 Task: Buy 5 Baths from Oral Care section under best seller category for shipping address: Karla Gonzalez, 1478 Vineyard Drive, Independence, Ohio 44131, Cell Number 4403901431. Pay from credit card ending with 7965, CVV 549
Action: Mouse moved to (248, 54)
Screenshot: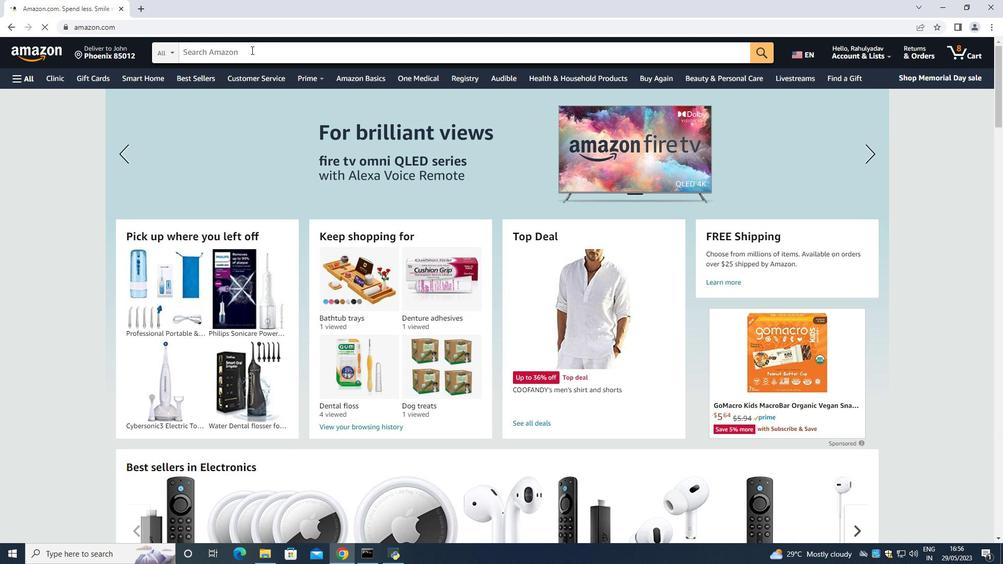 
Action: Mouse pressed left at (248, 54)
Screenshot: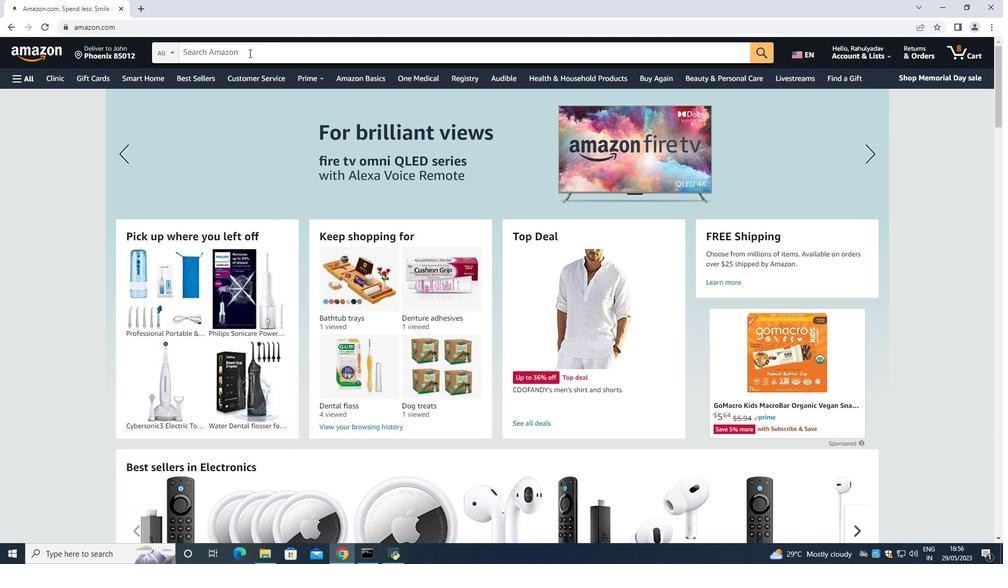 
Action: Mouse moved to (242, 52)
Screenshot: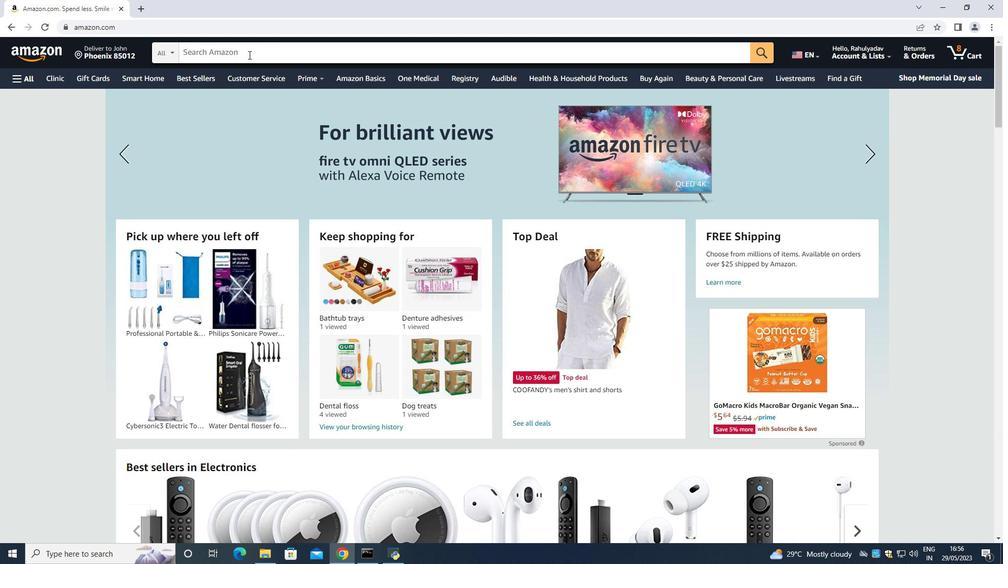 
Action: Key pressed <Key.shift><Key.shift><Key.shift><Key.shift>Baths<Key.space><Key.shift>Fro<Key.backspace><Key.backspace><Key.backspace><Key.backspace><Key.backspace><Key.backspace><Key.backspace><Key.backspace><Key.backspace><Key.backspace><Key.backspace><Key.backspace><Key.backspace>
Screenshot: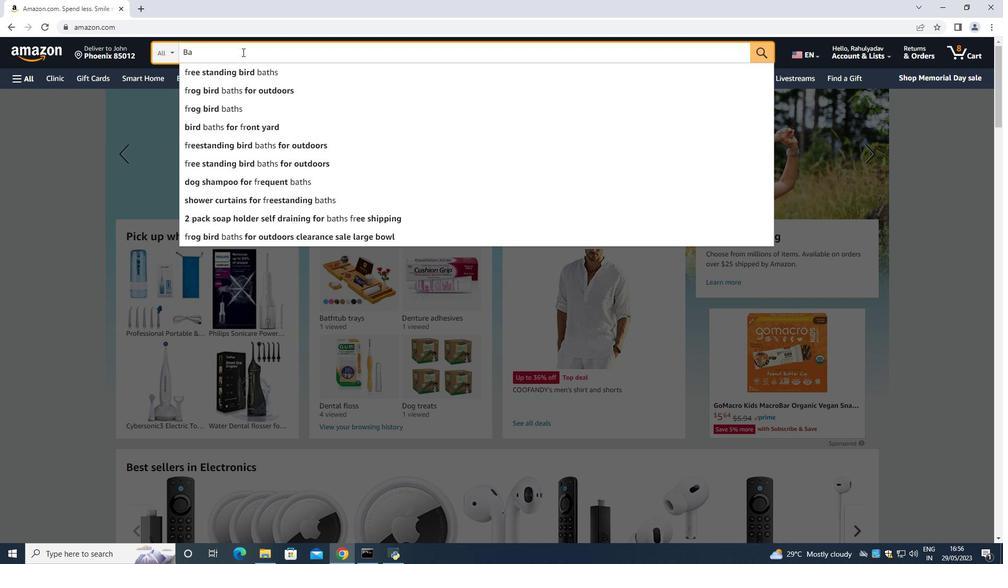 
Action: Mouse moved to (319, 89)
Screenshot: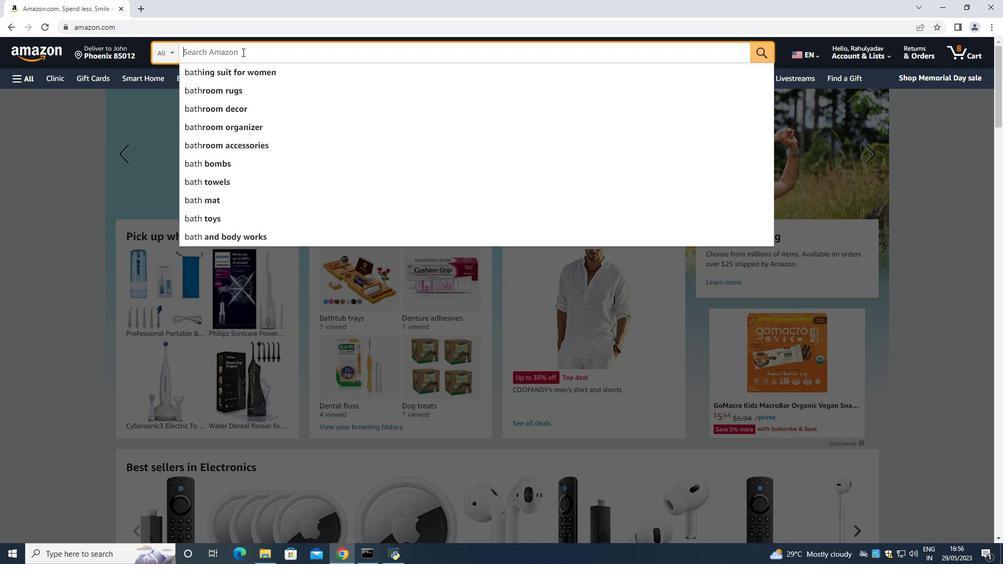 
Action: Mouse scrolled (285, 75) with delta (0, 0)
Screenshot: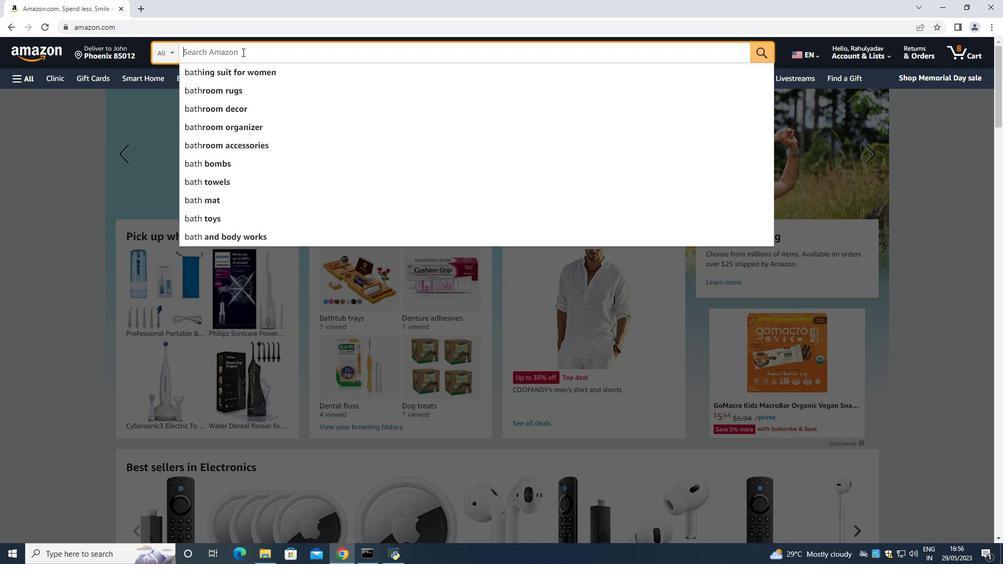 
Action: Mouse moved to (15, 175)
Screenshot: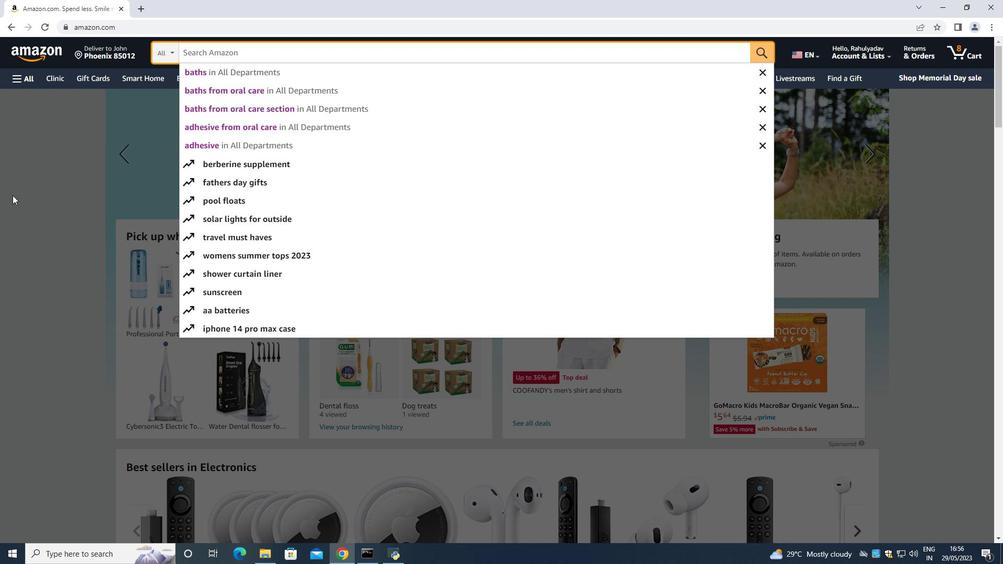 
Action: Mouse pressed left at (15, 175)
Screenshot: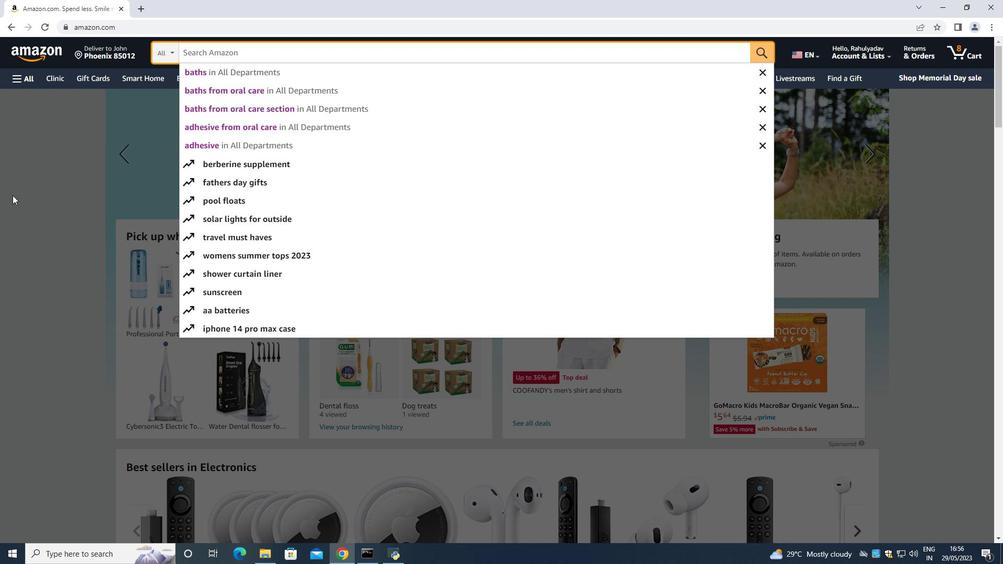
Action: Mouse moved to (28, 73)
Screenshot: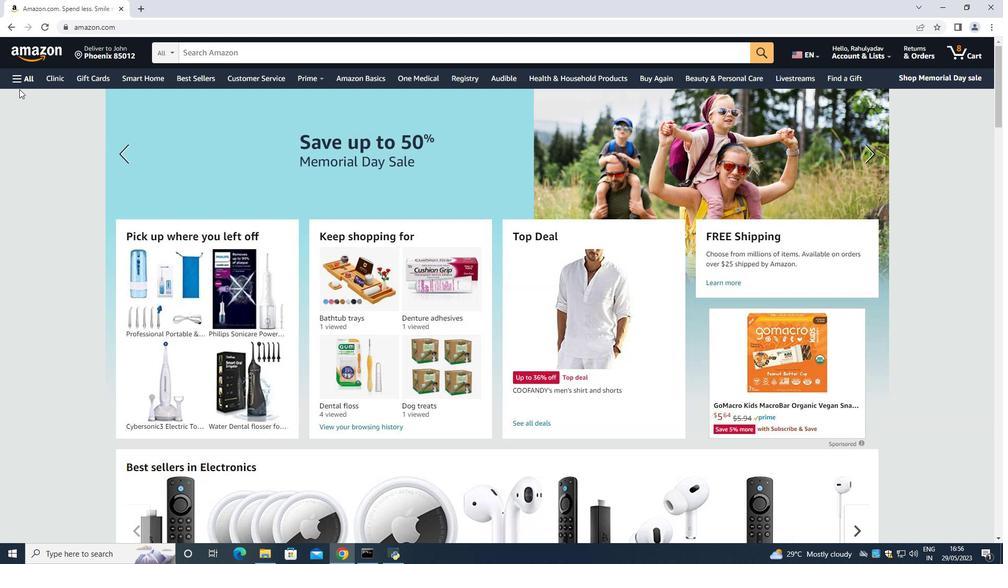 
Action: Mouse pressed left at (28, 73)
Screenshot: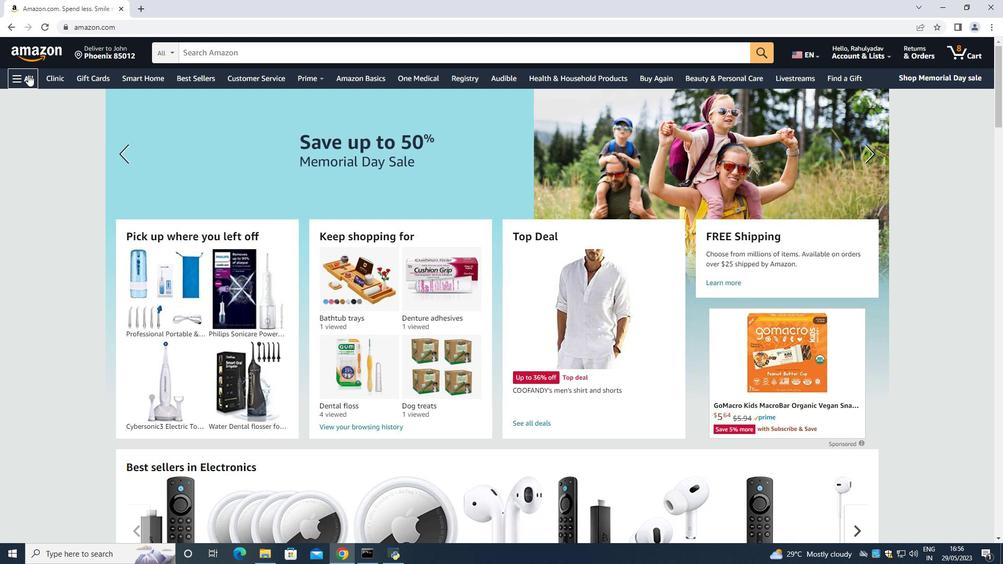 
Action: Mouse moved to (29, 94)
Screenshot: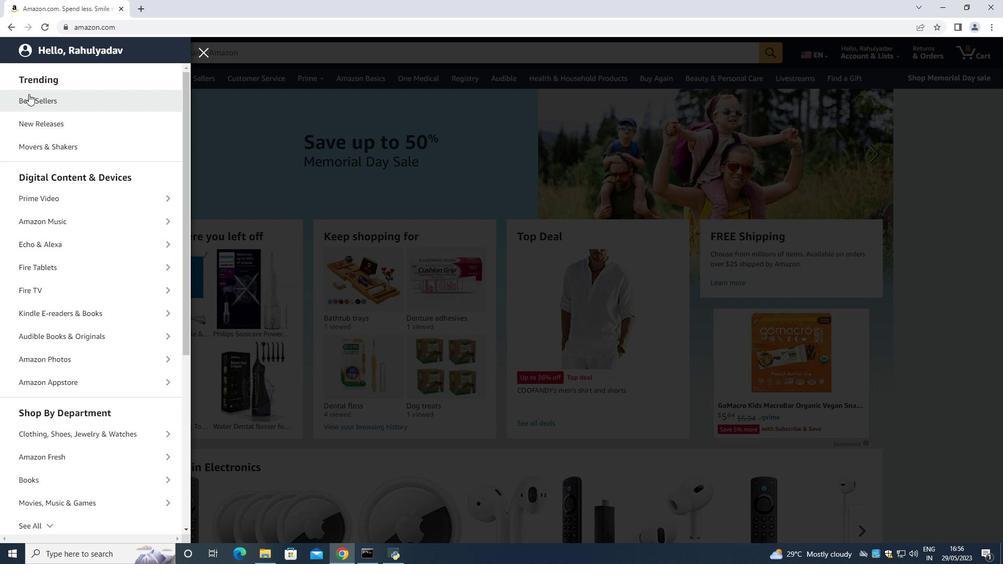 
Action: Mouse pressed left at (29, 94)
Screenshot: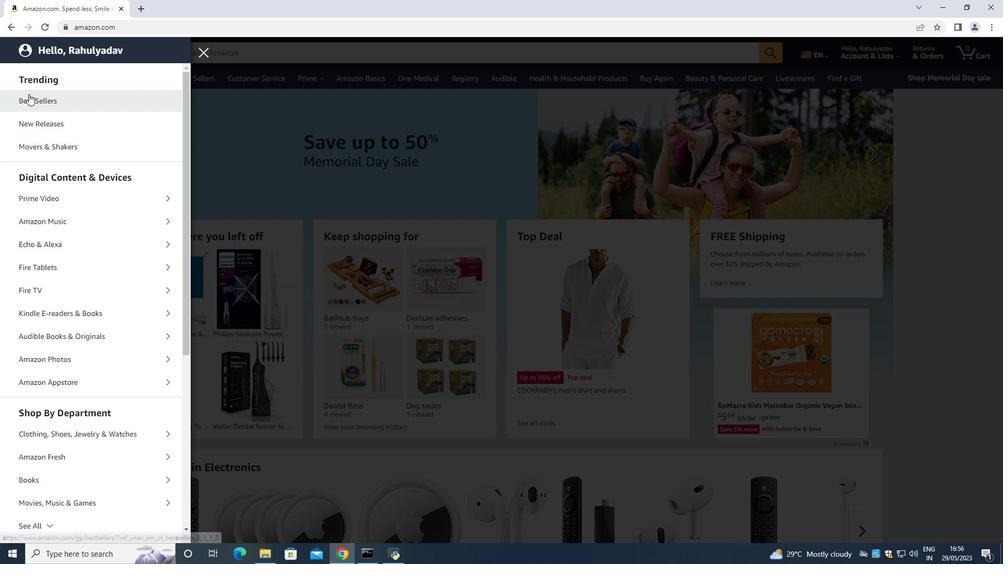 
Action: Mouse moved to (203, 53)
Screenshot: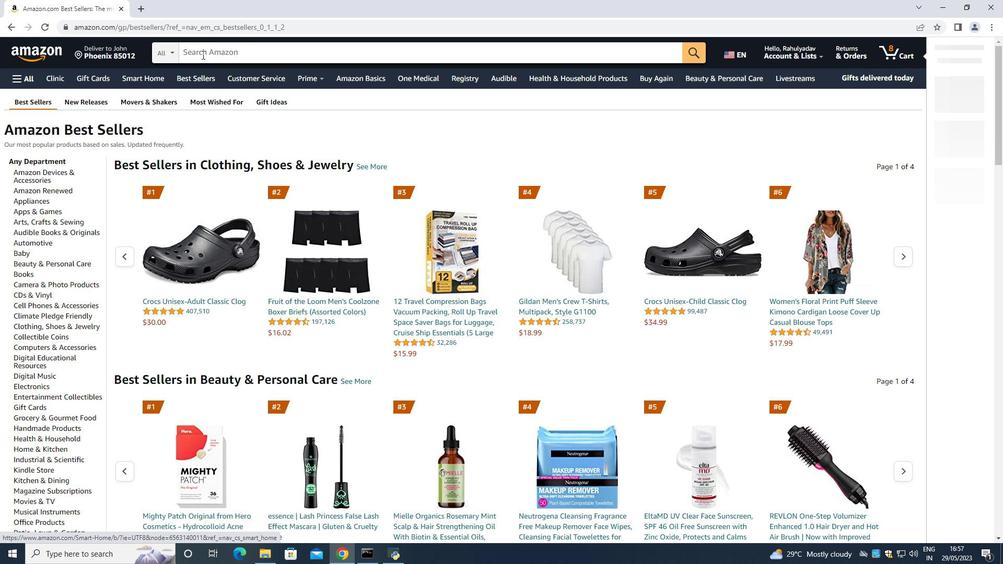 
Action: Mouse pressed left at (203, 53)
Screenshot: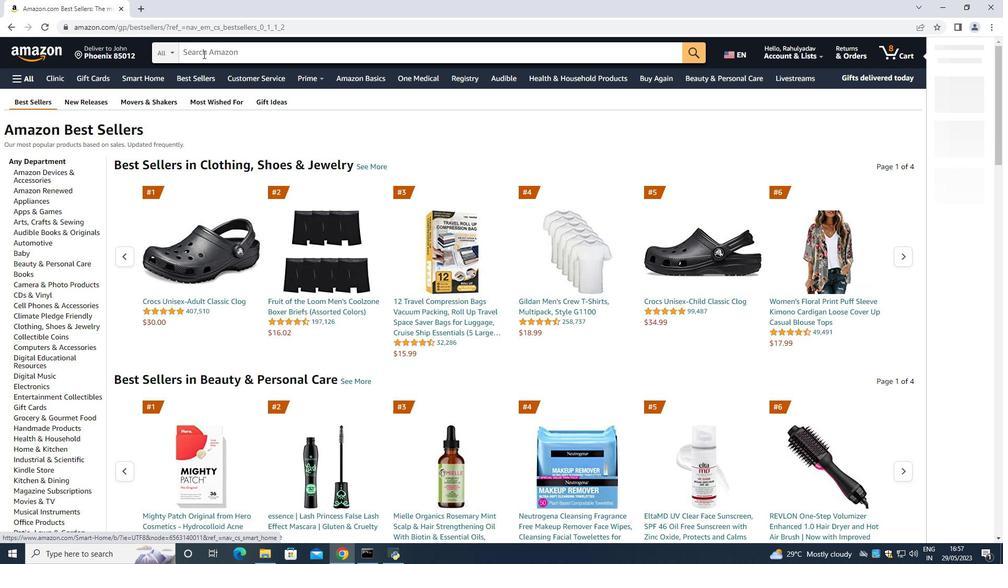 
Action: Mouse moved to (185, 55)
Screenshot: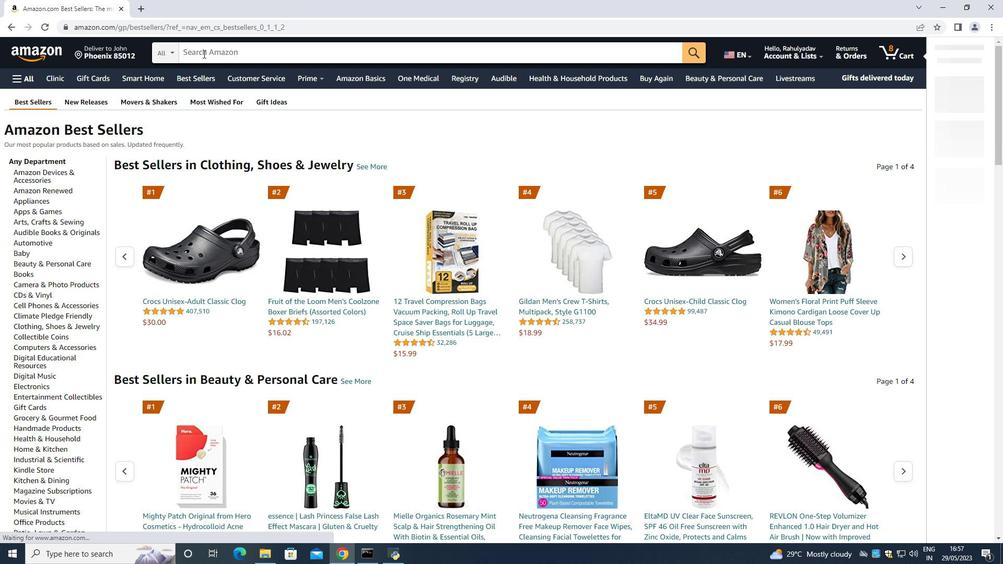 
Action: Key pressed <Key.shift>Baths<Key.space><Key.shift><Key.shift><Key.shift><Key.shift><Key.shift><Key.shift>From<Key.space><Key.backspace><Key.backspace><Key.backspace><Key.backspace><Key.backspace>
Screenshot: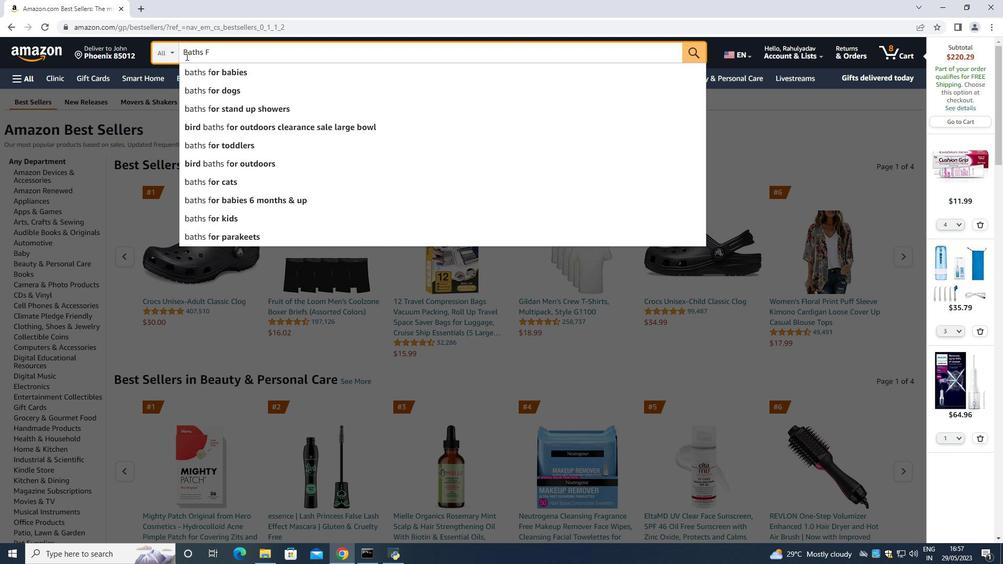 
Action: Mouse scrolled (185, 56) with delta (0, 0)
Screenshot: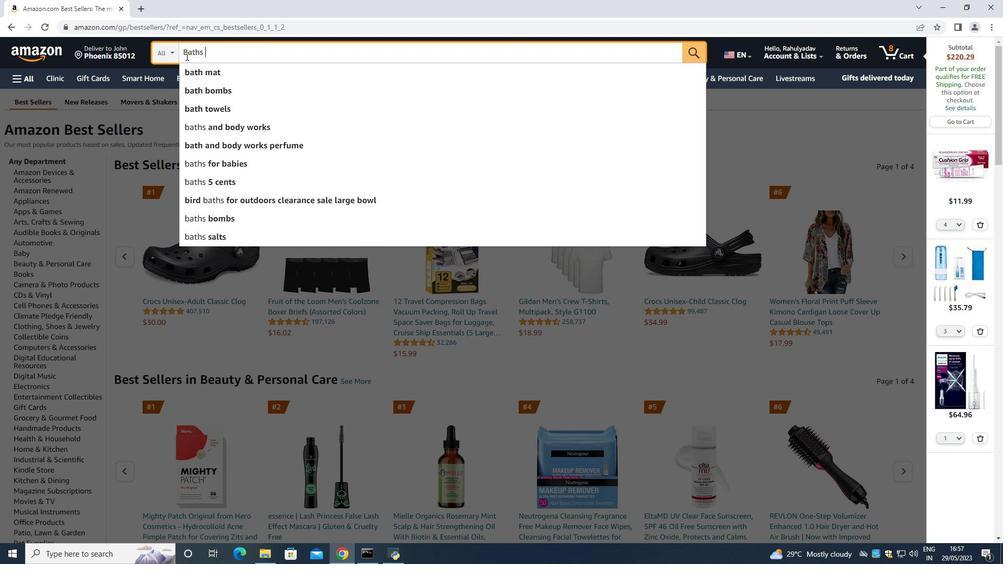 
Action: Mouse moved to (694, 56)
Screenshot: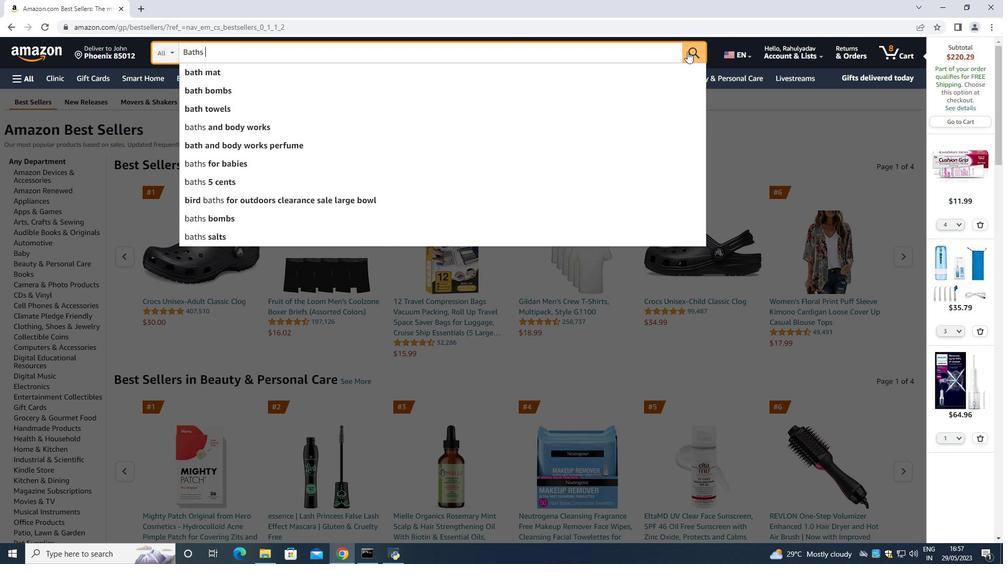
Action: Mouse pressed left at (694, 56)
Screenshot: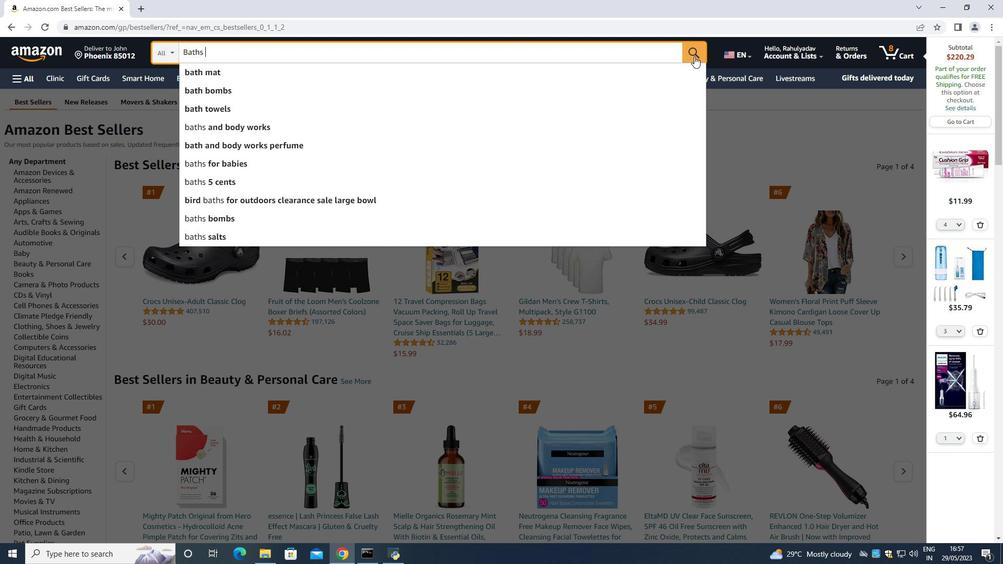 
Action: Mouse moved to (87, 364)
Screenshot: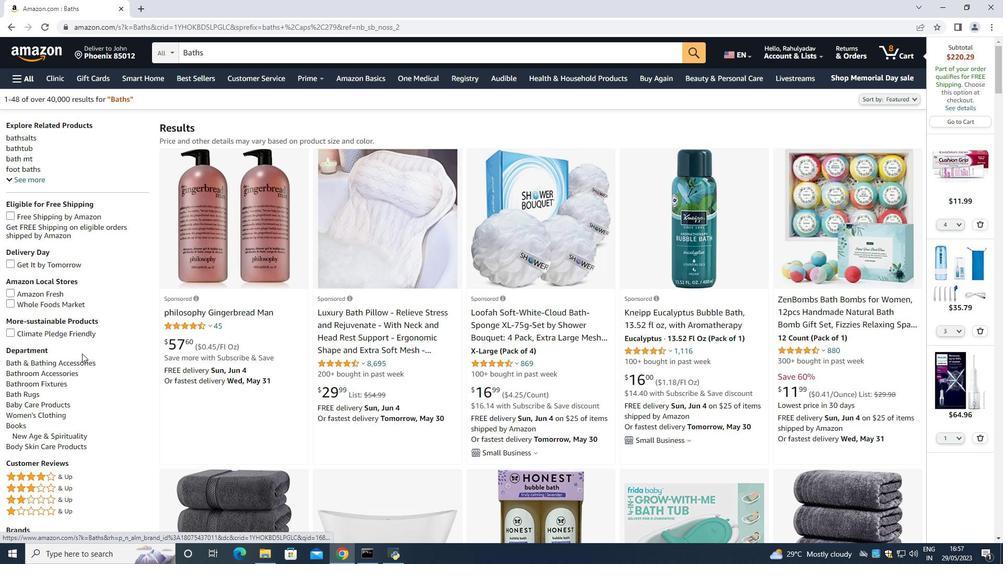 
Action: Mouse pressed left at (87, 364)
Screenshot: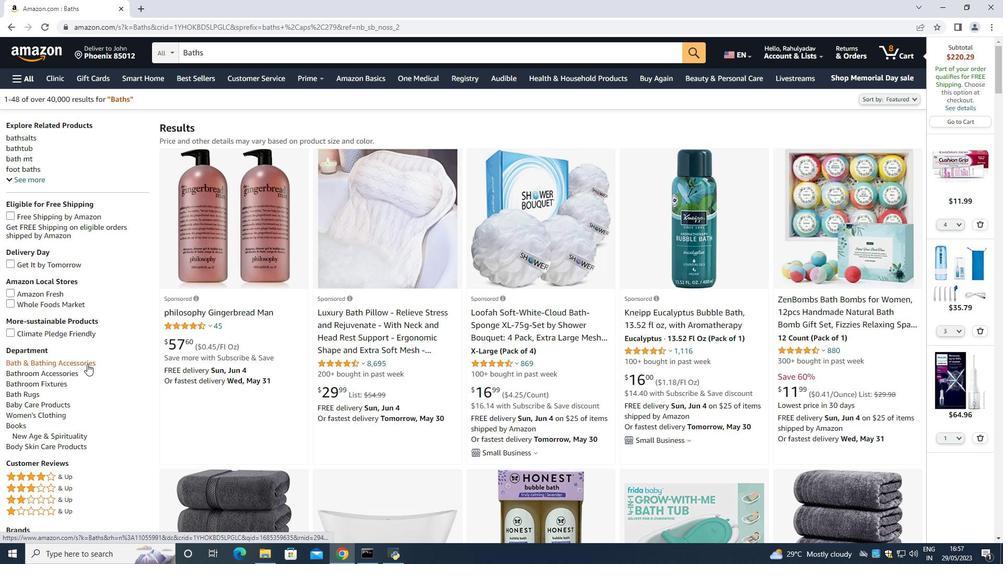 
Action: Mouse moved to (4, 27)
Screenshot: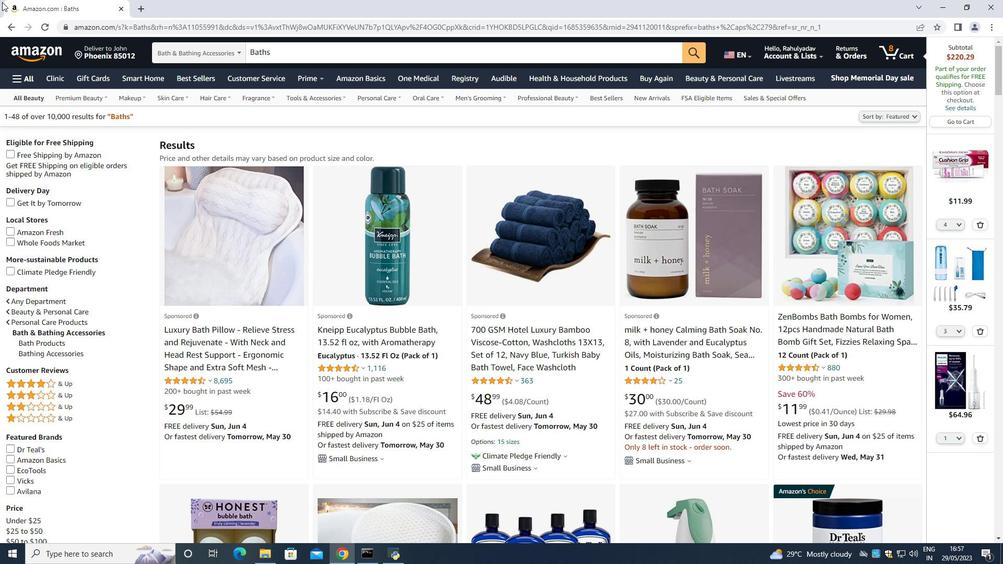 
Action: Mouse pressed left at (4, 27)
Screenshot: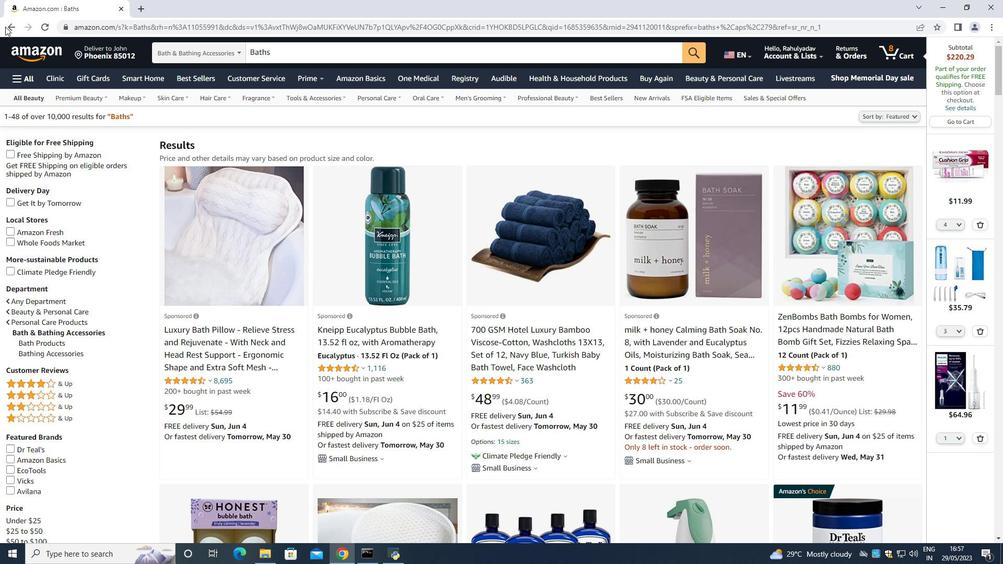 
Action: Mouse moved to (391, 224)
Screenshot: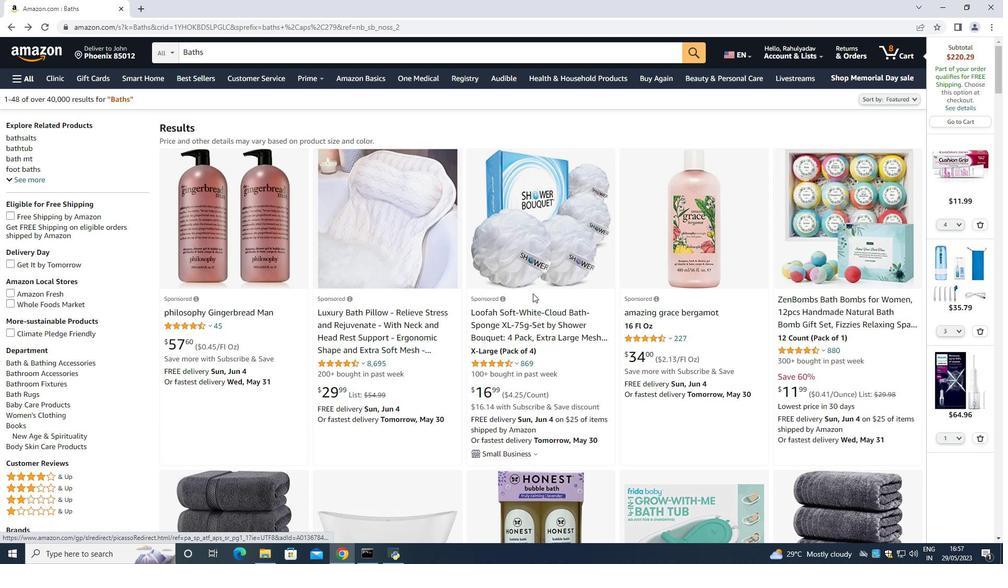 
Action: Mouse scrolled (391, 223) with delta (0, 0)
Screenshot: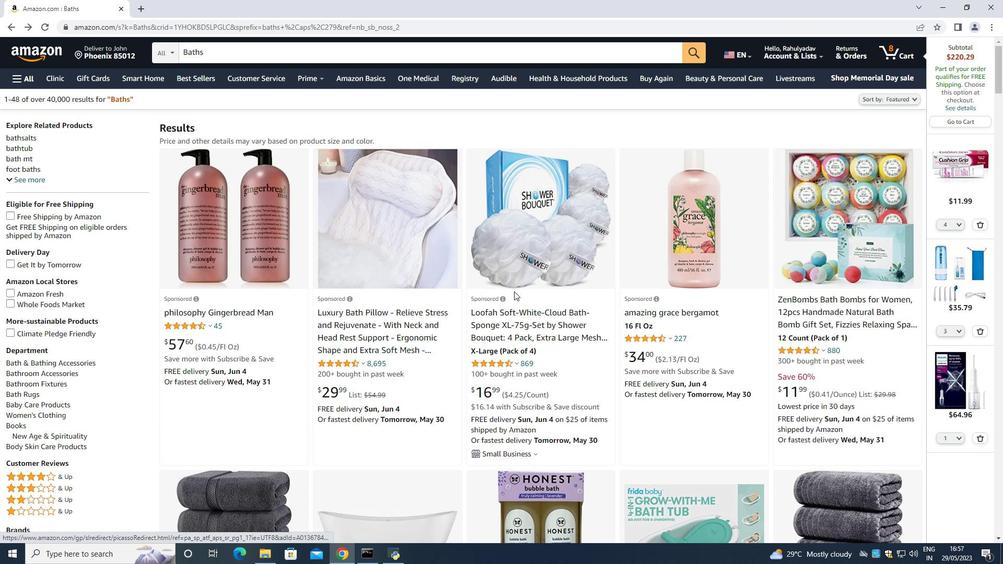 
Action: Mouse moved to (385, 217)
Screenshot: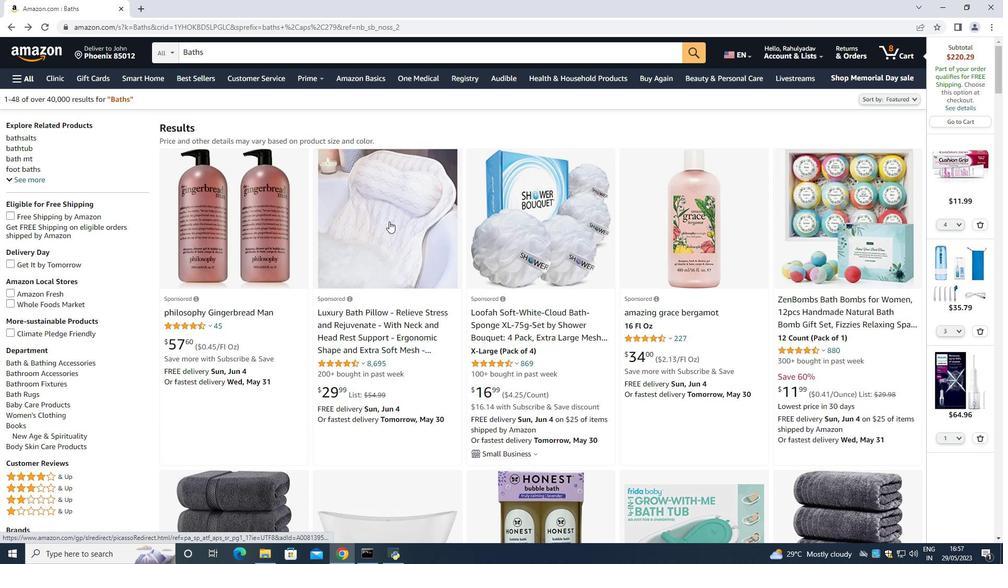 
Action: Mouse scrolled (385, 216) with delta (0, 0)
Screenshot: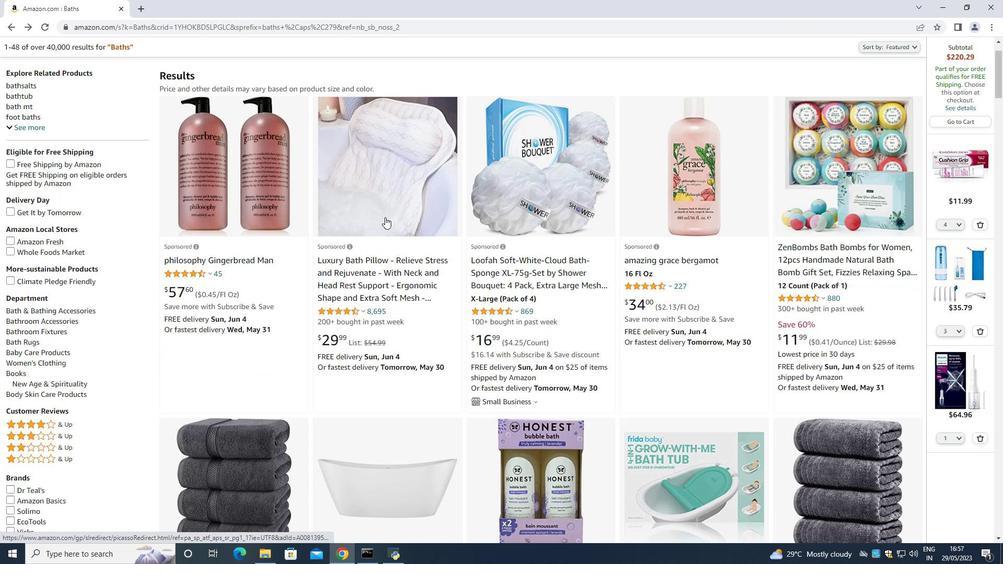 
Action: Mouse scrolled (385, 216) with delta (0, 0)
Screenshot: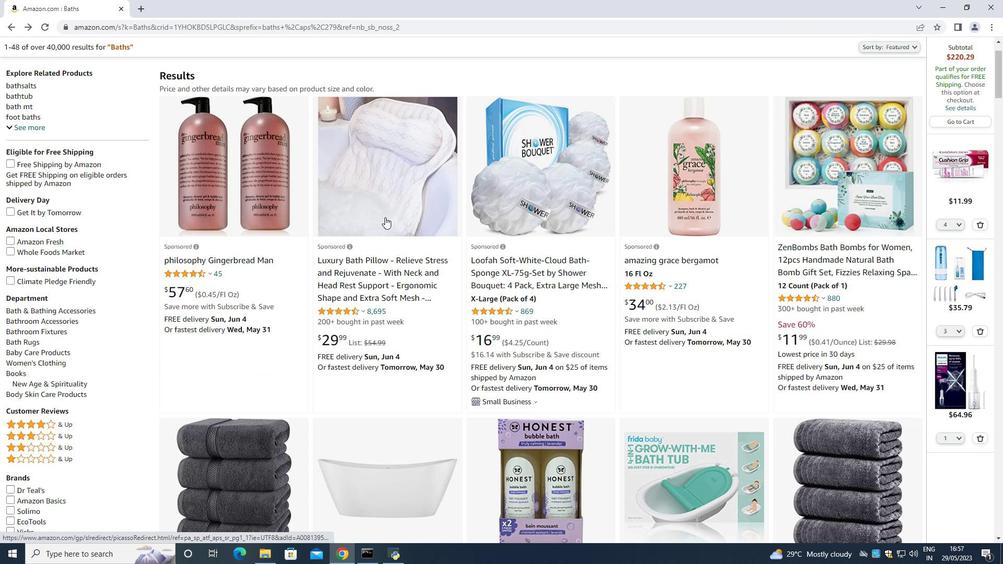 
Action: Mouse moved to (284, 23)
Screenshot: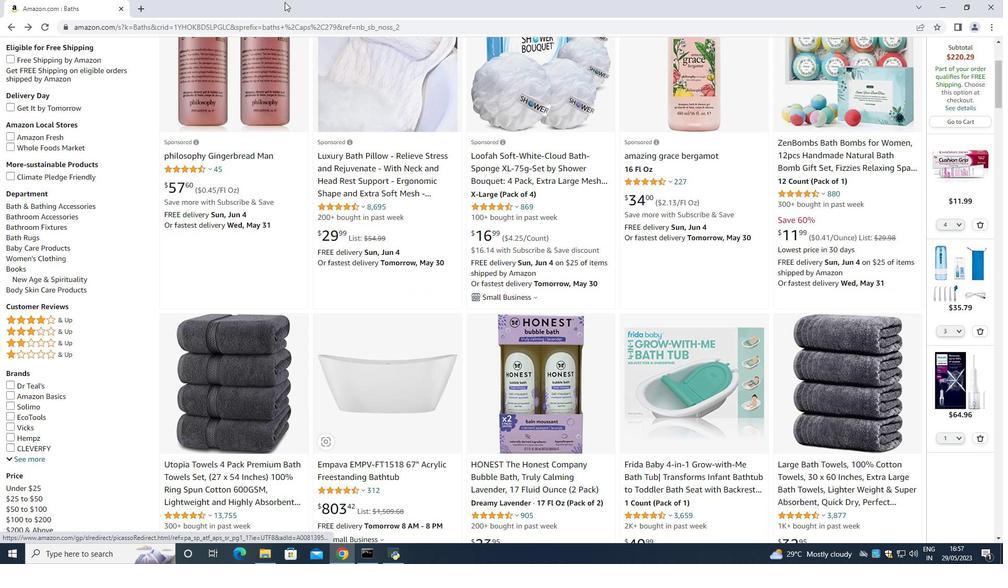 
Action: Mouse scrolled (284, 20) with delta (0, 0)
Screenshot: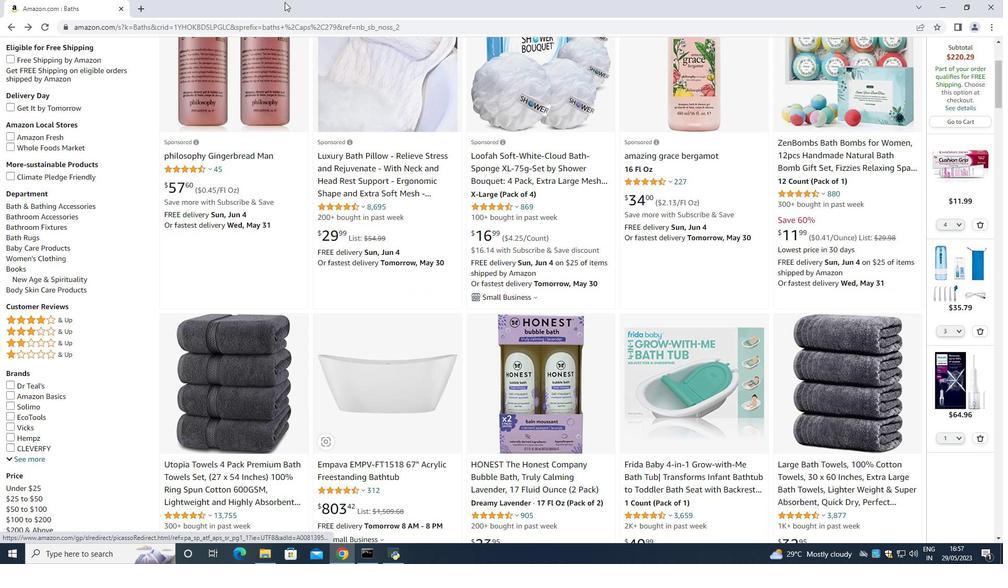 
Action: Mouse moved to (282, 56)
Screenshot: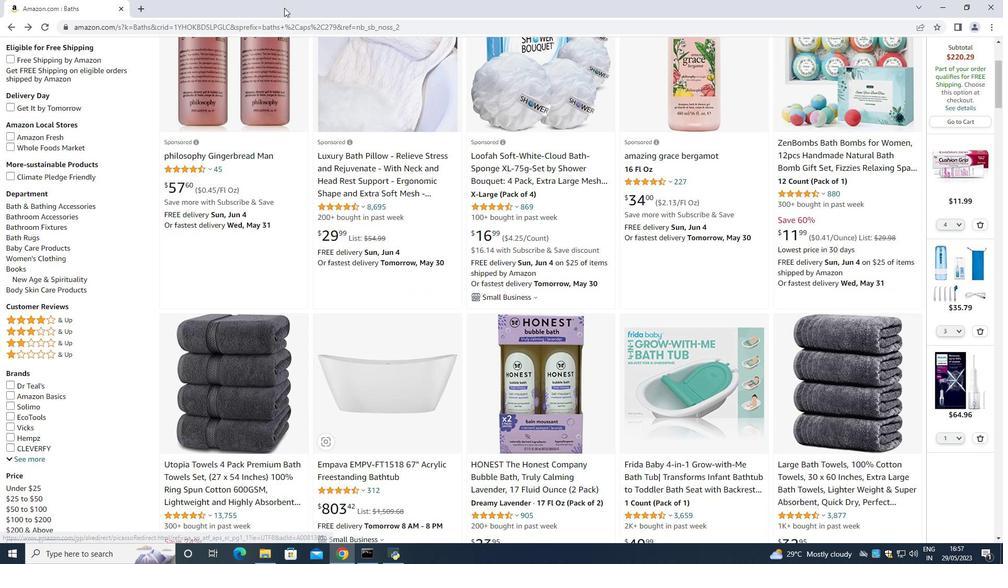 
Action: Mouse scrolled (282, 57) with delta (0, 0)
Screenshot: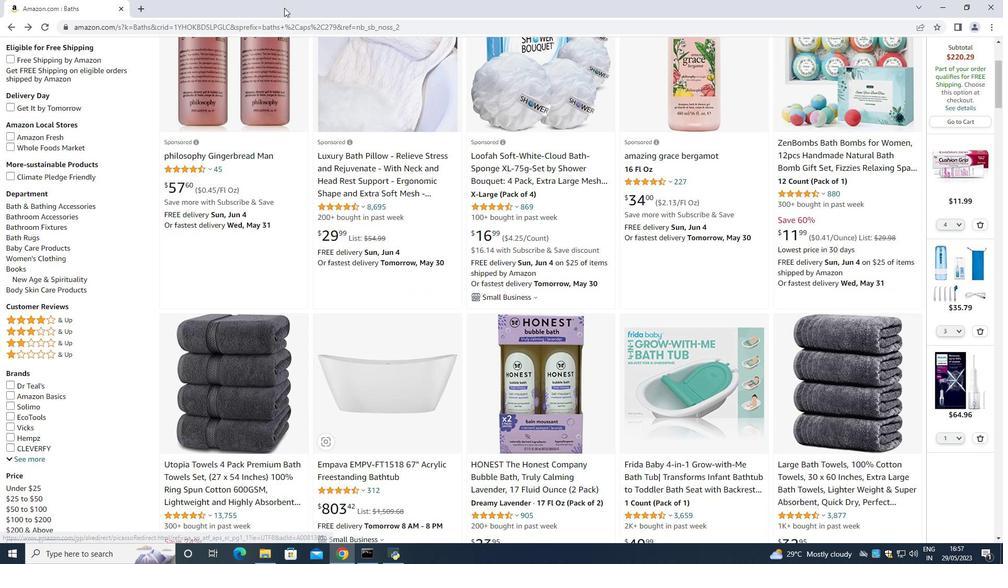 
Action: Mouse moved to (282, 70)
Screenshot: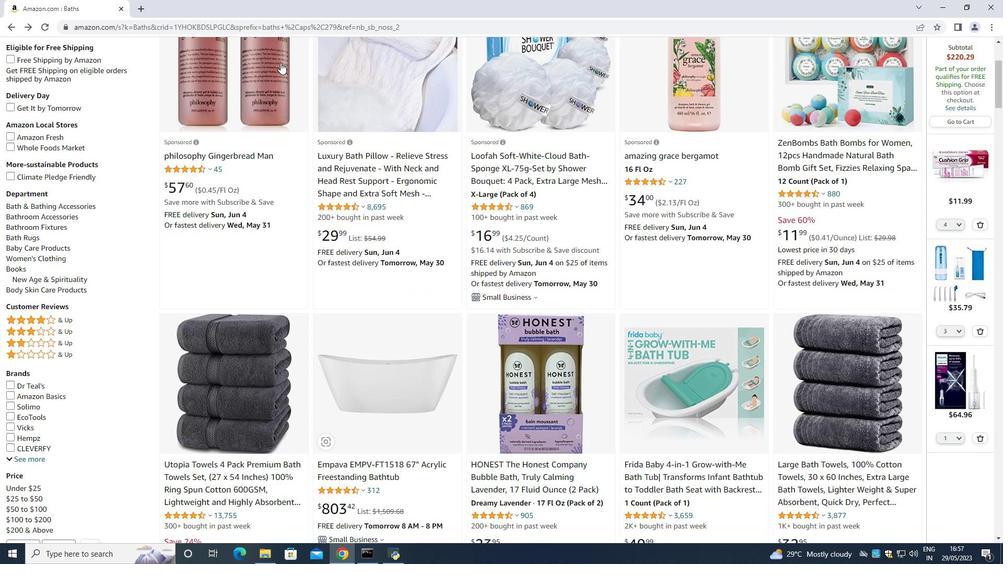 
Action: Mouse scrolled (280, 69) with delta (0, 0)
Screenshot: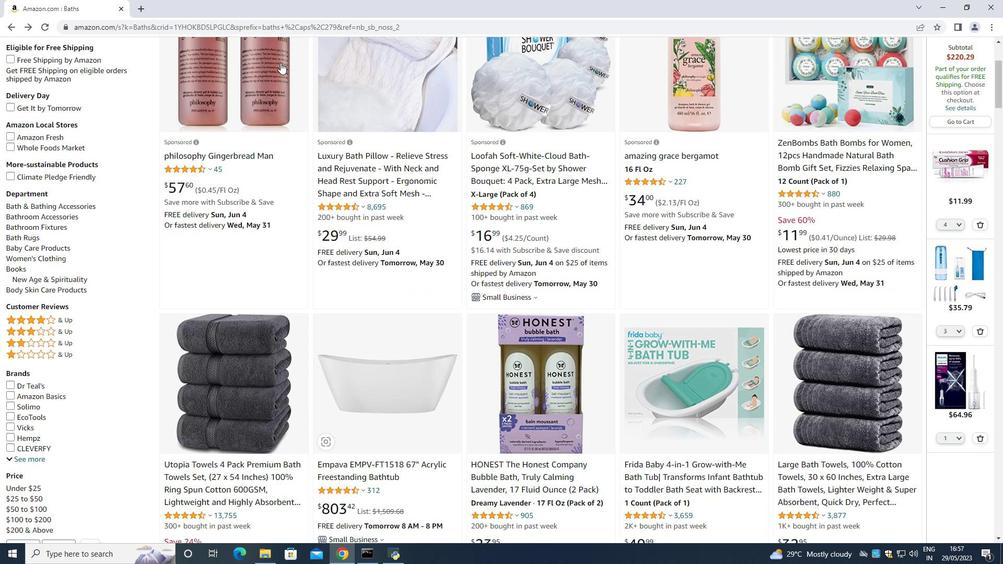 
Action: Mouse moved to (284, 71)
Screenshot: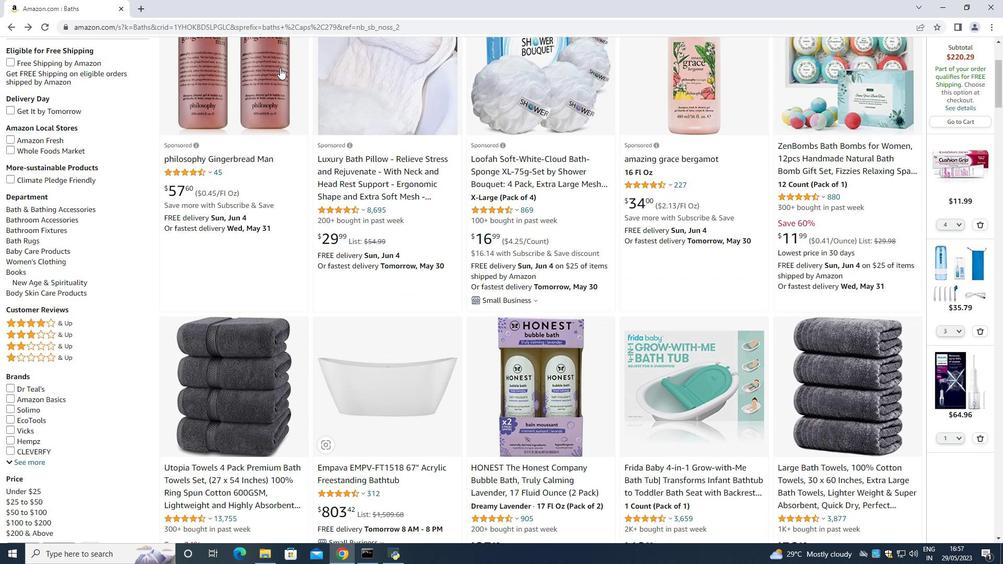 
Action: Mouse scrolled (283, 71) with delta (0, 0)
Screenshot: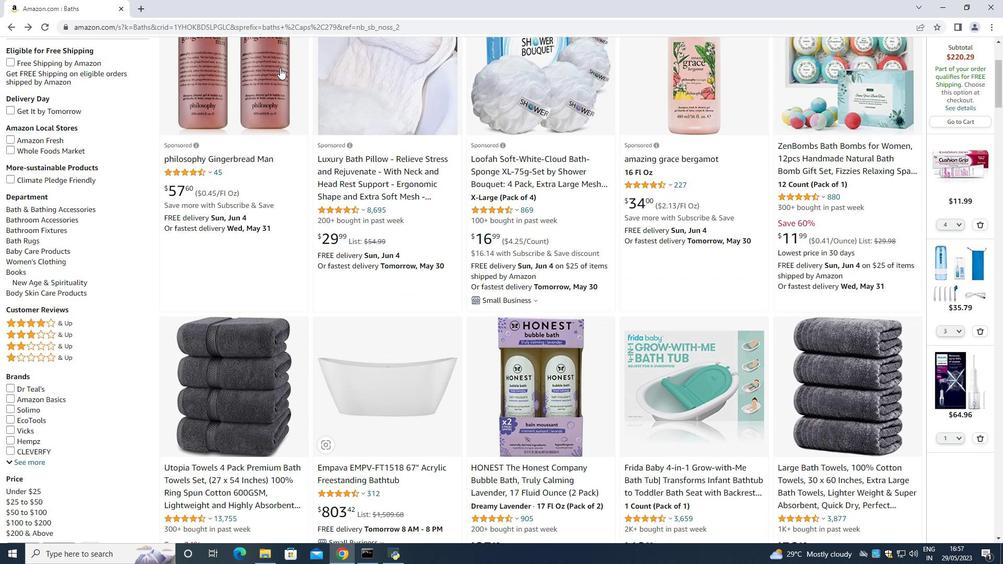 
Action: Mouse moved to (284, 71)
Screenshot: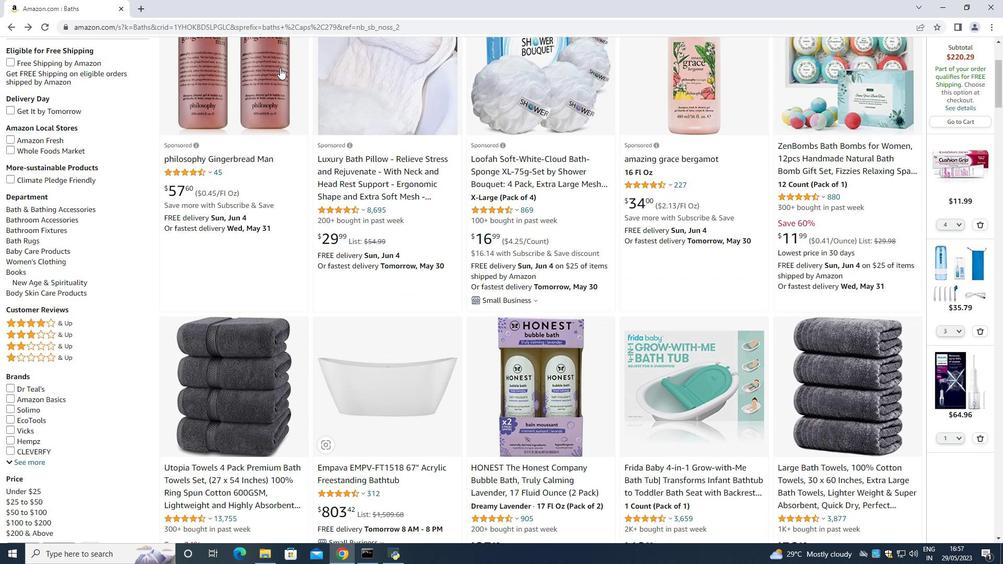 
Action: Mouse scrolled (284, 72) with delta (0, 0)
Screenshot: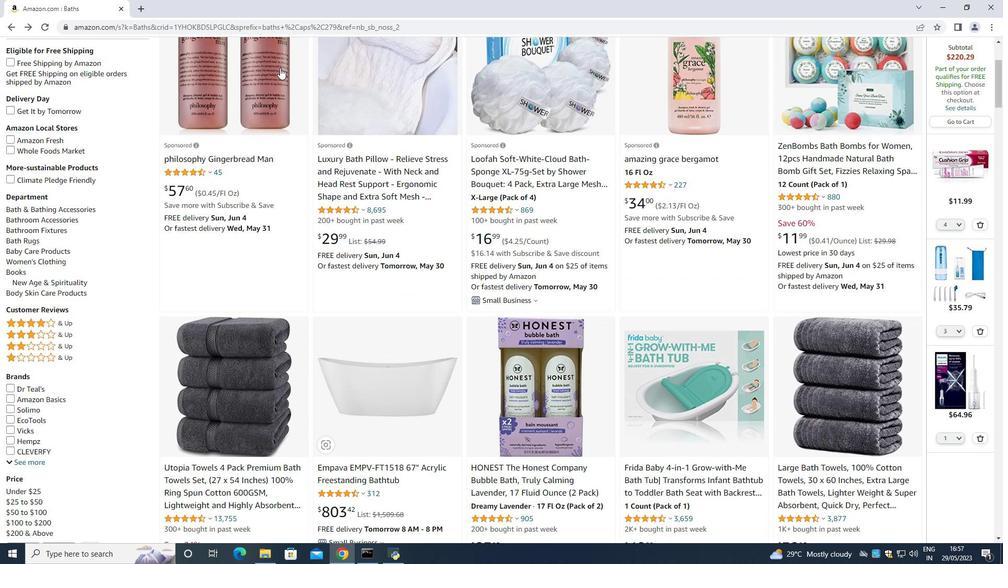 
Action: Mouse moved to (222, 48)
Screenshot: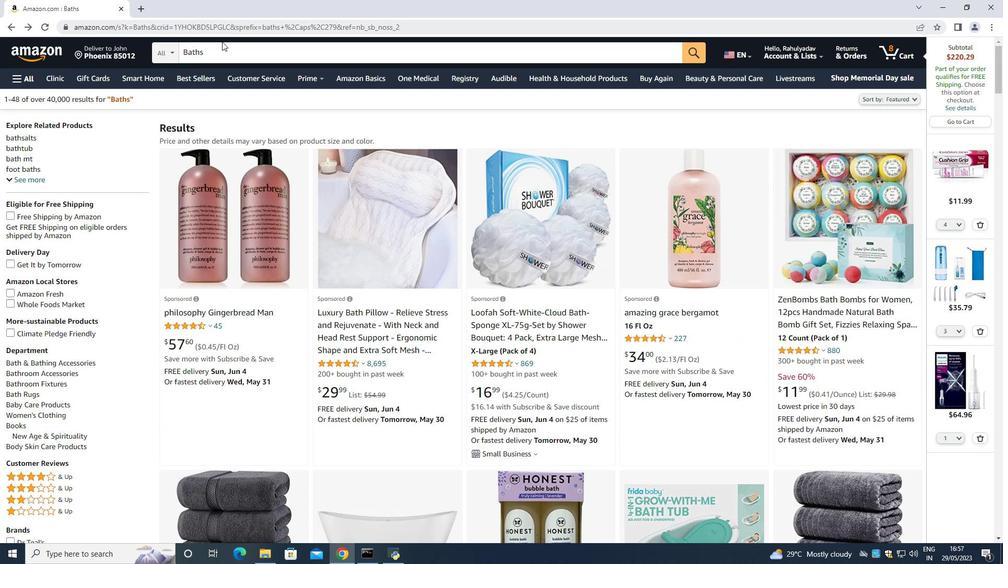 
Action: Mouse pressed left at (222, 48)
Screenshot: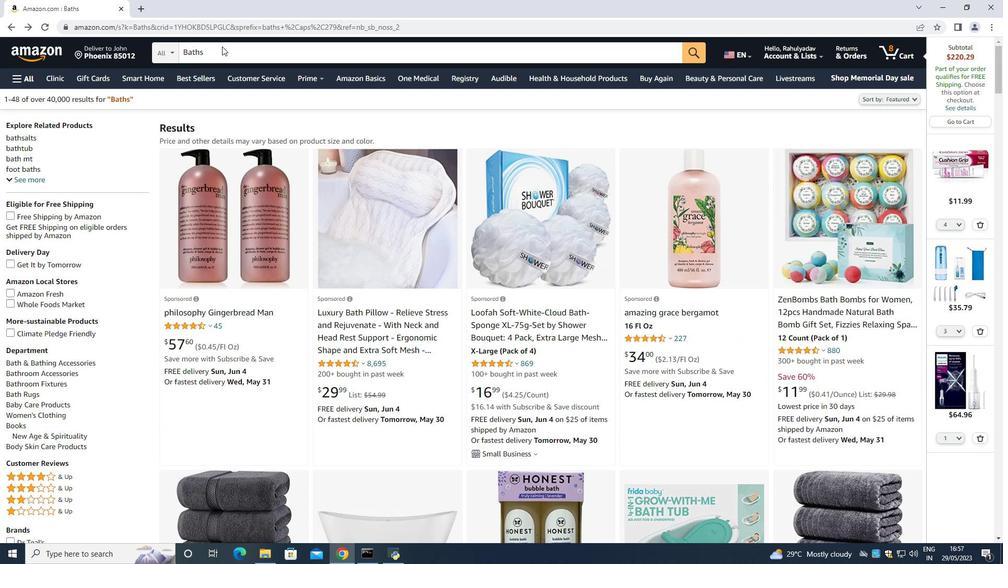 
Action: Mouse moved to (223, 50)
Screenshot: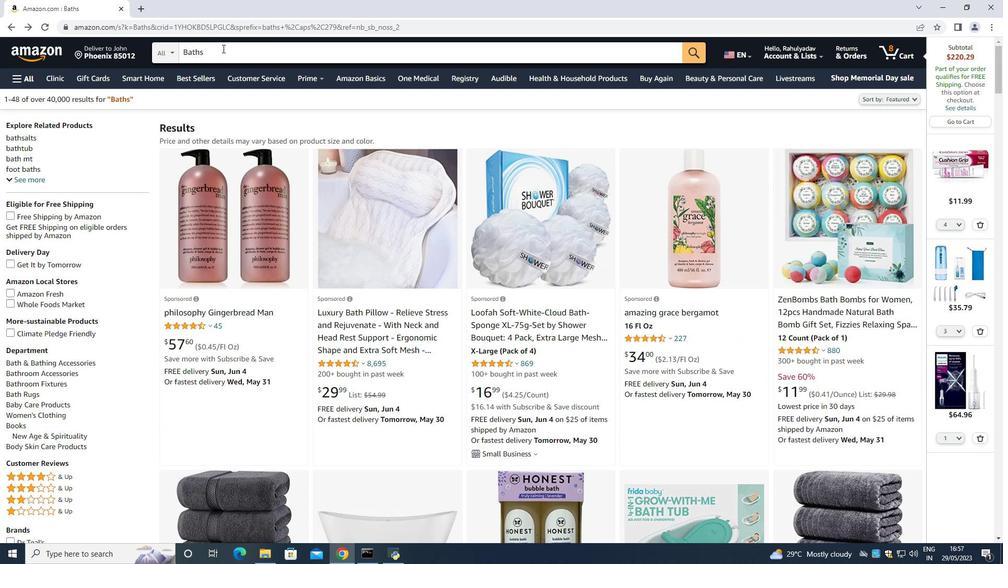 
Action: Key pressed <Key.space><Key.shift><Key.shift><Key.shift><Key.shift><Key.shift><Key.shift><Key.shift><Key.shift><Key.shift><Key.shift><Key.shift><Key.shift><Key.shift><Key.shift><Key.shift><Key.shift><Key.shift><Key.shift>Oral<Key.space><Key.shift>Care<Key.space><Key.enter>
Screenshot: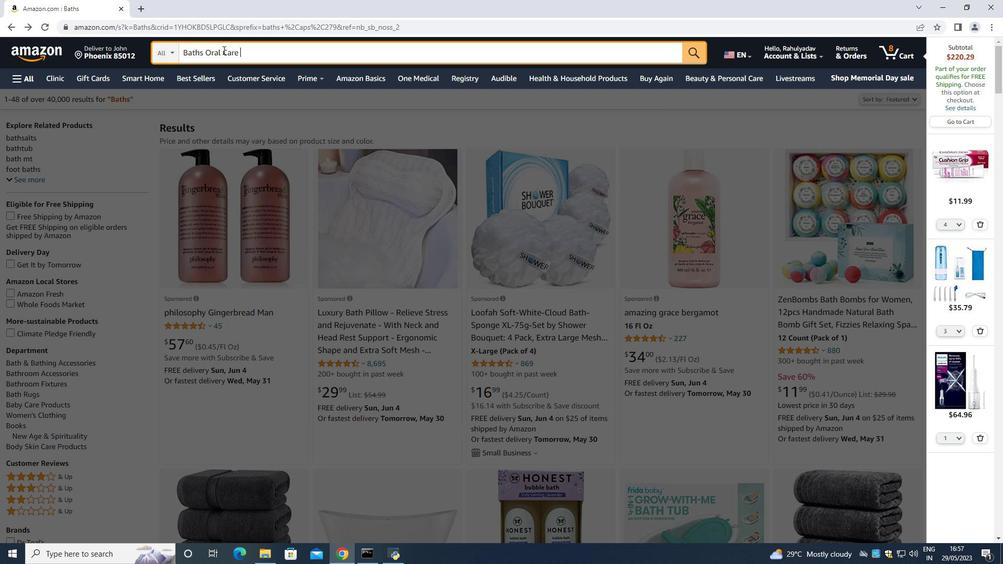 
Action: Mouse moved to (450, 239)
Screenshot: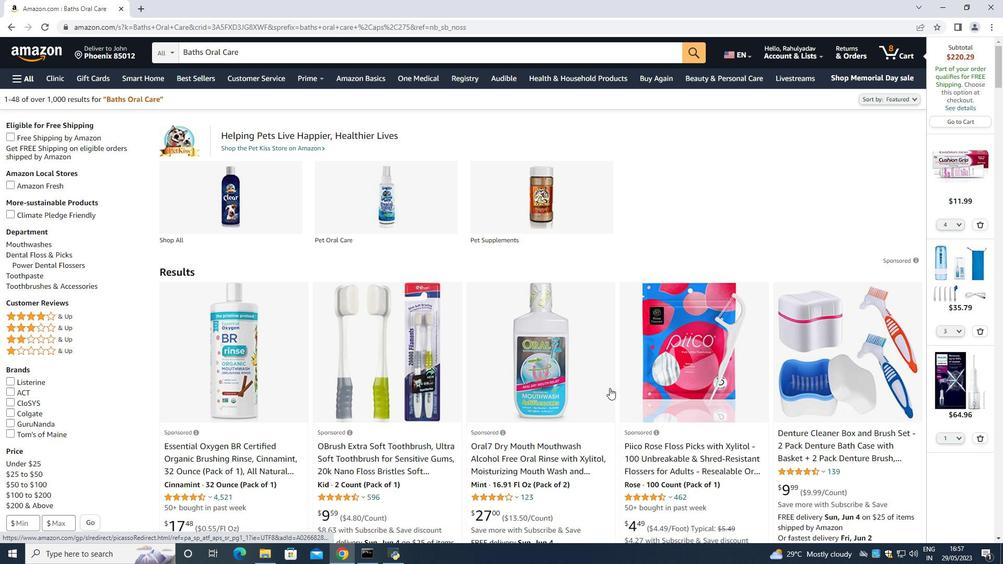 
Action: Mouse scrolled (450, 239) with delta (0, 0)
Screenshot: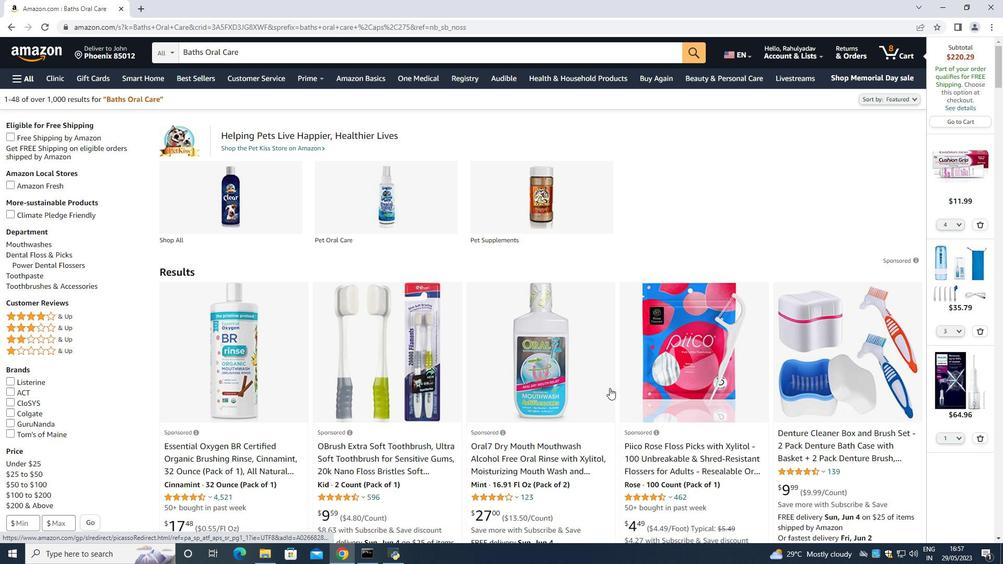 
Action: Mouse moved to (318, 57)
Screenshot: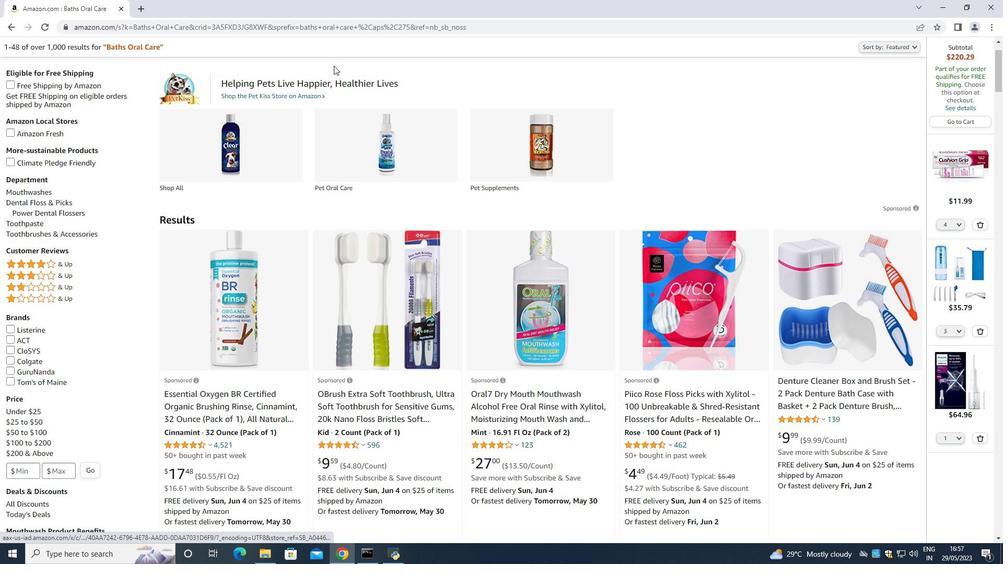 
Action: Mouse scrolled (318, 57) with delta (0, 0)
Screenshot: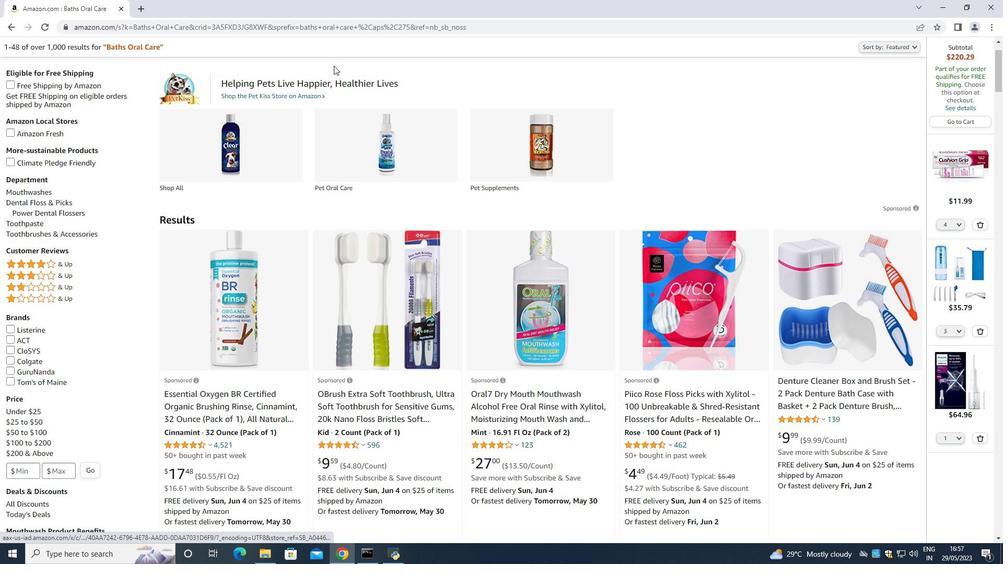 
Action: Mouse moved to (319, 59)
Screenshot: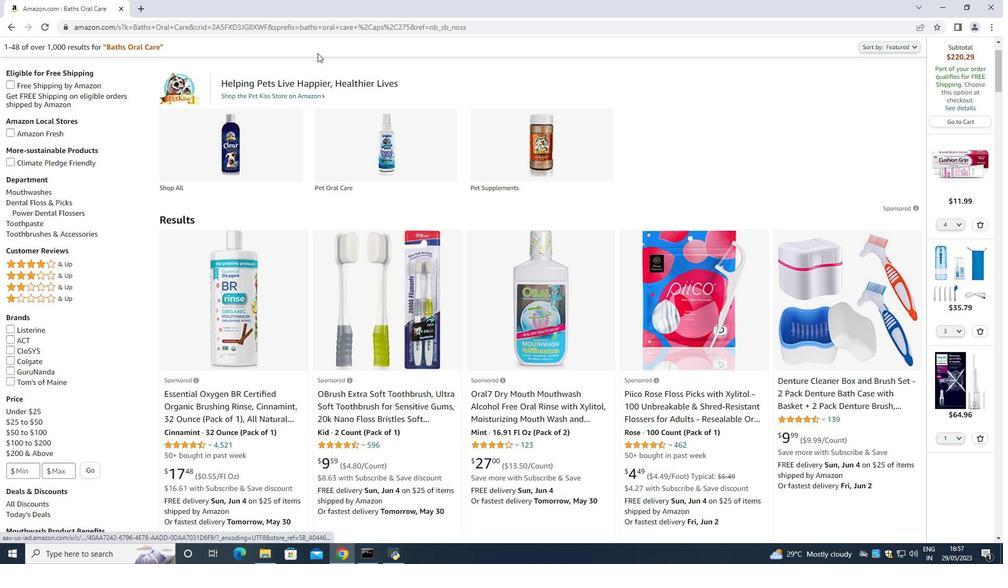 
Action: Mouse scrolled (319, 59) with delta (0, 0)
Screenshot: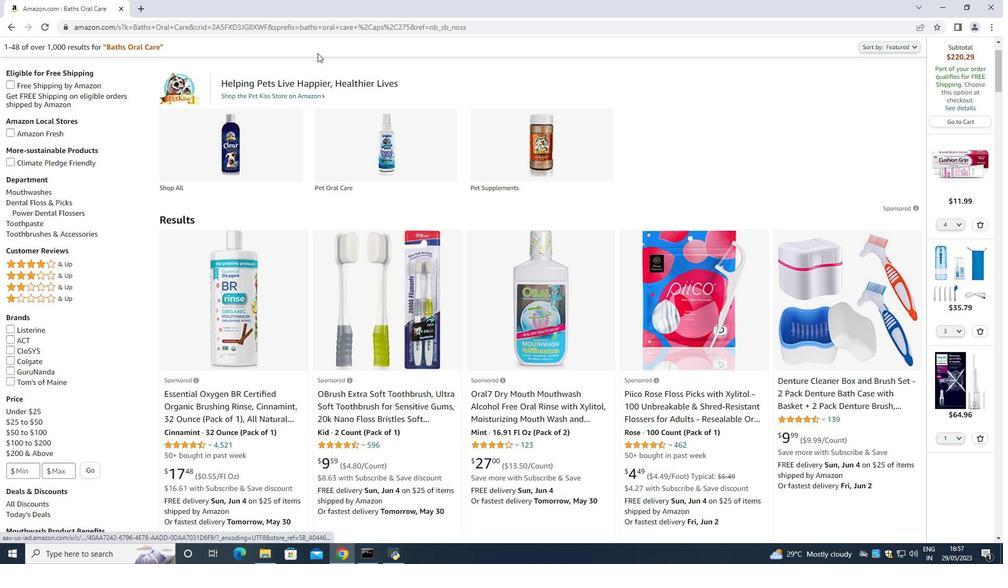 
Action: Mouse moved to (321, 60)
Screenshot: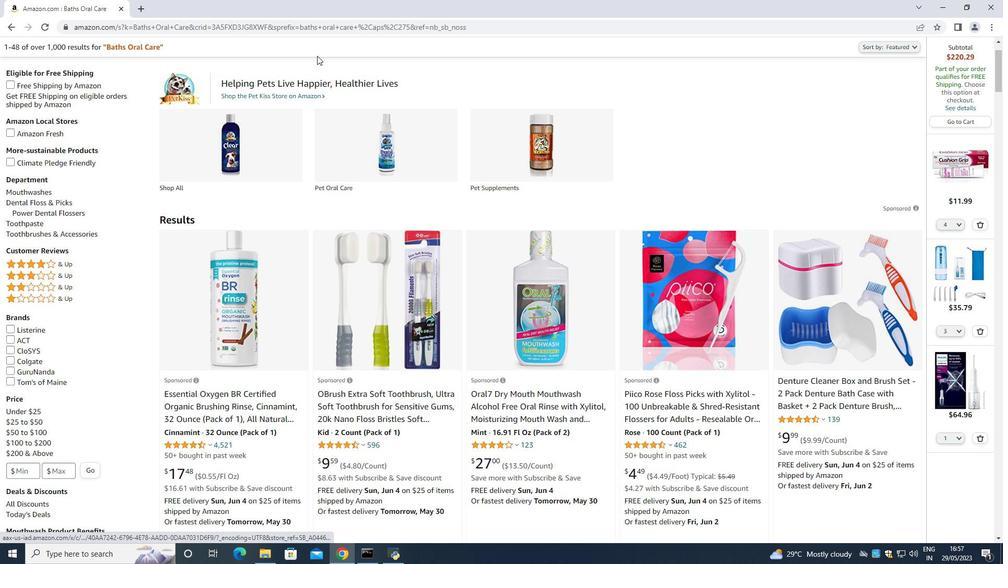 
Action: Mouse scrolled (320, 60) with delta (0, 0)
Screenshot: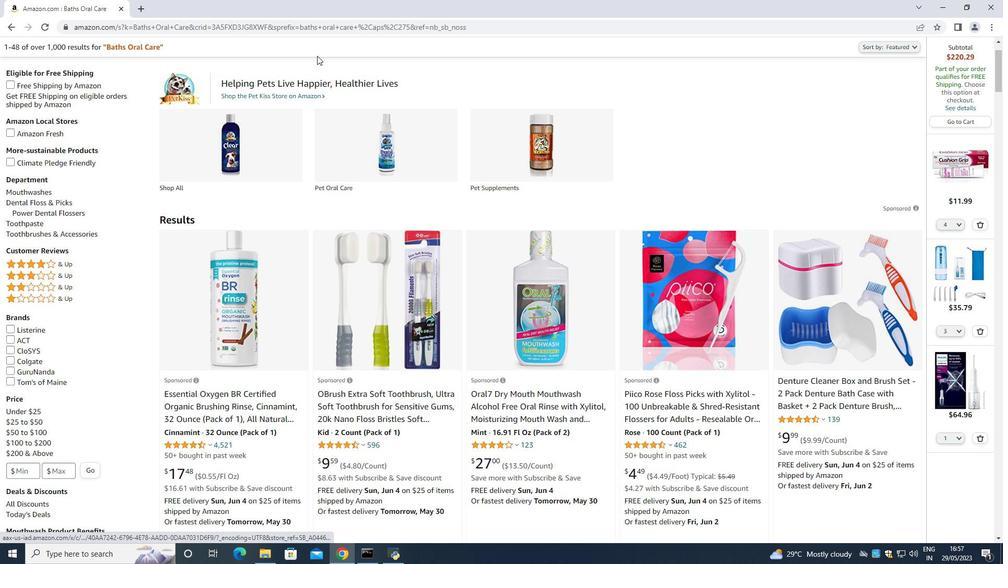 
Action: Mouse moved to (307, 48)
Screenshot: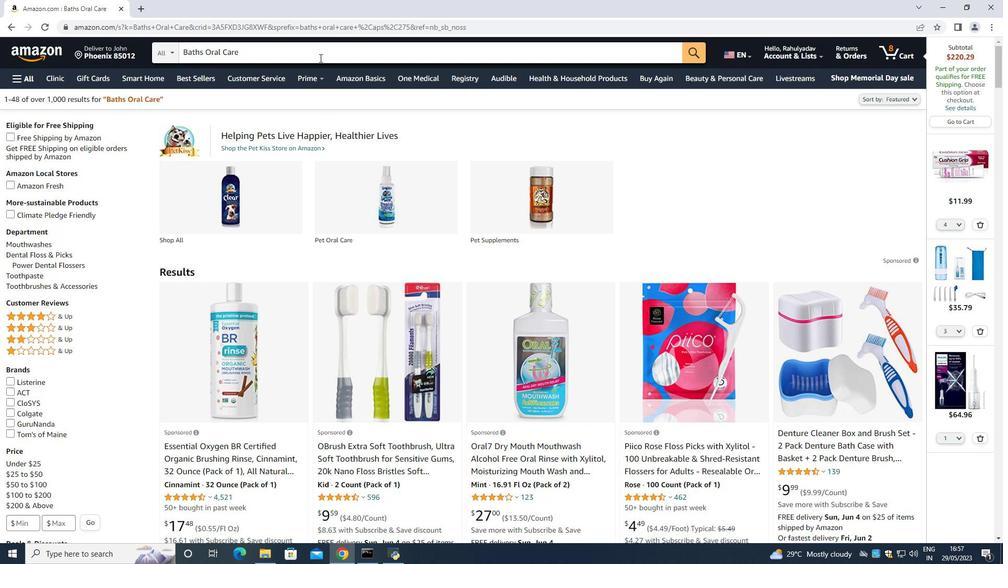 
Action: Mouse pressed left at (307, 48)
Screenshot: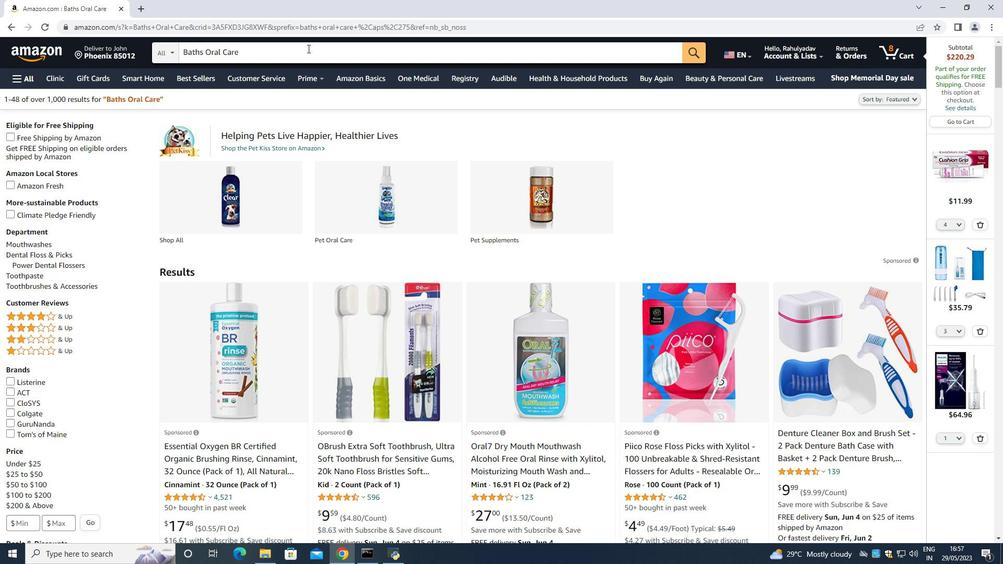 
Action: Key pressed <Key.backspace><Key.backspace><Key.backspace><Key.backspace><Key.backspace><Key.backspace><Key.backspace><Key.backspace><Key.backspace>
Screenshot: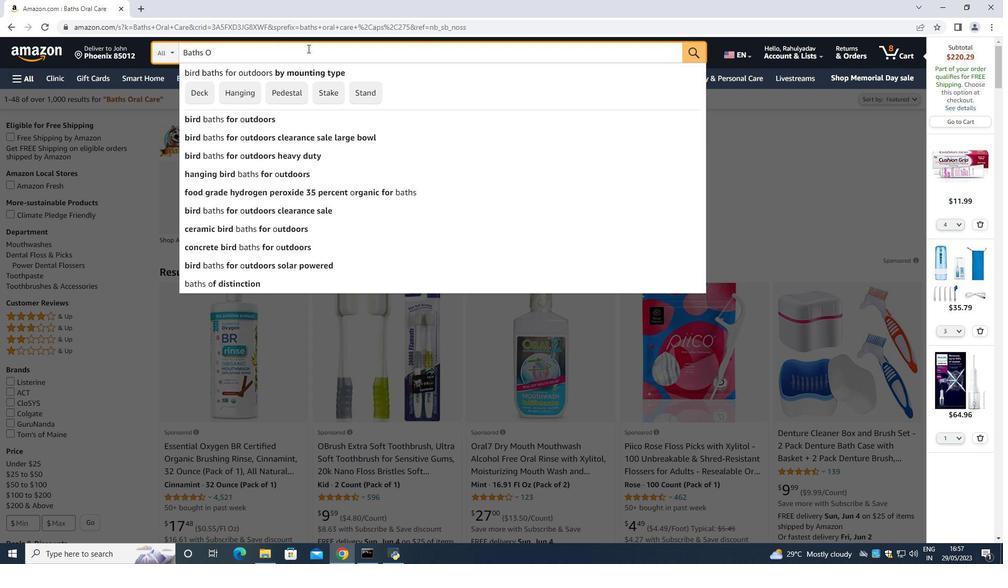 
Action: Mouse moved to (695, 57)
Screenshot: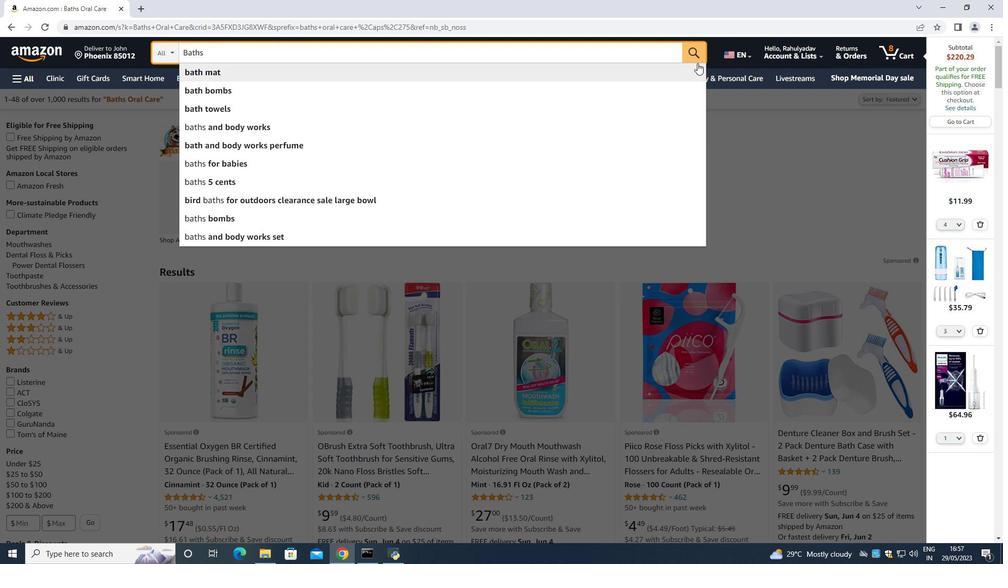 
Action: Mouse pressed left at (695, 57)
Screenshot: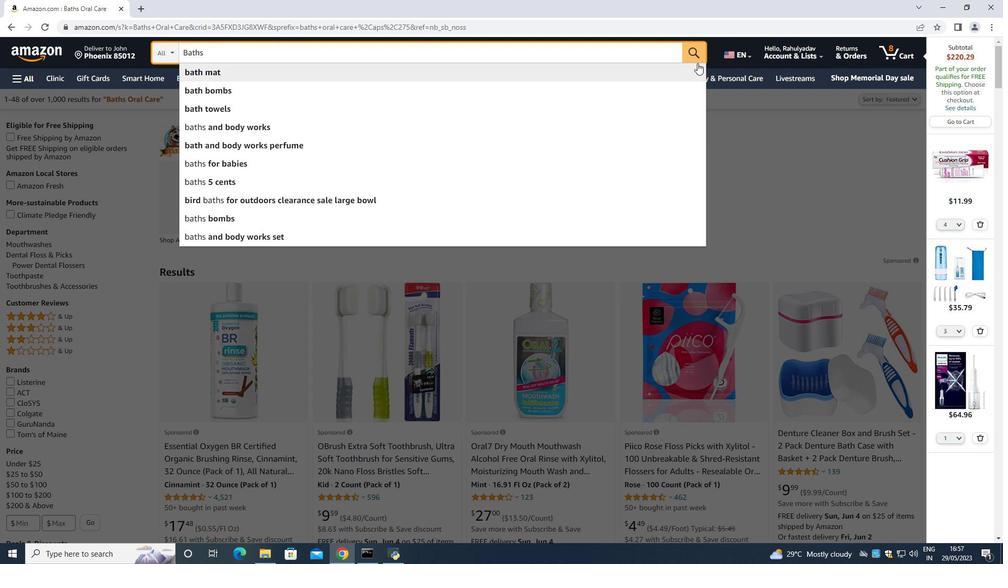 
Action: Mouse moved to (434, 330)
Screenshot: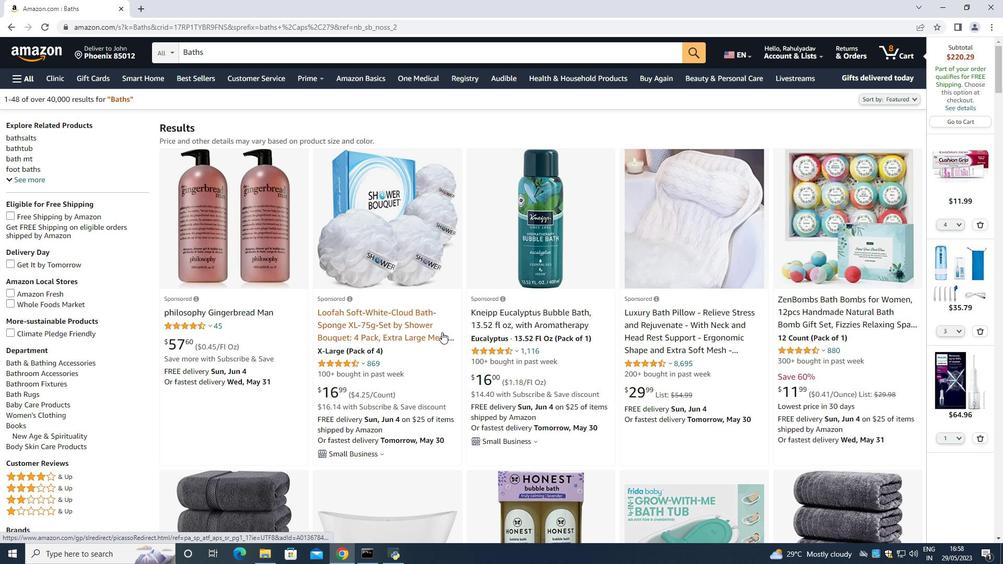 
Action: Mouse scrolled (434, 330) with delta (0, 0)
Screenshot: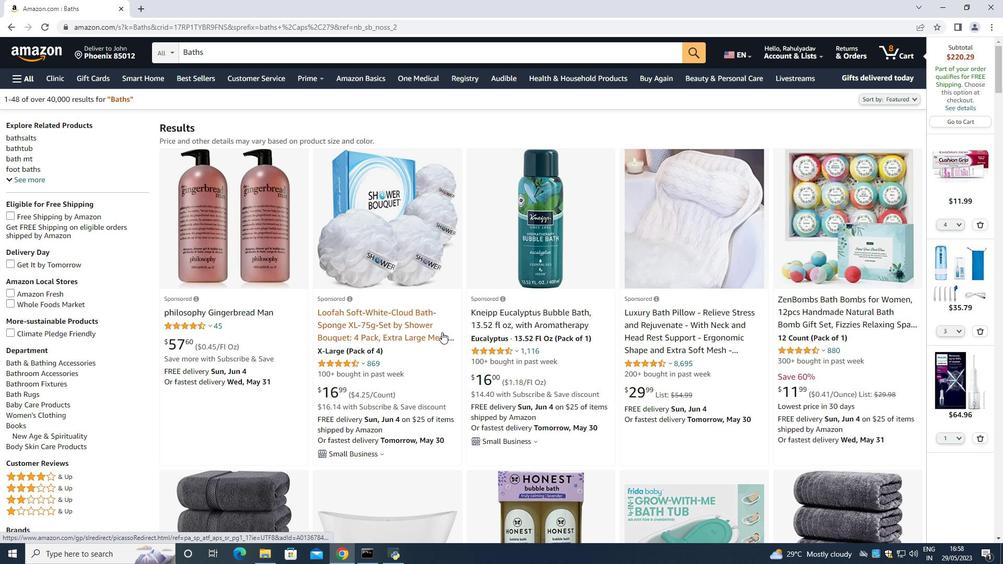 
Action: Mouse moved to (432, 330)
Screenshot: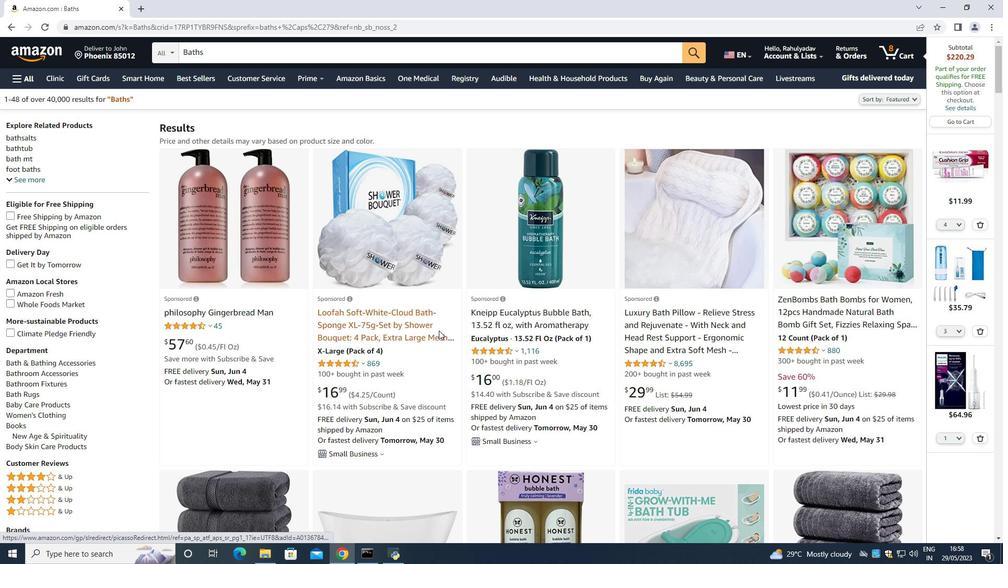 
Action: Mouse scrolled (432, 330) with delta (0, 0)
Screenshot: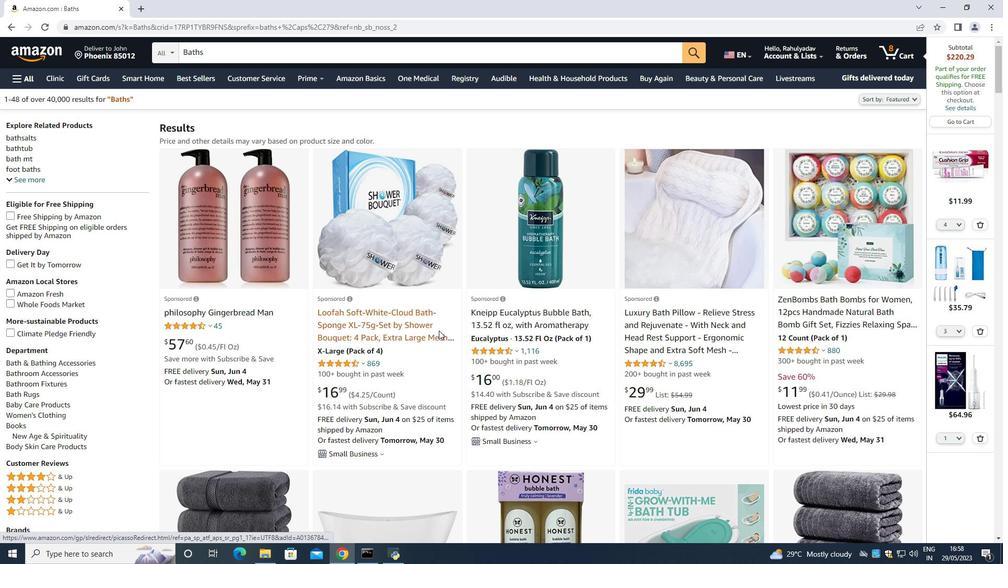 
Action: Mouse moved to (431, 330)
Screenshot: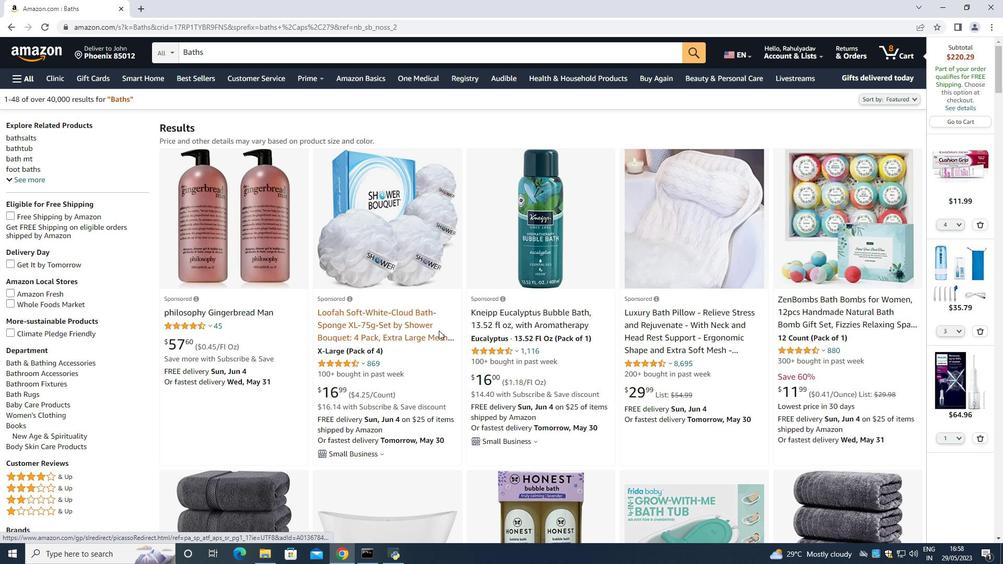 
Action: Mouse scrolled (431, 330) with delta (0, 0)
Screenshot: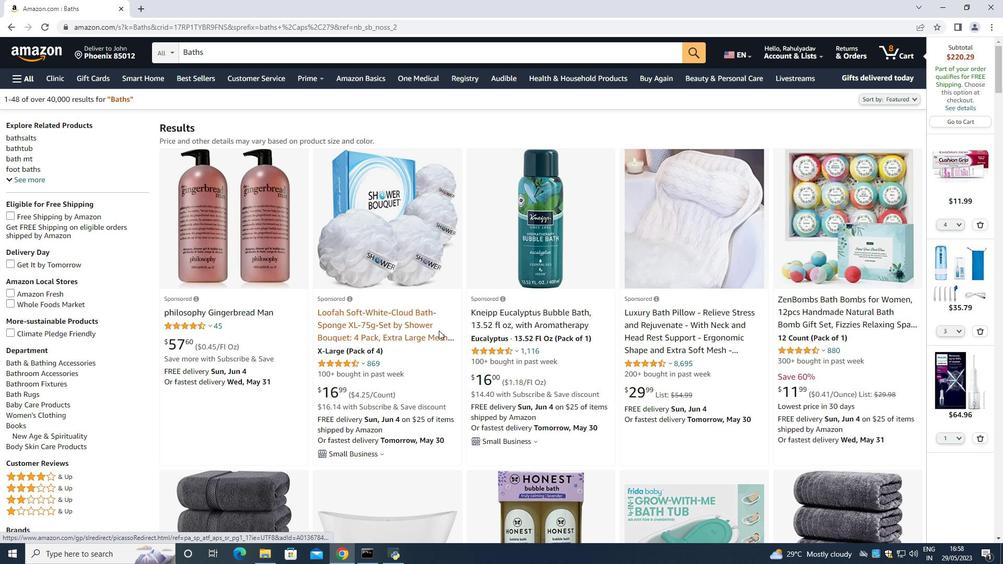
Action: Mouse scrolled (431, 330) with delta (0, 0)
Screenshot: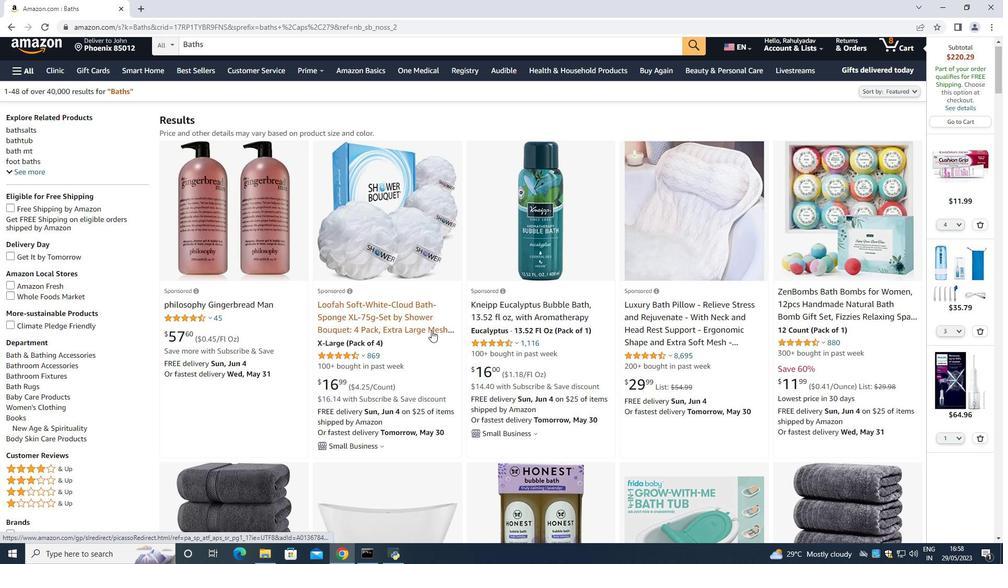 
Action: Mouse moved to (429, 331)
Screenshot: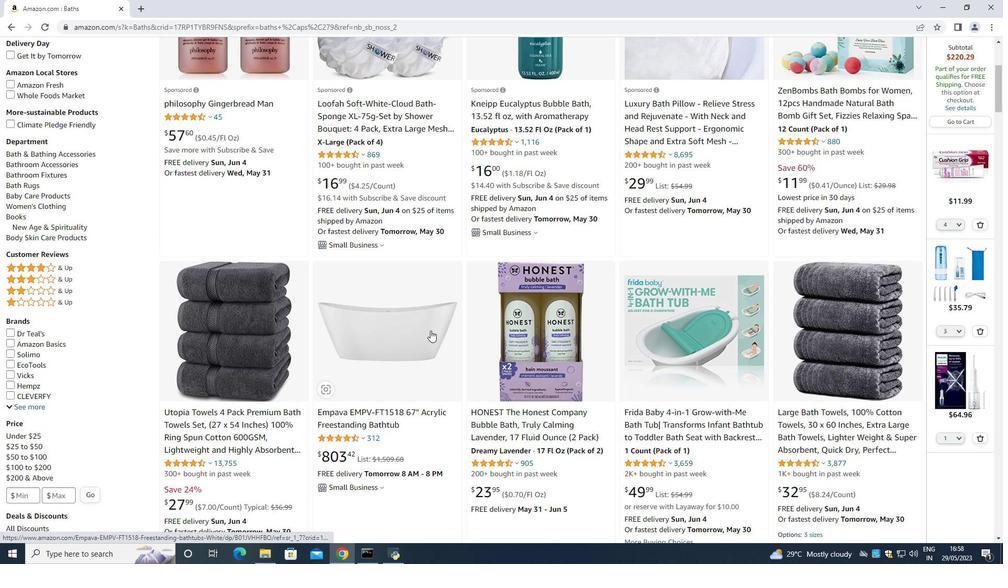 
Action: Mouse scrolled (429, 330) with delta (0, 0)
Screenshot: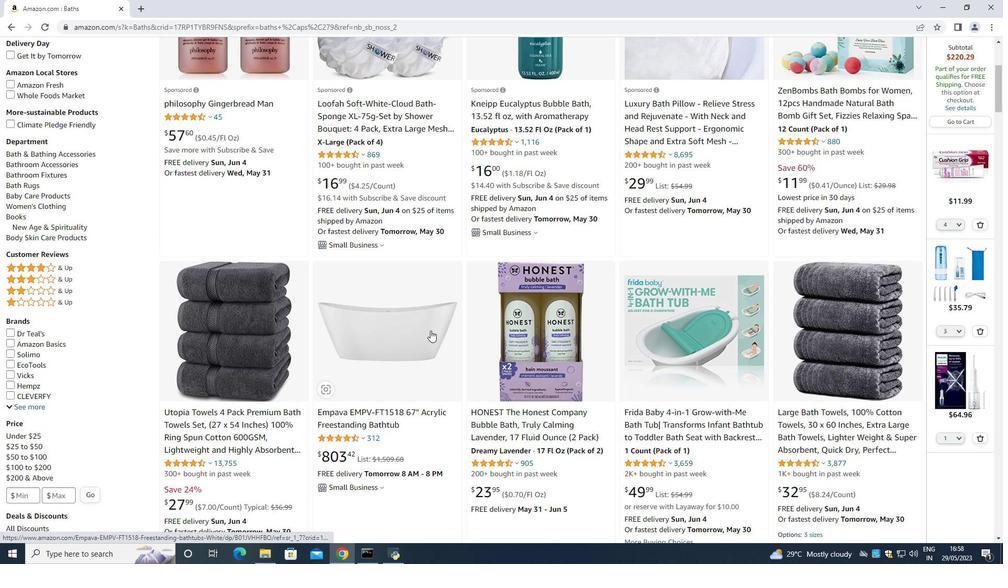 
Action: Mouse moved to (429, 331)
Screenshot: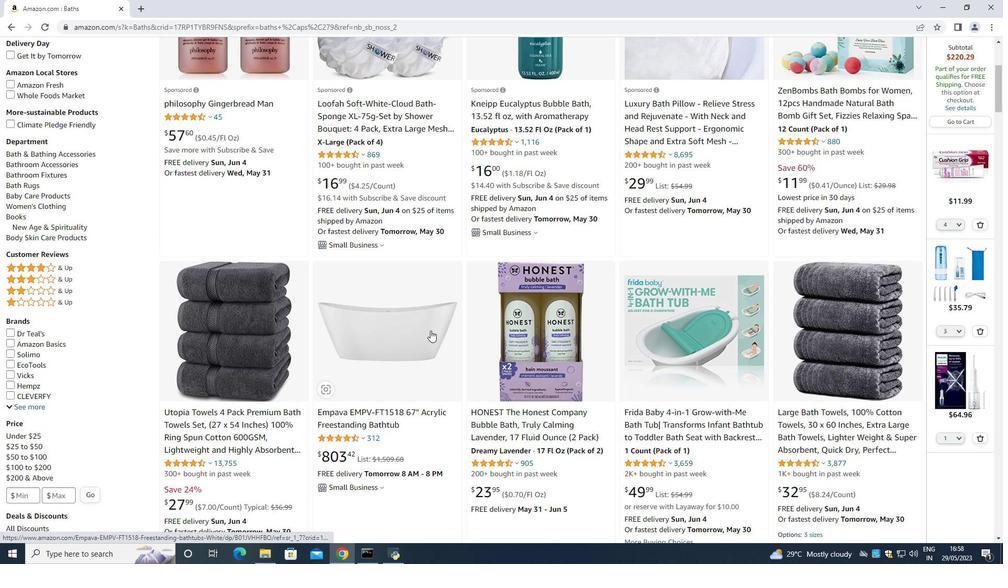 
Action: Mouse scrolled (429, 331) with delta (0, 0)
Screenshot: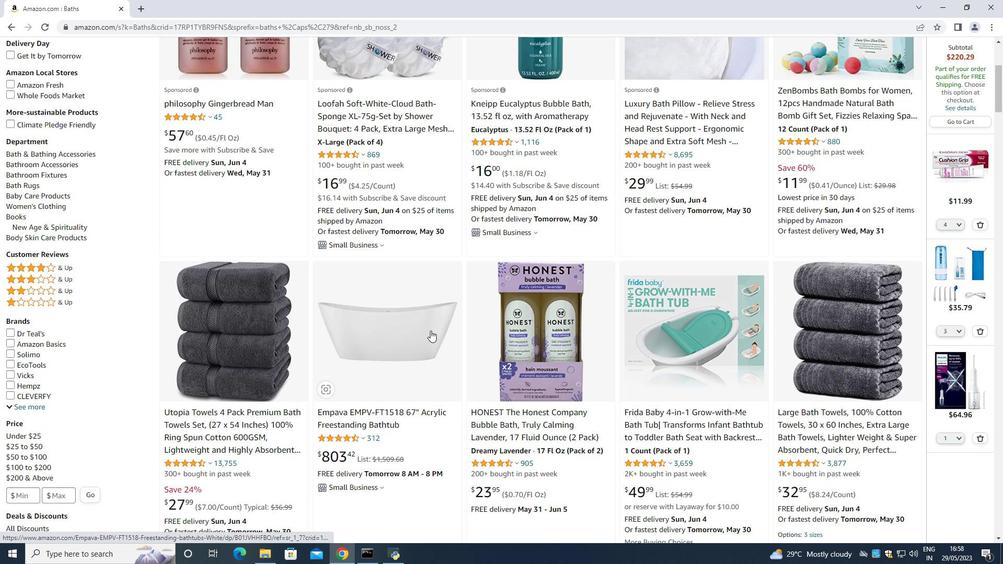 
Action: Mouse scrolled (429, 331) with delta (0, 0)
Screenshot: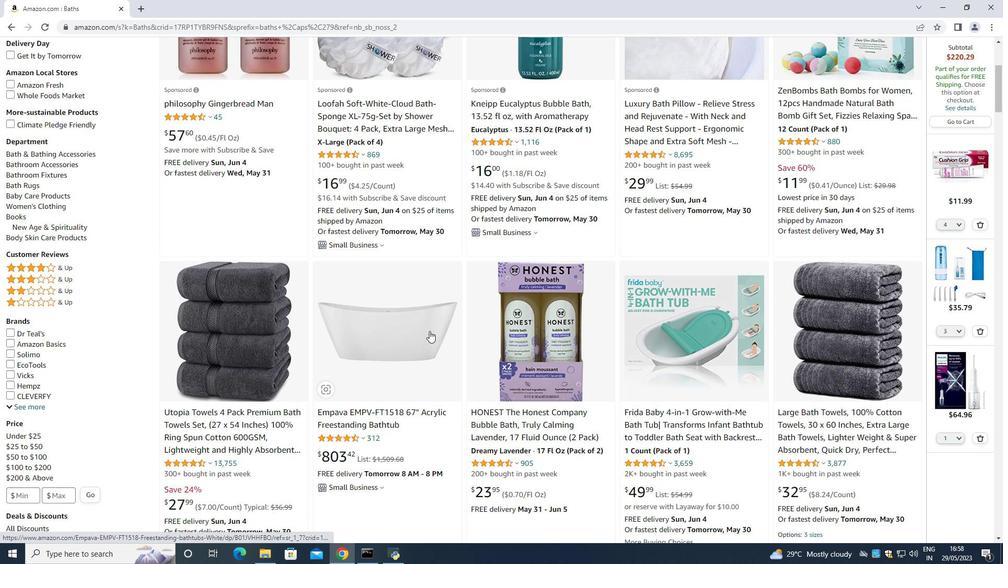 
Action: Mouse moved to (429, 332)
Screenshot: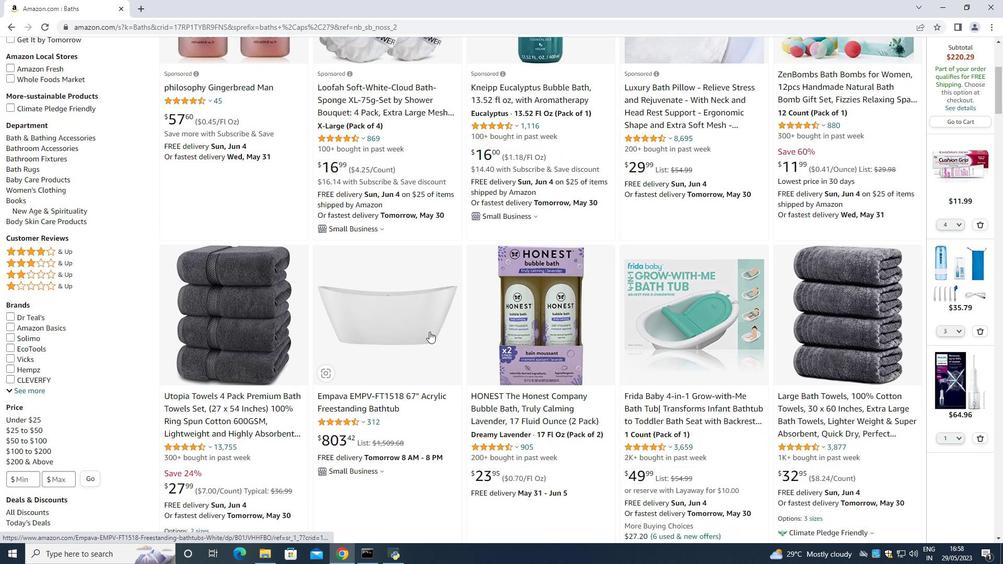 
Action: Mouse scrolled (429, 331) with delta (0, 0)
Screenshot: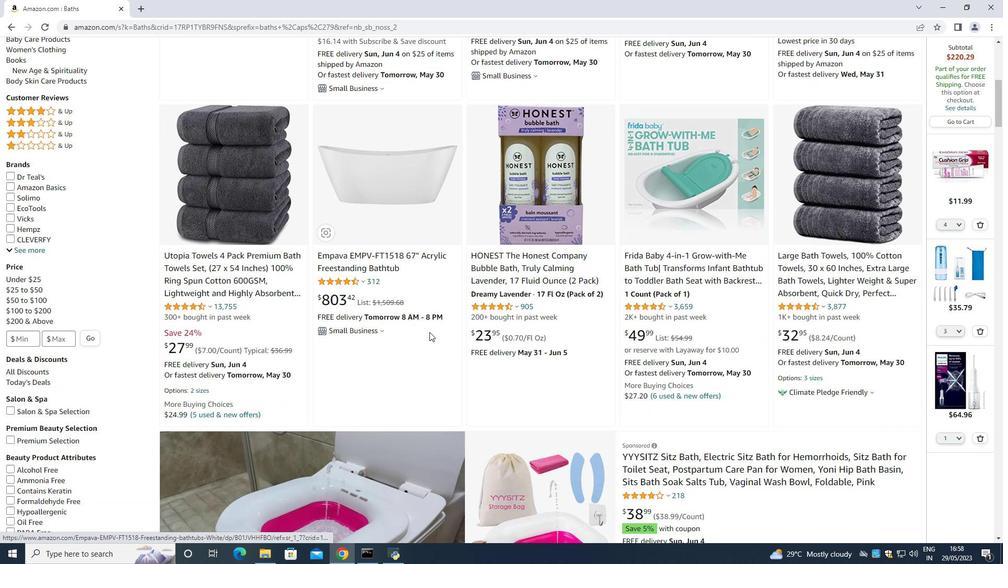 
Action: Mouse scrolled (429, 331) with delta (0, 0)
Screenshot: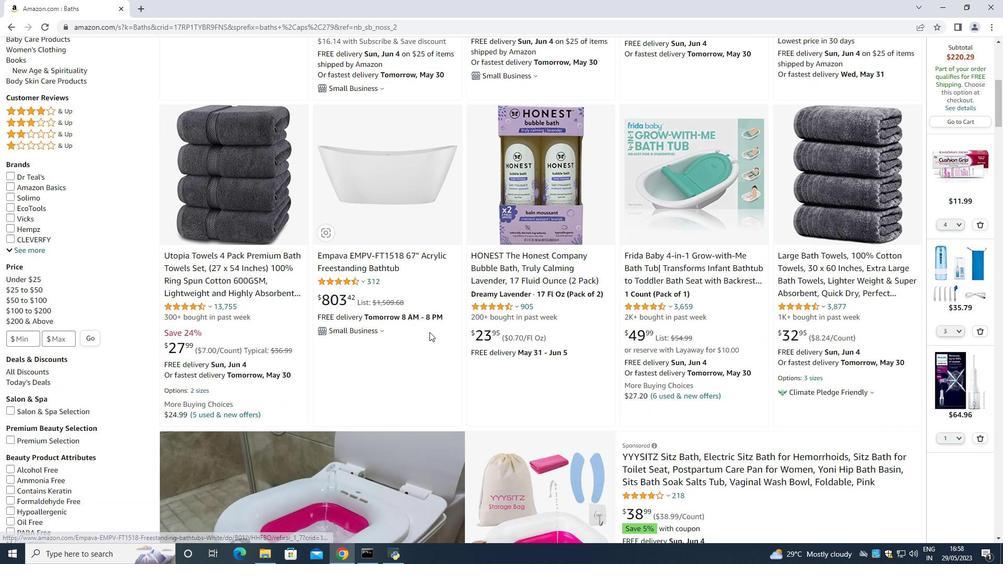 
Action: Mouse scrolled (429, 331) with delta (0, 0)
Screenshot: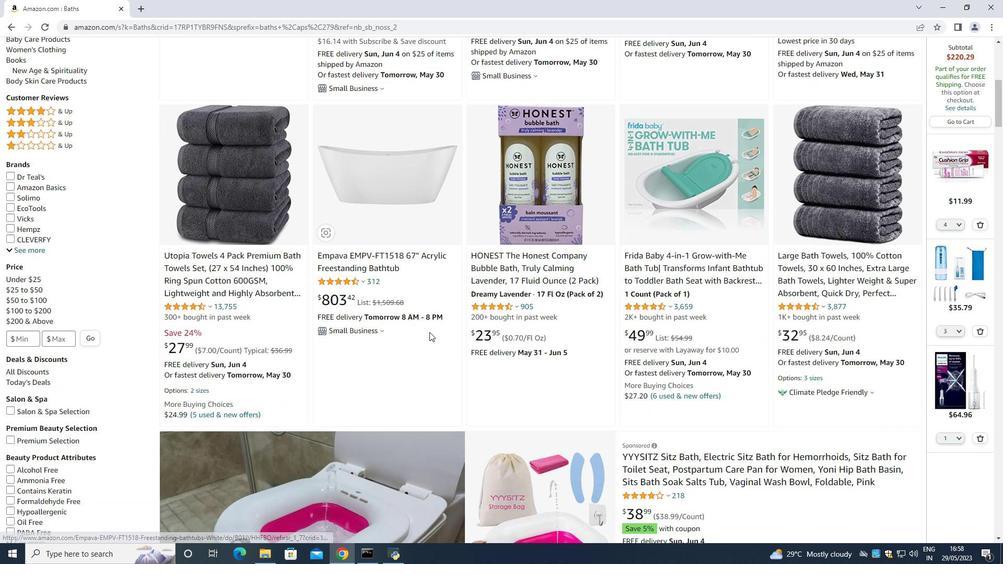 
Action: Mouse scrolled (429, 331) with delta (0, 0)
Screenshot: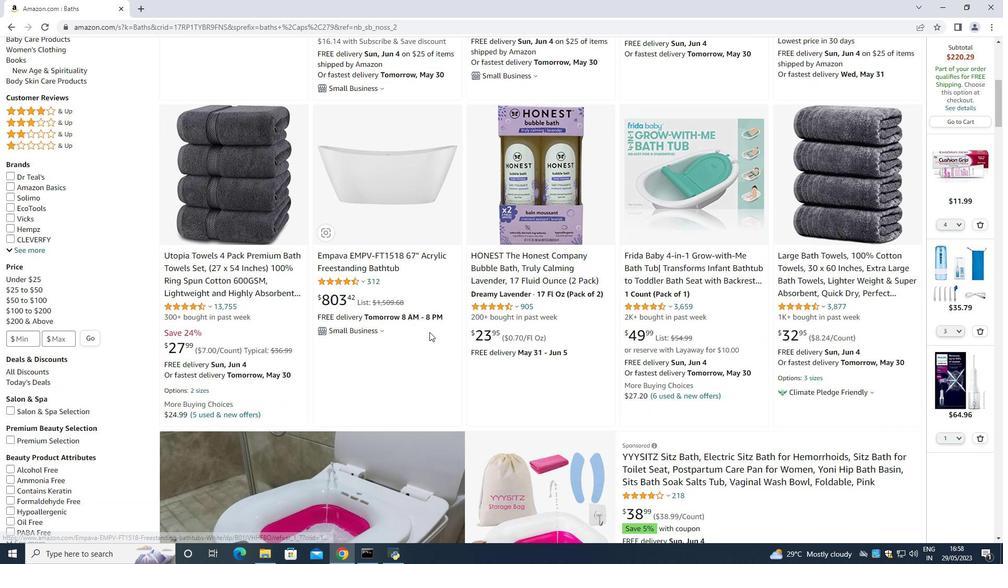 
Action: Mouse moved to (428, 332)
Screenshot: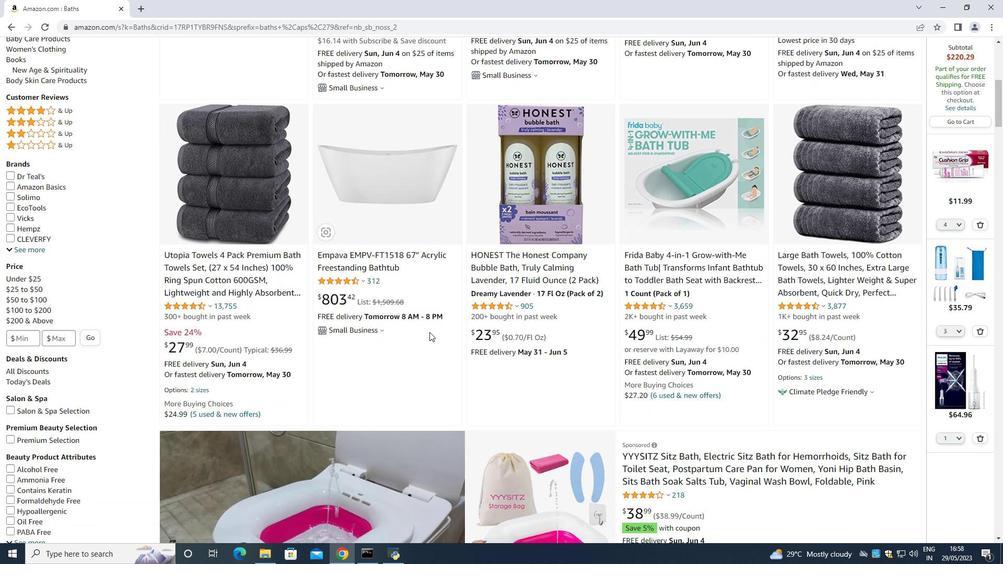 
Action: Mouse scrolled (428, 331) with delta (0, 0)
Screenshot: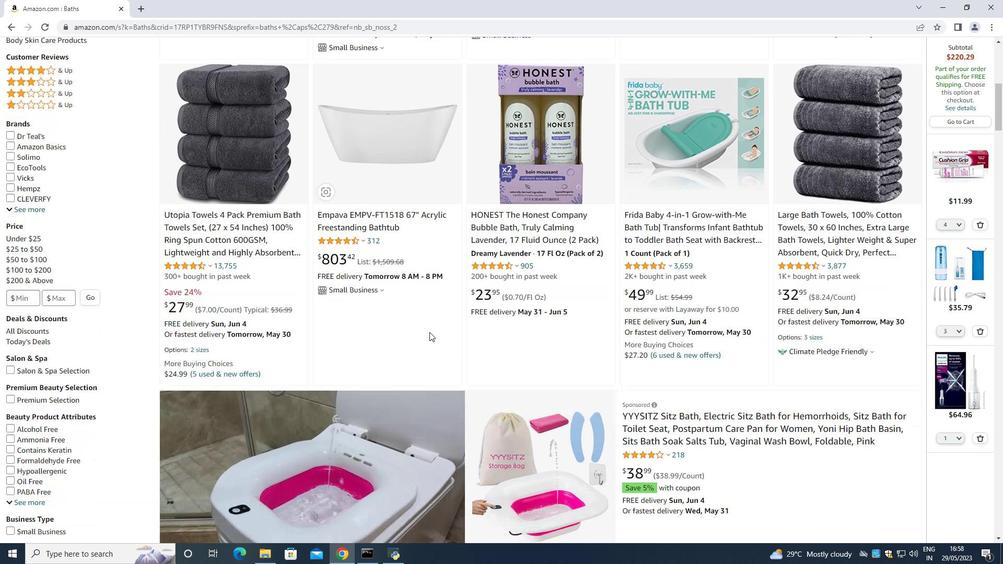 
Action: Mouse scrolled (428, 331) with delta (0, 0)
Screenshot: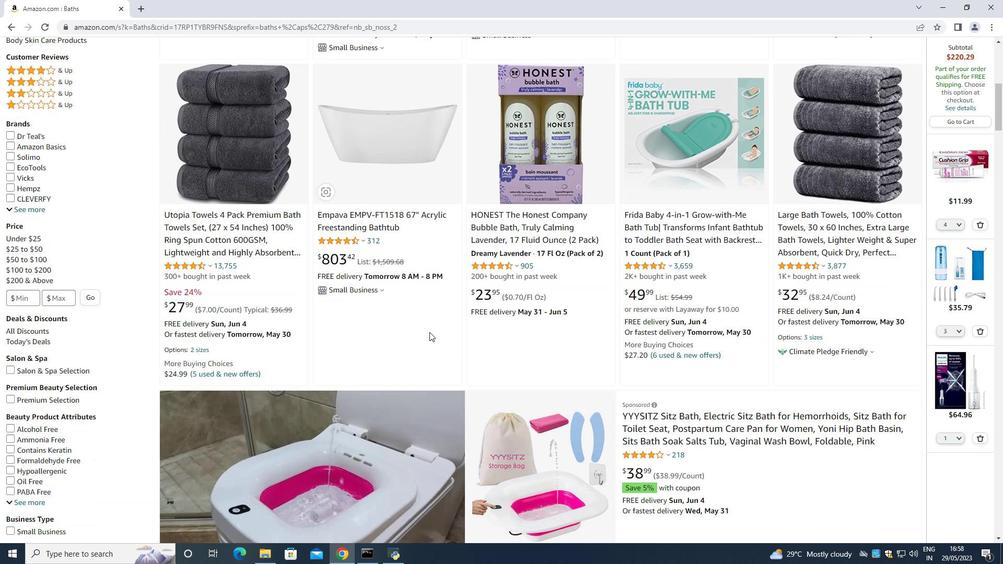 
Action: Mouse moved to (426, 352)
Screenshot: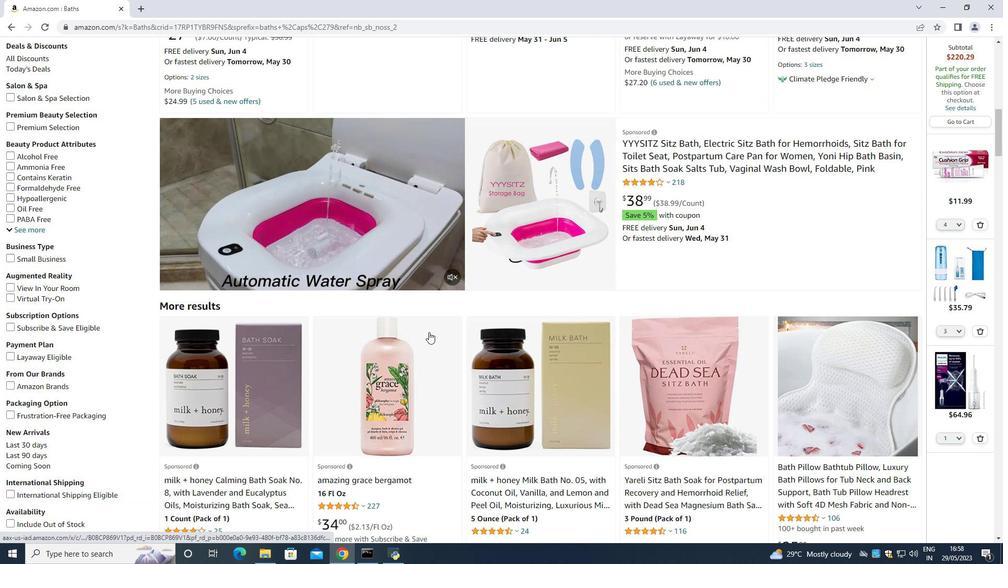 
Action: Mouse scrolled (426, 351) with delta (0, 0)
Screenshot: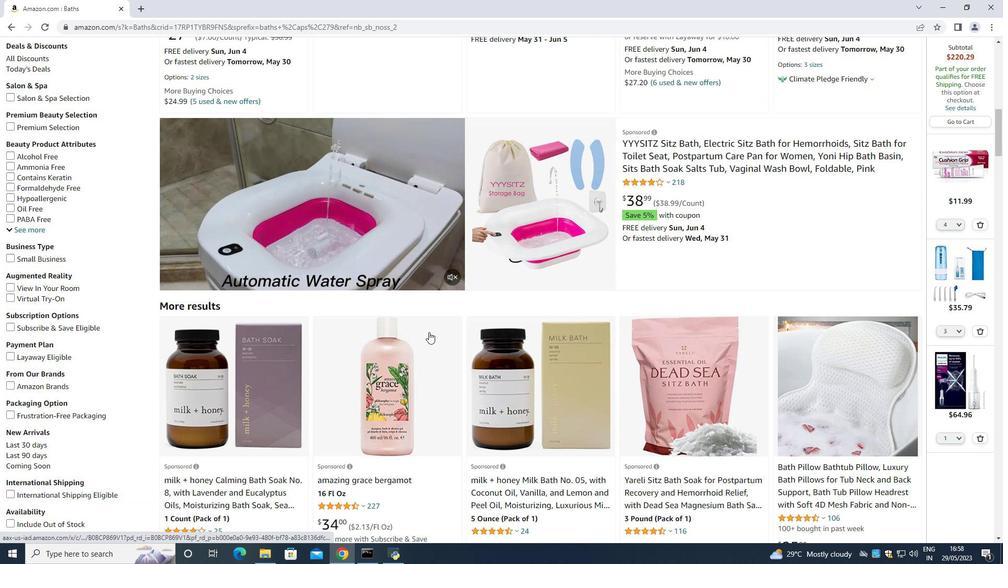 
Action: Mouse moved to (497, 458)
Screenshot: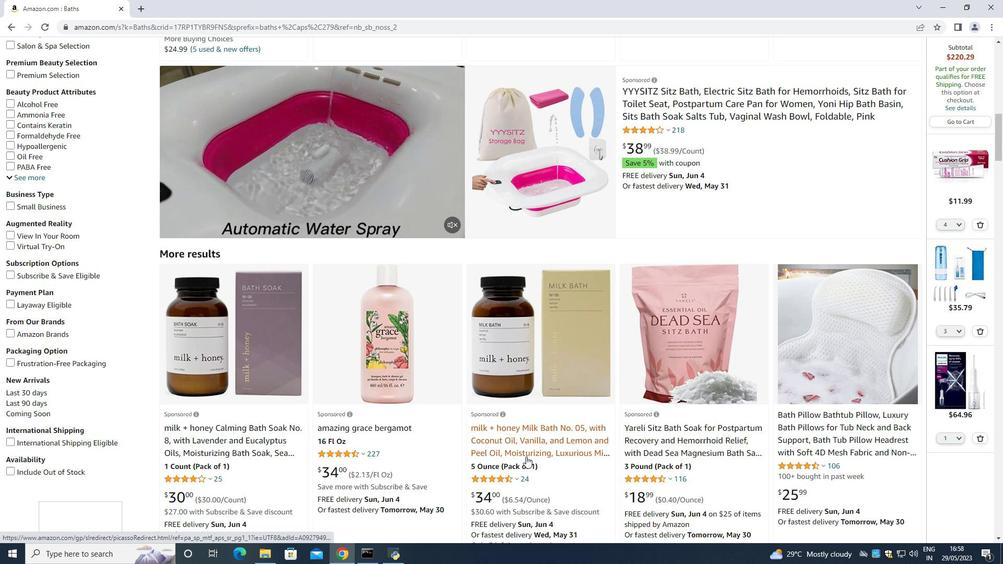 
Action: Mouse scrolled (519, 456) with delta (0, 0)
Screenshot: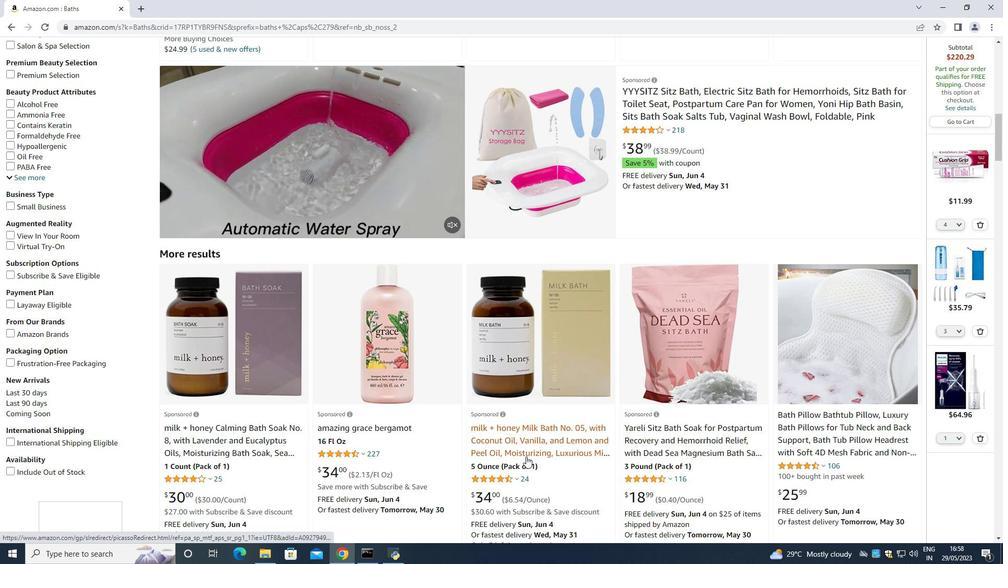 
Action: Mouse moved to (494, 458)
Screenshot: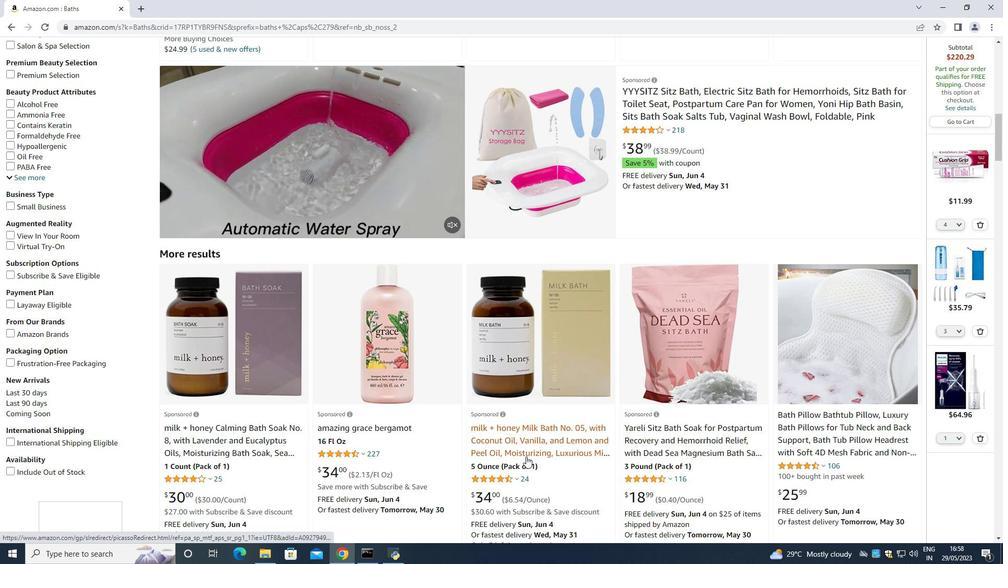 
Action: Mouse scrolled (496, 457) with delta (0, 0)
Screenshot: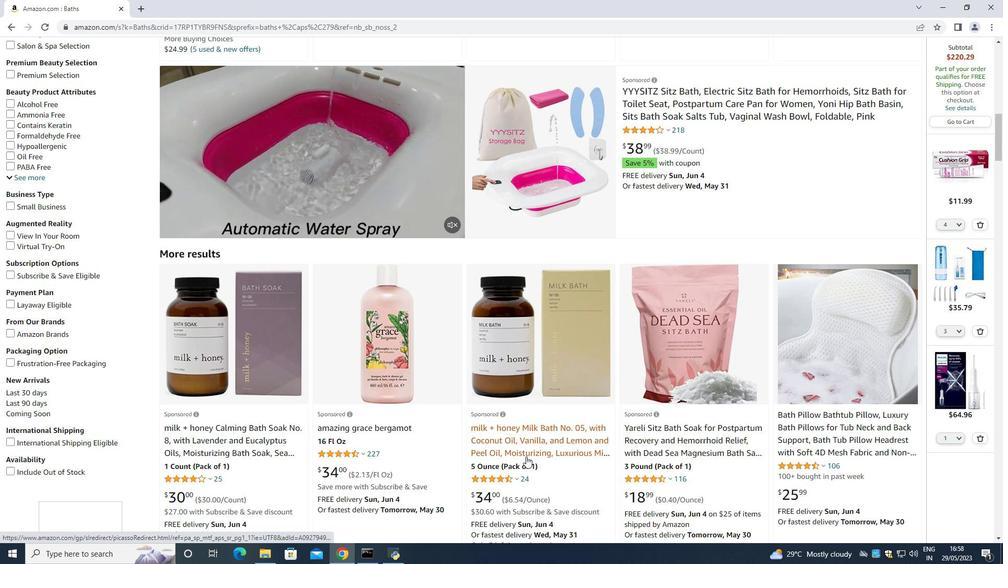 
Action: Mouse moved to (494, 458)
Screenshot: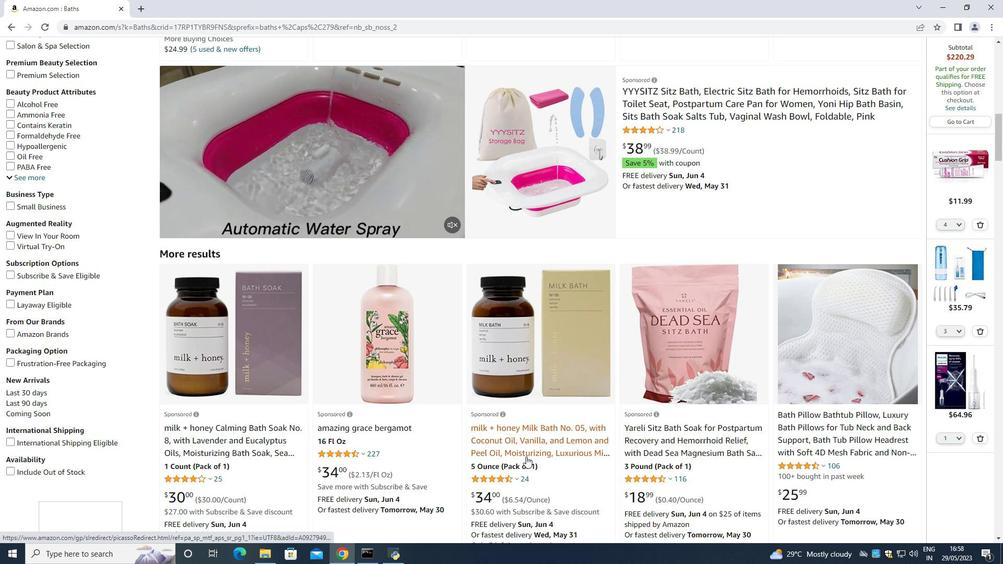 
Action: Mouse scrolled (494, 457) with delta (0, 0)
Screenshot: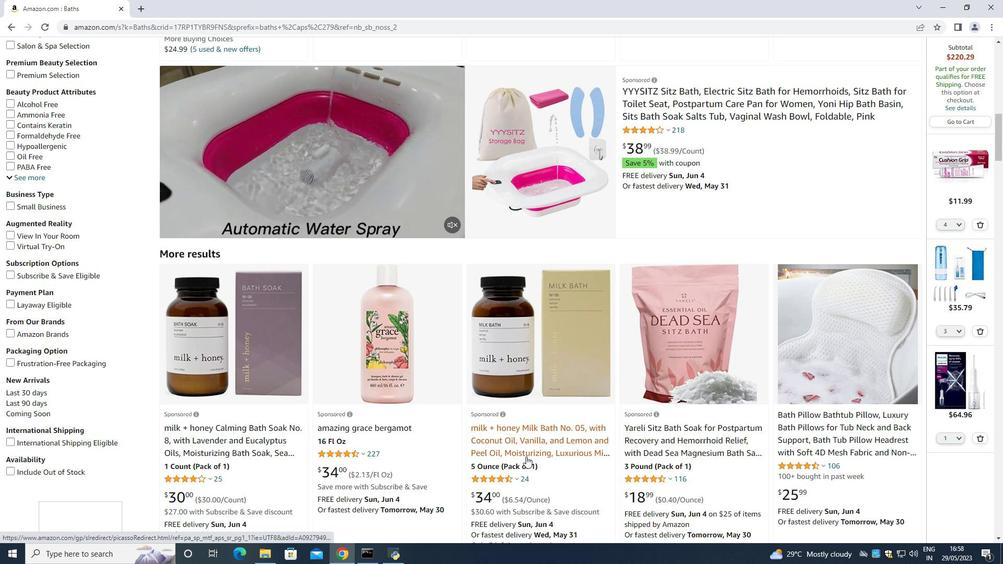 
Action: Mouse moved to (491, 457)
Screenshot: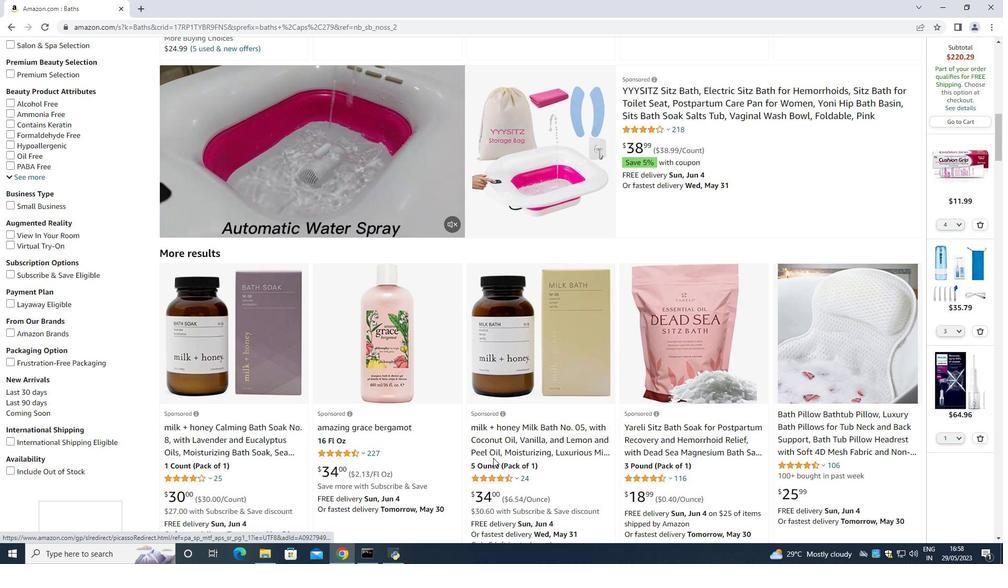 
Action: Mouse scrolled (491, 456) with delta (0, 0)
Screenshot: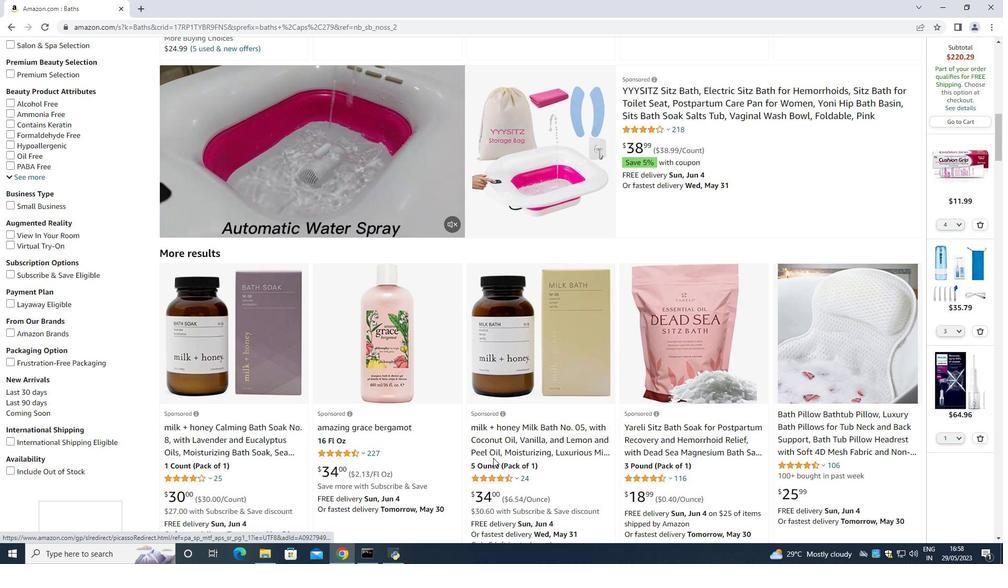 
Action: Mouse moved to (234, 373)
Screenshot: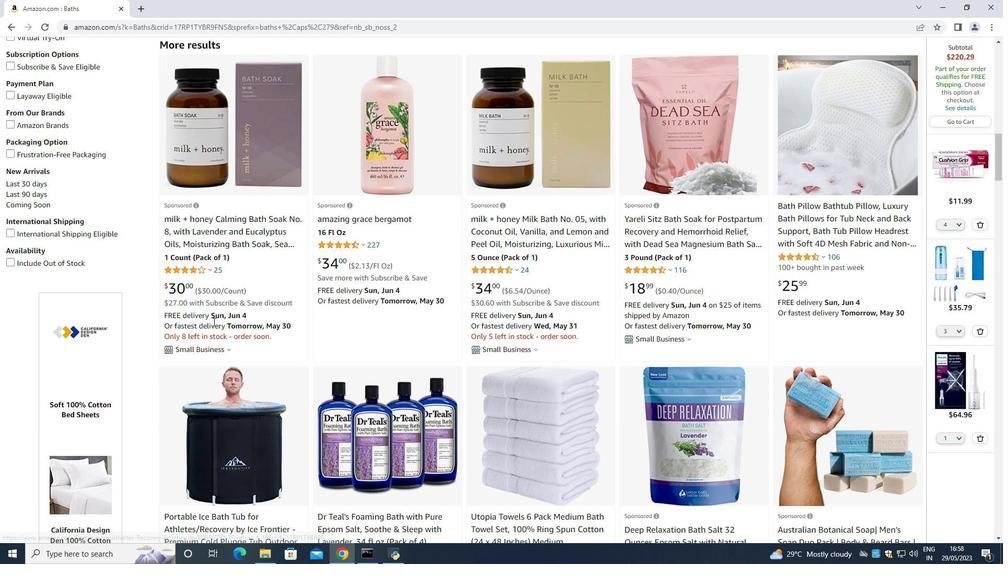 
Action: Mouse scrolled (234, 373) with delta (0, 0)
Screenshot: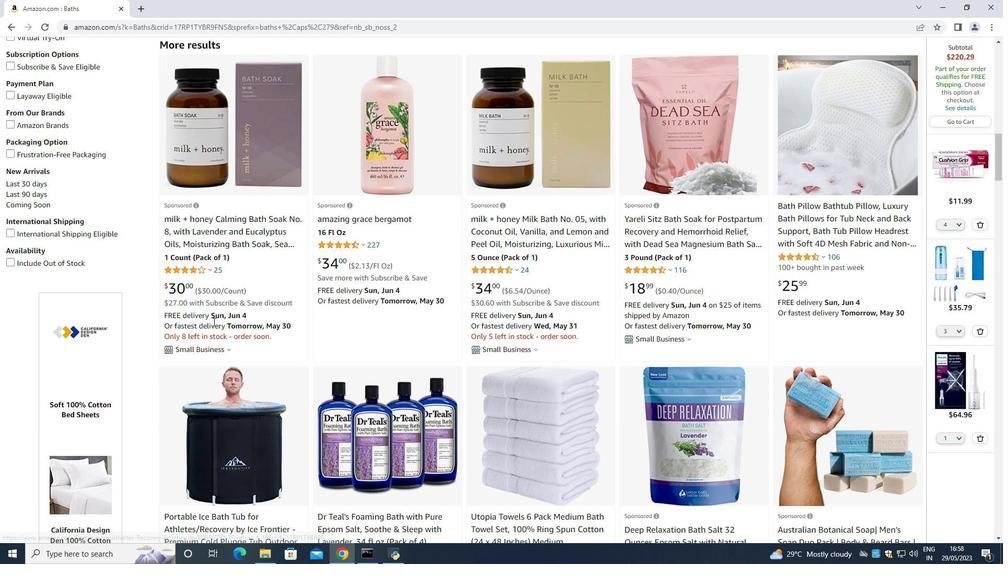 
Action: Mouse moved to (234, 373)
Screenshot: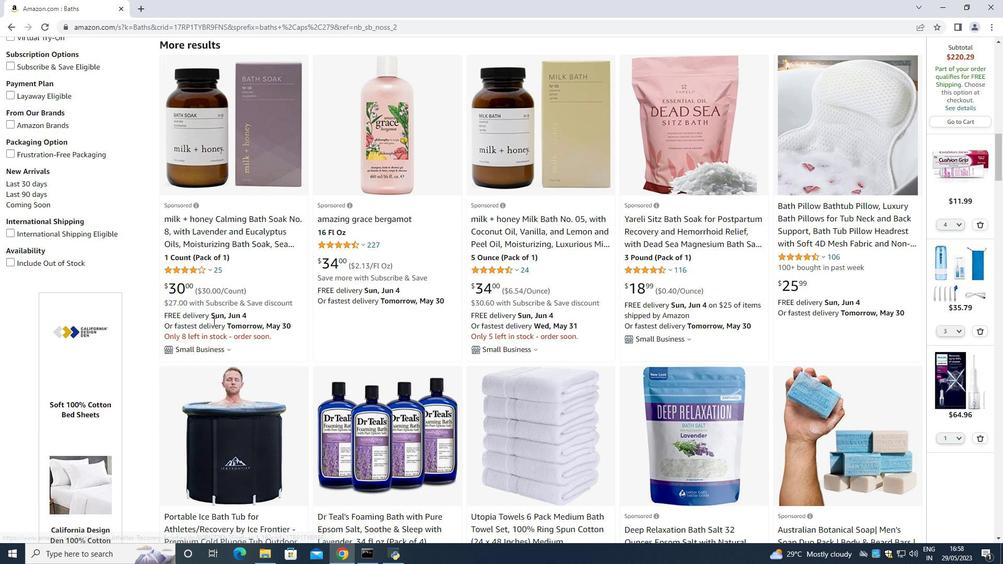 
Action: Mouse scrolled (234, 373) with delta (0, 0)
Screenshot: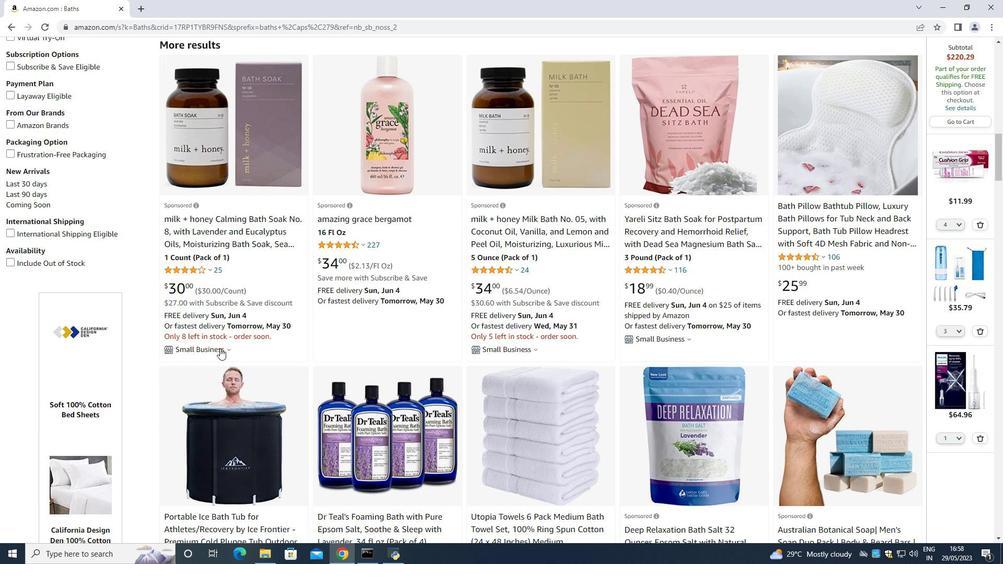 
Action: Mouse scrolled (234, 373) with delta (0, 0)
Screenshot: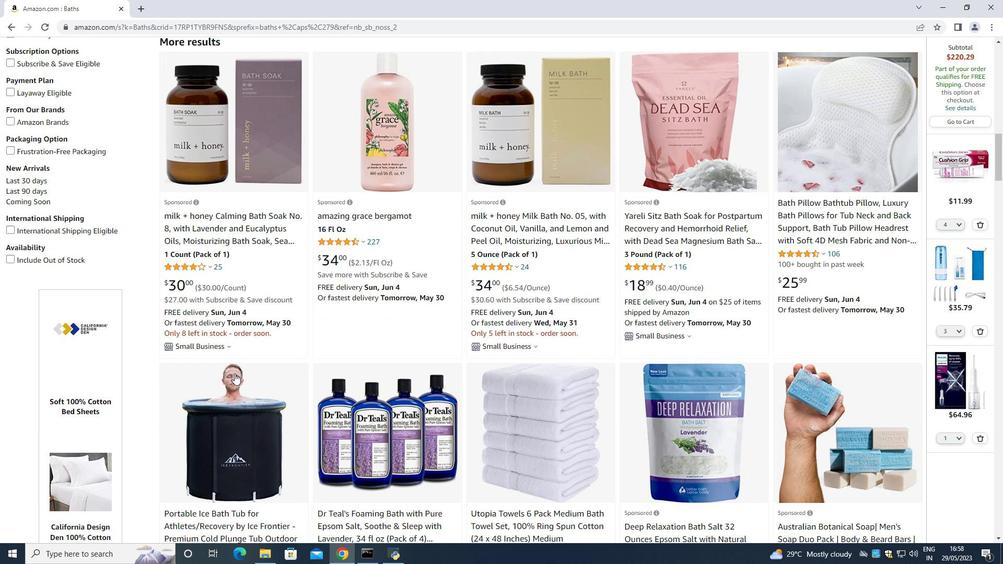 
Action: Mouse moved to (413, 356)
Screenshot: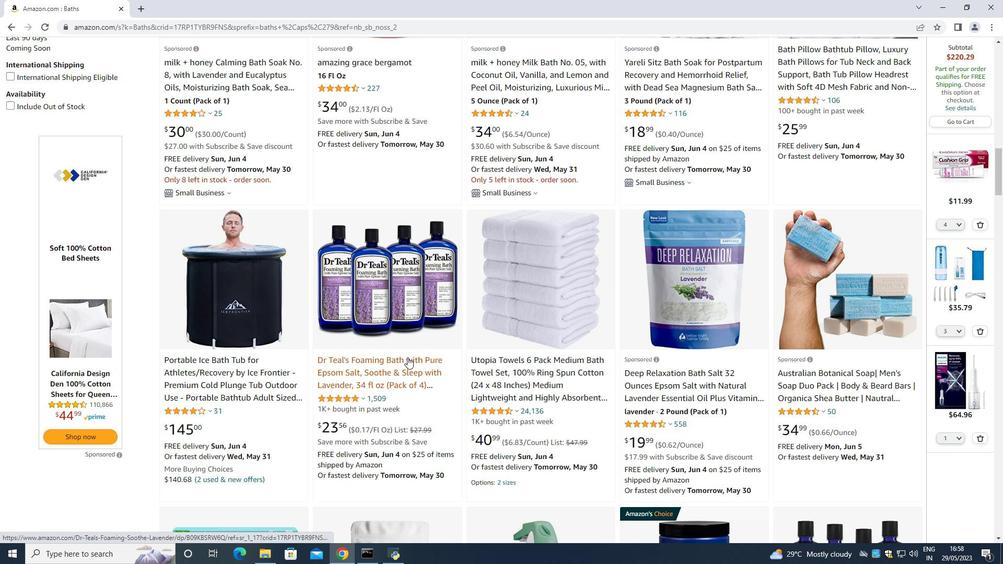
Action: Mouse scrolled (413, 357) with delta (0, 0)
Screenshot: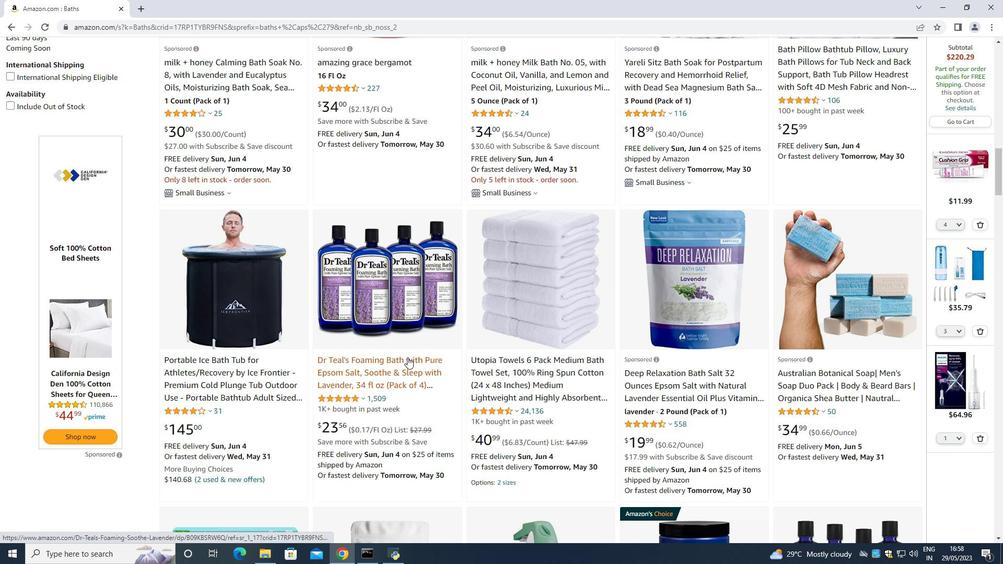 
Action: Mouse scrolled (413, 356) with delta (0, 0)
Screenshot: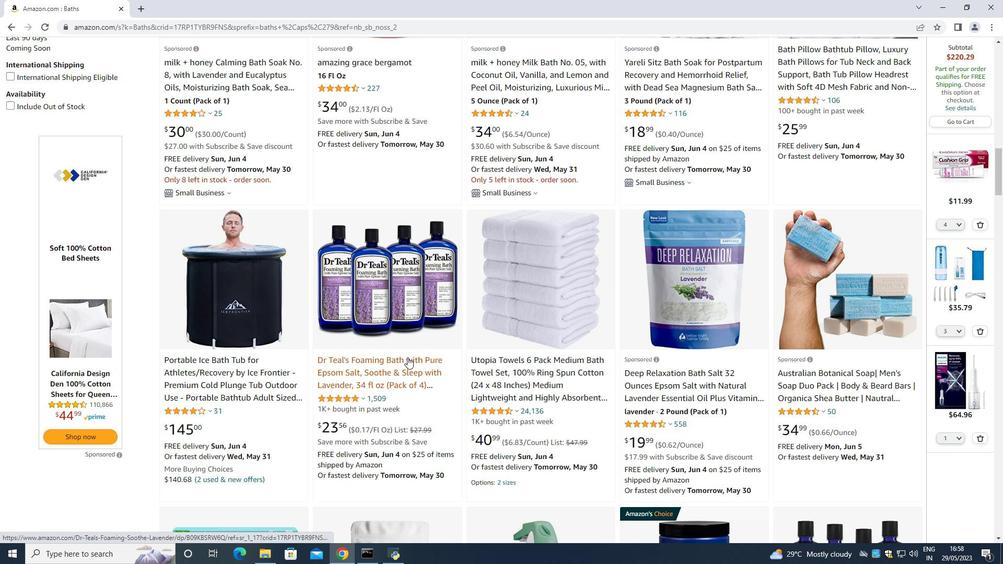 
Action: Mouse scrolled (413, 356) with delta (0, 0)
Screenshot: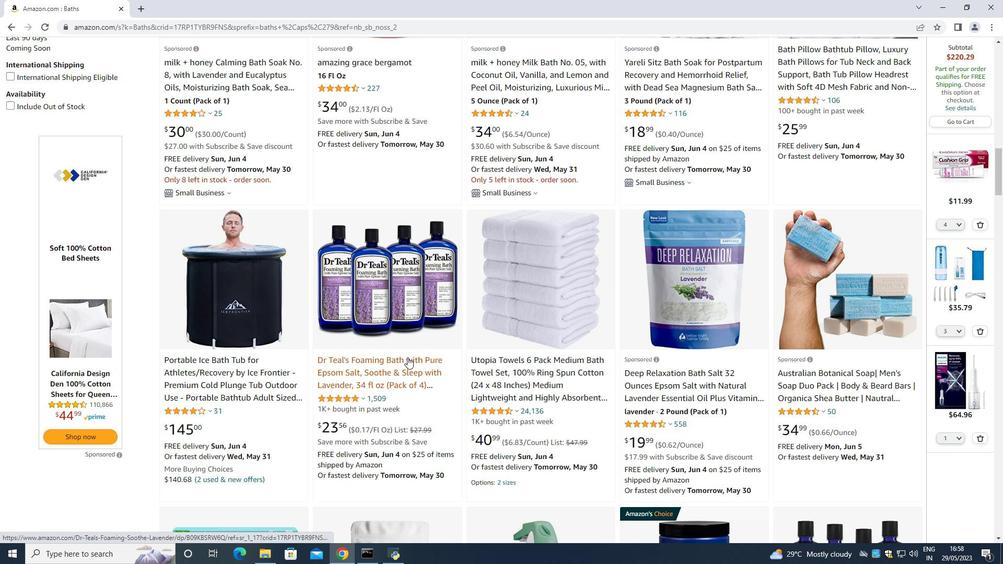 
Action: Mouse scrolled (413, 356) with delta (0, 0)
Screenshot: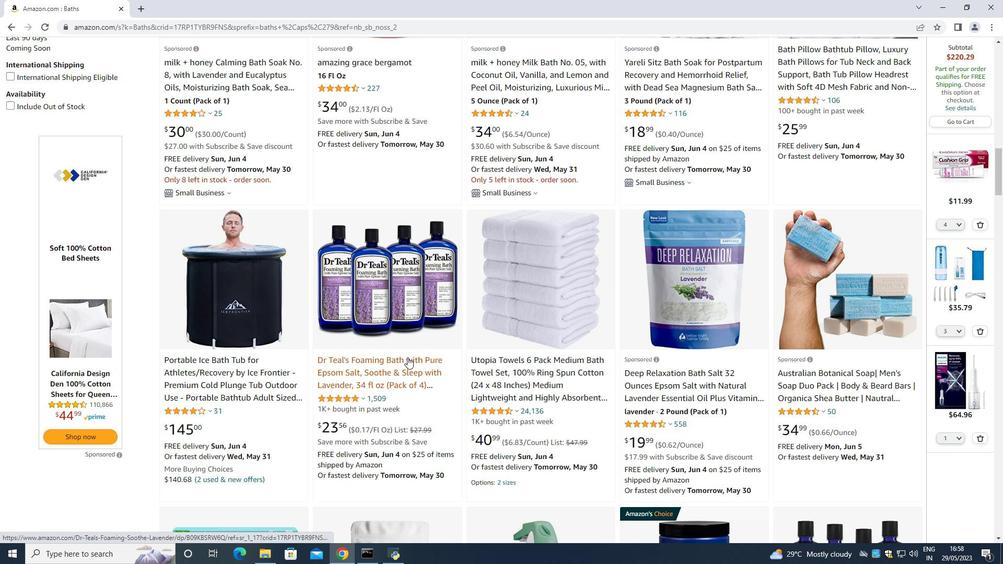 
Action: Mouse scrolled (413, 356) with delta (0, 0)
Screenshot: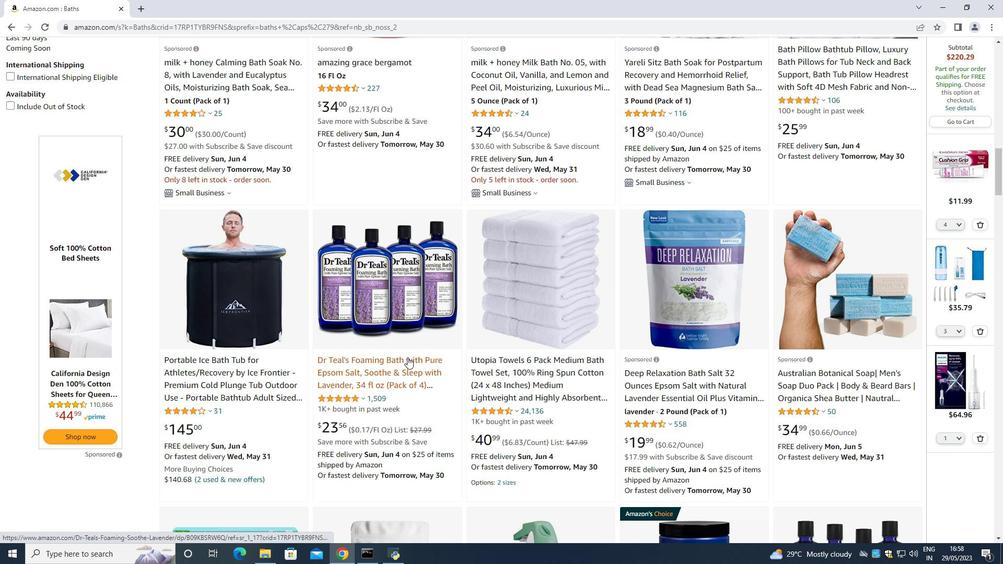 
Action: Mouse scrolled (413, 356) with delta (0, 0)
Screenshot: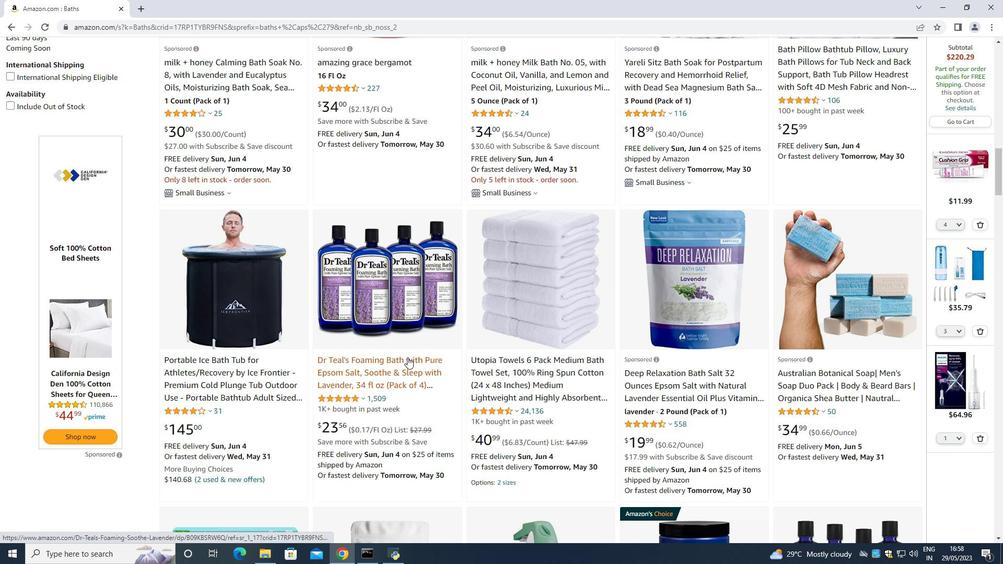 
Action: Mouse scrolled (413, 356) with delta (0, 0)
Screenshot: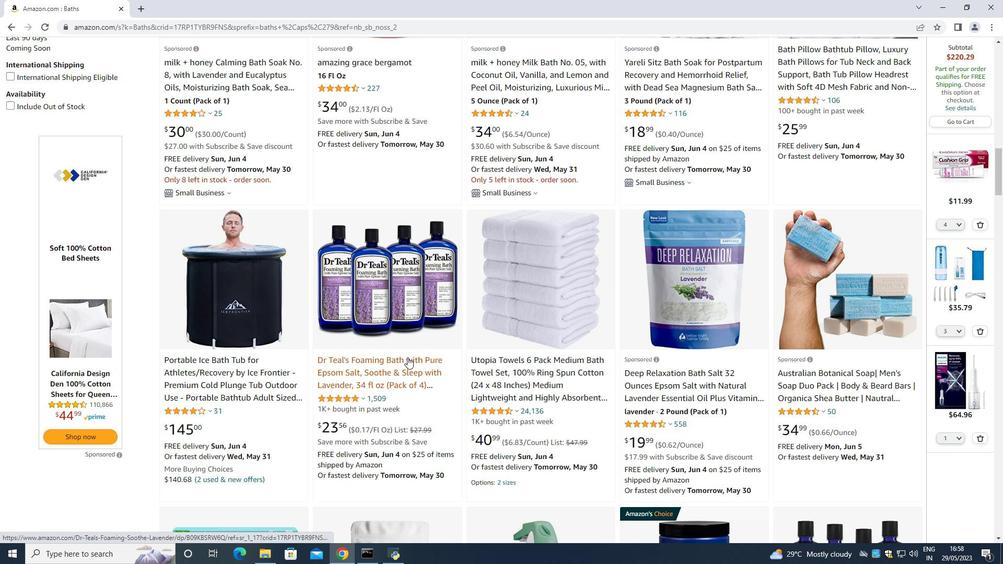 
Action: Mouse scrolled (413, 356) with delta (0, 0)
Screenshot: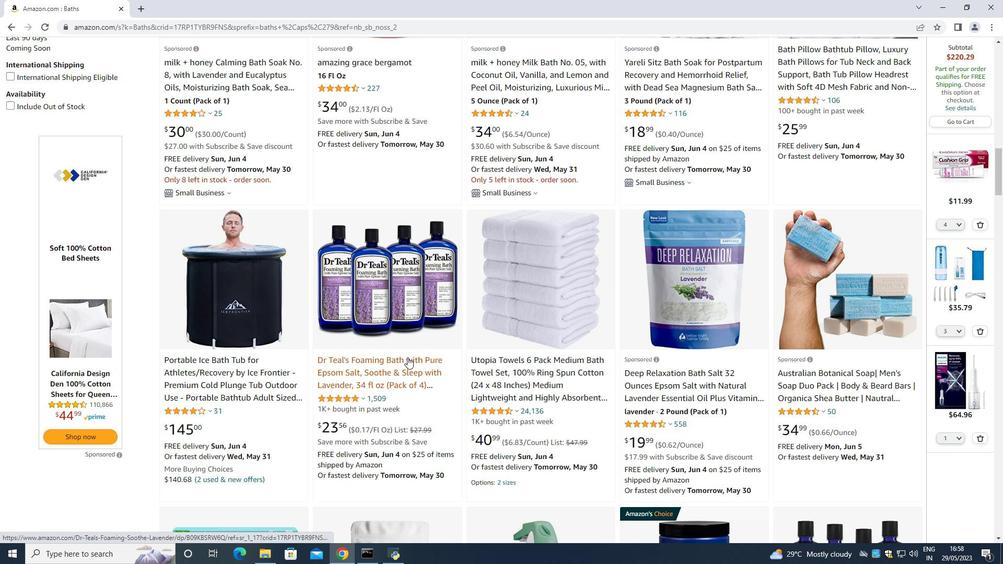 
Action: Mouse scrolled (413, 356) with delta (0, 0)
Screenshot: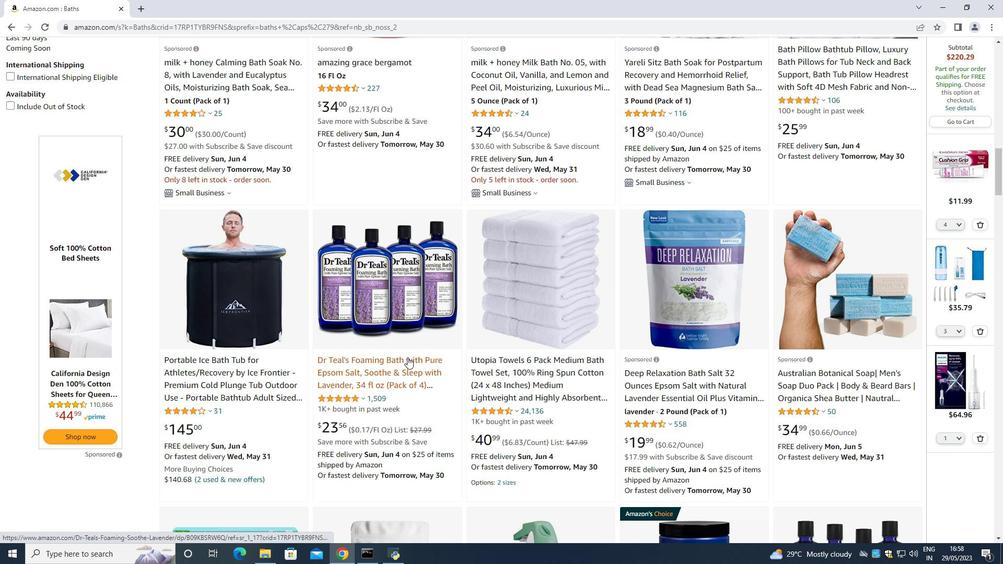 
Action: Mouse scrolled (413, 356) with delta (0, 0)
Screenshot: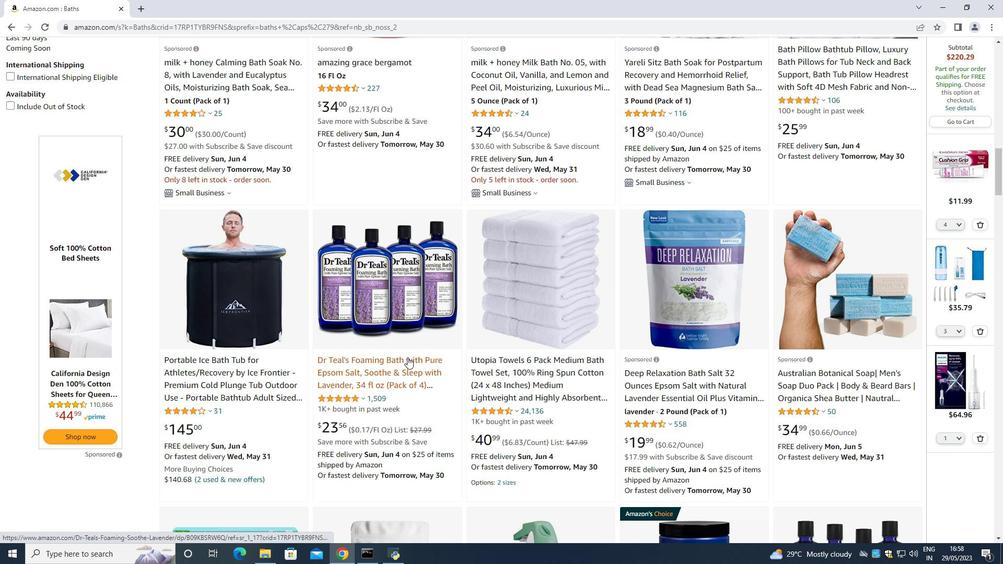 
Action: Mouse scrolled (413, 356) with delta (0, 0)
Screenshot: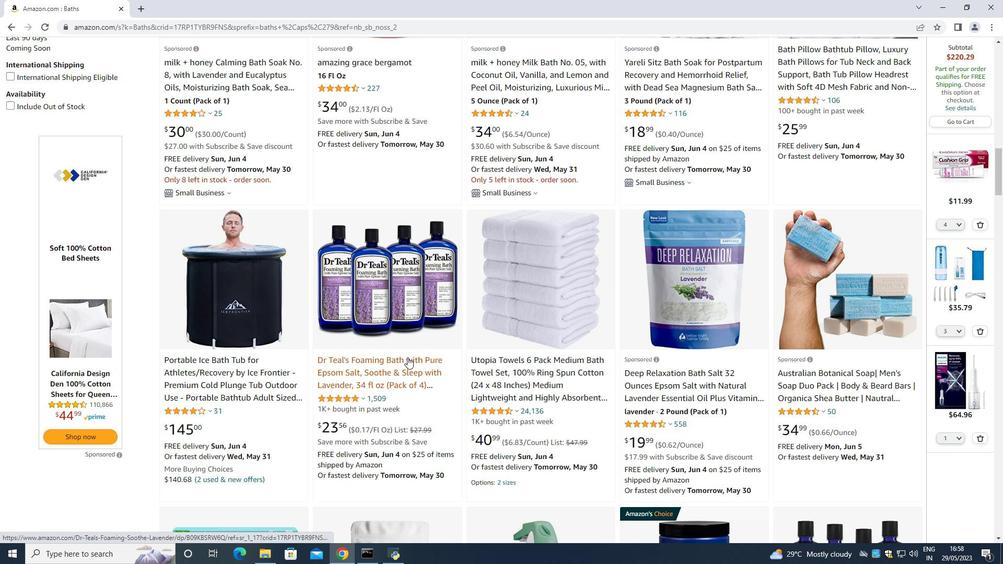 
Action: Mouse scrolled (413, 356) with delta (0, 0)
Screenshot: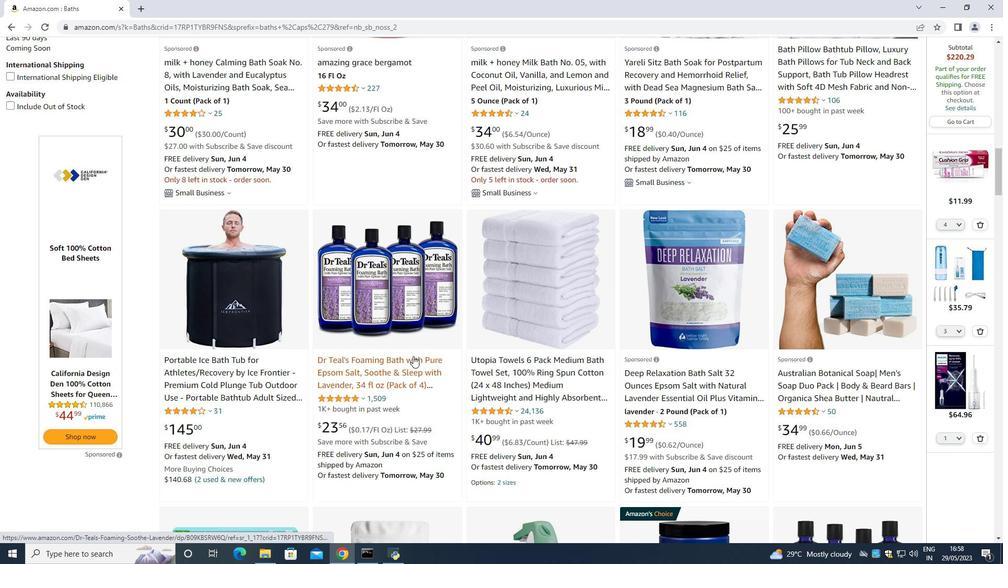 
Action: Mouse moved to (432, 394)
Screenshot: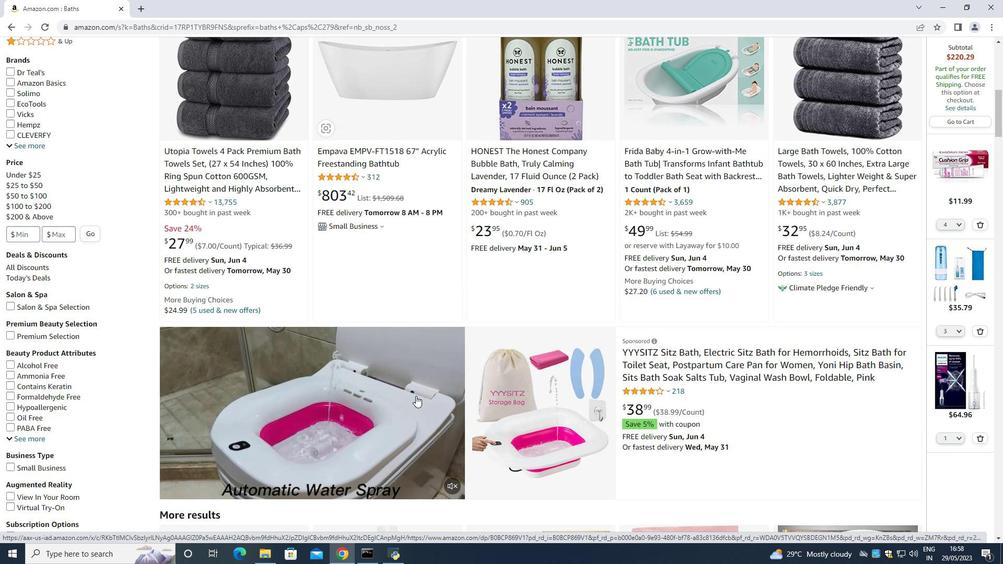 
Action: Mouse scrolled (432, 394) with delta (0, 0)
Screenshot: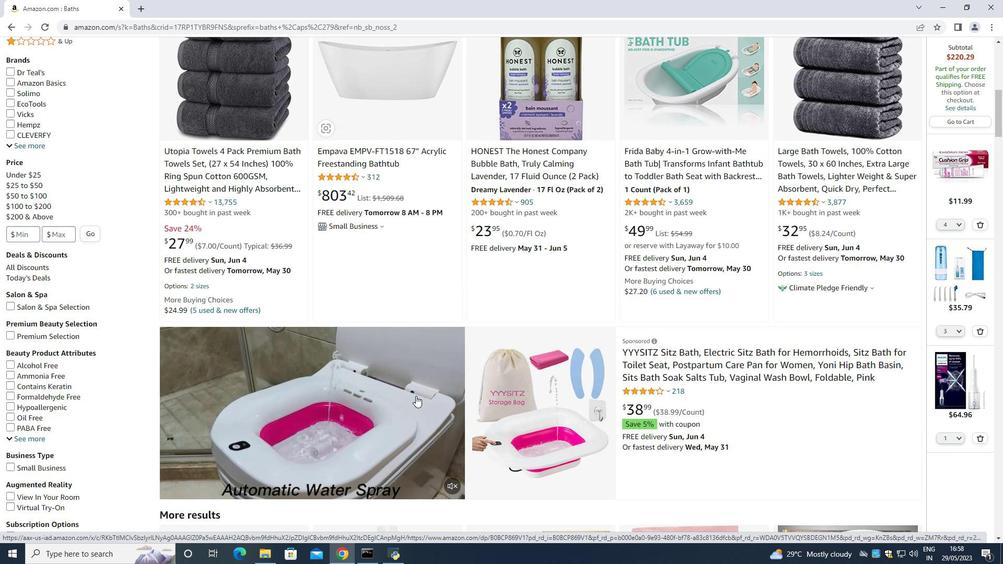 
Action: Mouse moved to (433, 392)
Screenshot: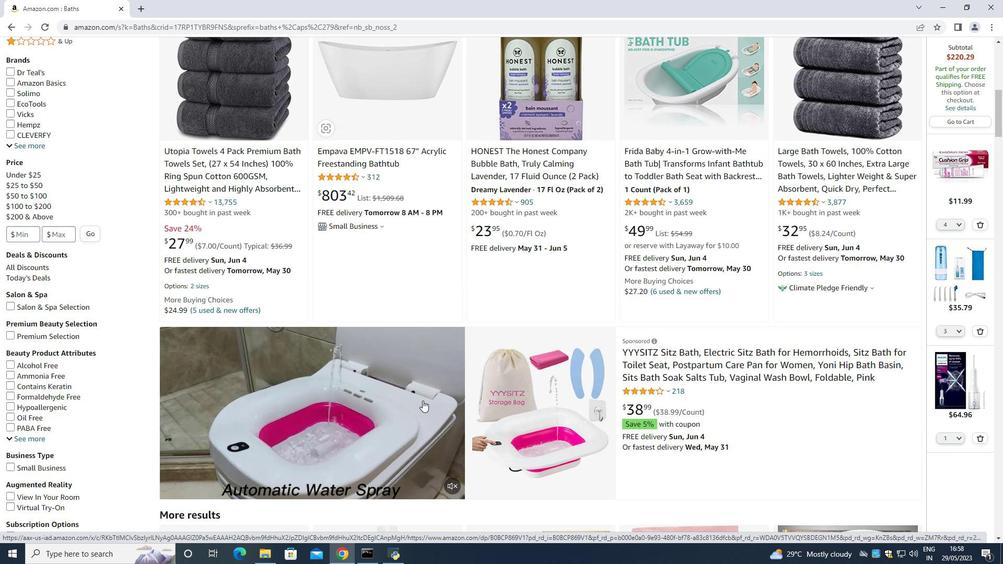 
Action: Mouse scrolled (433, 392) with delta (0, 0)
Screenshot: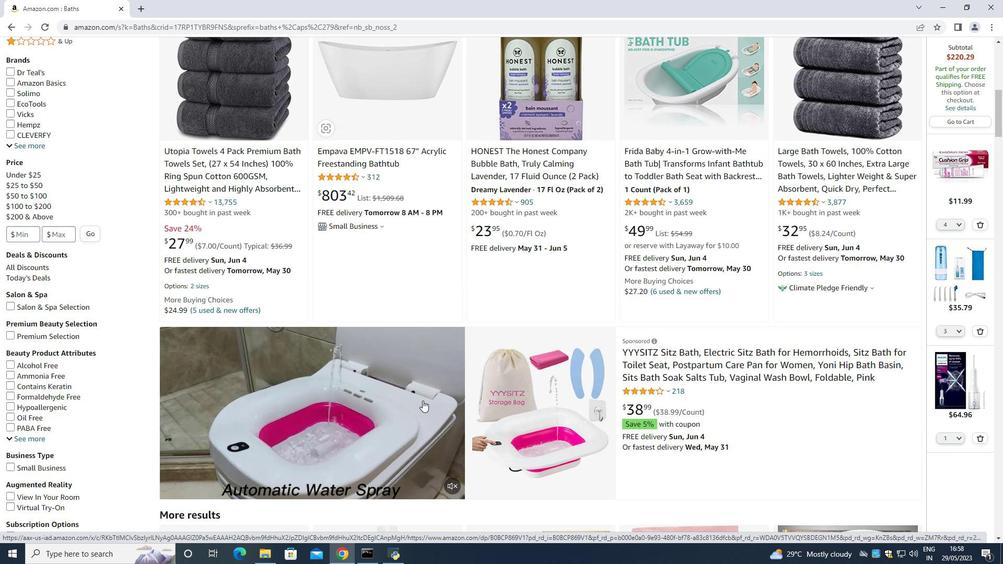 
Action: Mouse moved to (436, 389)
Screenshot: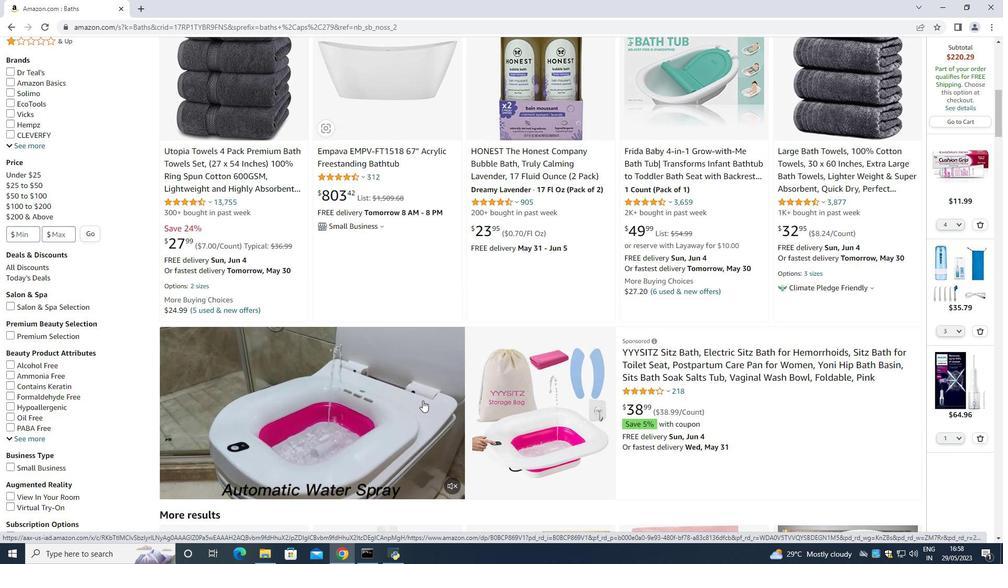 
Action: Mouse scrolled (436, 390) with delta (0, 0)
Screenshot: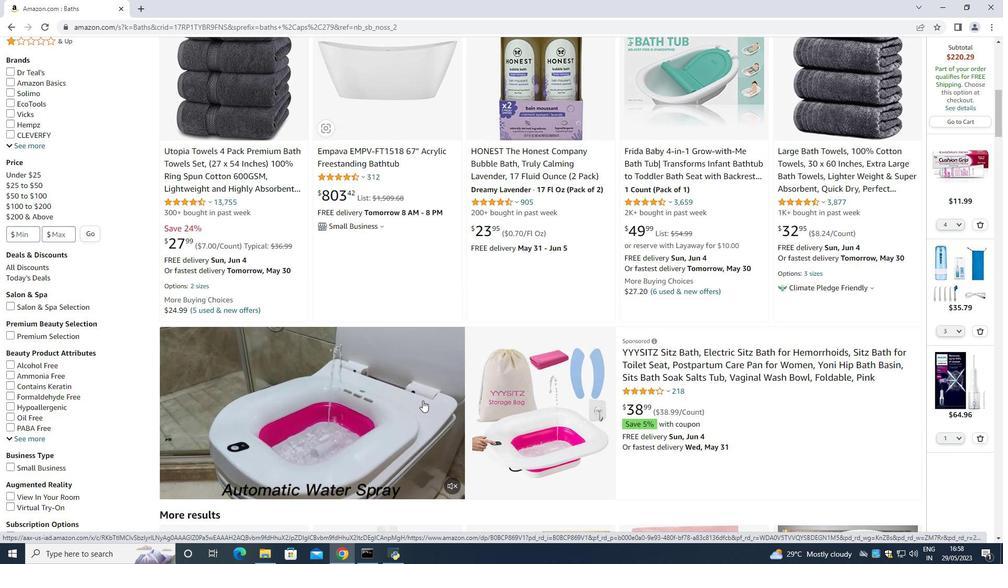 
Action: Mouse moved to (444, 383)
Screenshot: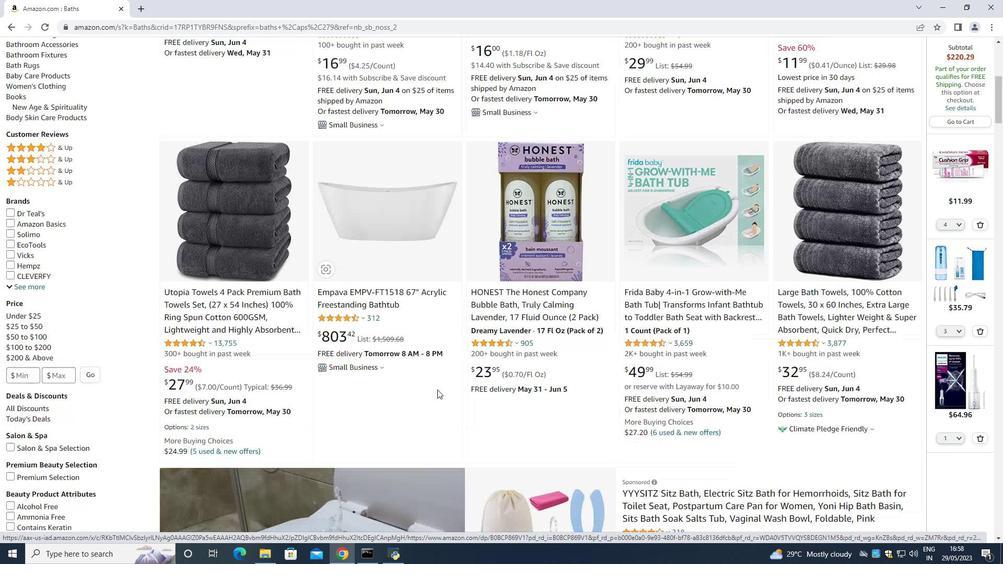 
Action: Mouse scrolled (437, 389) with delta (0, 0)
Screenshot: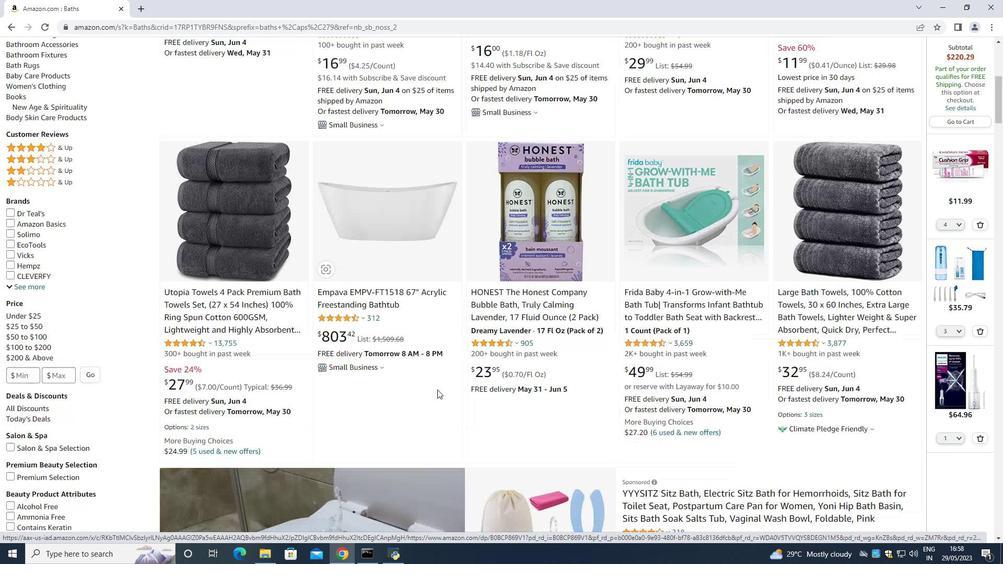 
Action: Mouse scrolled (442, 385) with delta (0, 0)
Screenshot: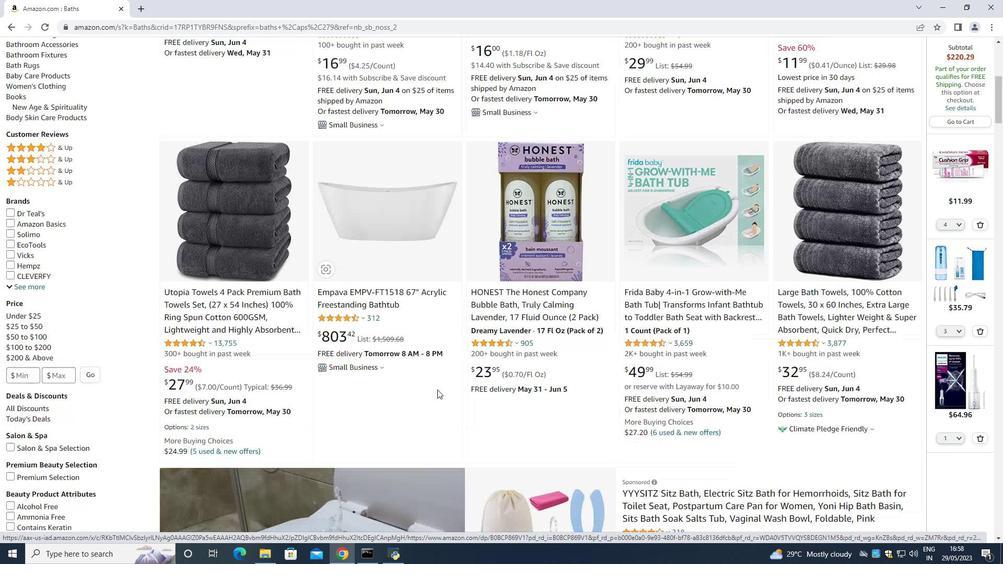 
Action: Mouse moved to (443, 385)
Screenshot: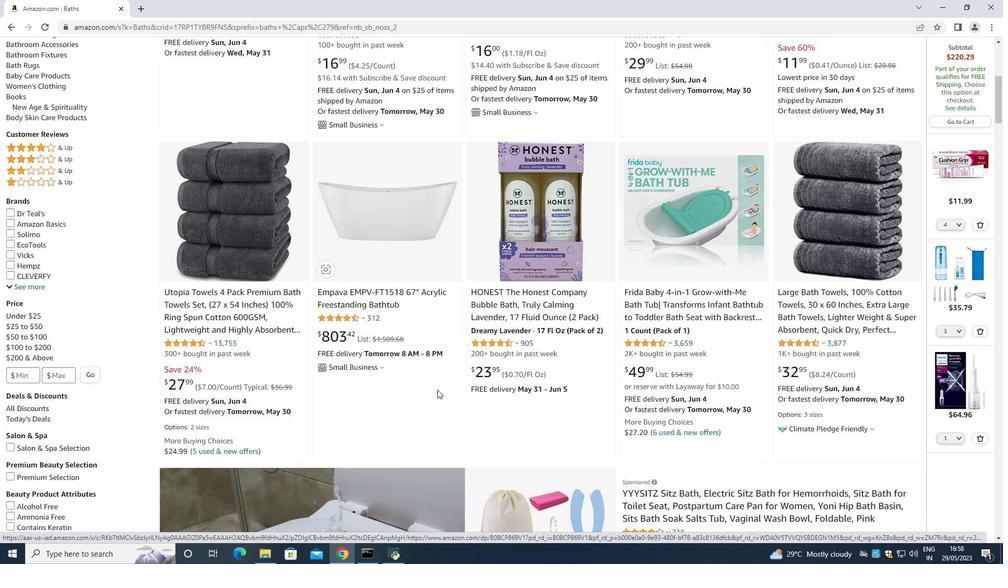 
Action: Mouse scrolled (443, 385) with delta (0, 0)
Screenshot: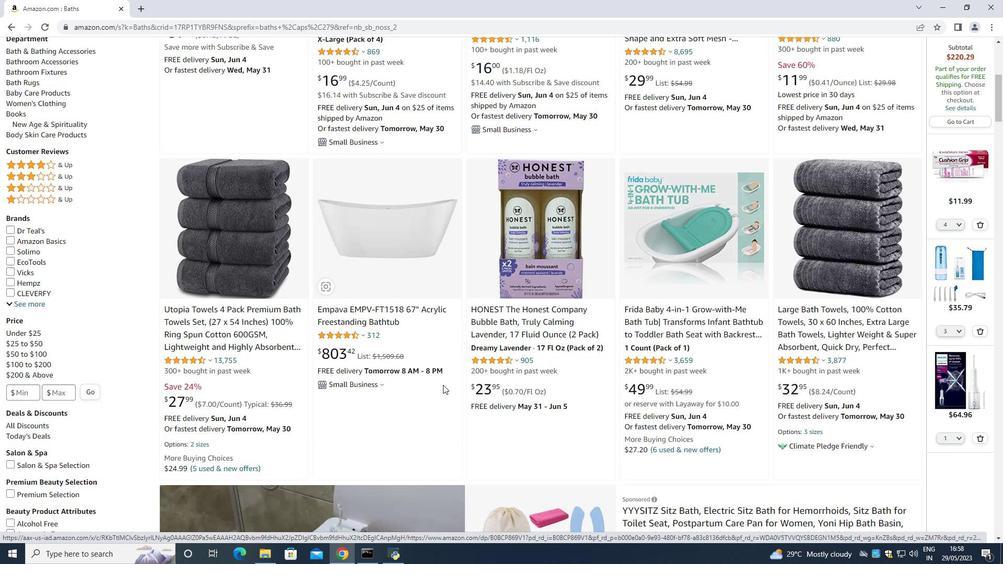 
Action: Mouse scrolled (443, 385) with delta (0, 0)
Screenshot: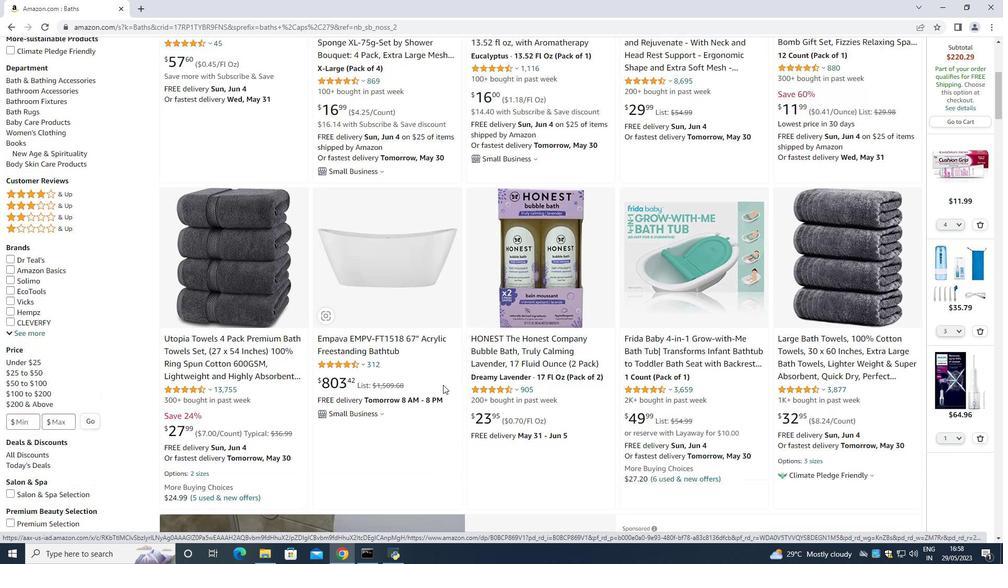 
Action: Mouse scrolled (443, 385) with delta (0, 0)
Screenshot: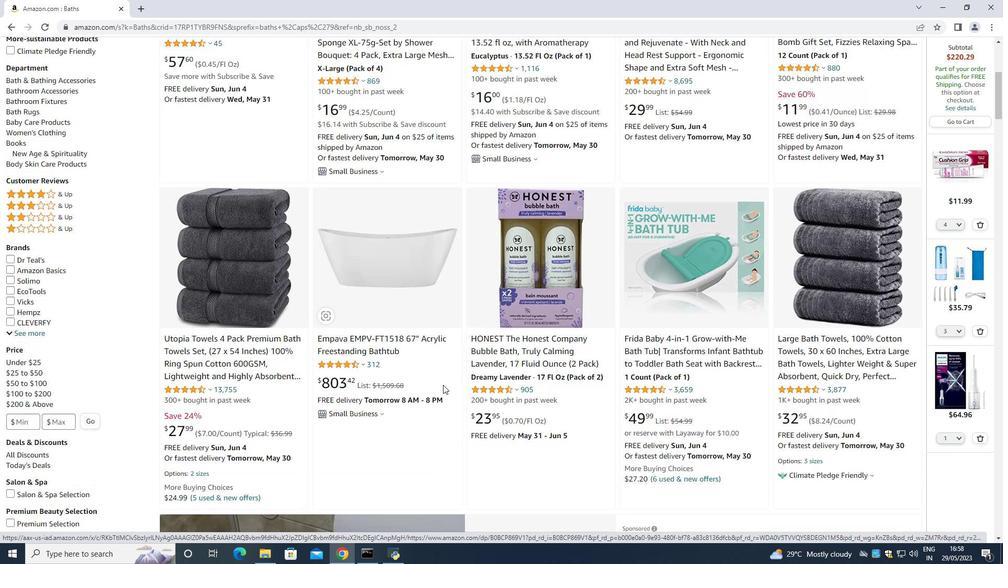 
Action: Mouse scrolled (443, 385) with delta (0, 0)
Screenshot: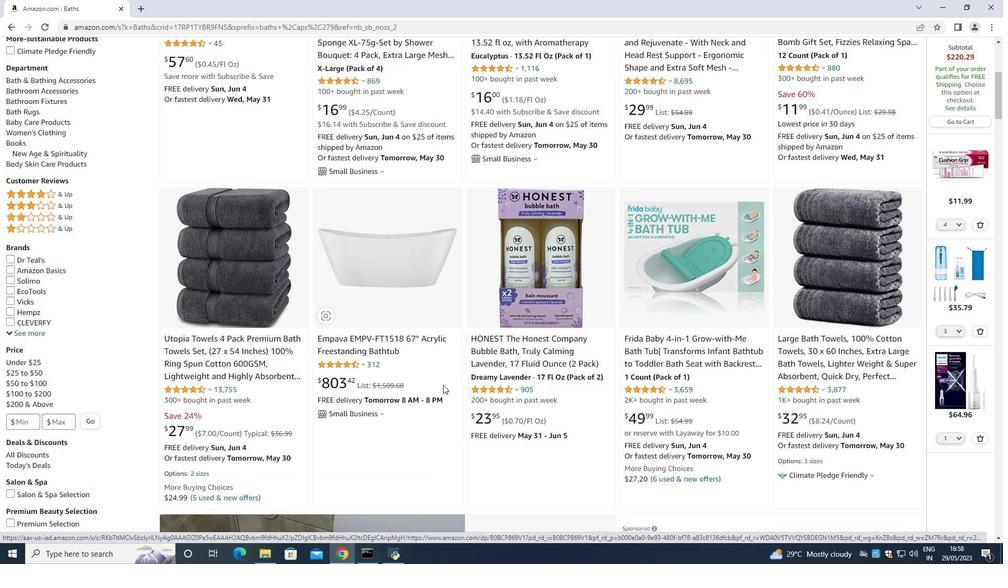 
Action: Mouse scrolled (443, 385) with delta (0, 0)
Screenshot: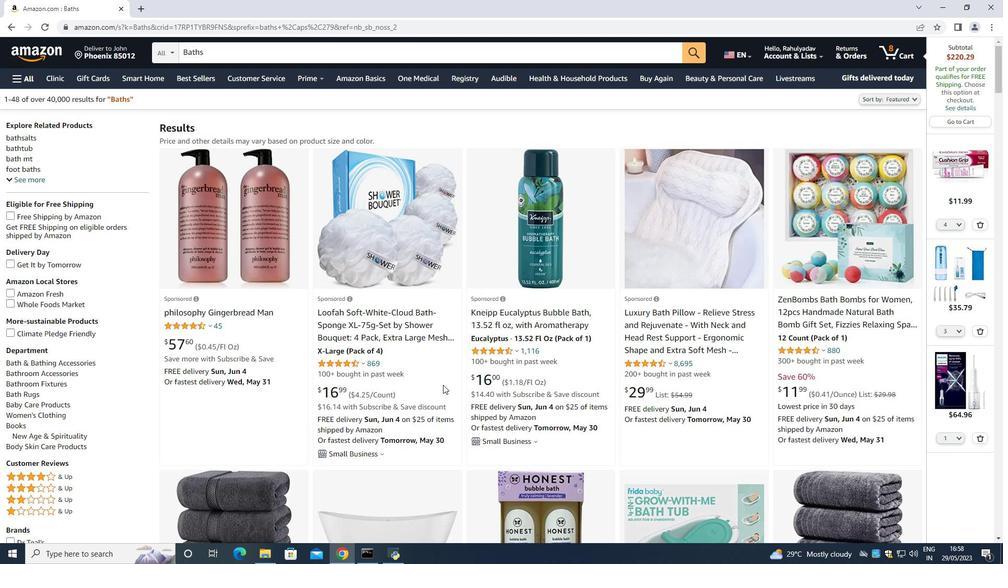 
Action: Mouse scrolled (443, 385) with delta (0, 0)
Screenshot: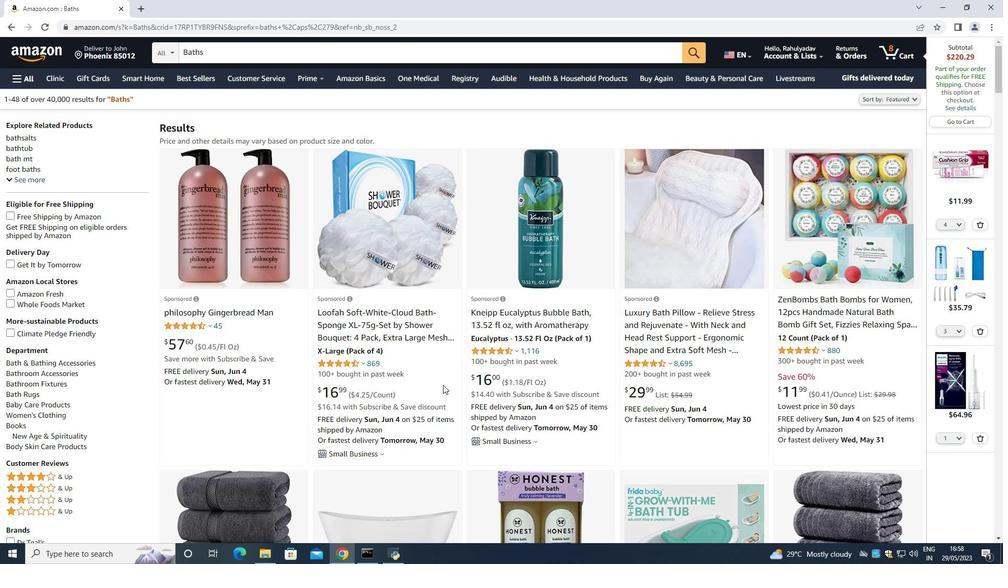 
Action: Mouse scrolled (443, 385) with delta (0, 0)
Screenshot: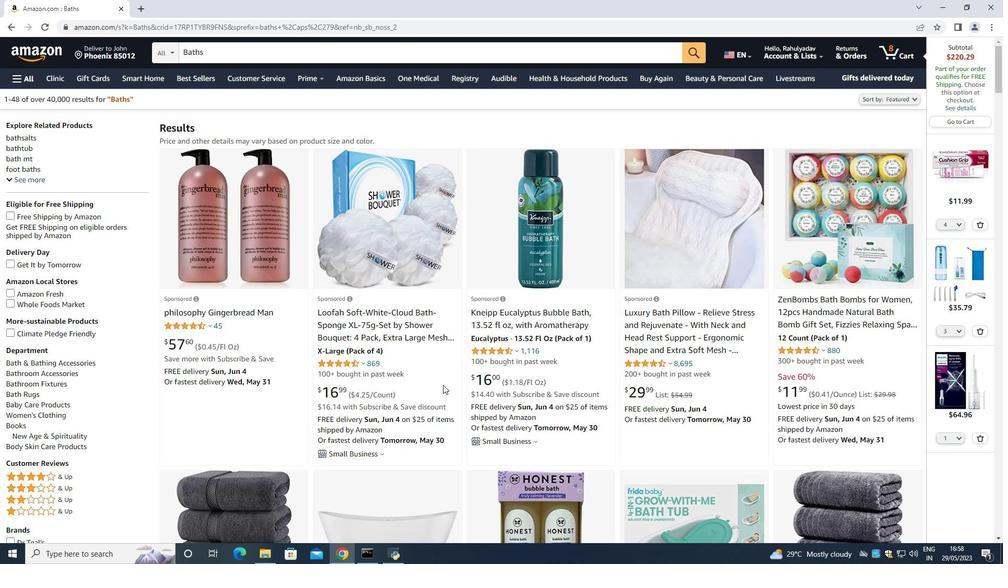 
Action: Mouse scrolled (443, 385) with delta (0, 0)
Screenshot: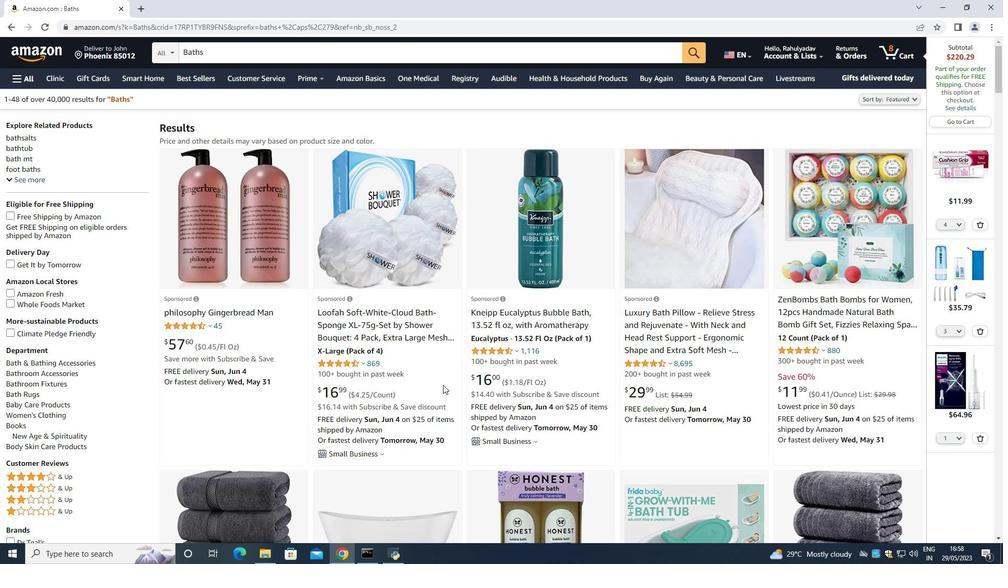 
Action: Mouse moved to (28, 179)
Screenshot: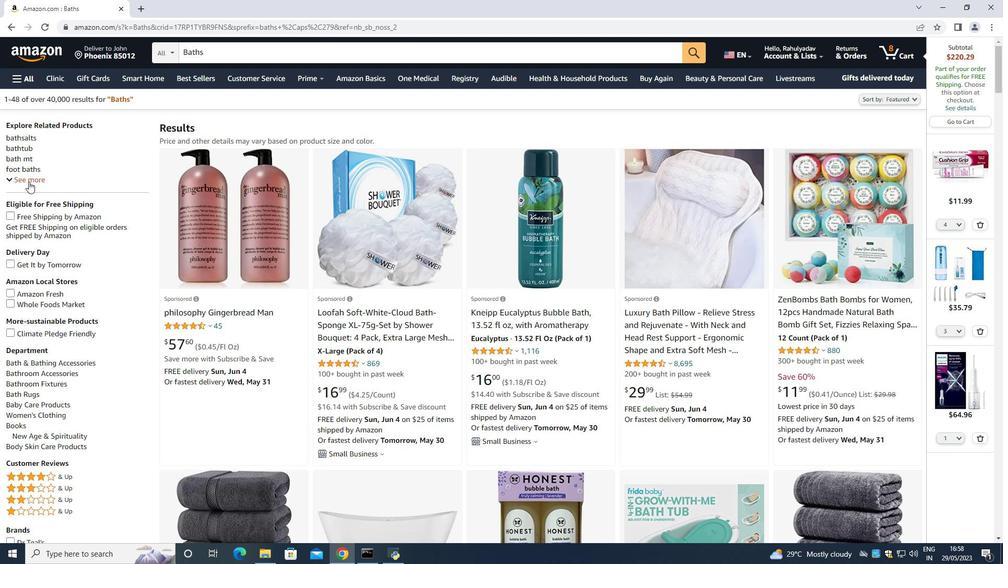 
Action: Mouse pressed left at (28, 179)
Screenshot: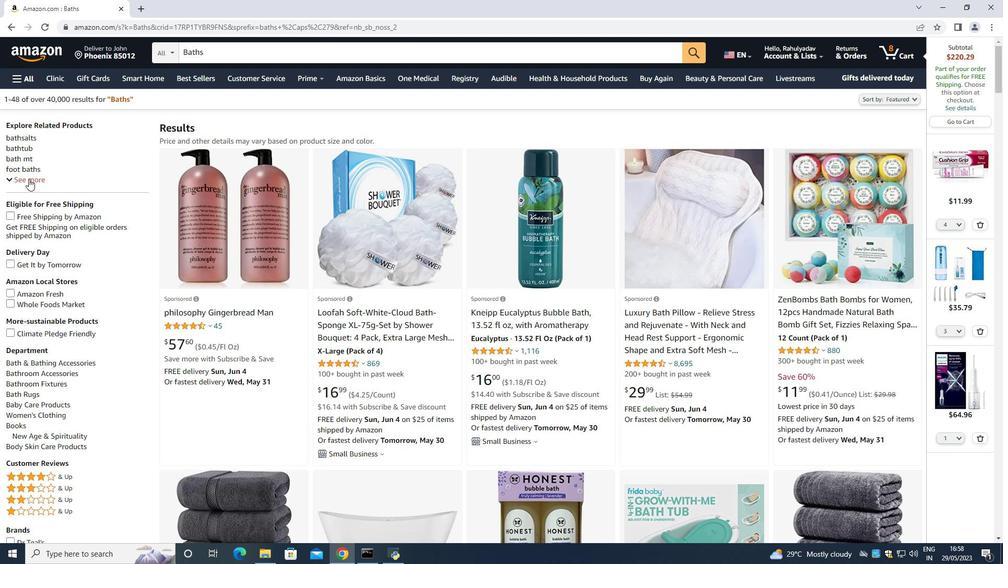 
Action: Mouse moved to (417, 362)
Screenshot: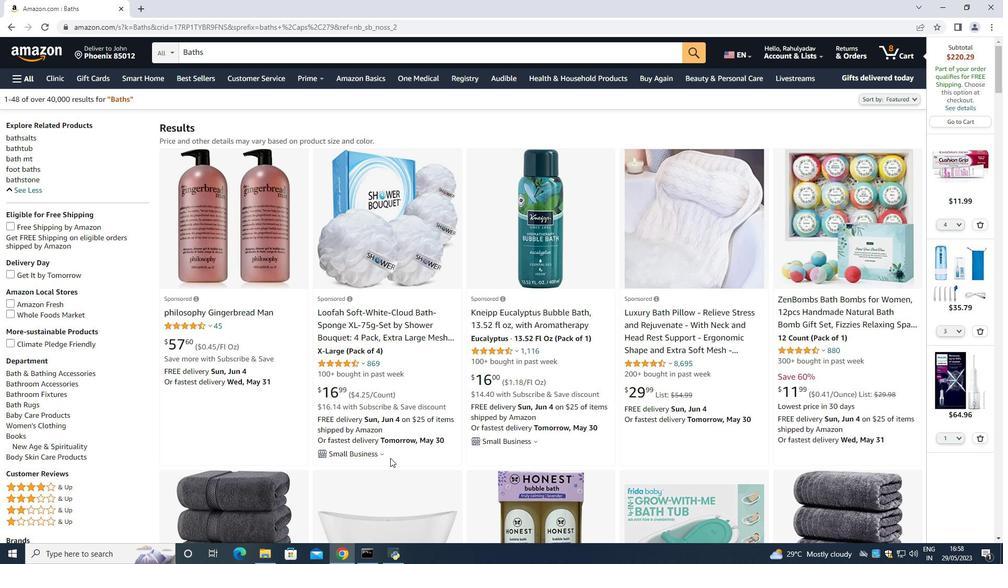 
Action: Mouse scrolled (417, 361) with delta (0, 0)
Screenshot: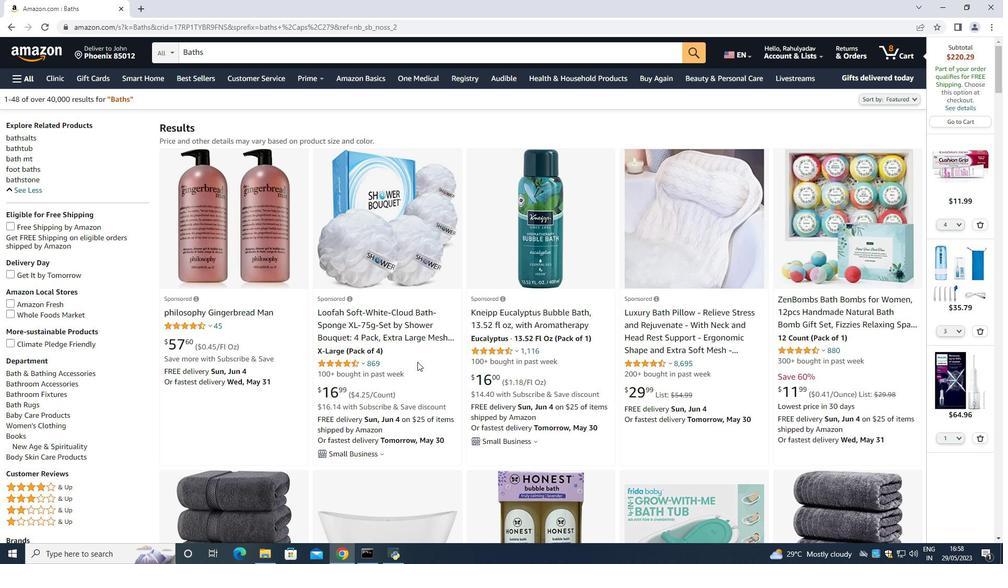 
Action: Mouse moved to (417, 362)
Screenshot: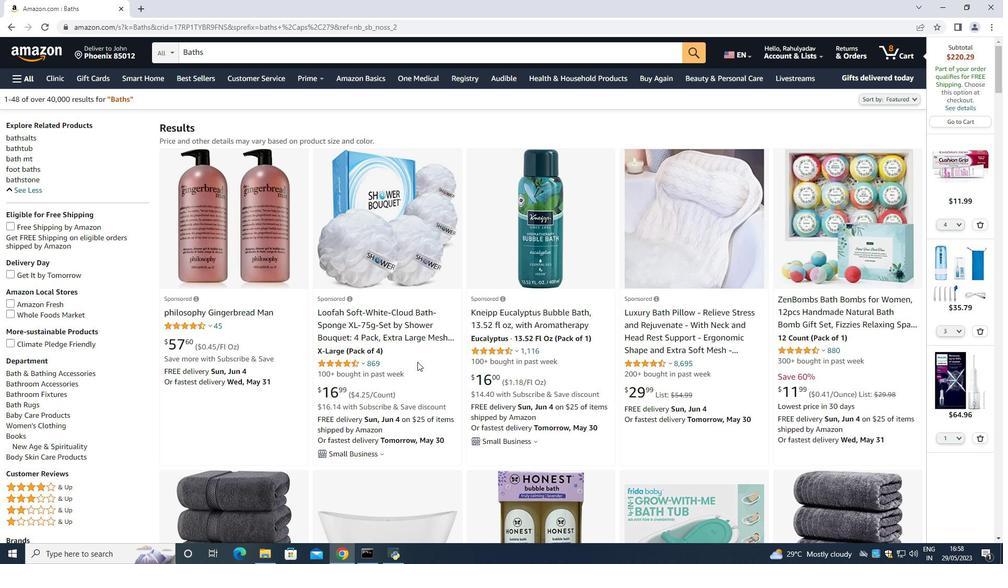 
Action: Mouse scrolled (417, 361) with delta (0, 0)
Screenshot: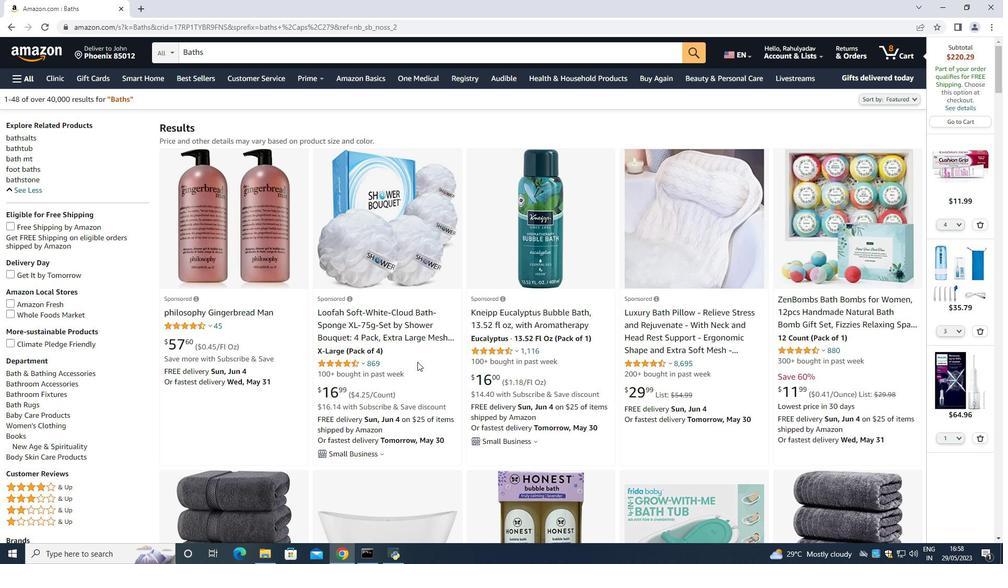 
Action: Mouse scrolled (417, 361) with delta (0, 0)
Screenshot: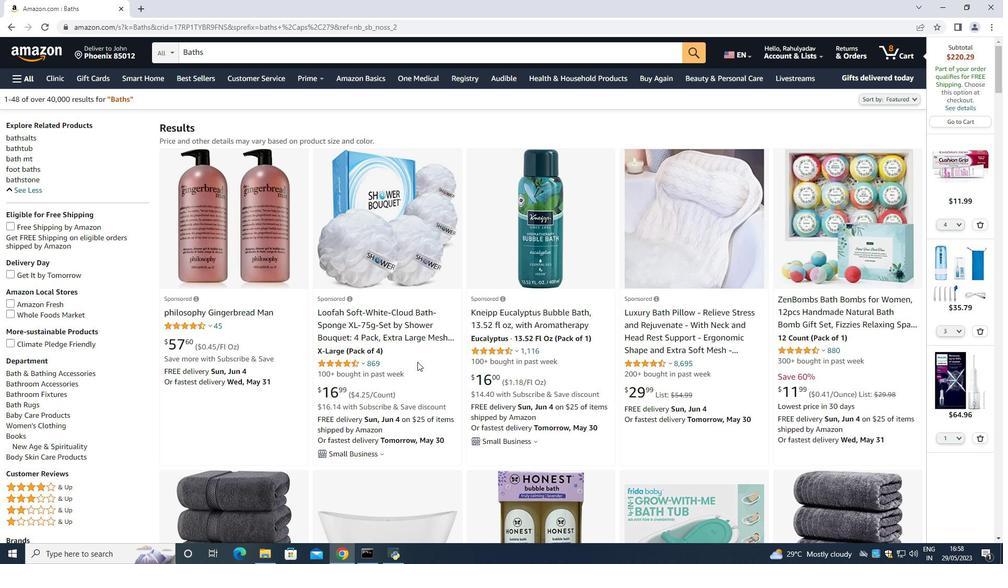 
Action: Mouse scrolled (417, 361) with delta (0, 0)
Screenshot: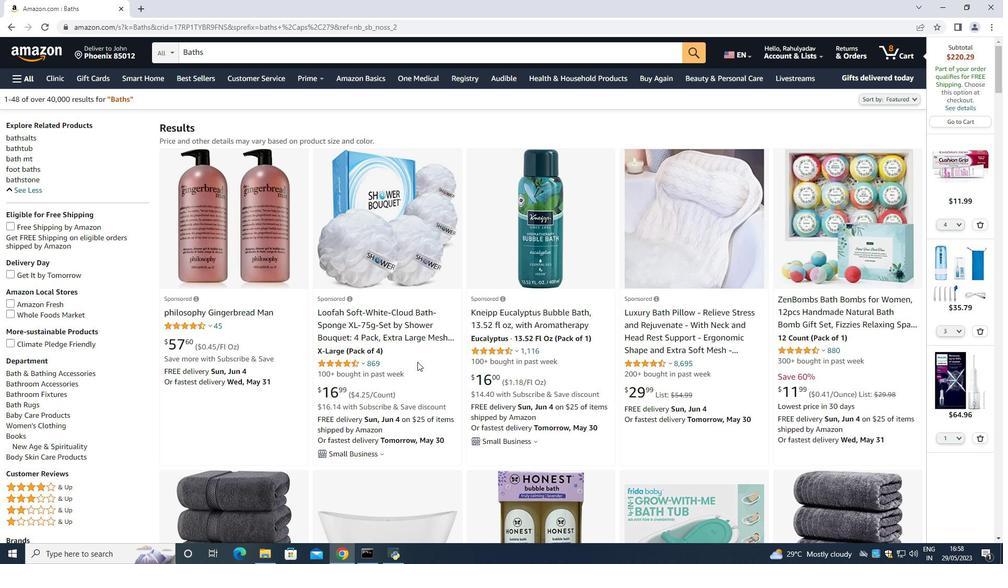 
Action: Mouse moved to (416, 362)
Screenshot: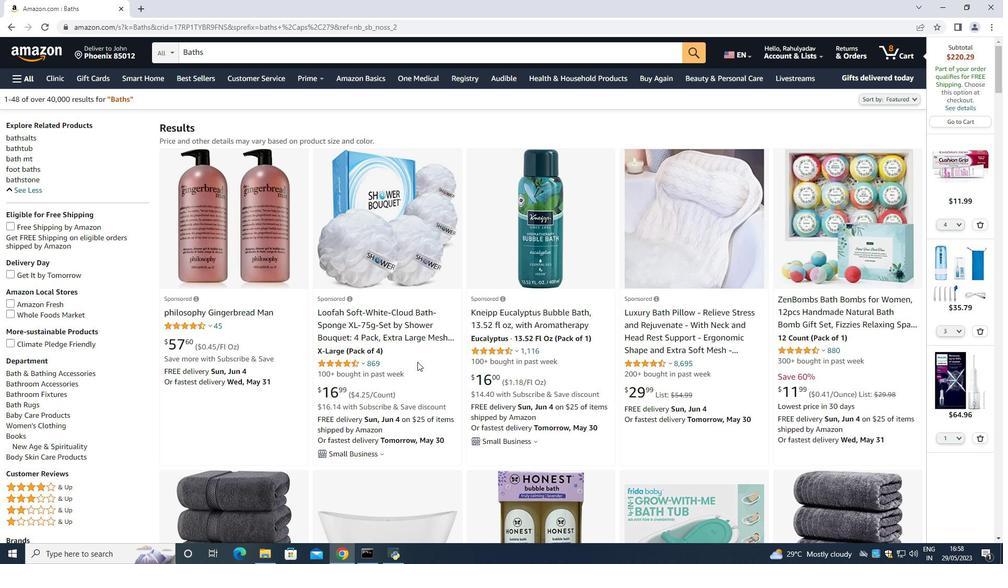 
Action: Mouse scrolled (416, 361) with delta (0, 0)
Screenshot: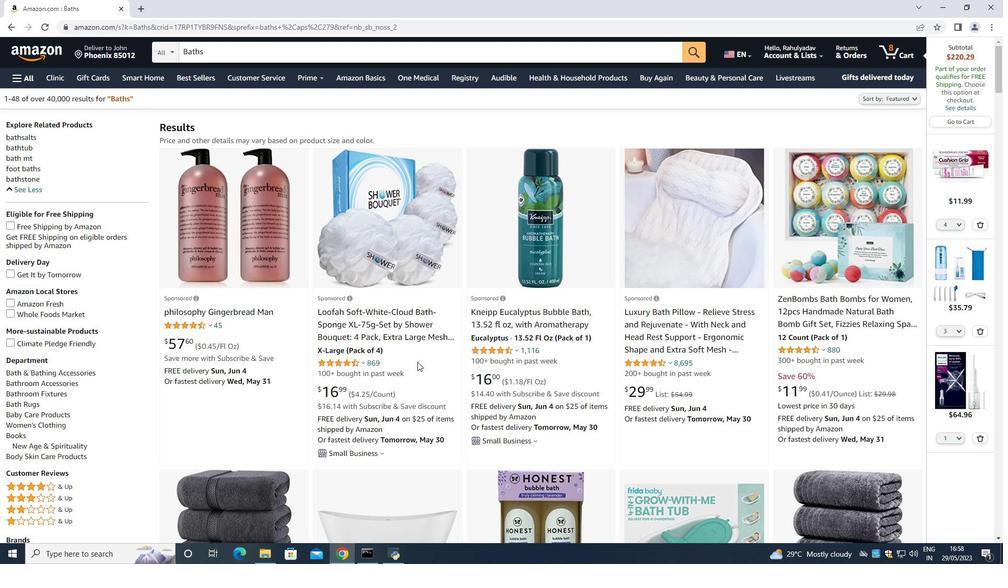 
Action: Mouse moved to (413, 361)
Screenshot: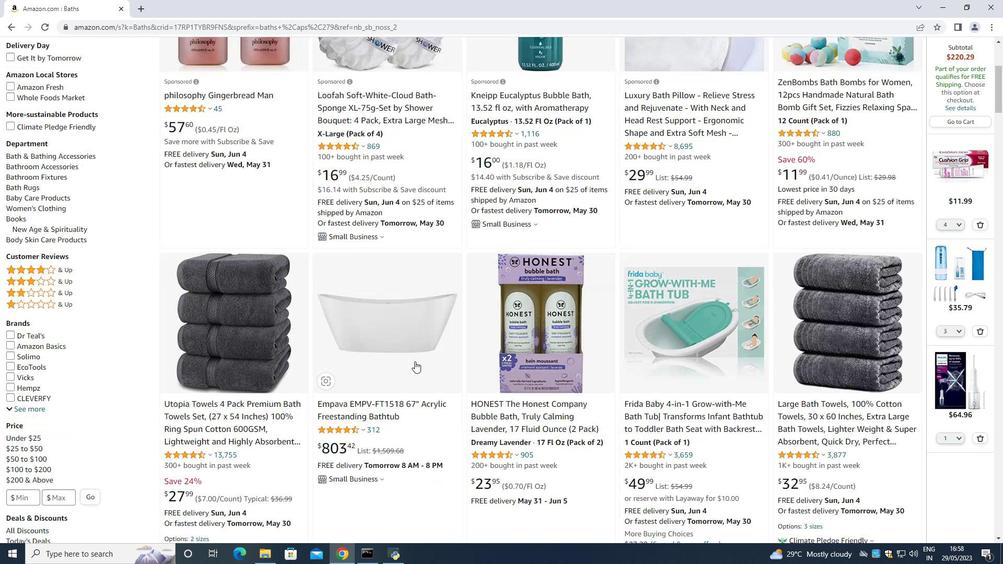 
Action: Mouse scrolled (413, 360) with delta (0, 0)
Screenshot: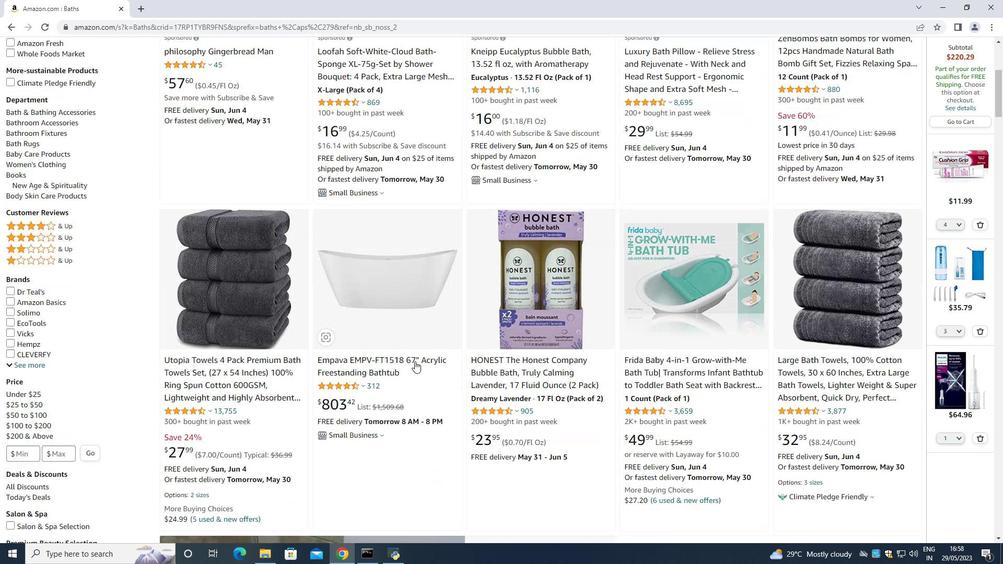 
Action: Mouse scrolled (413, 360) with delta (0, 0)
Screenshot: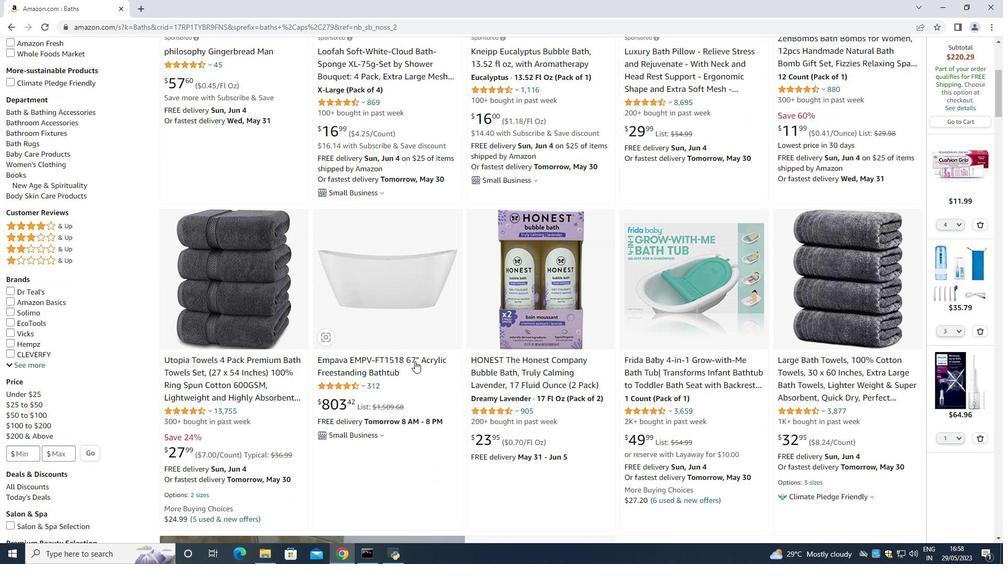 
Action: Mouse scrolled (413, 360) with delta (0, 0)
Screenshot: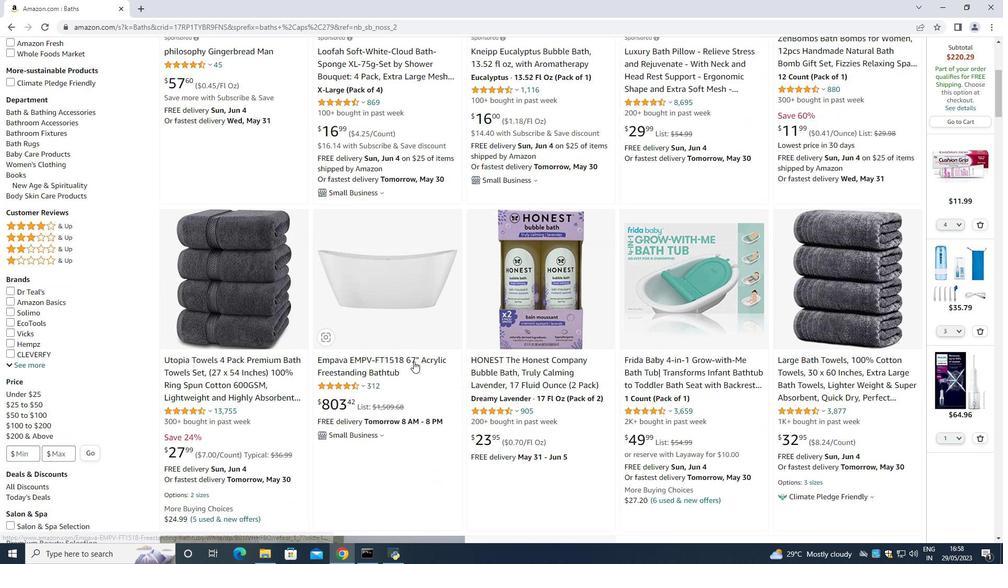 
Action: Mouse moved to (505, 273)
Screenshot: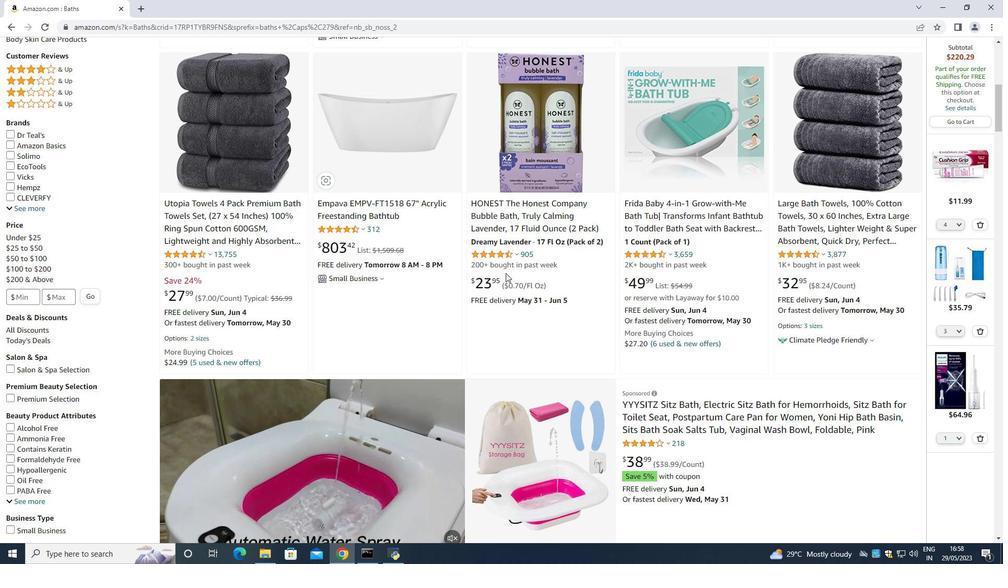 
Action: Mouse scrolled (505, 272) with delta (0, 0)
Screenshot: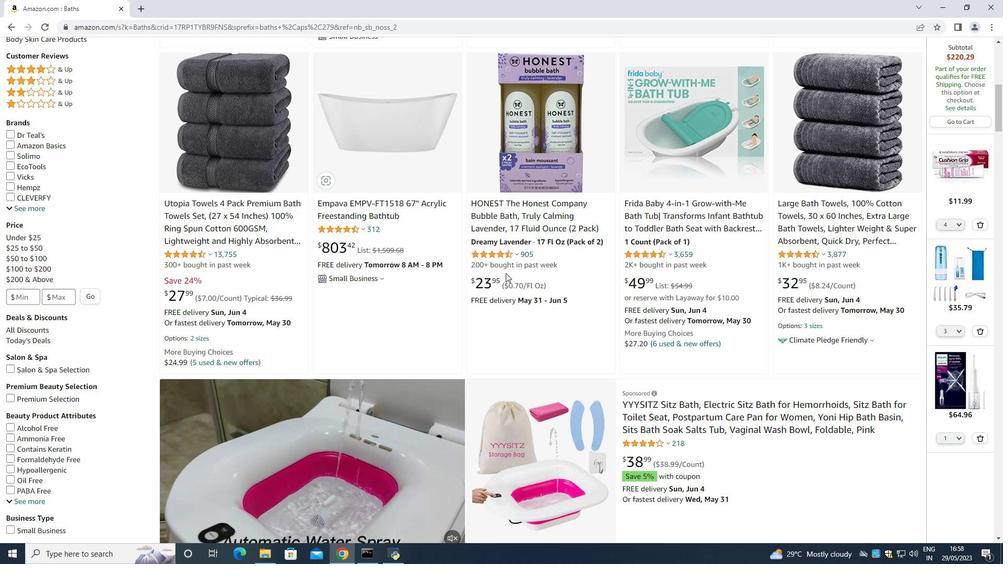 
Action: Mouse scrolled (505, 272) with delta (0, 0)
Screenshot: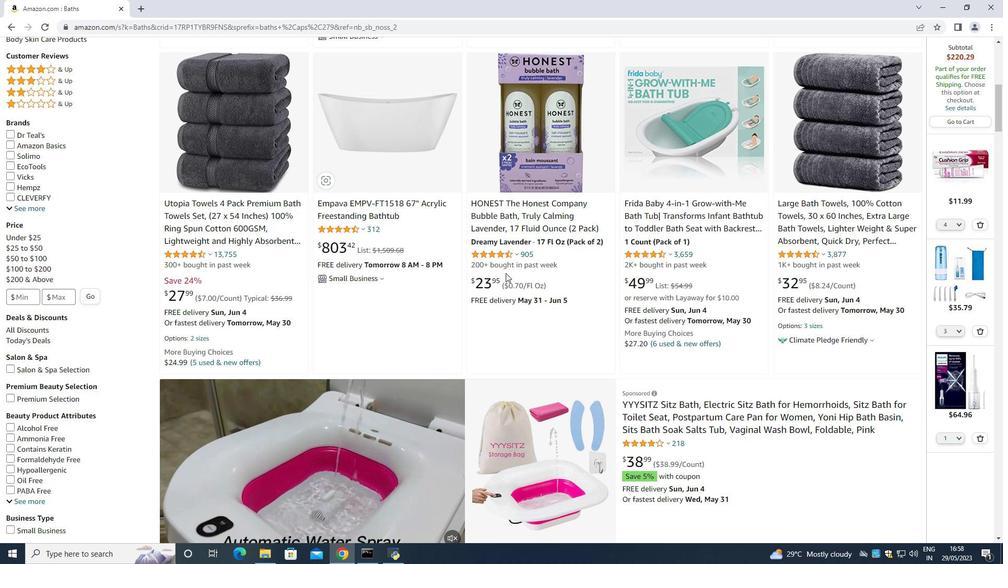 
Action: Mouse scrolled (505, 273) with delta (0, 0)
Screenshot: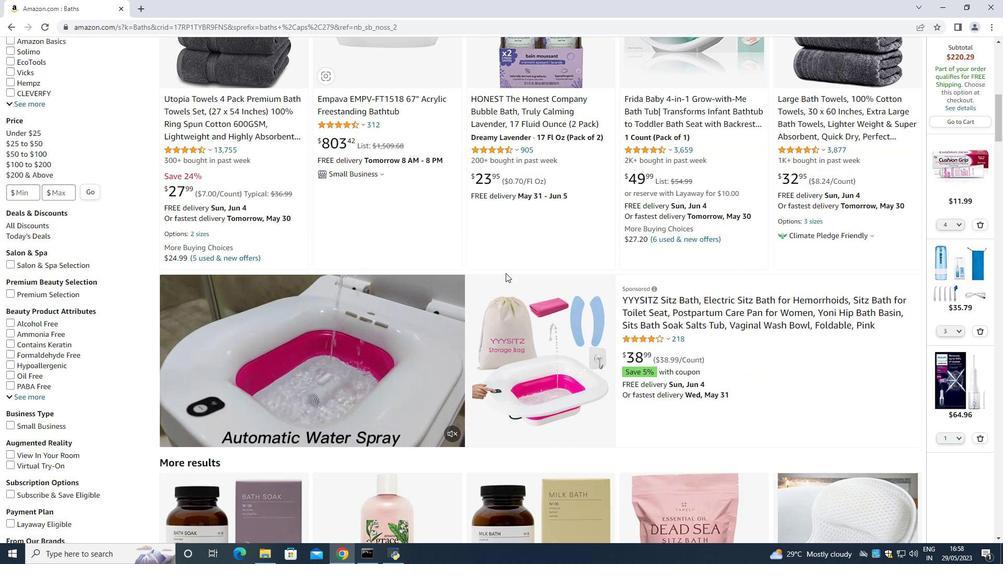 
Action: Mouse scrolled (505, 273) with delta (0, 0)
Screenshot: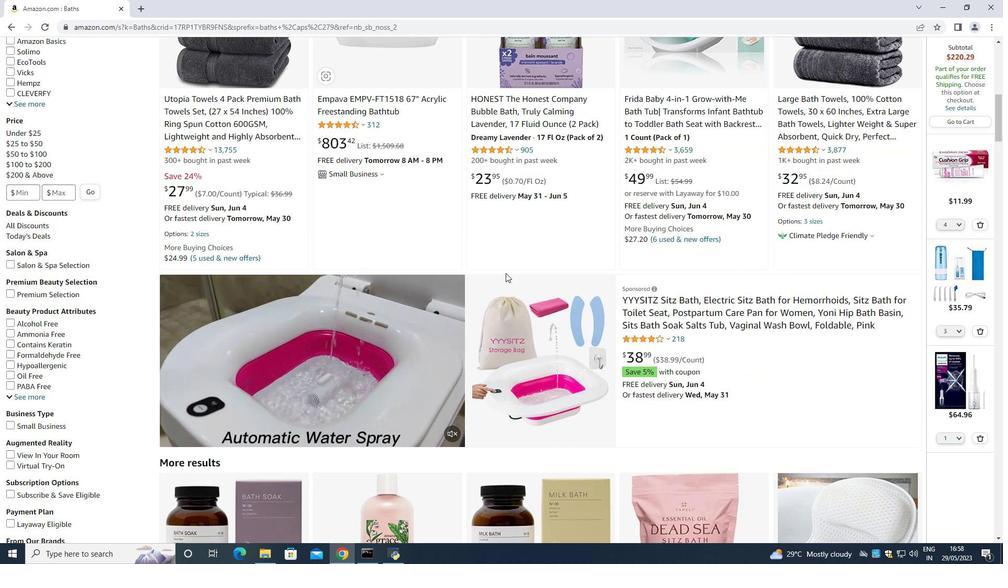 
Action: Mouse scrolled (505, 273) with delta (0, 0)
Screenshot: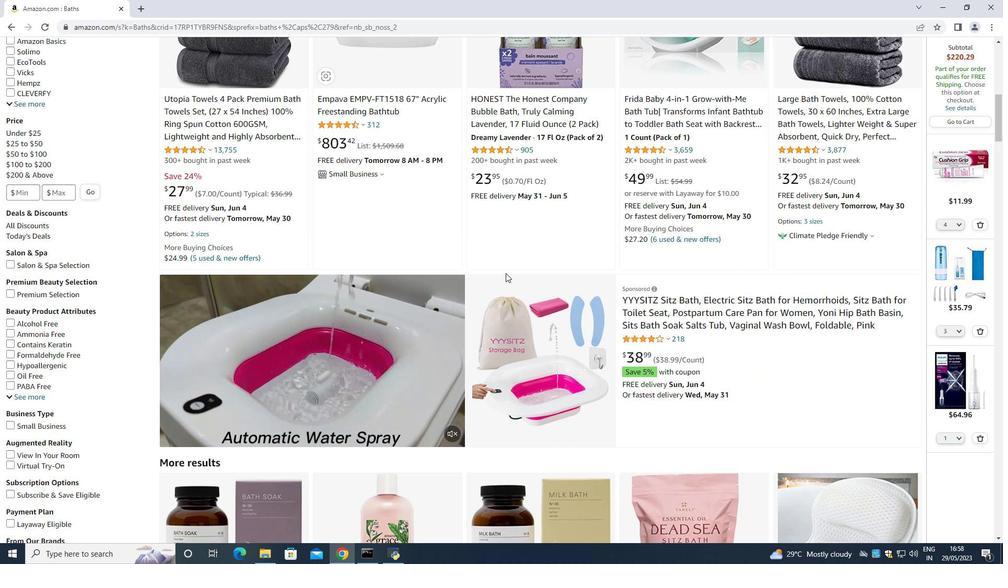 
Action: Mouse scrolled (505, 273) with delta (0, 0)
Screenshot: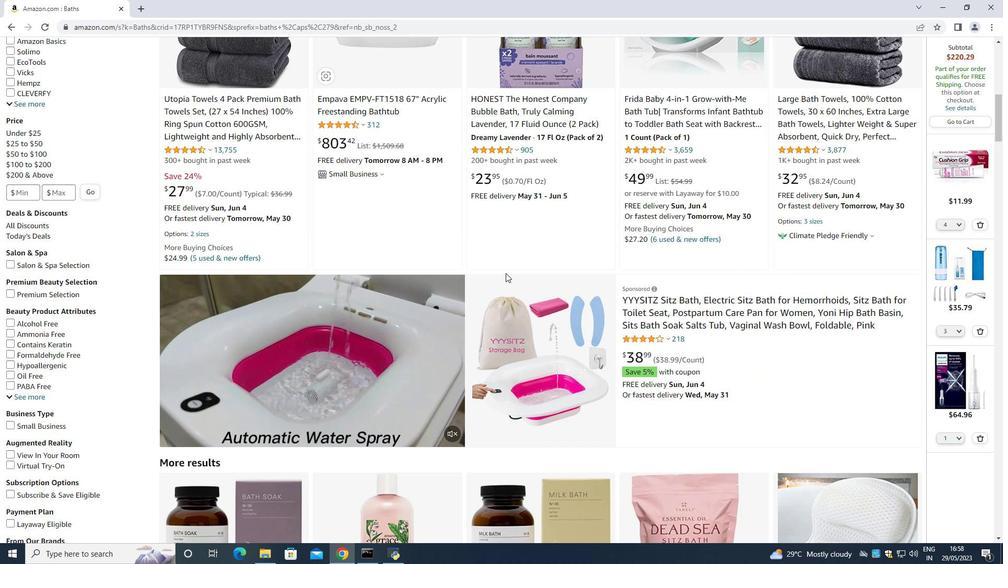 
Action: Mouse scrolled (505, 273) with delta (0, 0)
Screenshot: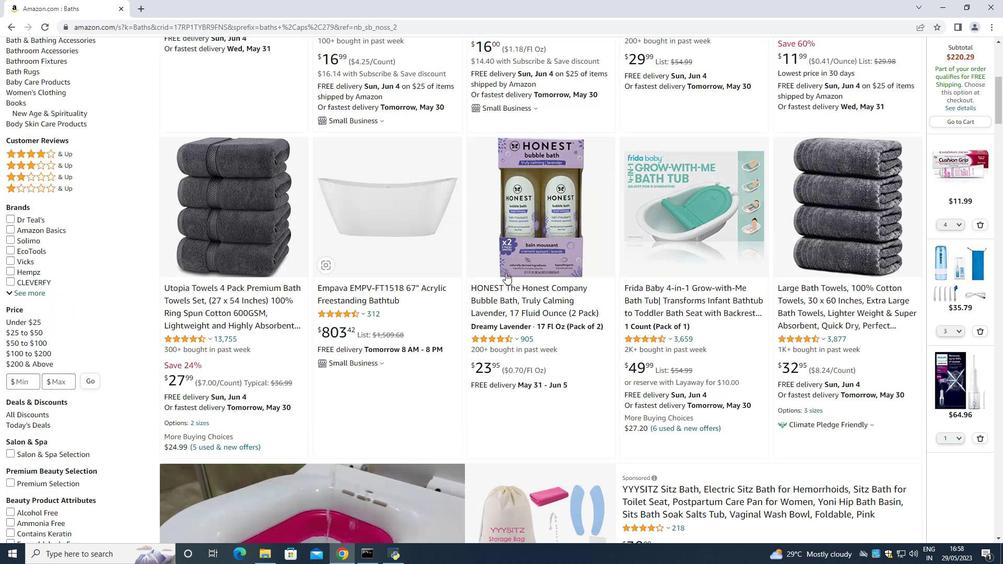 
Action: Mouse scrolled (505, 273) with delta (0, 0)
Screenshot: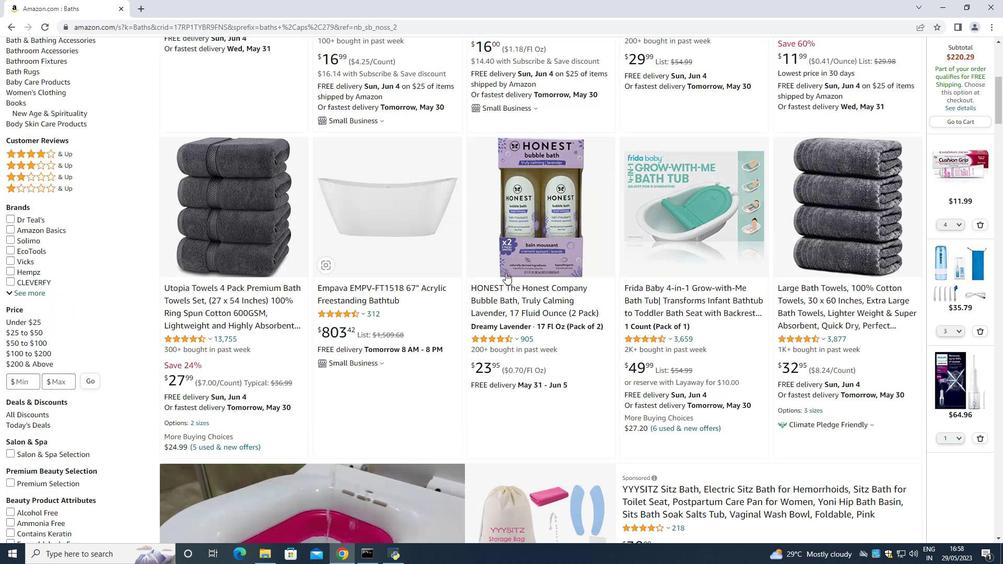 
Action: Mouse scrolled (505, 273) with delta (0, 0)
Screenshot: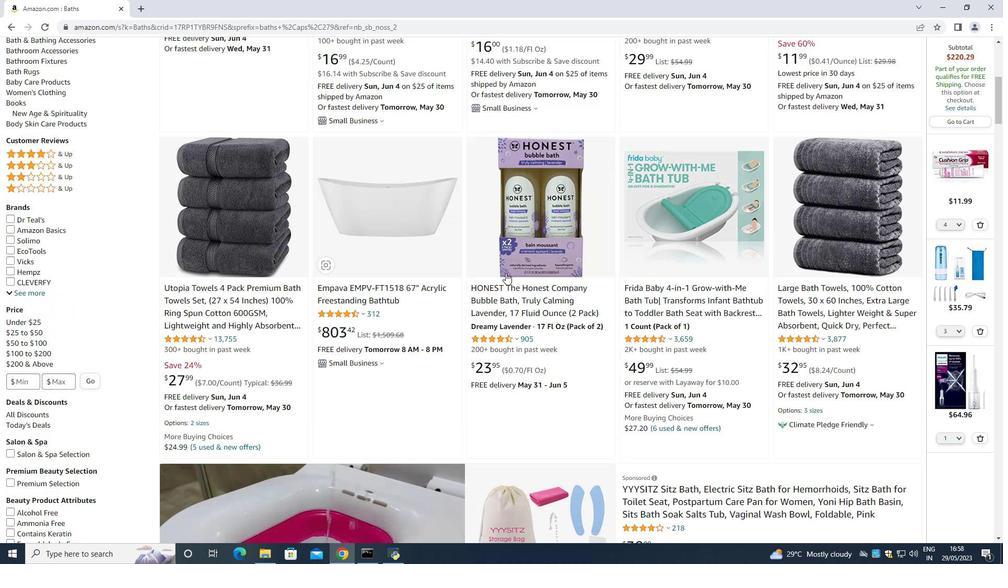 
Action: Mouse scrolled (505, 273) with delta (0, 0)
Screenshot: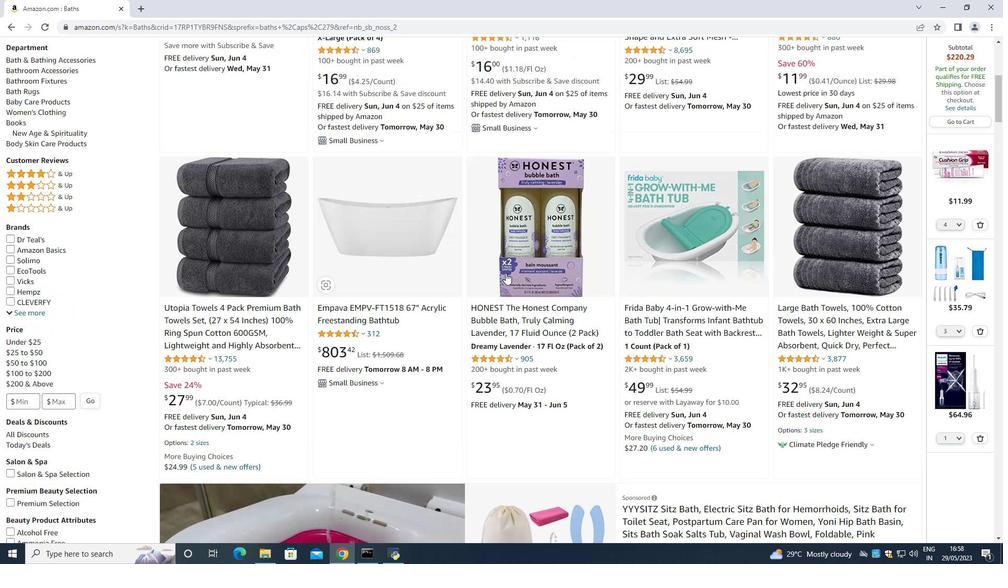 
Action: Mouse scrolled (505, 273) with delta (0, 0)
Screenshot: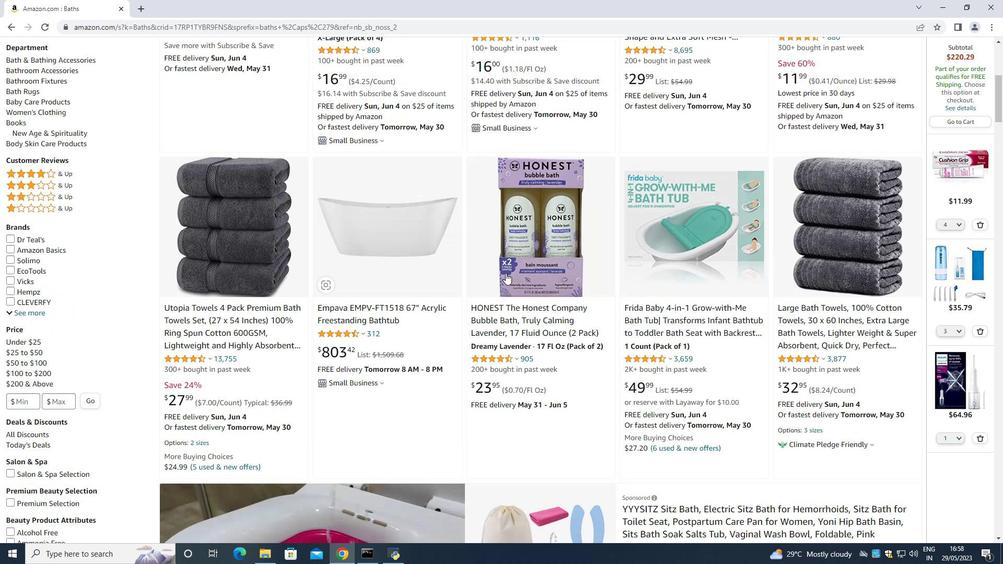 
Action: Mouse moved to (357, 253)
Screenshot: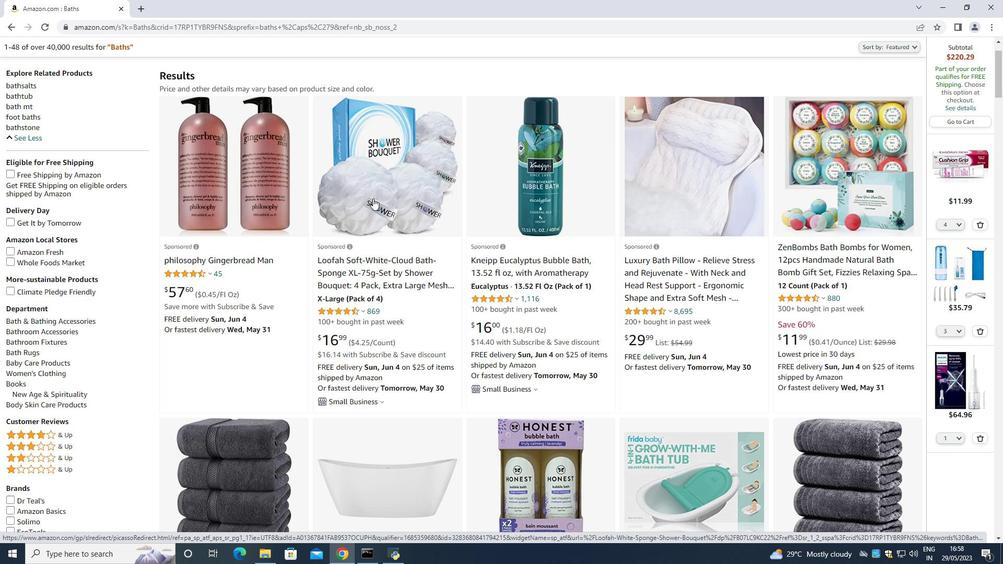 
Action: Mouse scrolled (357, 252) with delta (0, 0)
Screenshot: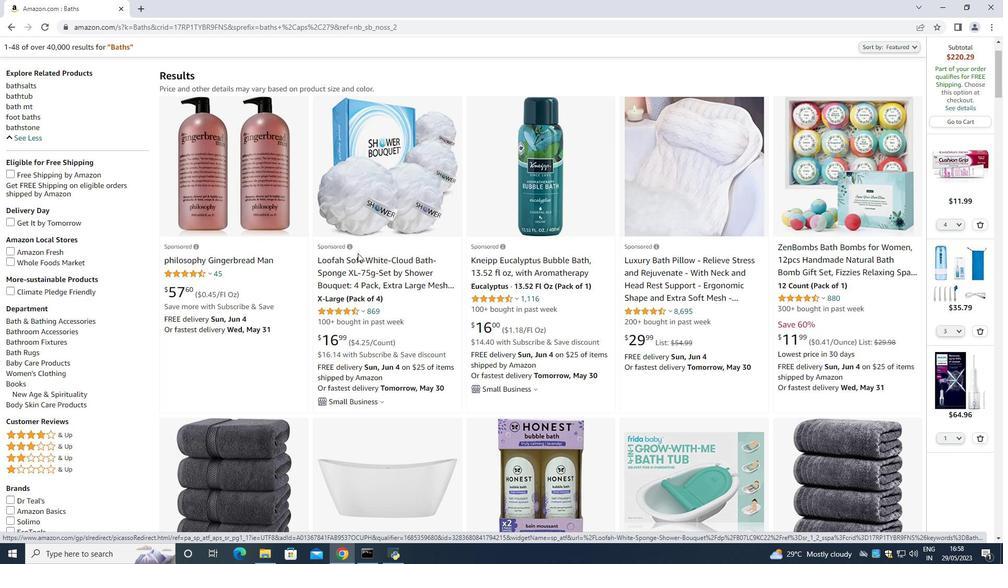 
Action: Mouse scrolled (357, 252) with delta (0, 0)
Screenshot: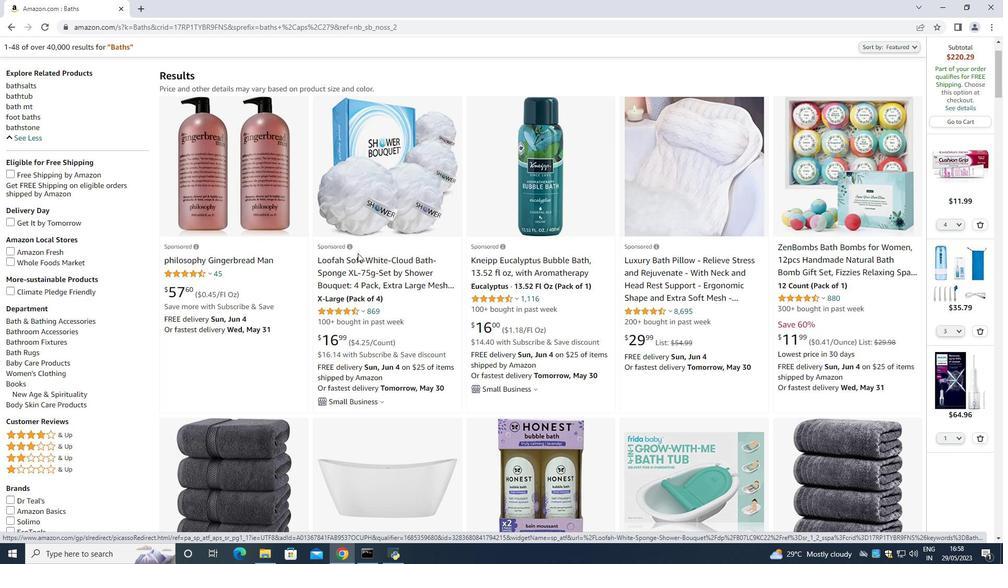 
Action: Mouse scrolled (357, 252) with delta (0, 0)
Screenshot: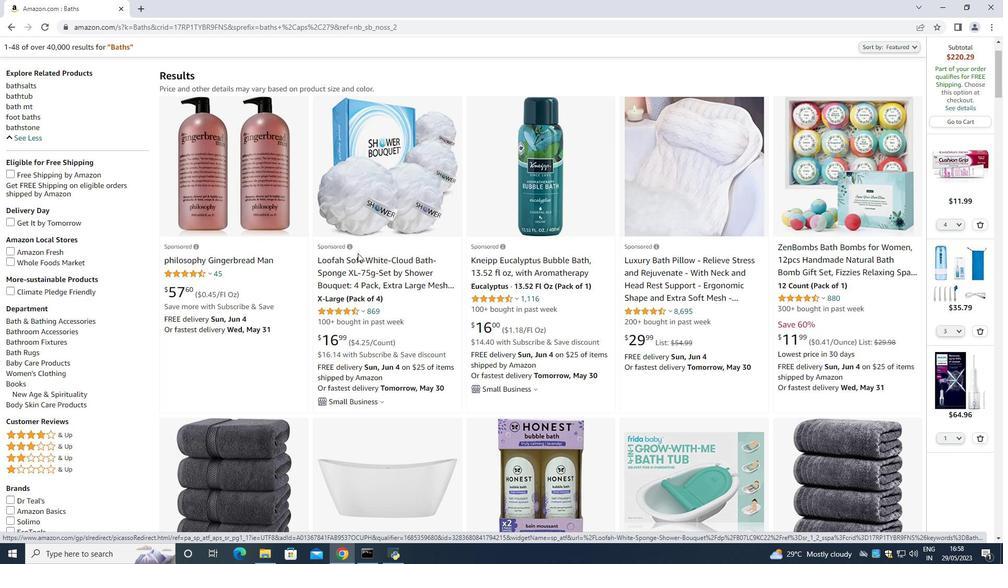
Action: Mouse scrolled (357, 252) with delta (0, 0)
Screenshot: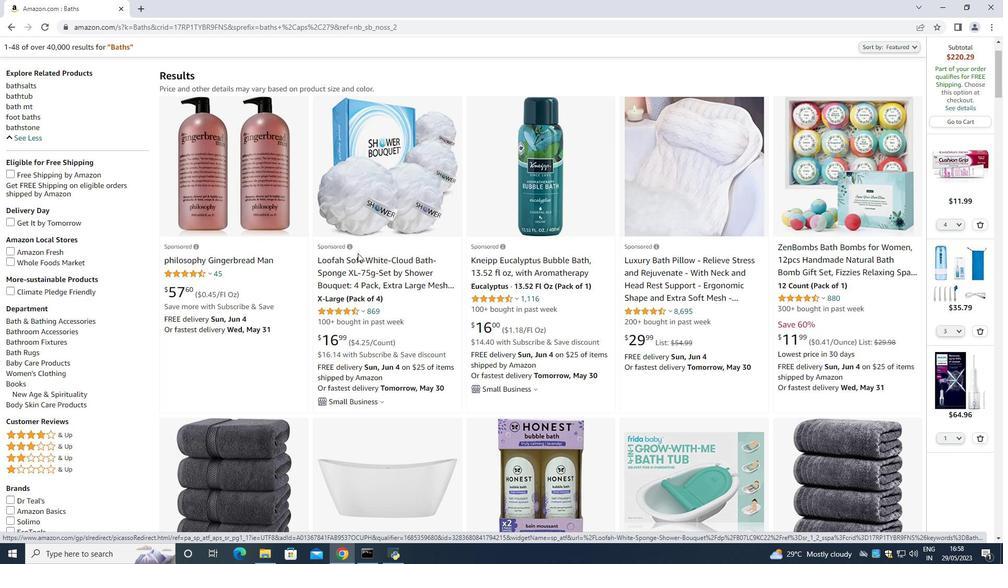 
Action: Mouse scrolled (357, 252) with delta (0, 0)
Screenshot: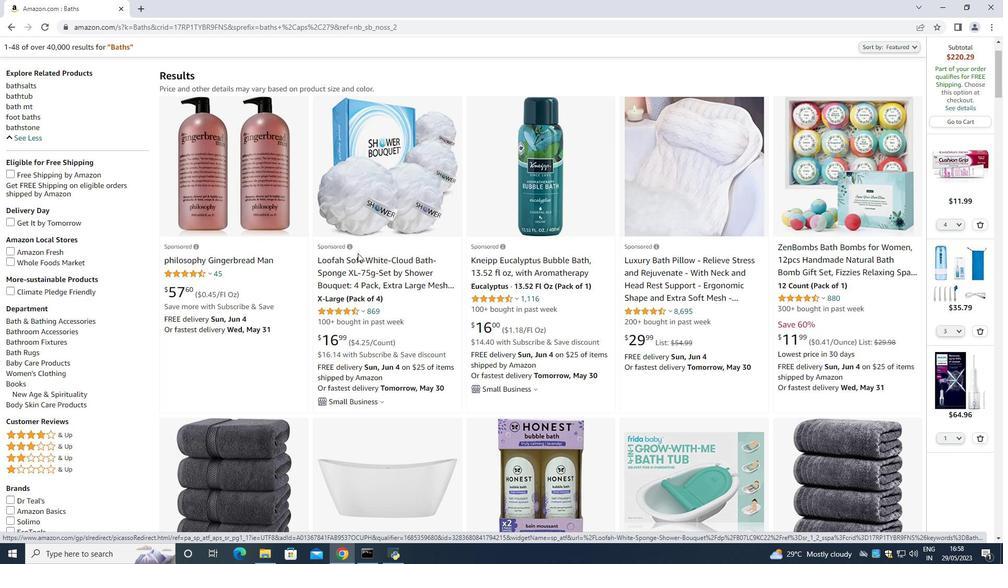 
Action: Mouse scrolled (357, 252) with delta (0, 0)
Screenshot: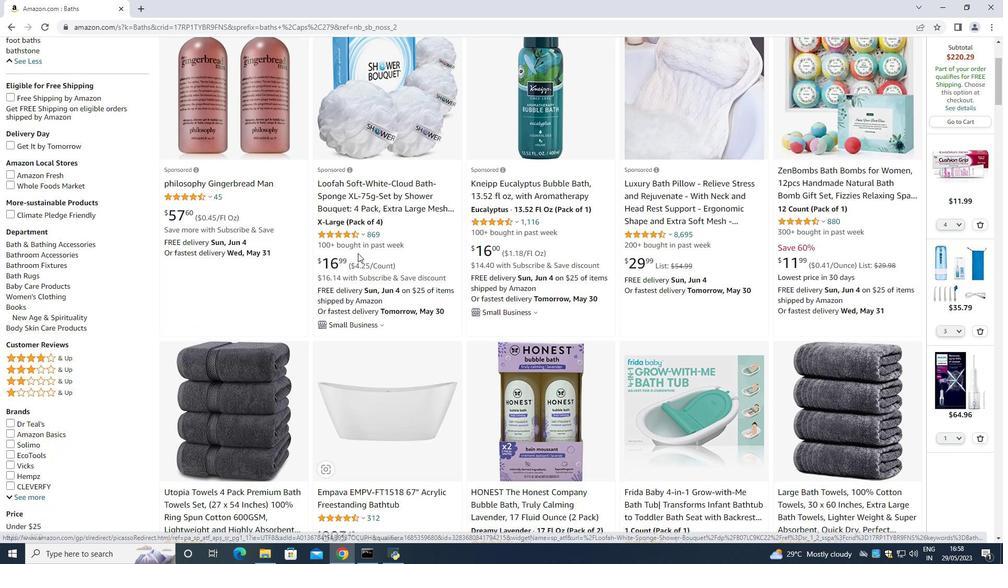 
Action: Mouse scrolled (357, 252) with delta (0, 0)
Screenshot: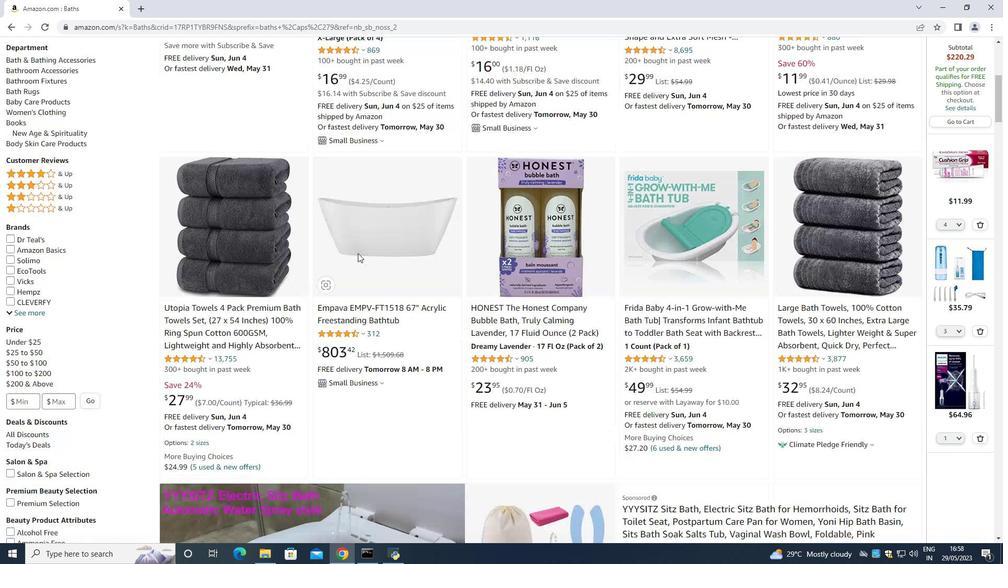 
Action: Mouse scrolled (357, 252) with delta (0, 0)
Screenshot: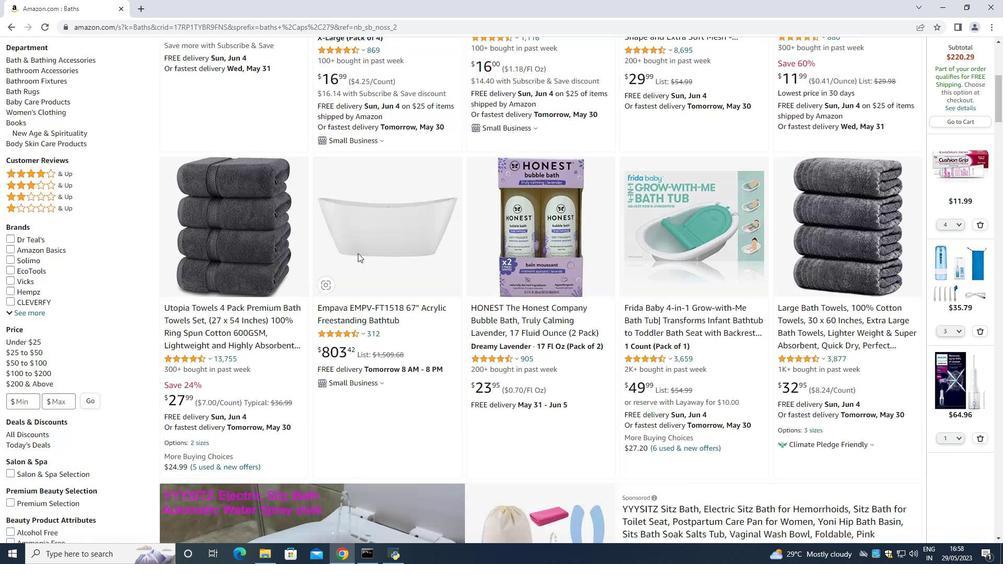 
Action: Mouse moved to (357, 253)
Screenshot: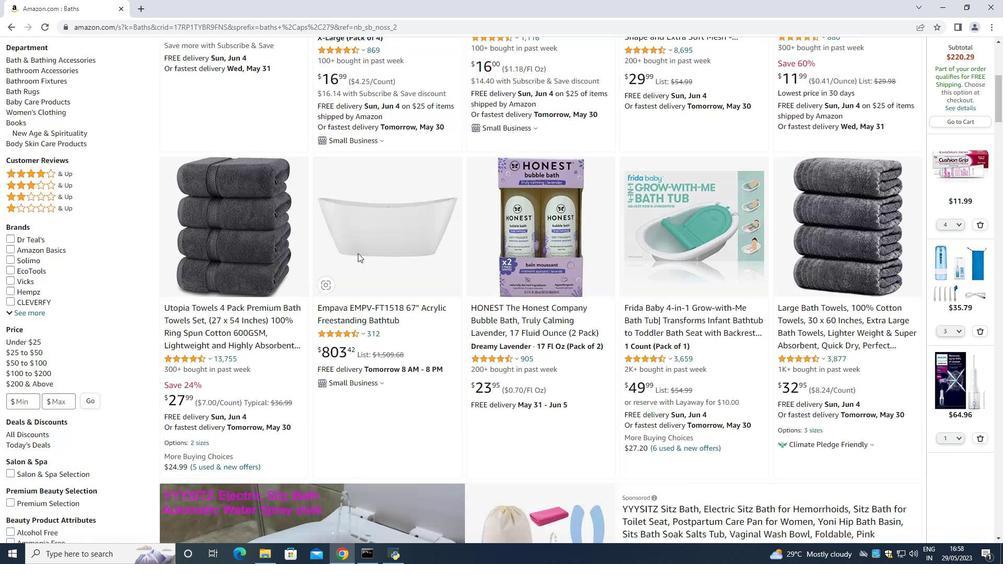 
Action: Mouse scrolled (357, 253) with delta (0, 0)
Screenshot: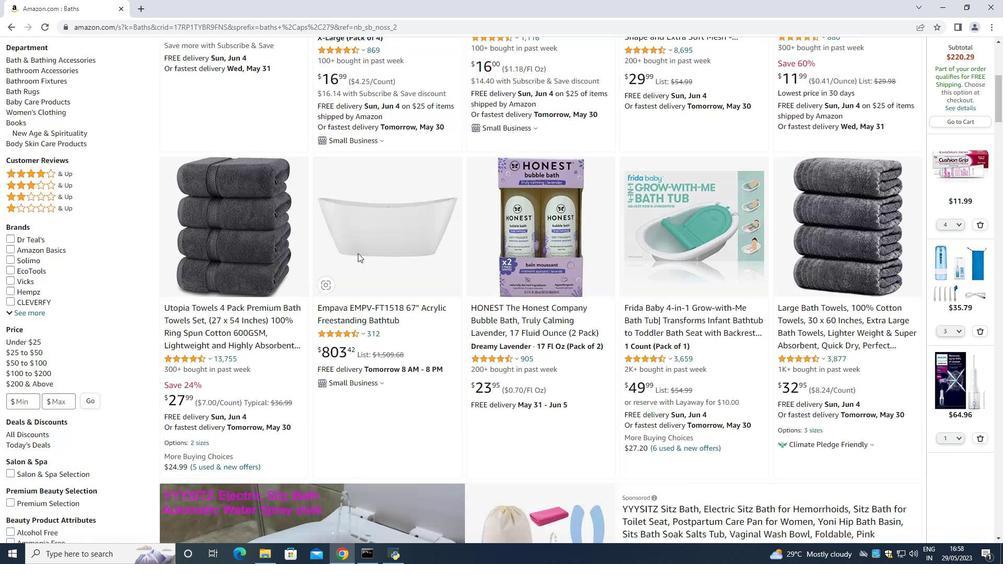 
Action: Mouse scrolled (357, 253) with delta (0, 0)
Screenshot: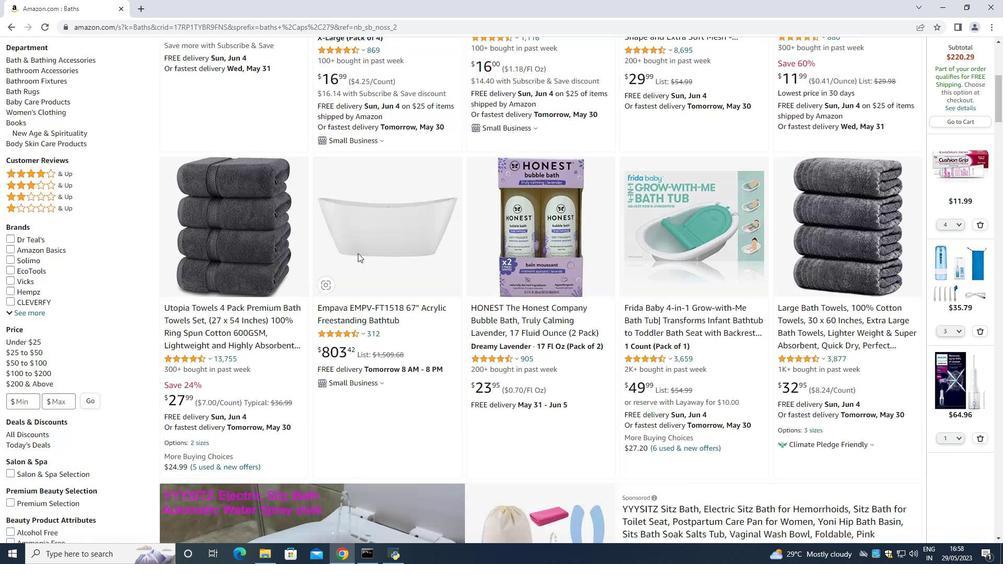 
Action: Mouse scrolled (357, 253) with delta (0, 0)
Screenshot: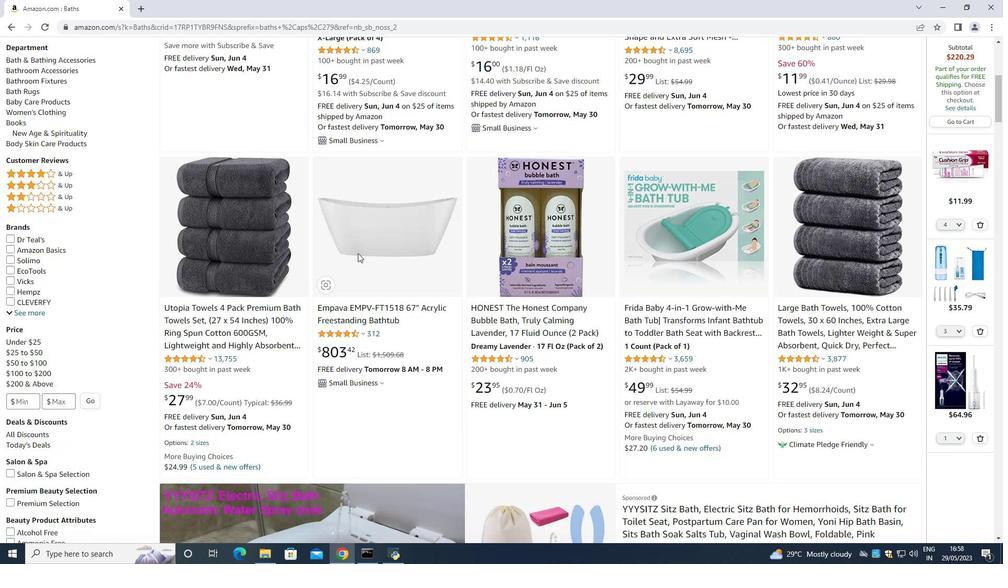 
Action: Mouse scrolled (357, 253) with delta (0, 0)
Screenshot: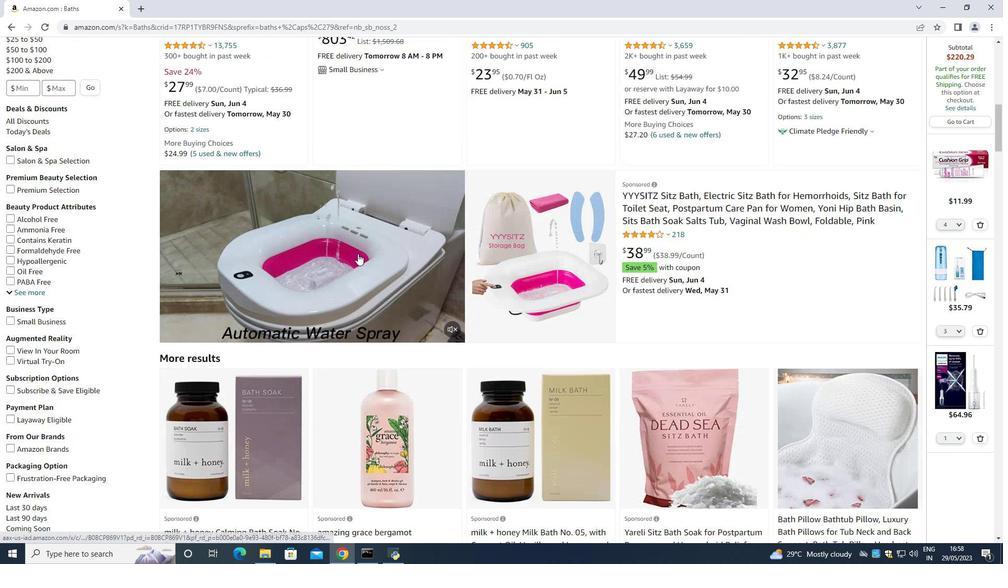 
Action: Mouse moved to (357, 254)
Screenshot: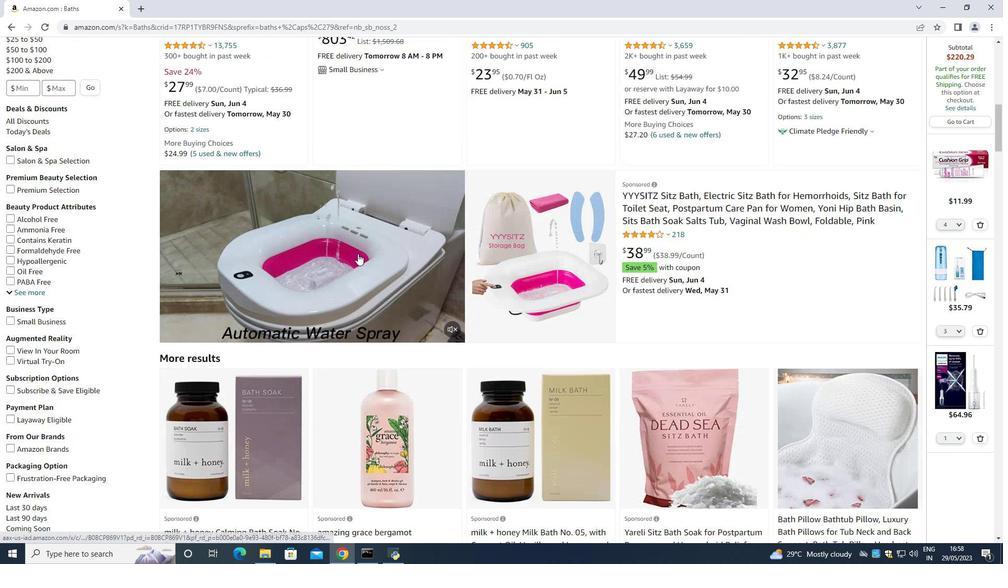
Action: Mouse scrolled (357, 253) with delta (0, 0)
Screenshot: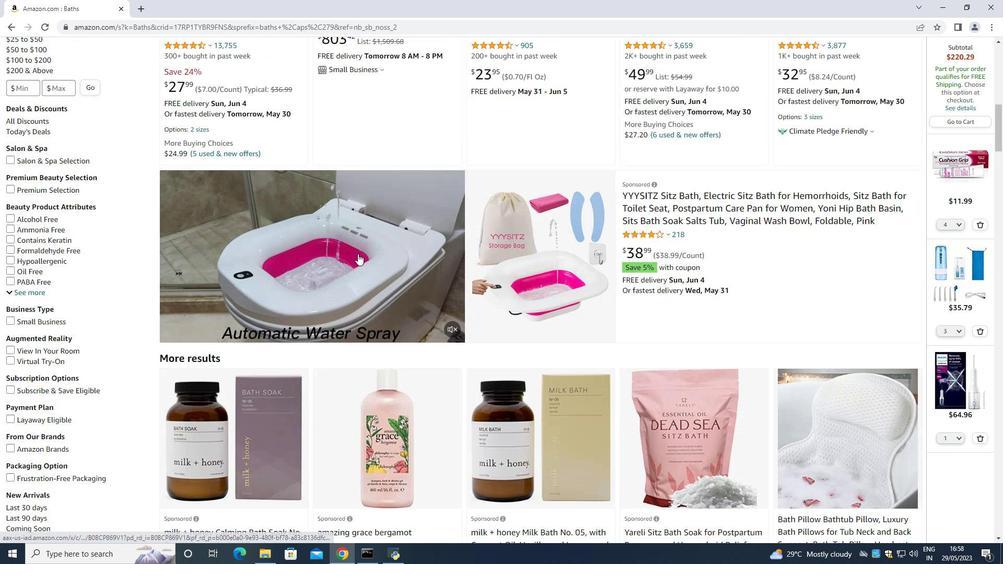 
Action: Mouse scrolled (357, 253) with delta (0, 0)
Screenshot: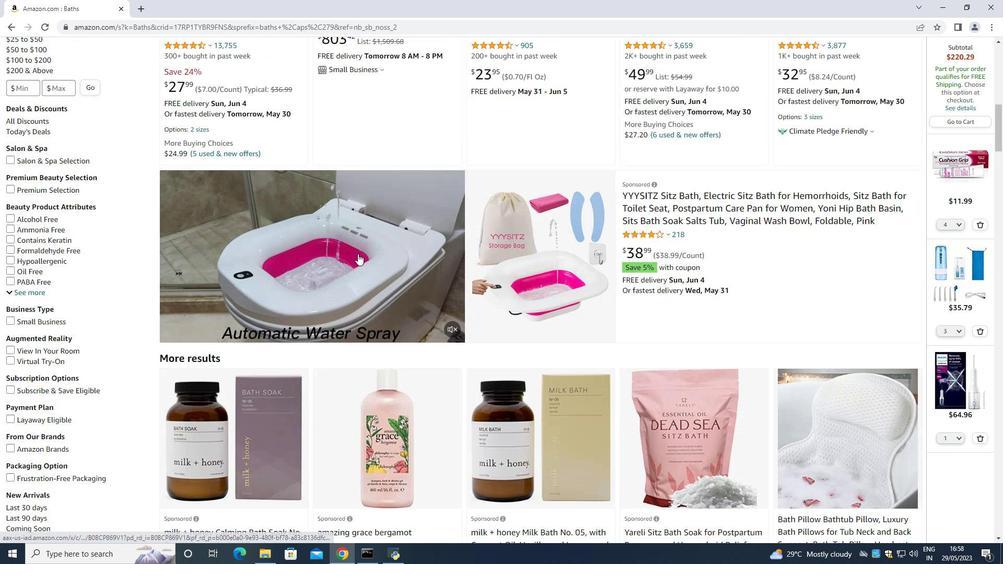 
Action: Mouse scrolled (357, 253) with delta (0, 0)
Screenshot: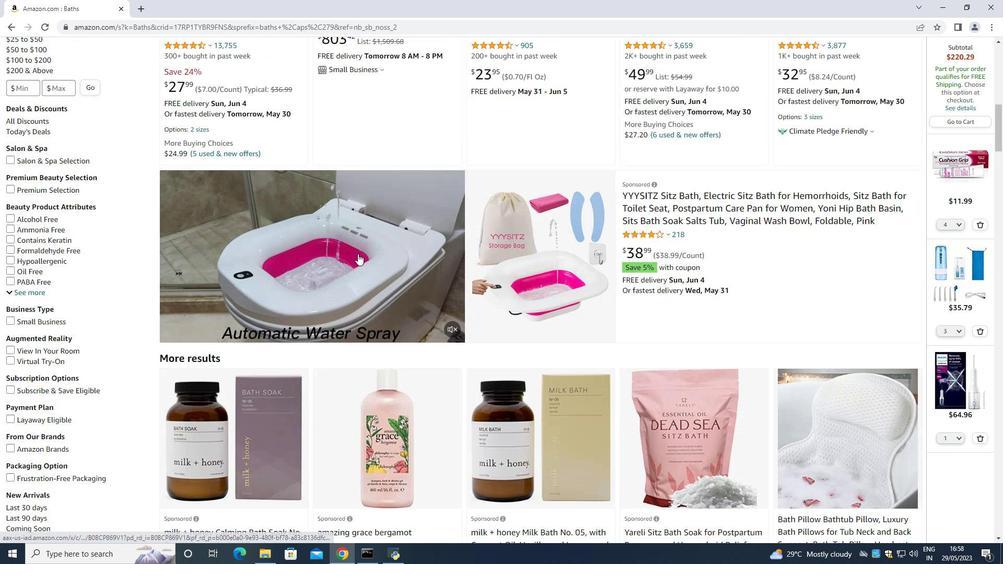 
Action: Mouse scrolled (357, 253) with delta (0, 0)
Screenshot: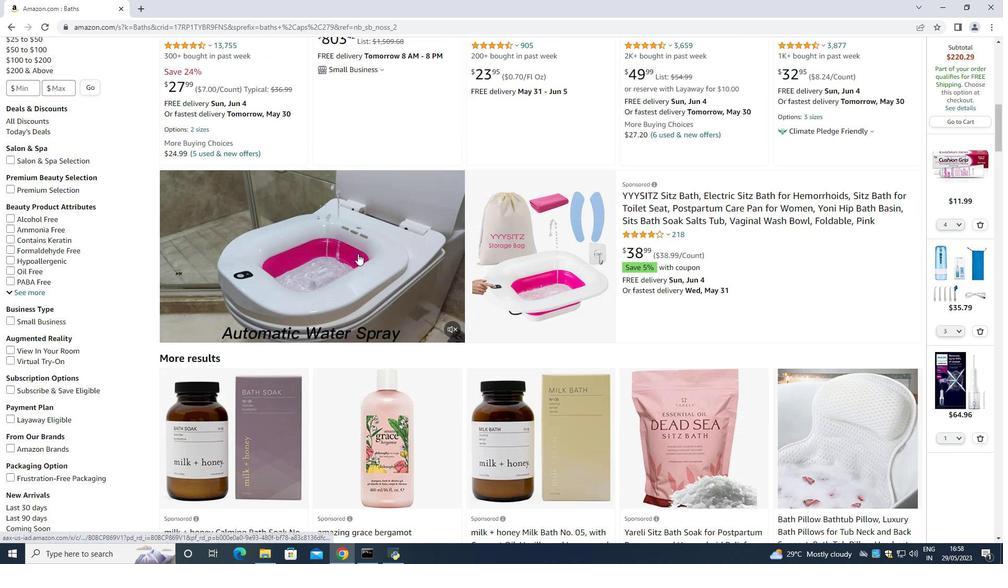 
Action: Mouse scrolled (357, 253) with delta (0, 0)
Screenshot: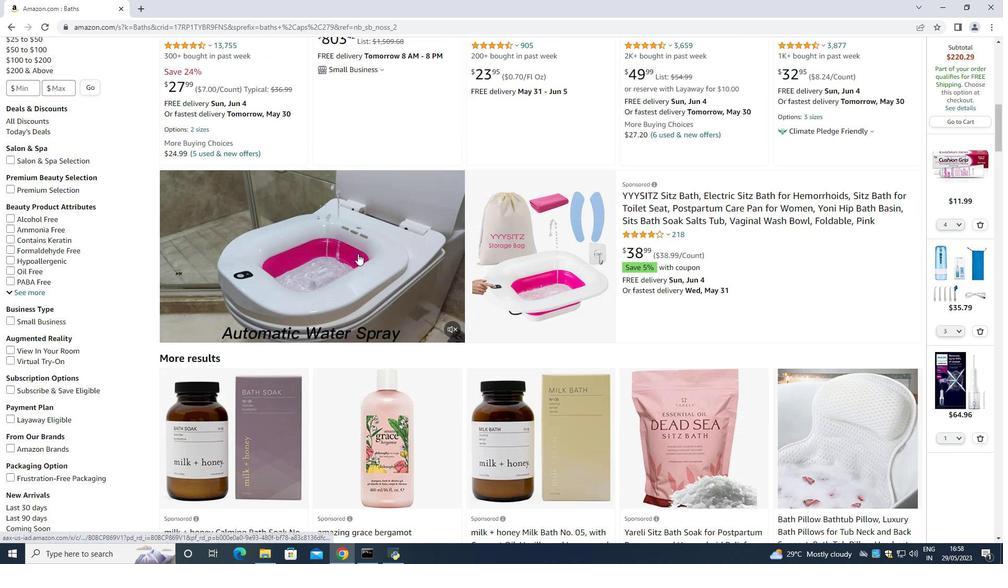 
Action: Mouse scrolled (357, 253) with delta (0, 0)
Screenshot: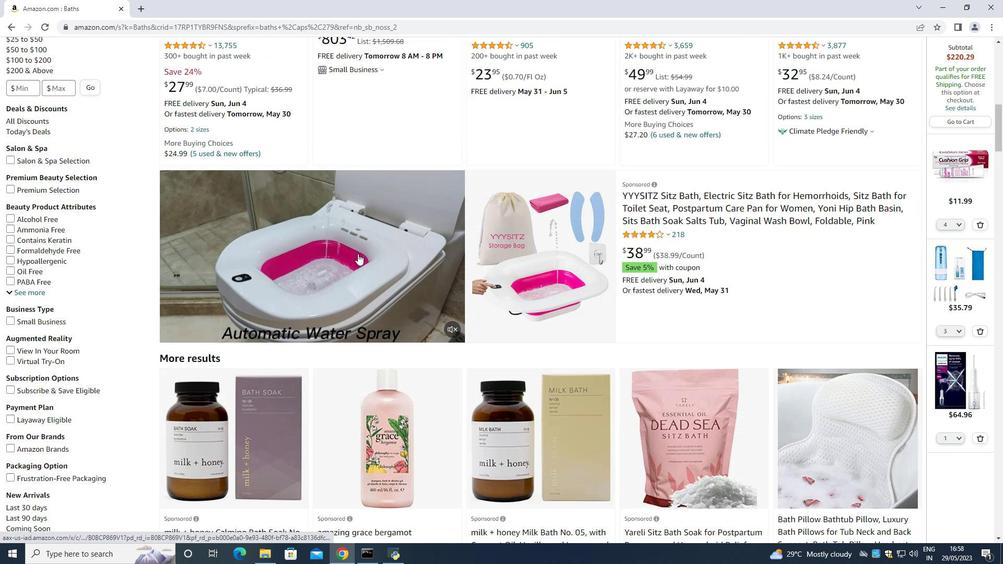 
Action: Mouse moved to (357, 254)
Screenshot: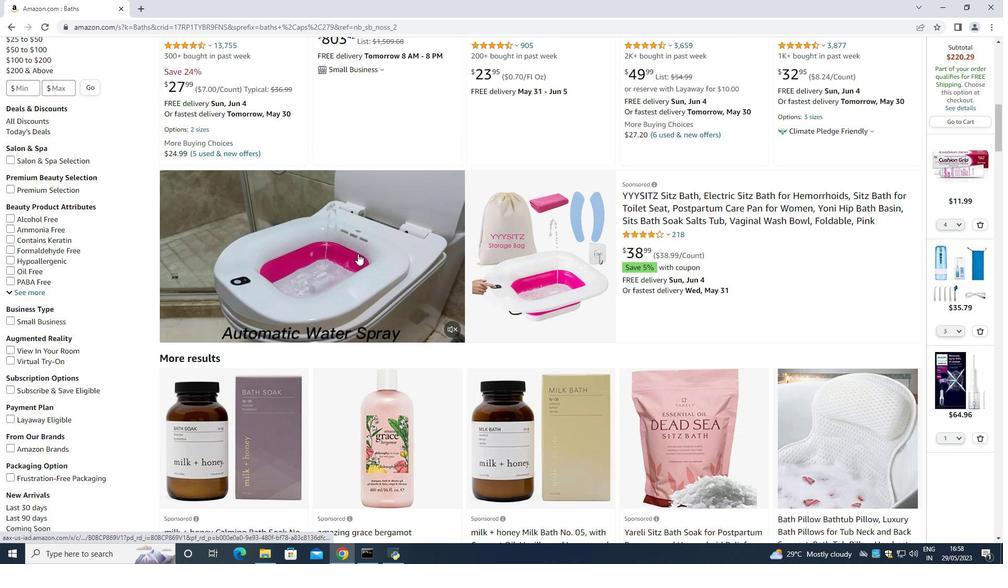 
Action: Mouse scrolled (357, 254) with delta (0, 0)
Screenshot: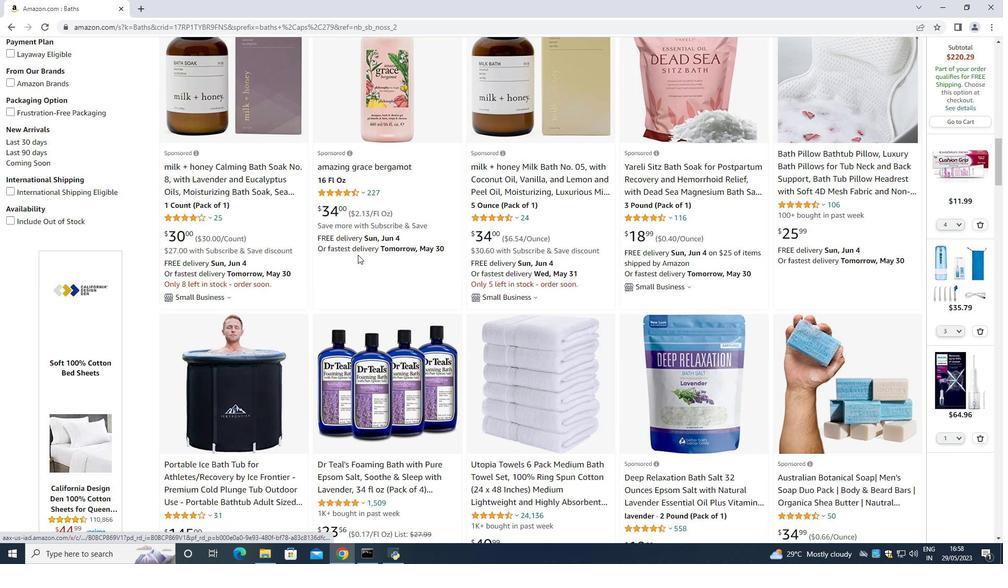 
Action: Mouse moved to (358, 257)
Screenshot: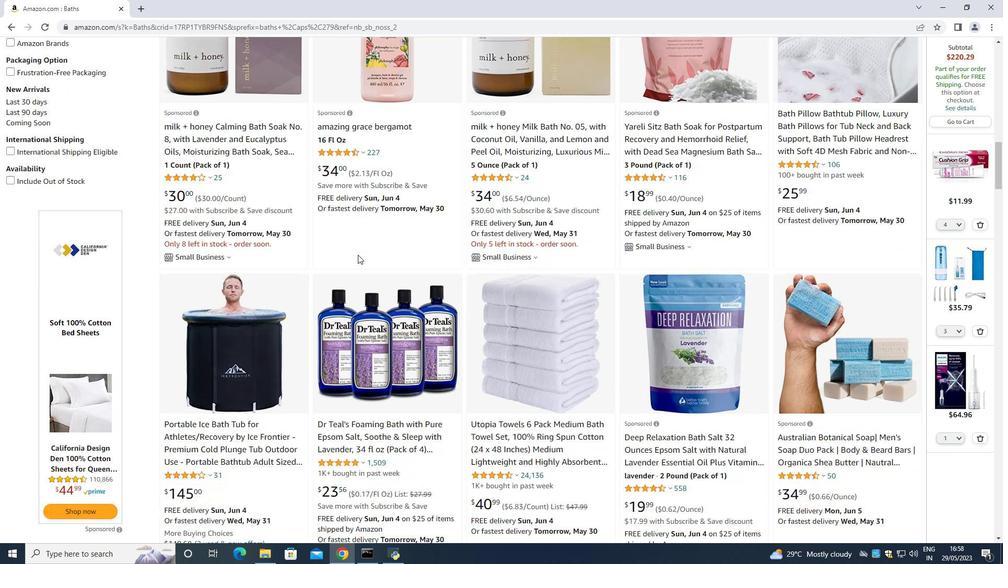 
Action: Mouse scrolled (357, 254) with delta (0, 0)
Screenshot: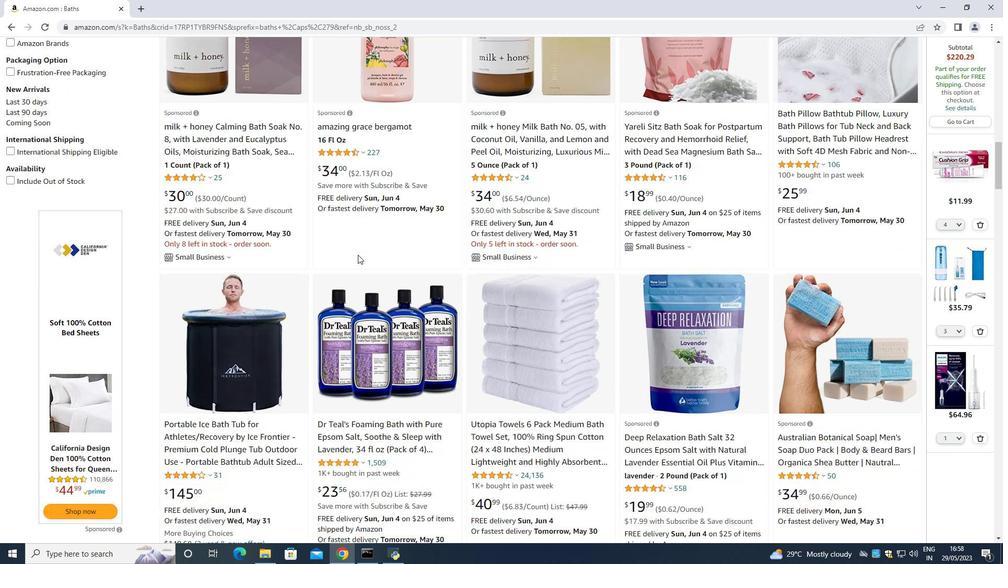 
Action: Mouse scrolled (358, 256) with delta (0, 0)
Screenshot: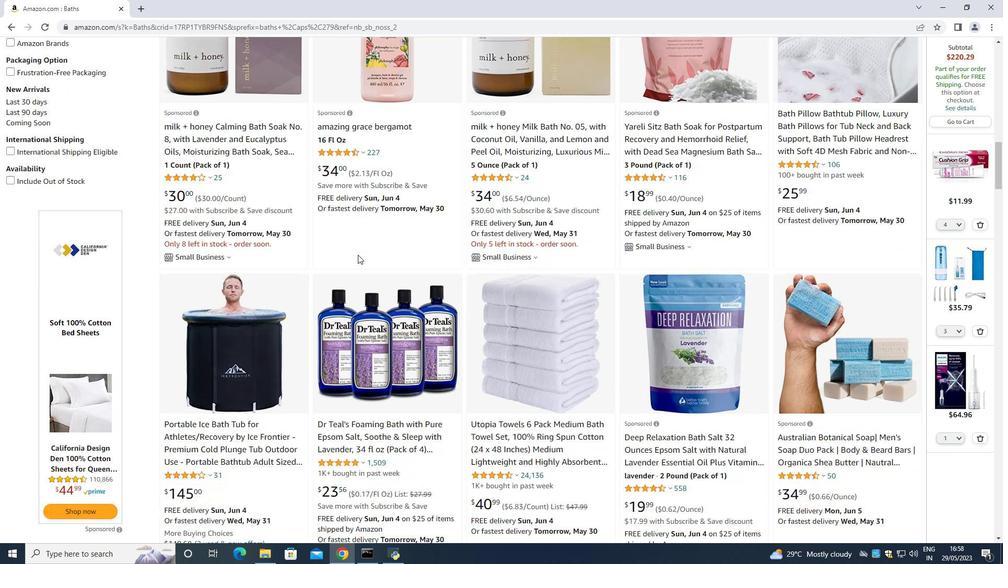 
Action: Mouse scrolled (358, 256) with delta (0, 0)
Screenshot: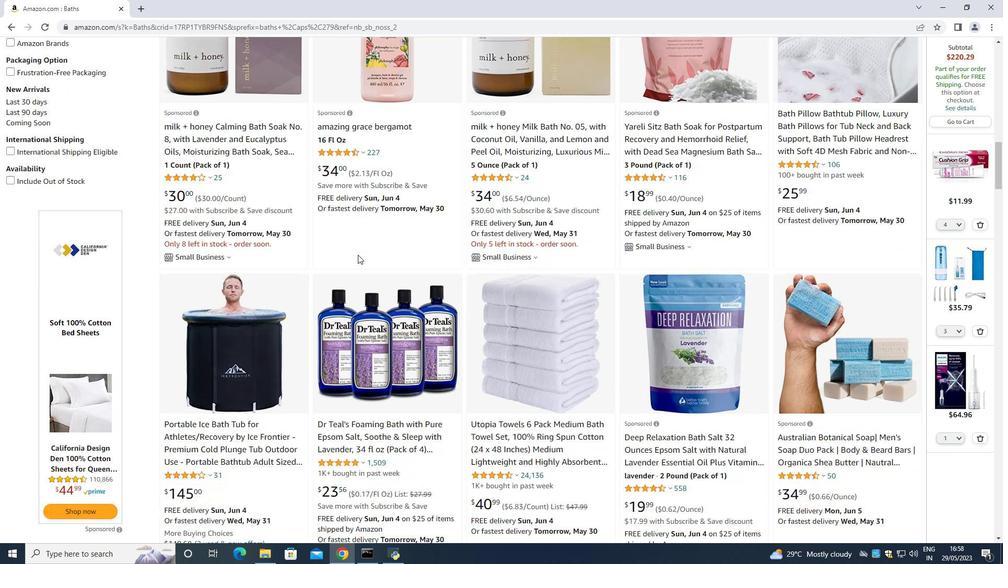 
Action: Mouse scrolled (358, 256) with delta (0, 0)
Screenshot: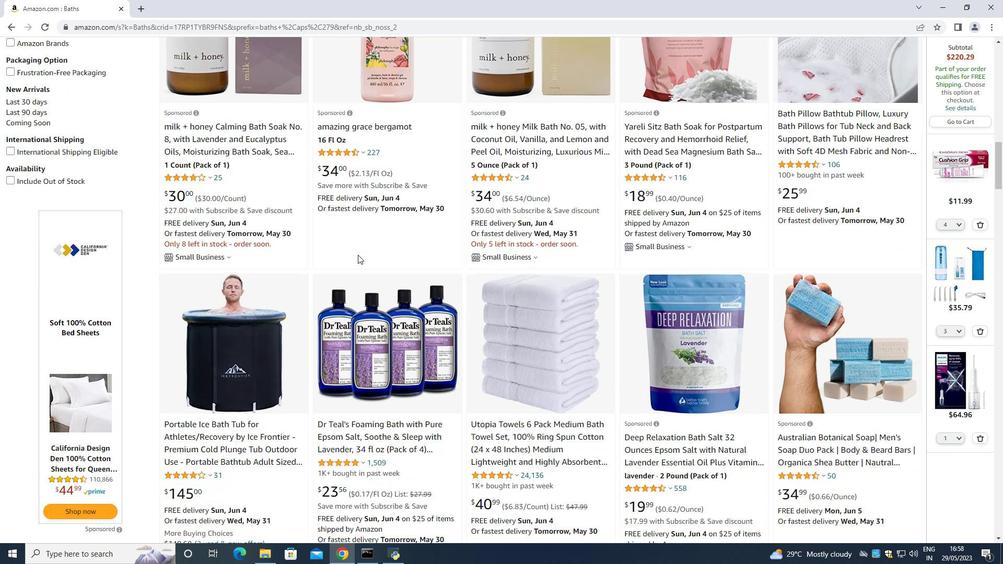 
Action: Mouse scrolled (358, 256) with delta (0, 0)
Screenshot: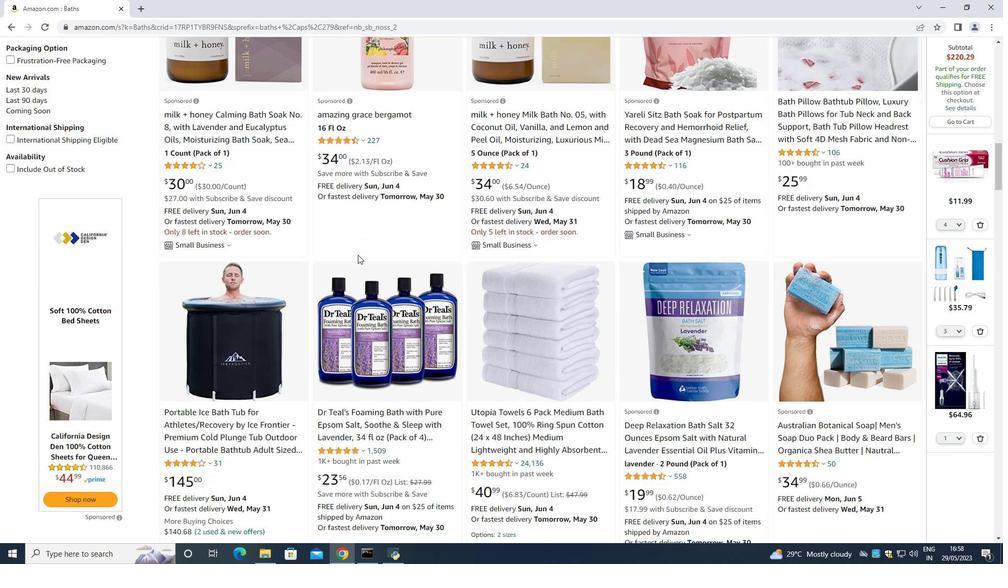 
Action: Mouse scrolled (358, 256) with delta (0, 0)
Screenshot: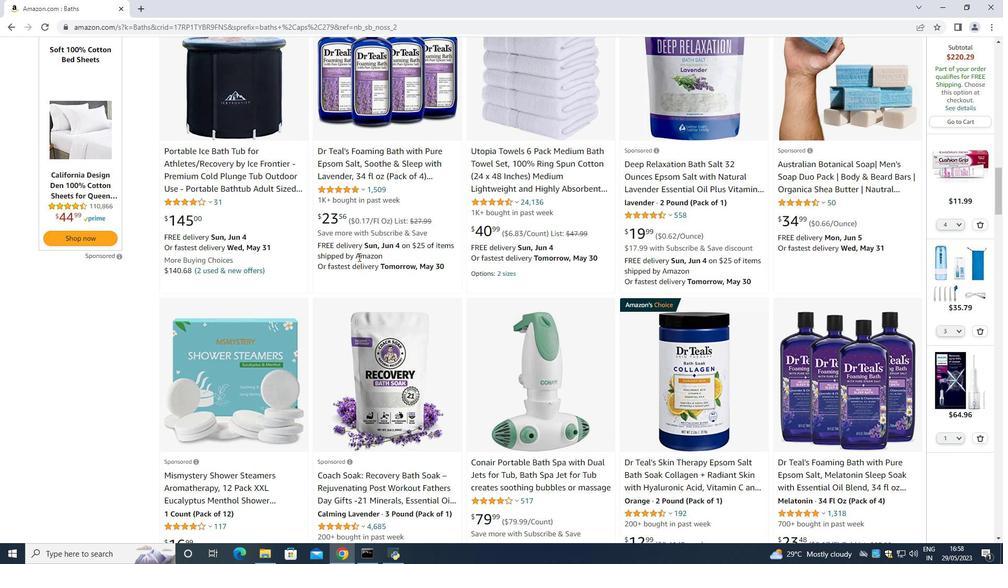 
Action: Mouse moved to (563, 376)
Screenshot: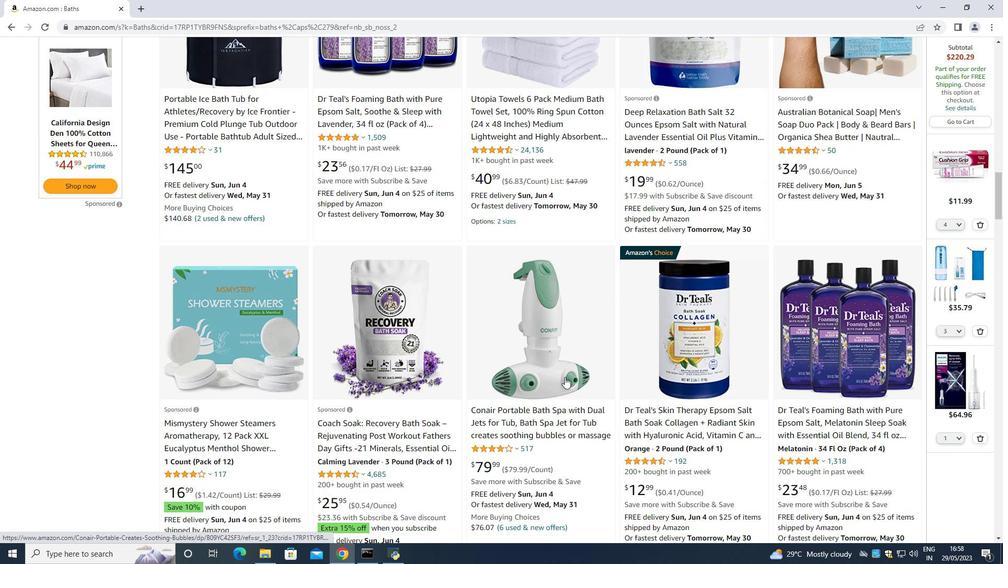 
Action: Mouse scrolled (564, 376) with delta (0, 0)
Screenshot: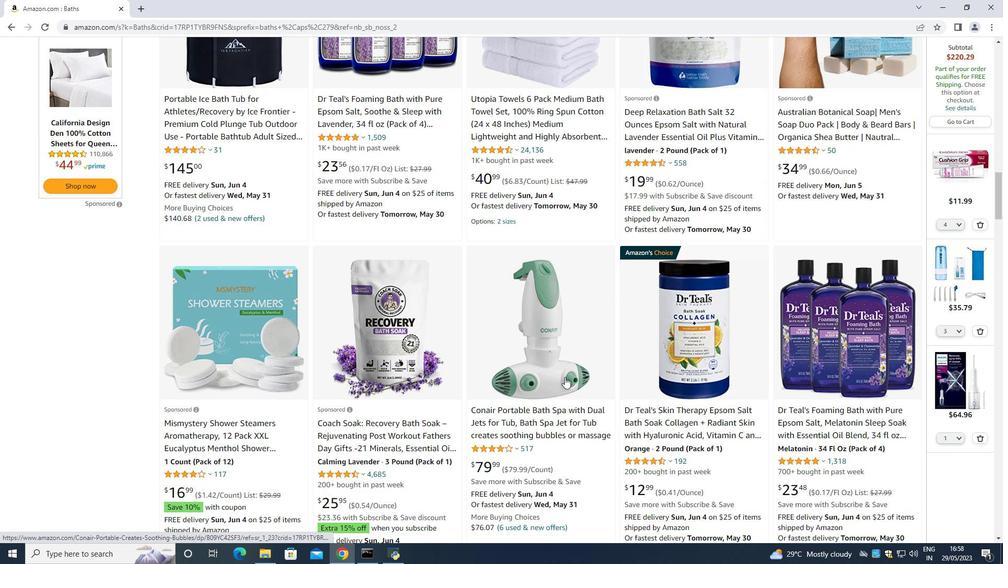 
Action: Mouse moved to (563, 378)
Screenshot: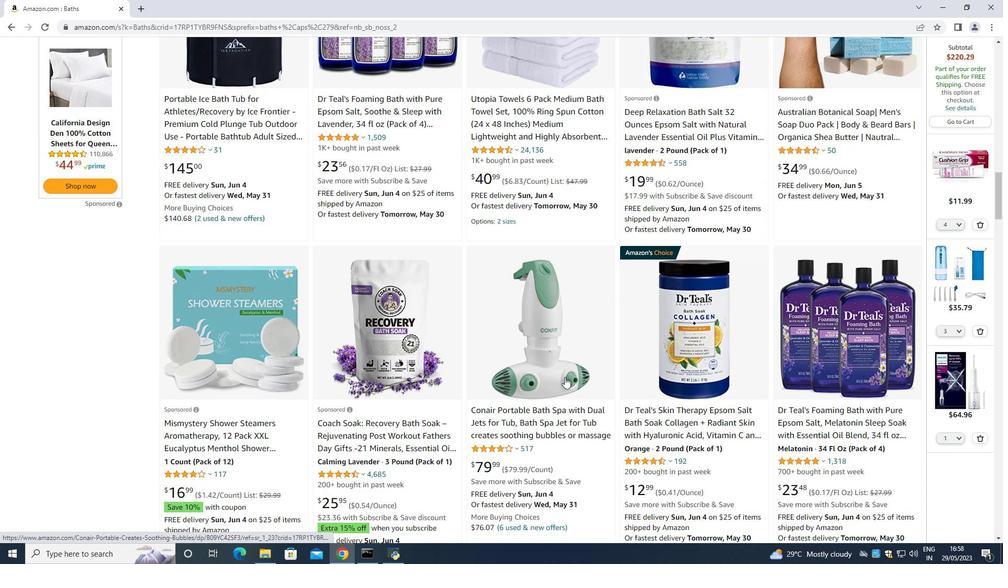 
Action: Mouse scrolled (563, 377) with delta (0, 0)
Screenshot: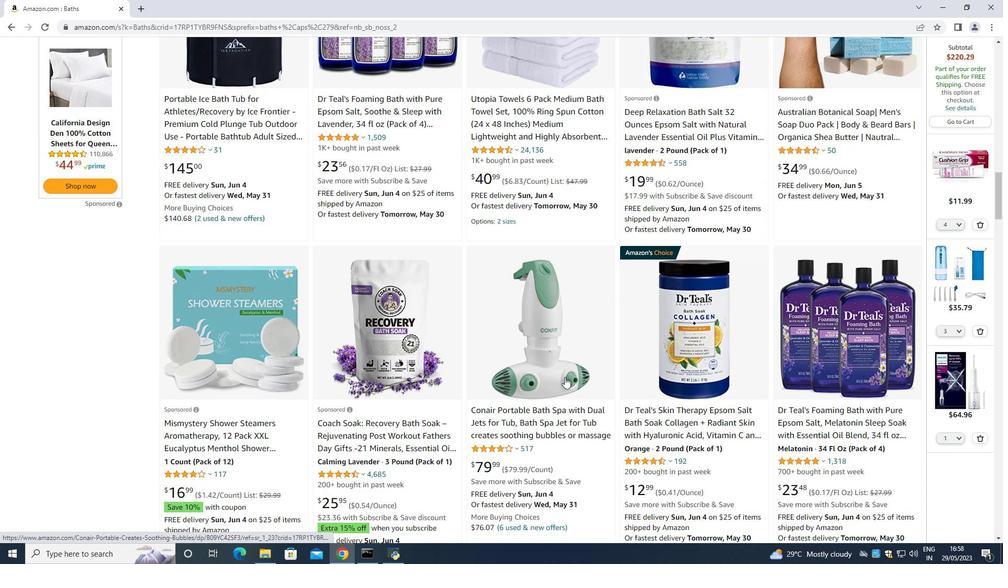 
Action: Mouse scrolled (563, 377) with delta (0, 0)
Screenshot: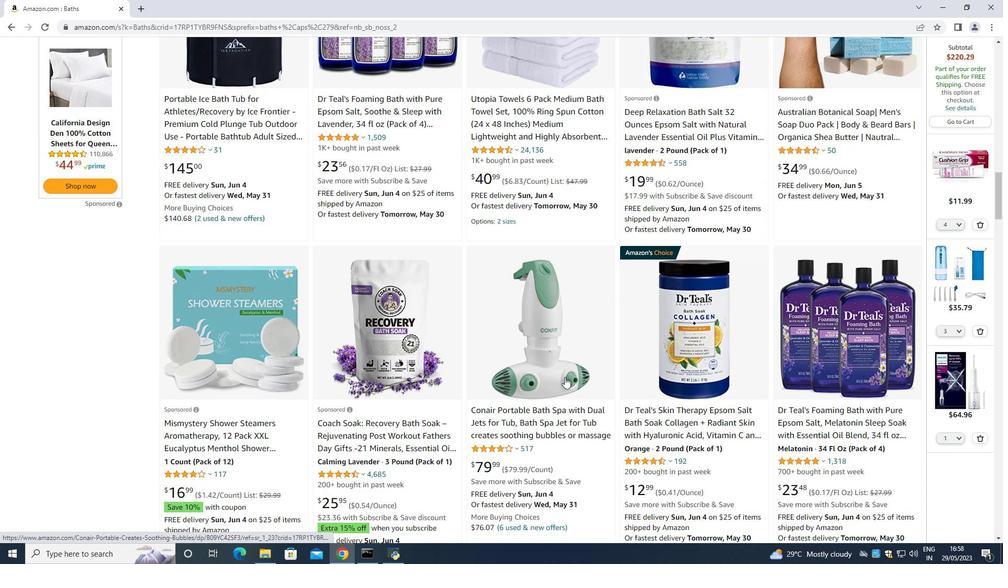 
Action: Mouse moved to (563, 375)
Screenshot: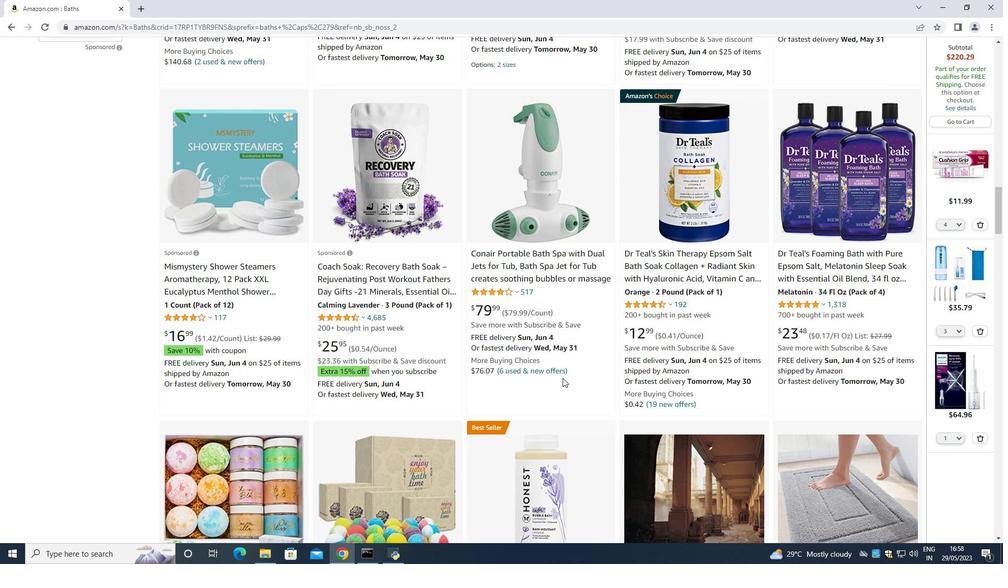 
Action: Mouse scrolled (563, 375) with delta (0, 0)
Screenshot: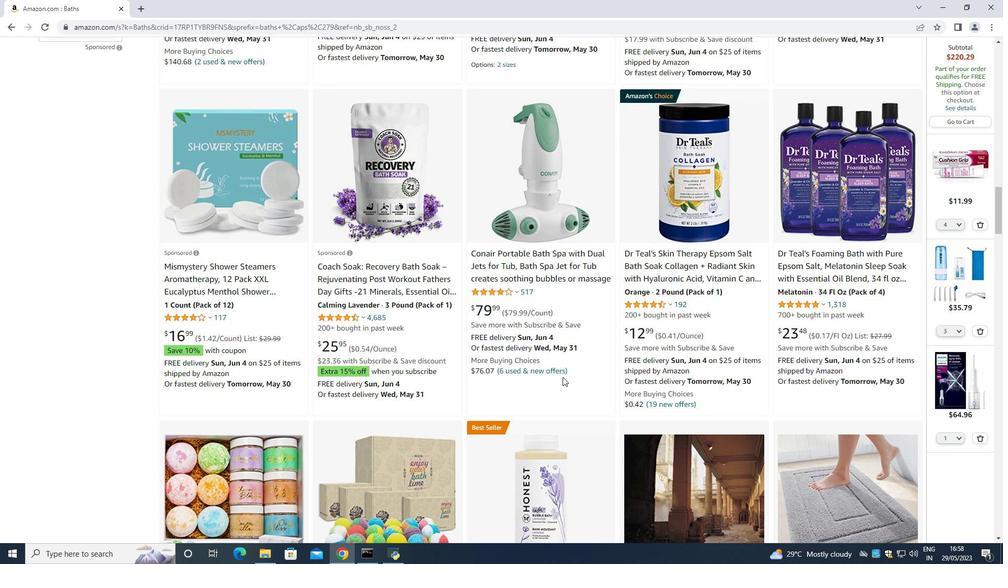 
Action: Mouse scrolled (563, 375) with delta (0, 0)
Screenshot: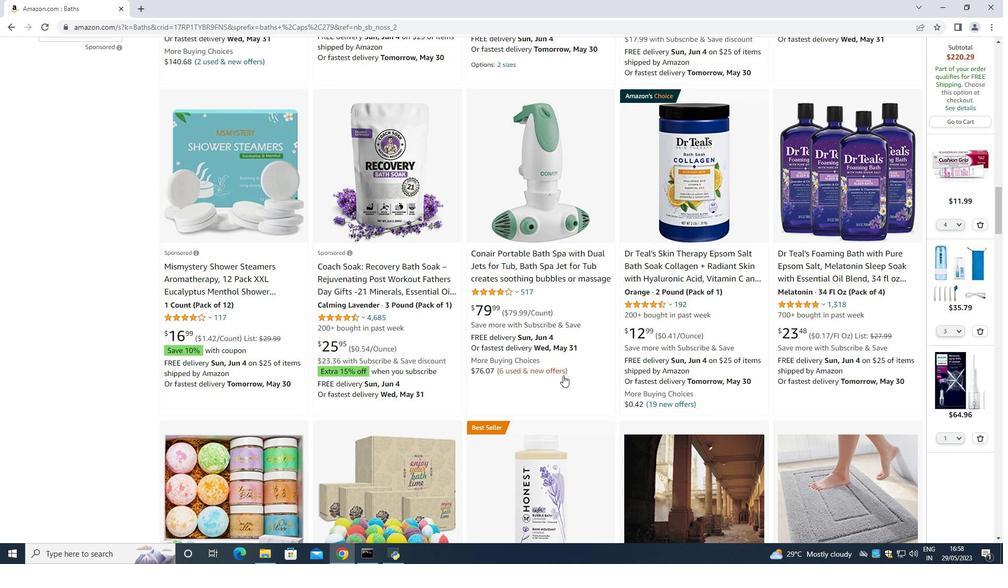 
Action: Mouse moved to (562, 376)
Screenshot: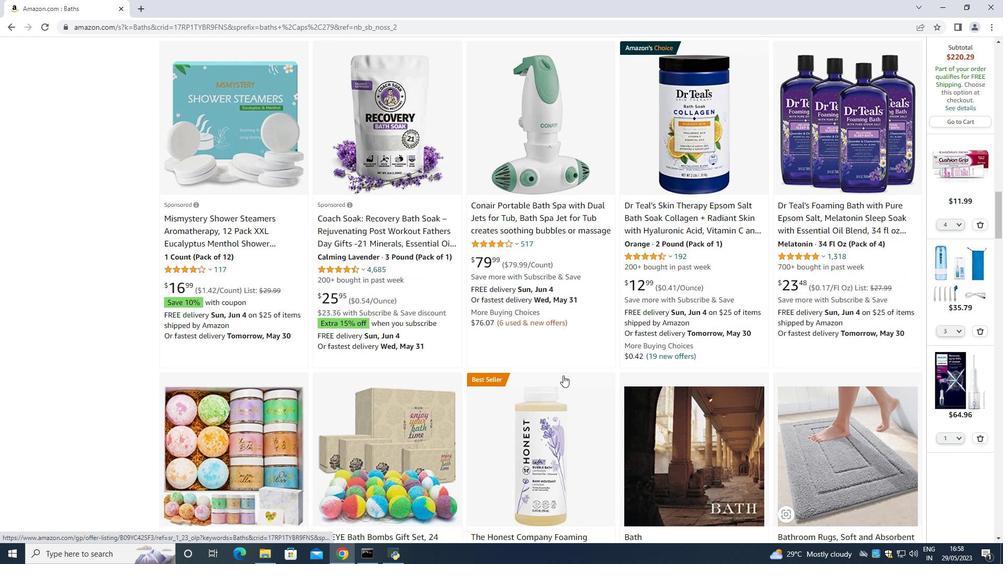 
Action: Mouse scrolled (562, 376) with delta (0, 0)
Screenshot: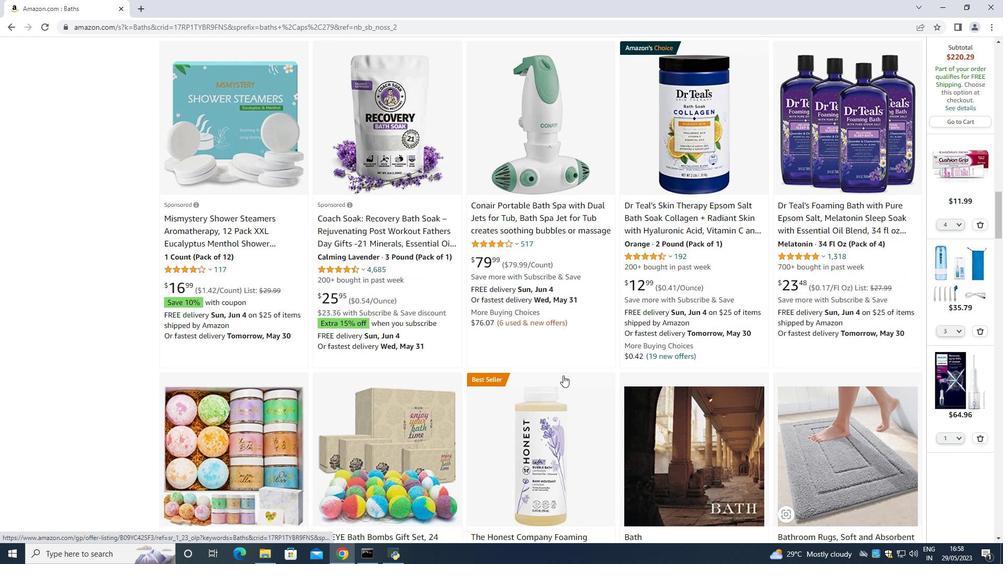
Action: Mouse moved to (562, 377)
Screenshot: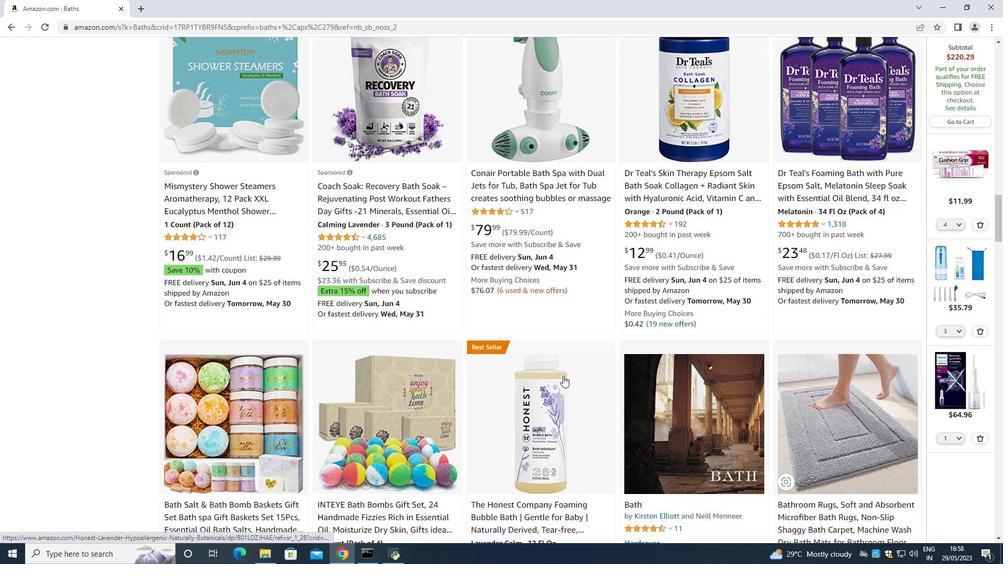 
Action: Mouse scrolled (562, 376) with delta (0, 0)
Screenshot: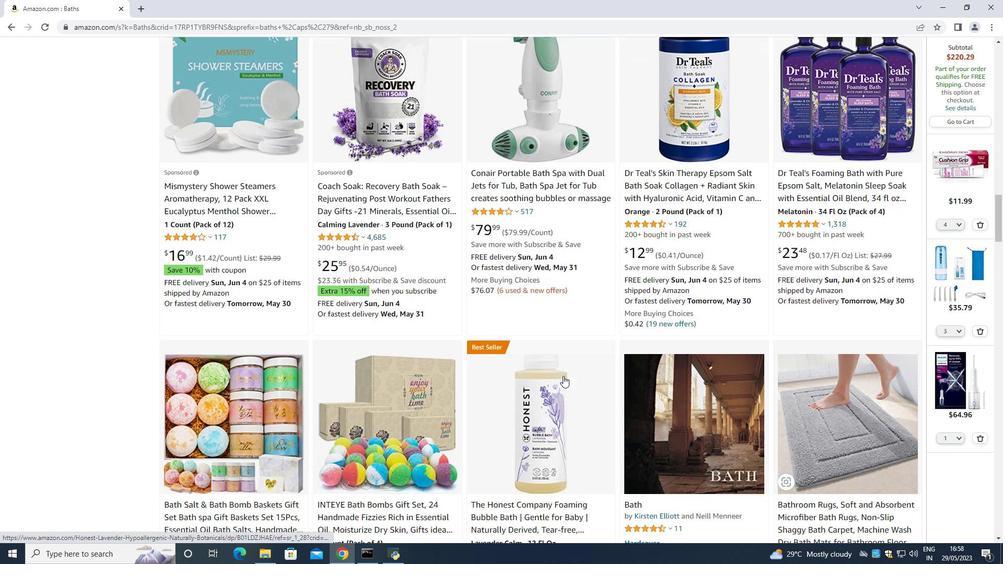 
Action: Mouse scrolled (562, 376) with delta (0, 0)
Screenshot: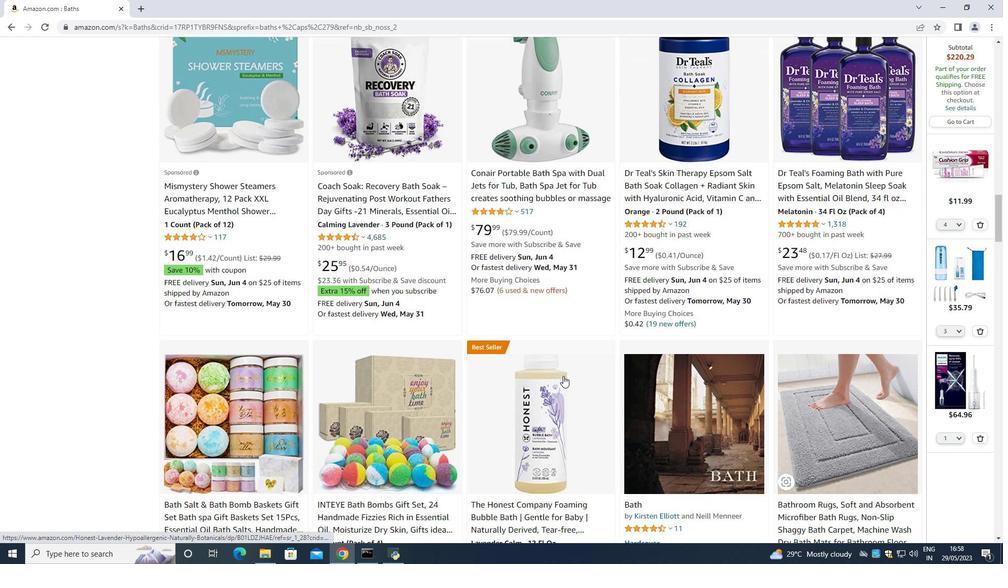 
Action: Mouse moved to (562, 377)
Screenshot: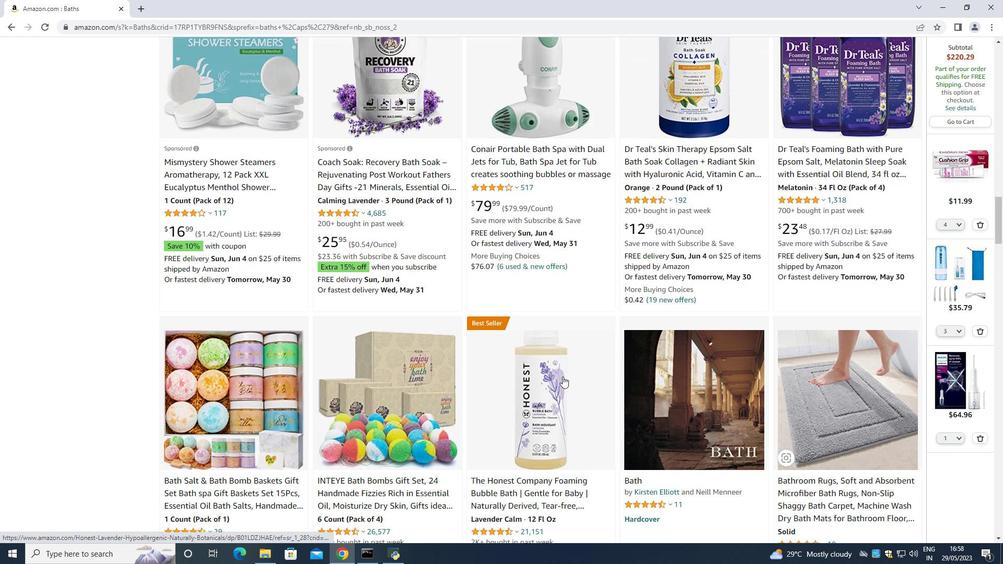 
Action: Mouse scrolled (562, 376) with delta (0, 0)
Screenshot: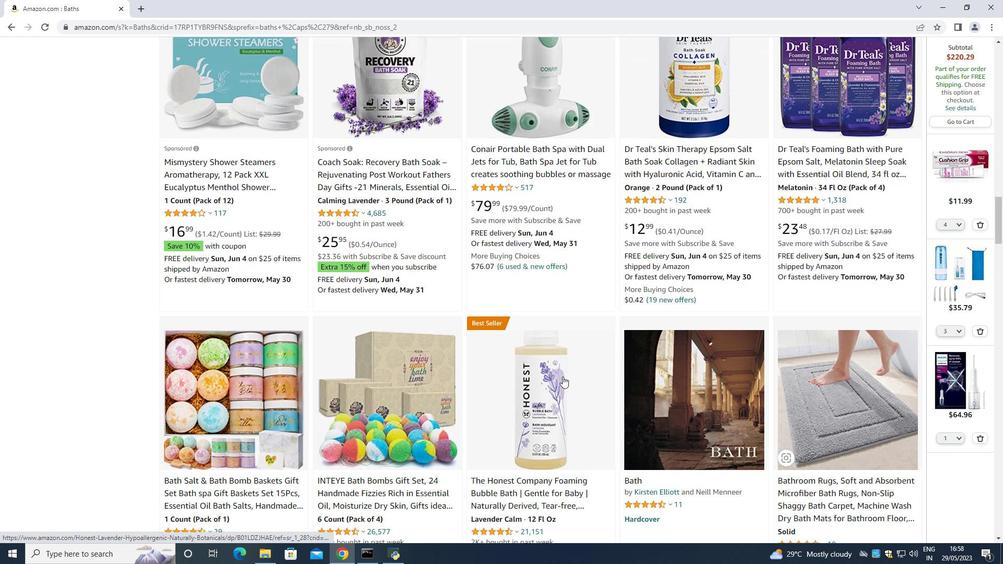
Action: Mouse moved to (560, 377)
Screenshot: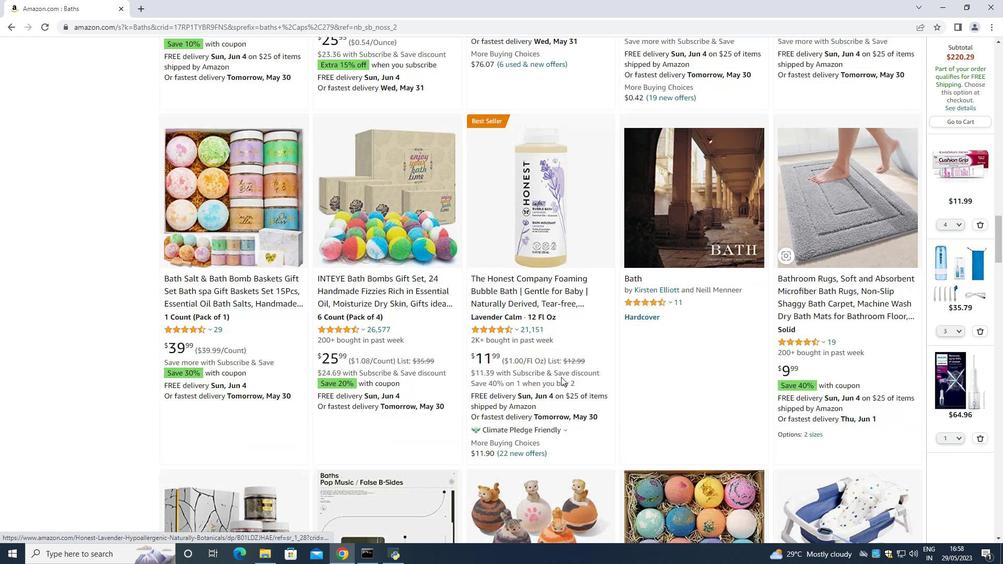 
Action: Mouse scrolled (560, 377) with delta (0, 0)
Screenshot: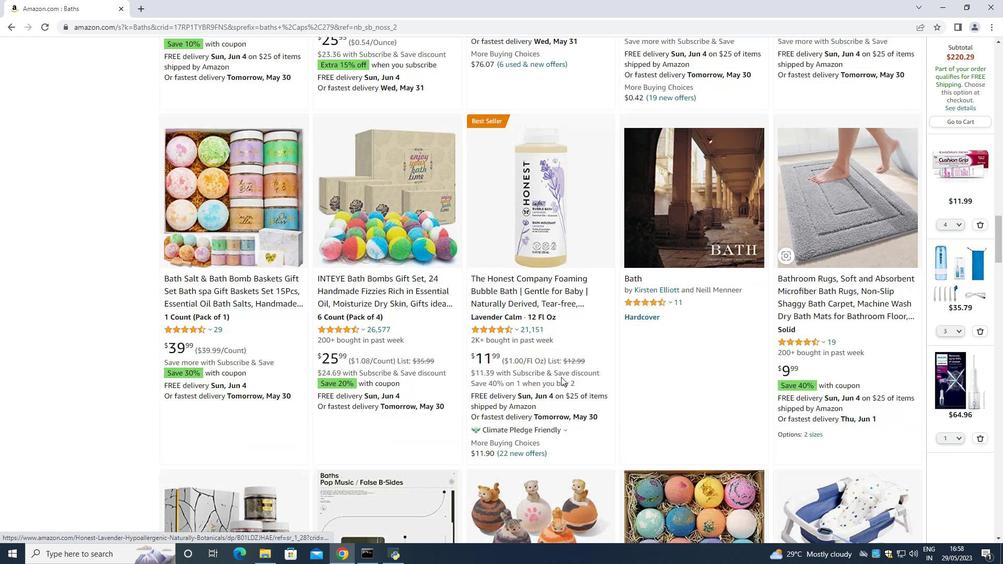 
Action: Mouse scrolled (560, 377) with delta (0, 0)
Screenshot: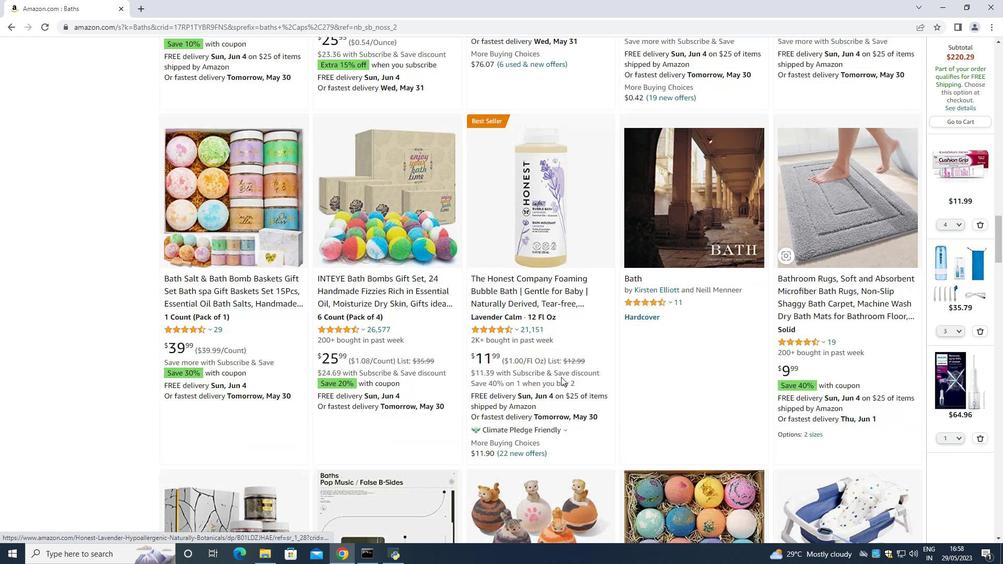 
Action: Mouse moved to (559, 376)
Screenshot: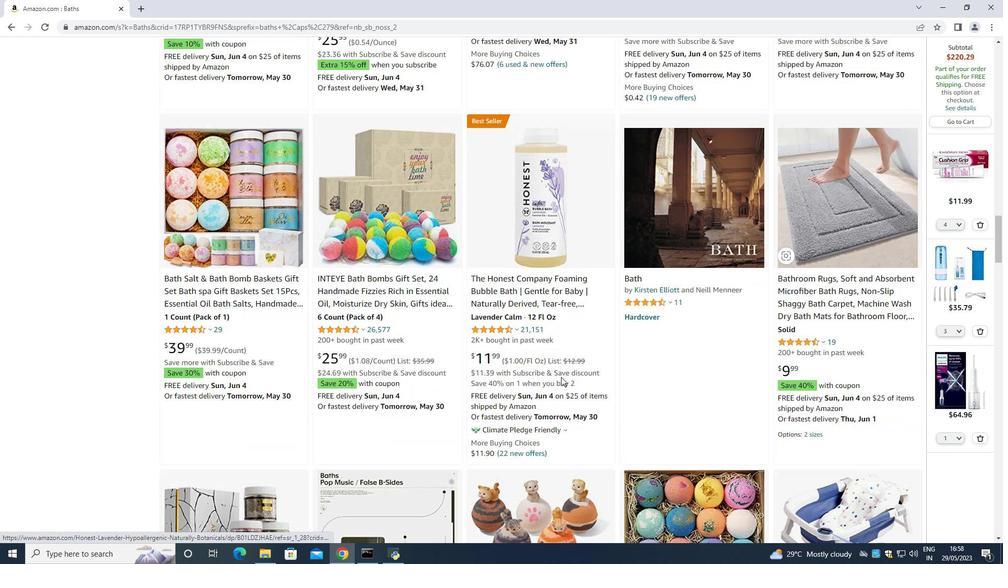 
Action: Mouse scrolled (559, 377) with delta (0, 0)
Screenshot: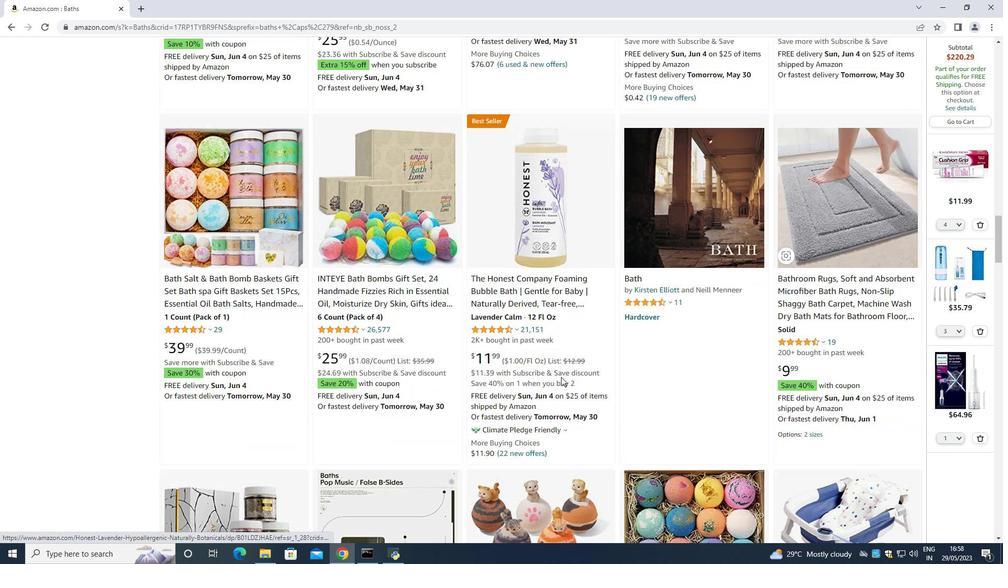 
Action: Mouse scrolled (559, 377) with delta (0, 0)
Screenshot: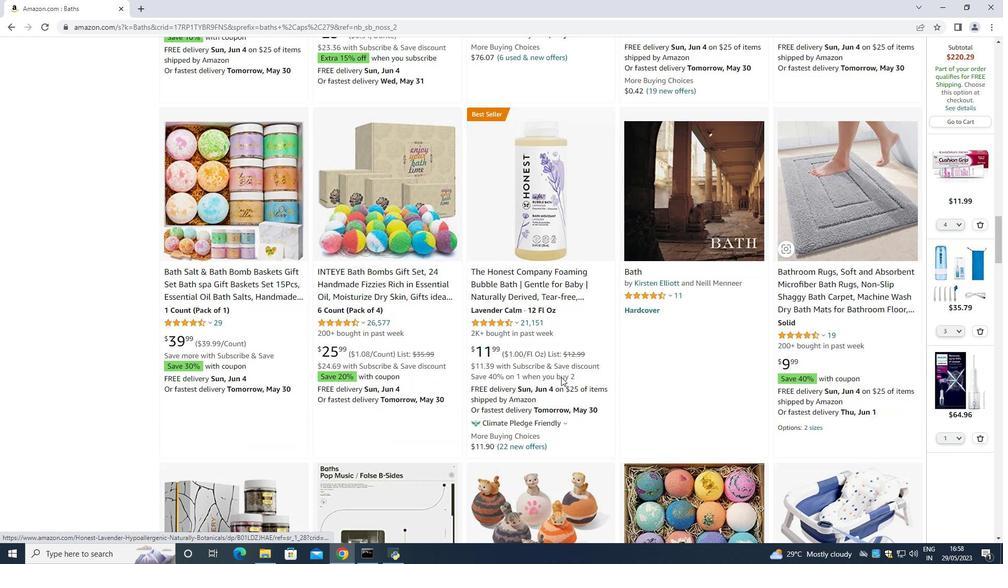 
Action: Mouse scrolled (559, 377) with delta (0, 0)
Screenshot: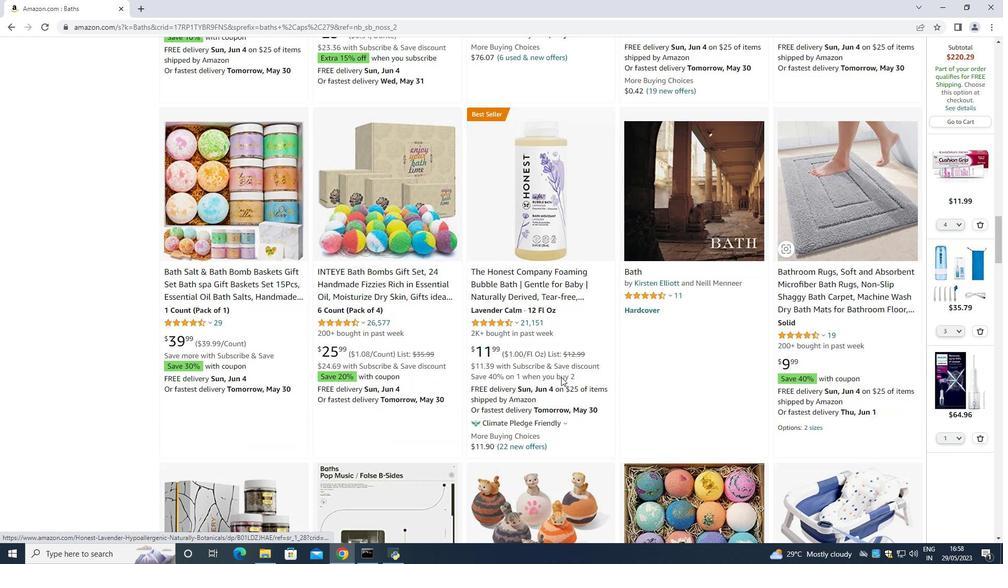 
Action: Mouse scrolled (559, 377) with delta (0, 0)
Screenshot: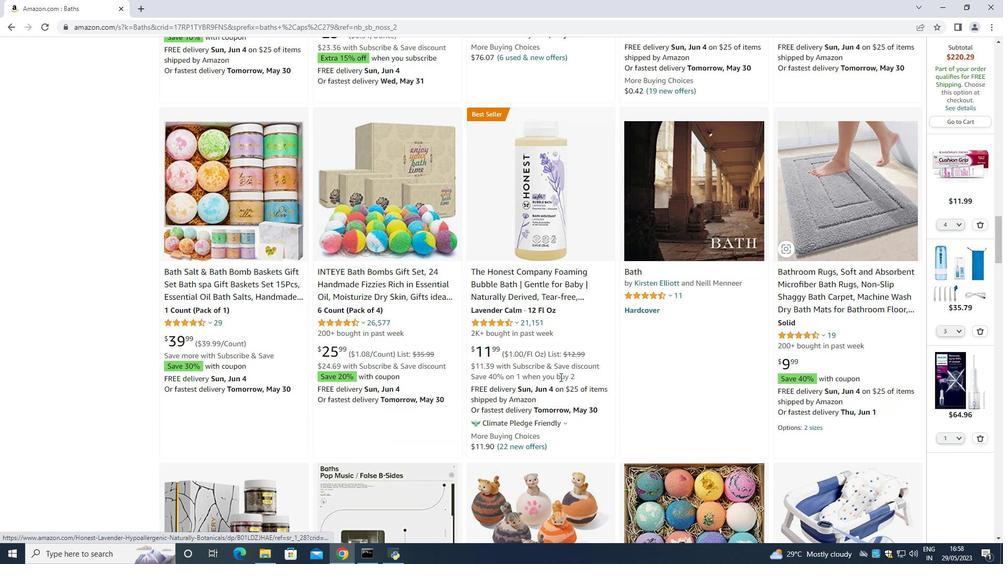 
Action: Mouse moved to (553, 373)
Screenshot: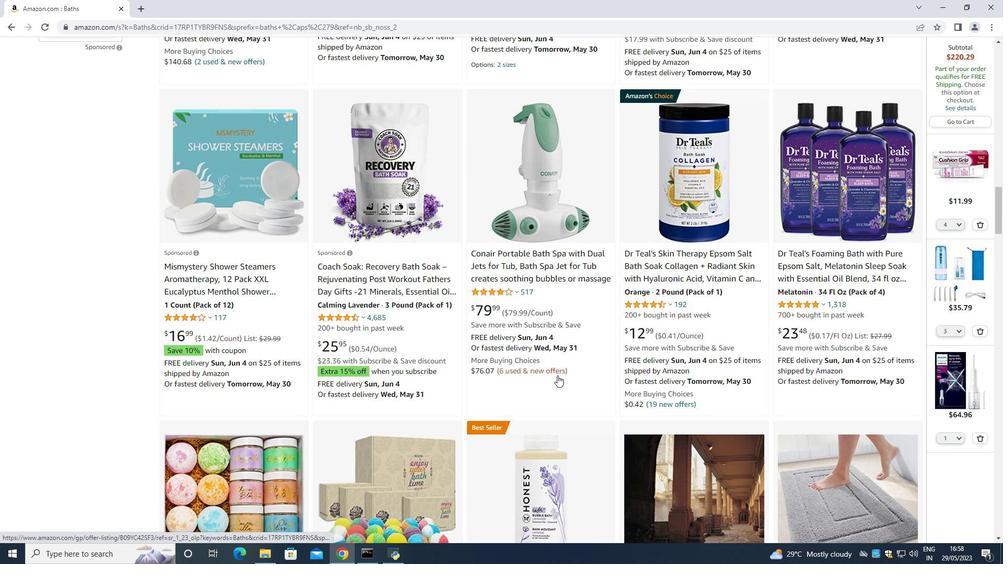 
Action: Mouse scrolled (553, 374) with delta (0, 0)
Screenshot: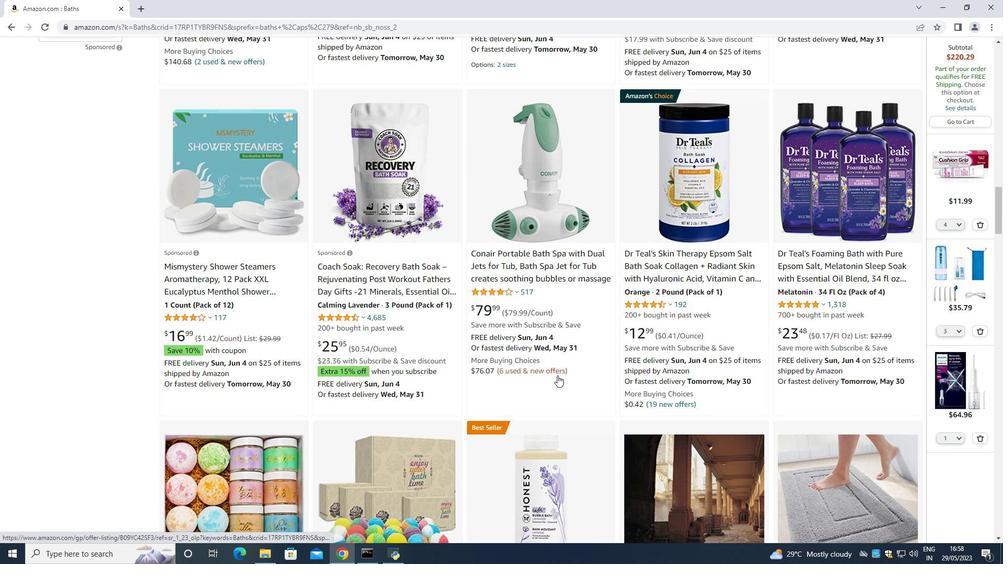 
Action: Mouse moved to (553, 373)
Screenshot: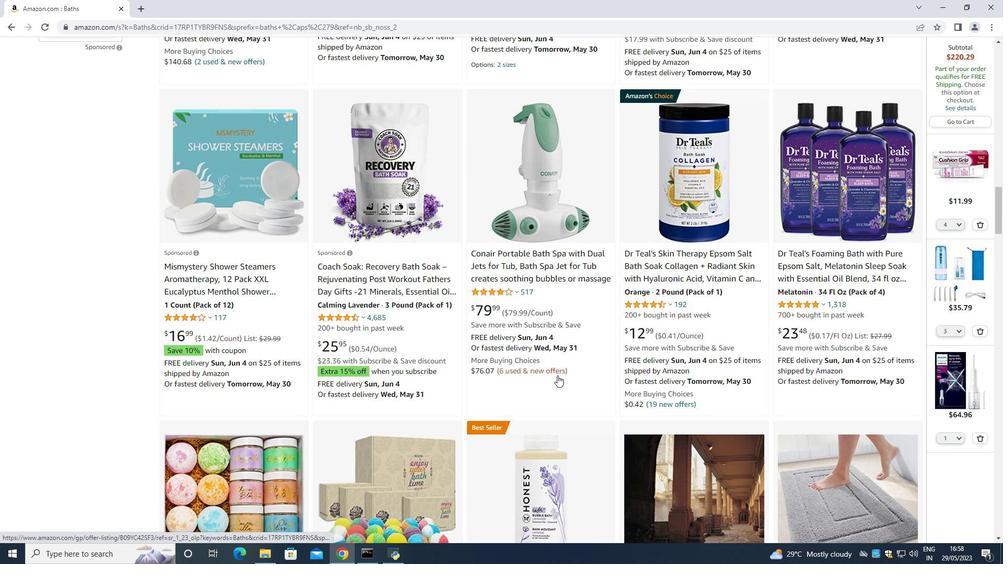 
Action: Mouse scrolled (553, 374) with delta (0, 0)
Screenshot: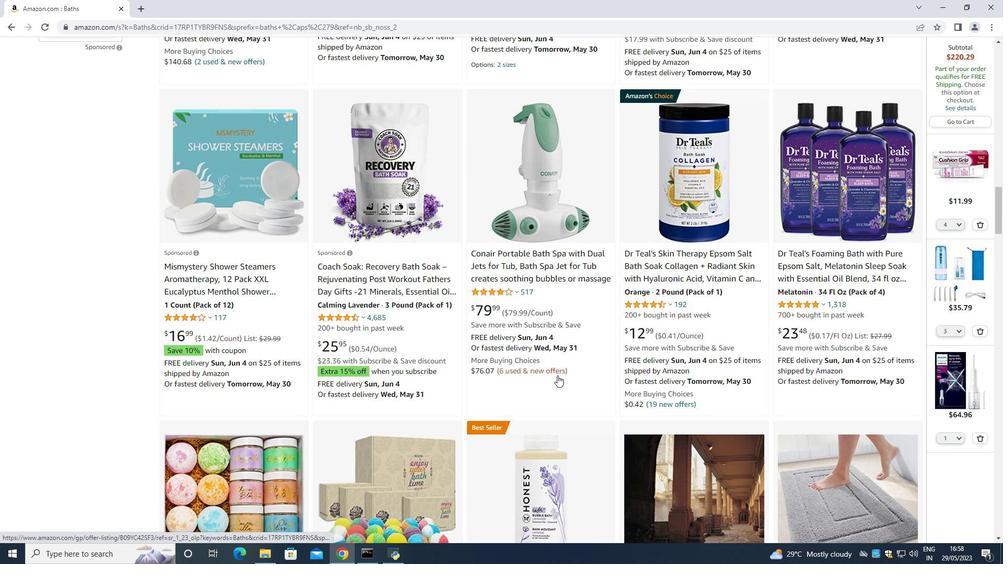 
Action: Mouse scrolled (553, 374) with delta (0, 0)
Screenshot: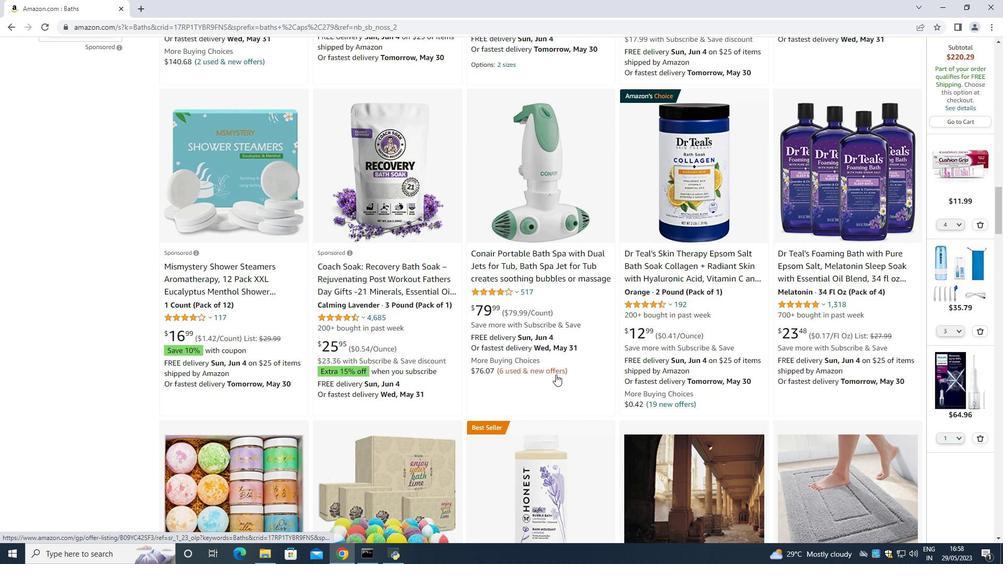 
Action: Mouse scrolled (553, 374) with delta (0, 0)
Screenshot: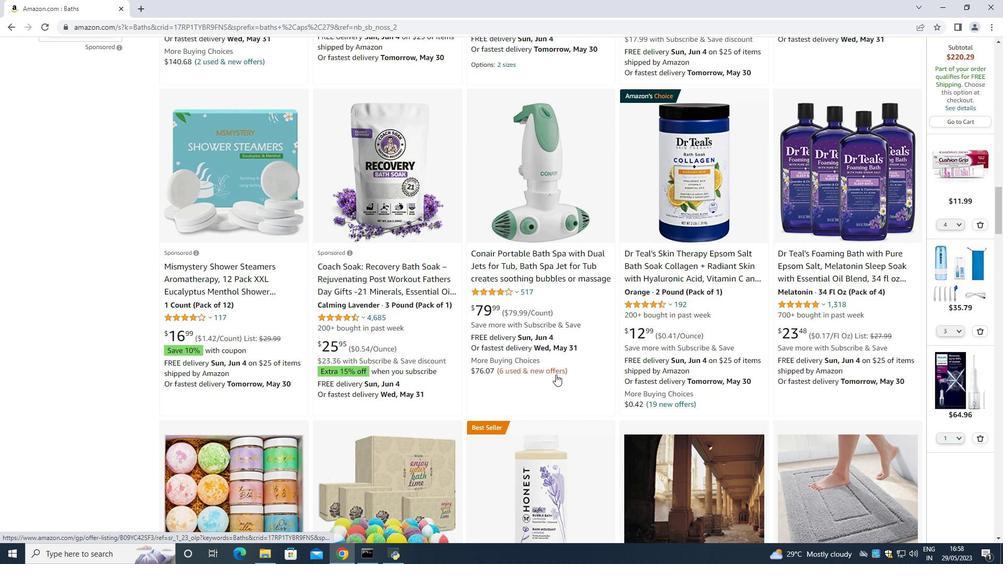 
Action: Mouse scrolled (553, 374) with delta (0, 0)
Screenshot: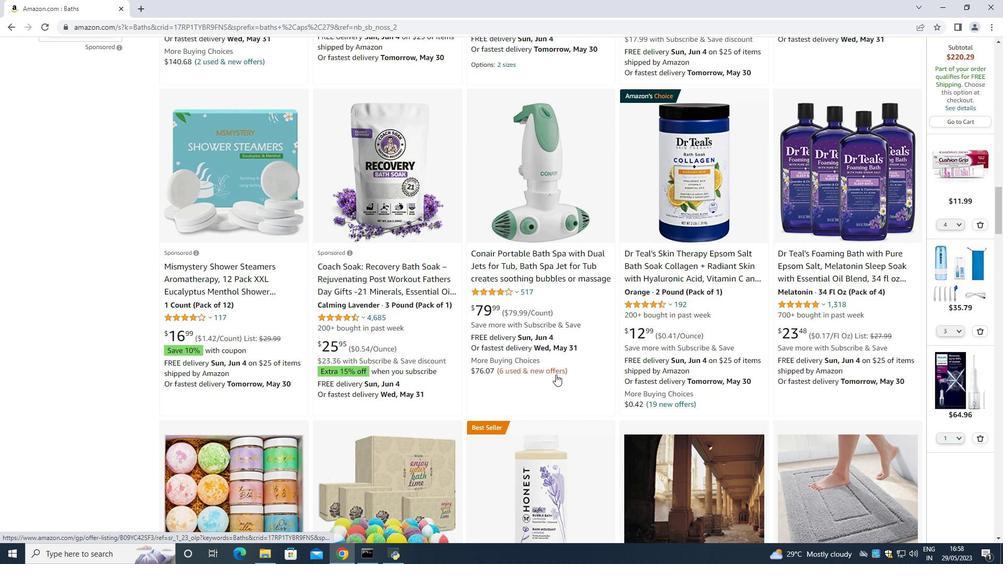 
Action: Mouse scrolled (553, 374) with delta (0, 0)
Screenshot: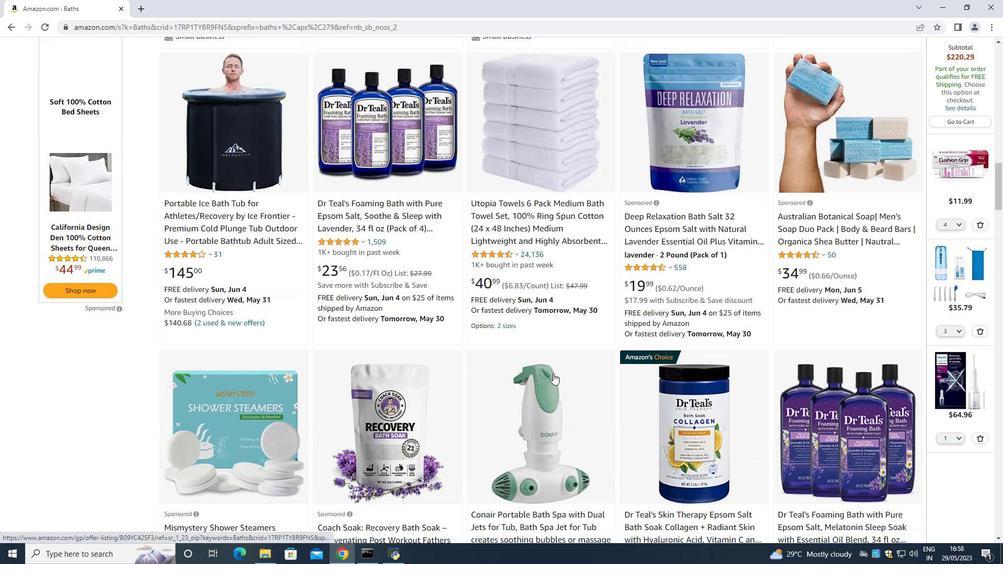 
Action: Mouse scrolled (553, 374) with delta (0, 0)
Screenshot: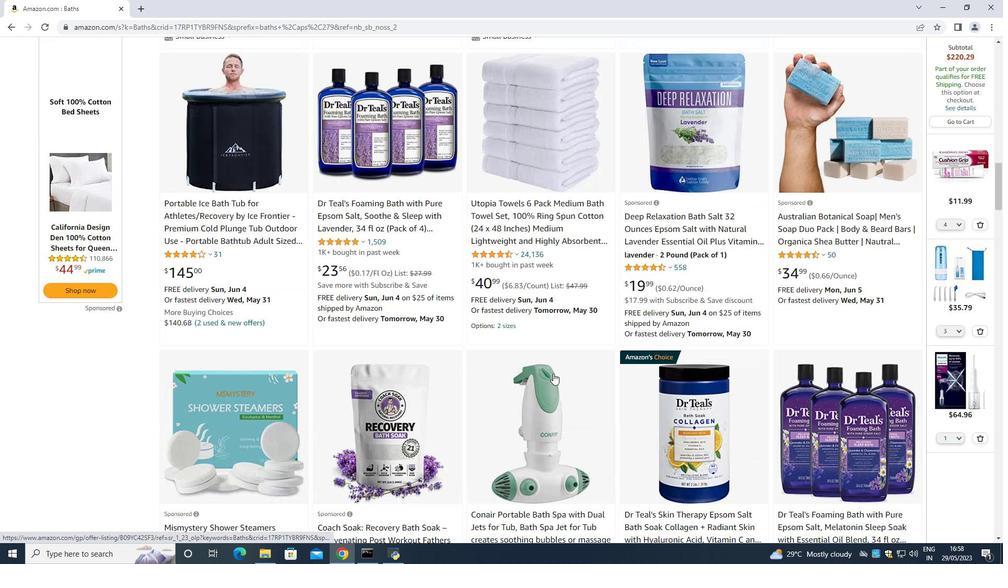 
Action: Mouse scrolled (553, 374) with delta (0, 0)
Screenshot: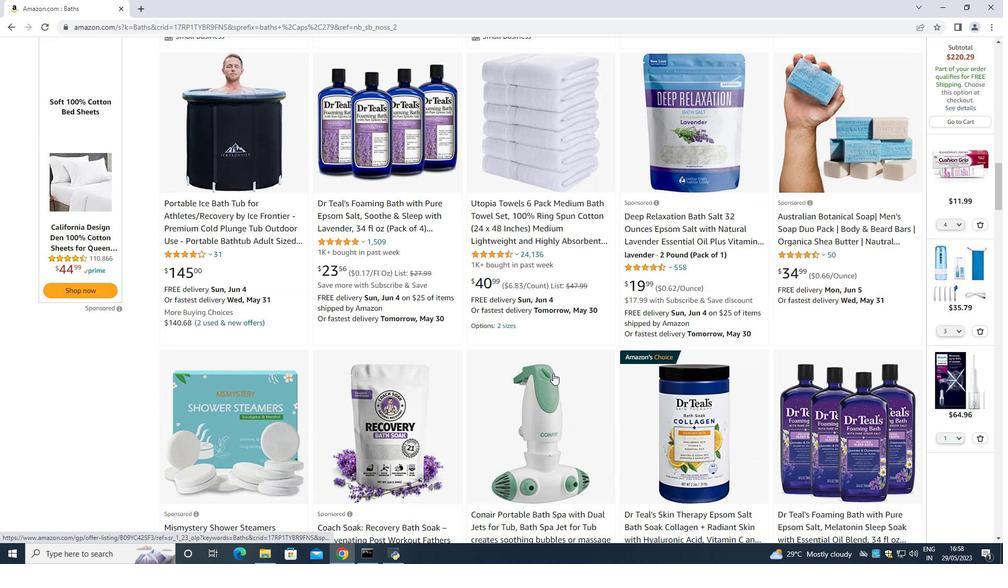 
Action: Mouse scrolled (553, 374) with delta (0, 0)
Screenshot: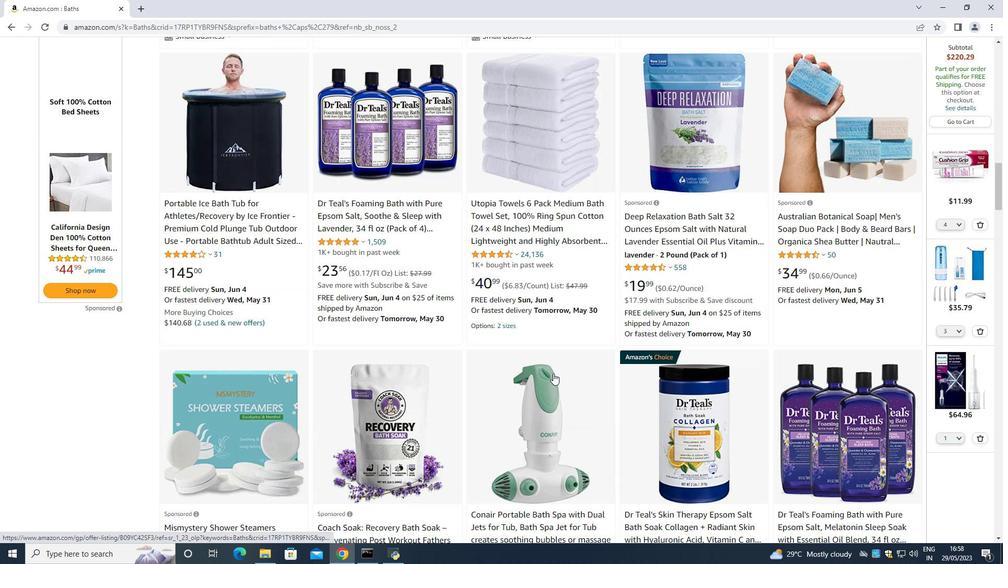 
Action: Mouse moved to (552, 370)
Screenshot: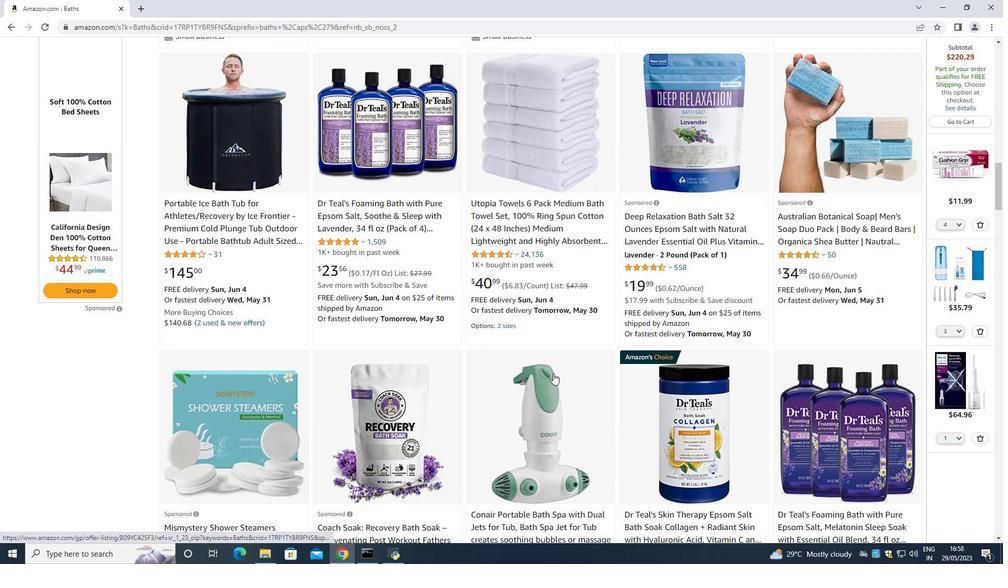 
Action: Mouse scrolled (552, 371) with delta (0, 0)
Screenshot: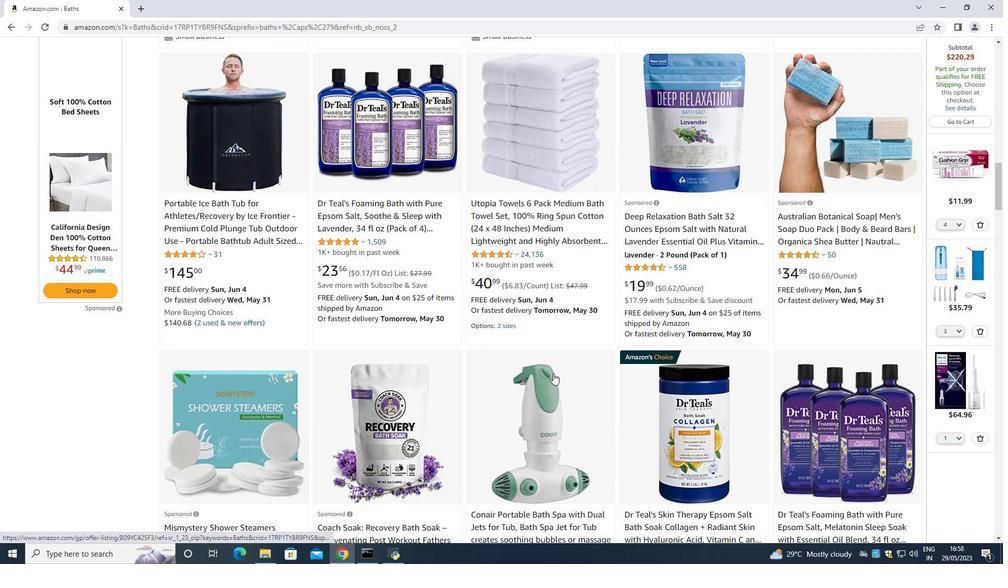 
Action: Mouse moved to (551, 369)
Screenshot: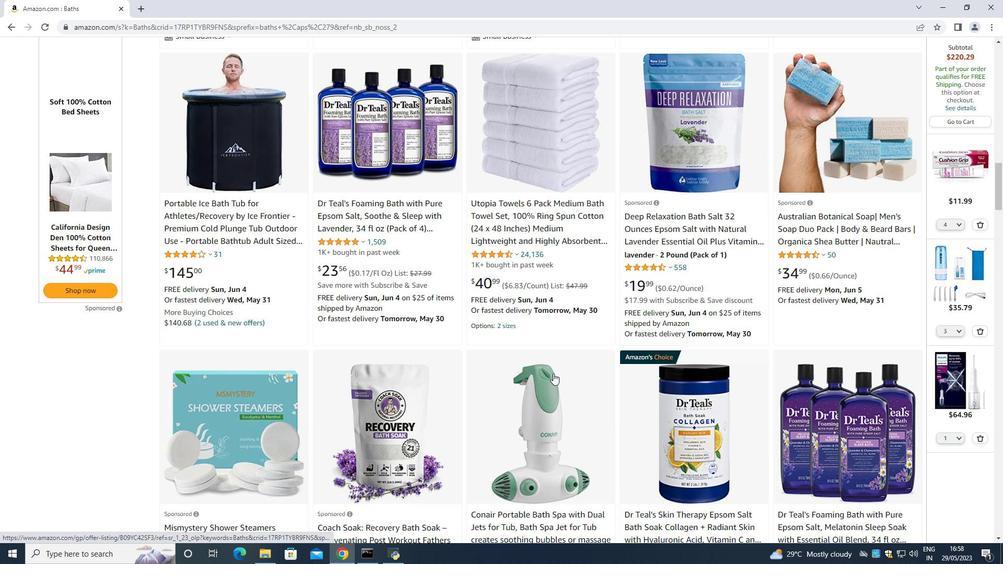 
Action: Mouse scrolled (551, 369) with delta (0, 0)
Screenshot: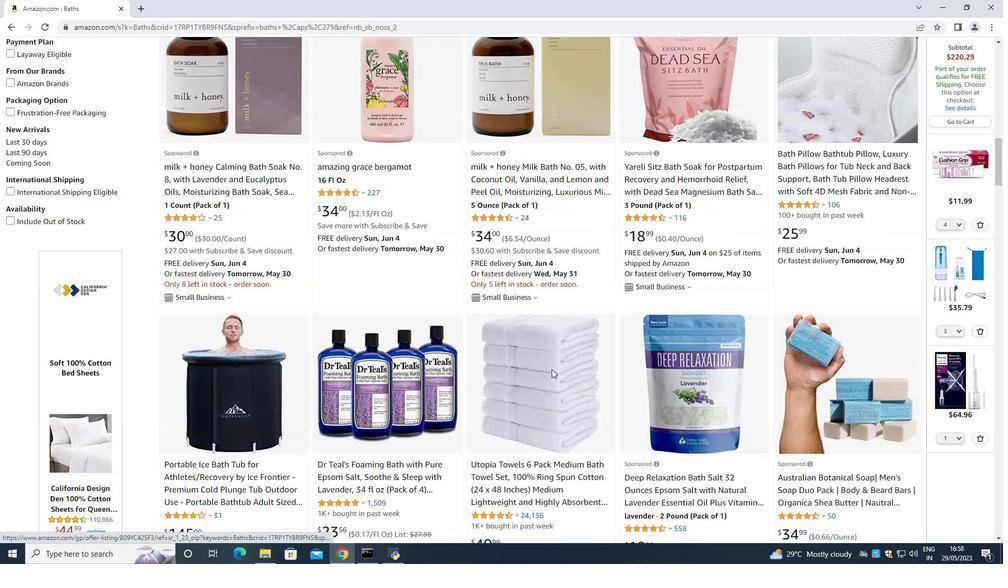 
Action: Mouse scrolled (551, 369) with delta (0, 0)
Screenshot: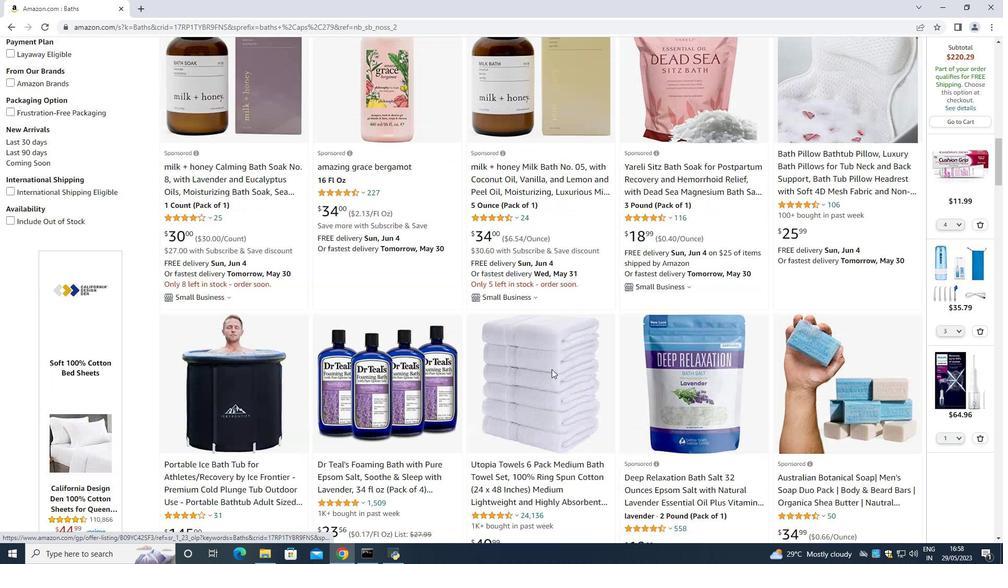 
Action: Mouse scrolled (551, 369) with delta (0, 0)
Screenshot: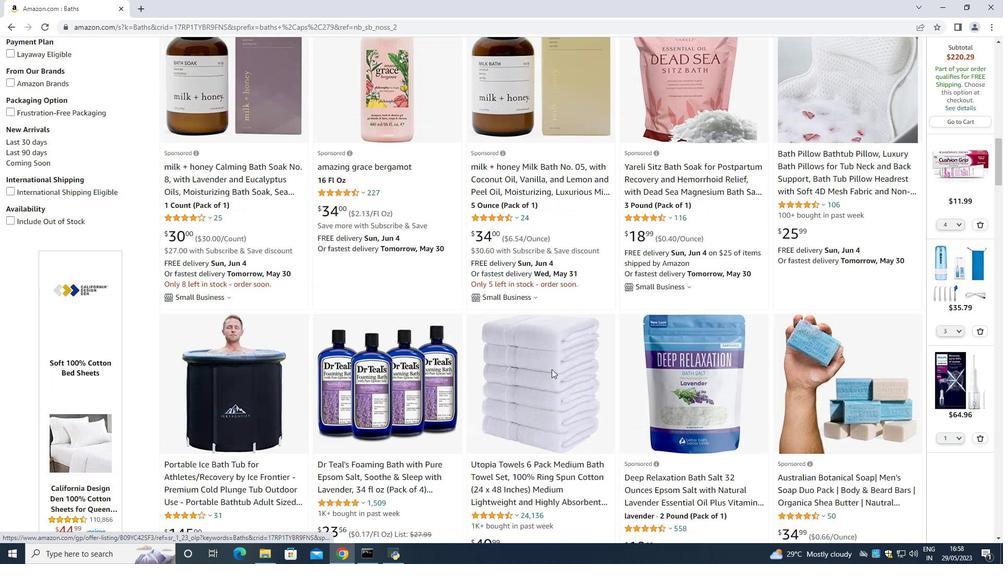 
Action: Mouse scrolled (551, 369) with delta (0, 0)
Screenshot: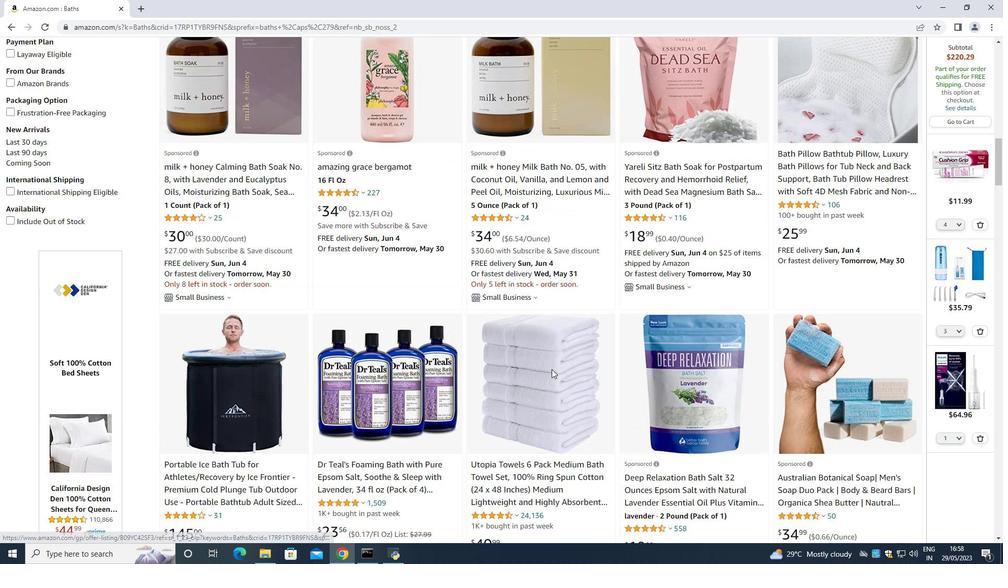 
Action: Mouse moved to (551, 368)
Screenshot: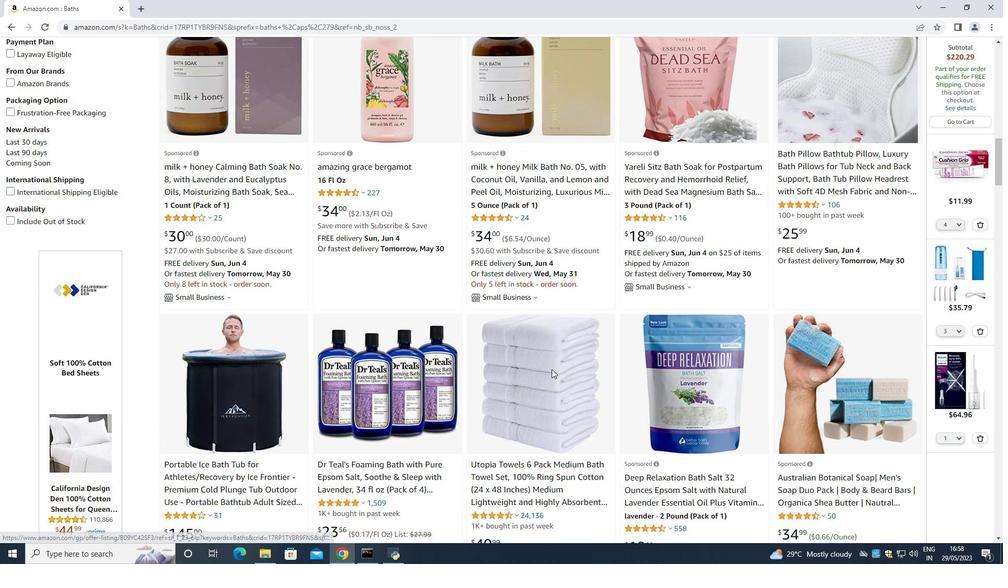 
Action: Mouse scrolled (551, 369) with delta (0, 0)
Screenshot: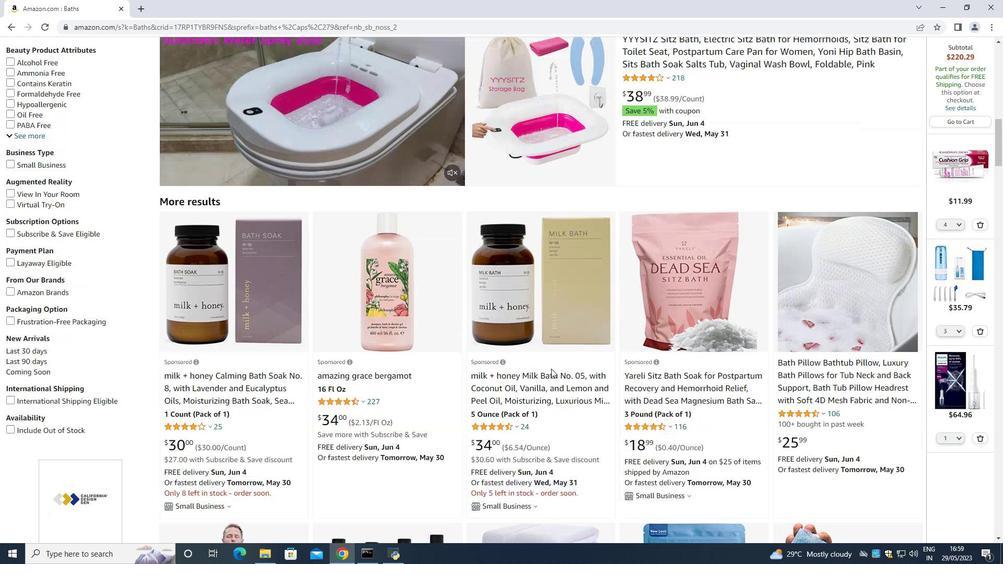 
Action: Mouse scrolled (551, 369) with delta (0, 0)
Screenshot: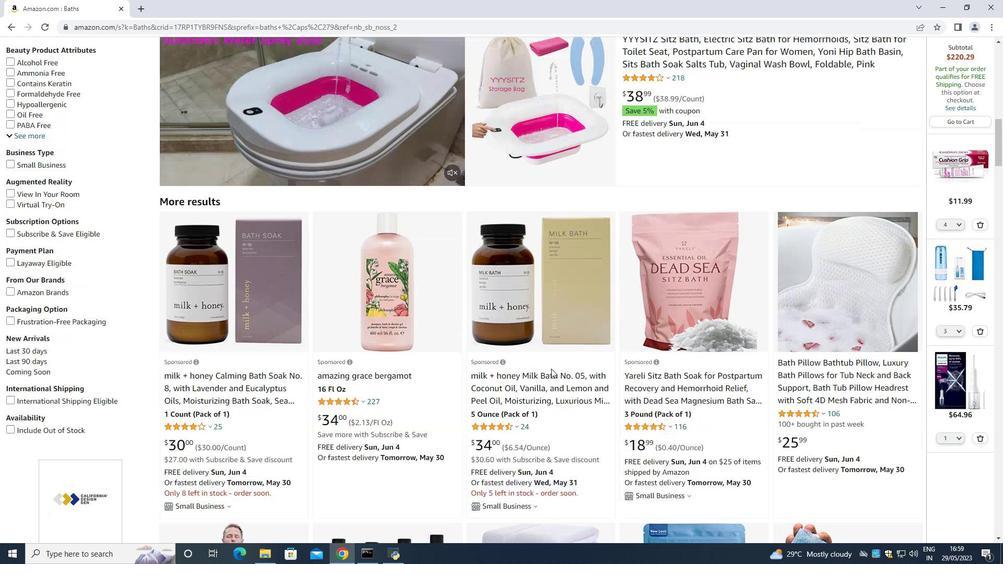 
Action: Mouse scrolled (551, 369) with delta (0, 0)
Screenshot: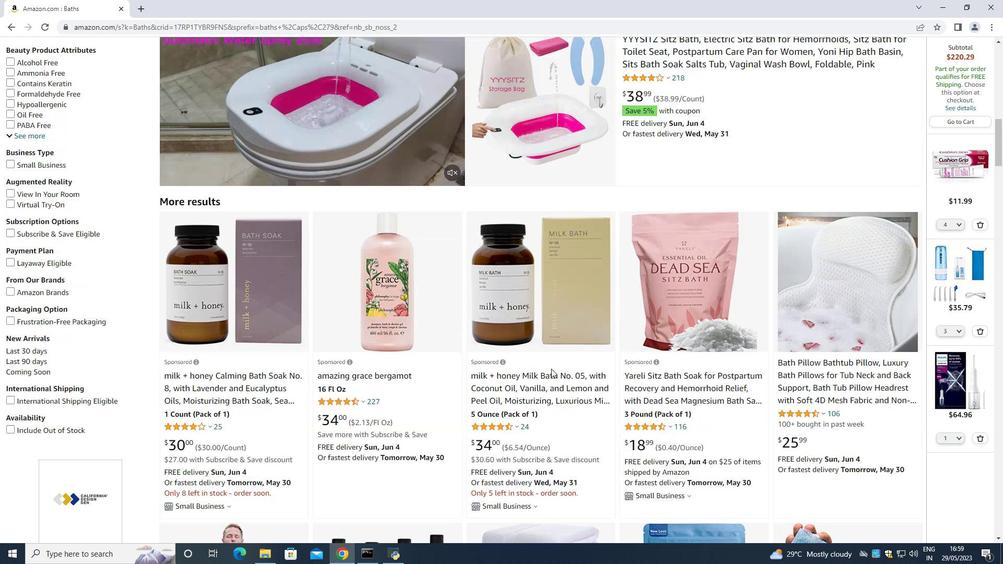 
Action: Mouse scrolled (551, 369) with delta (0, 0)
Screenshot: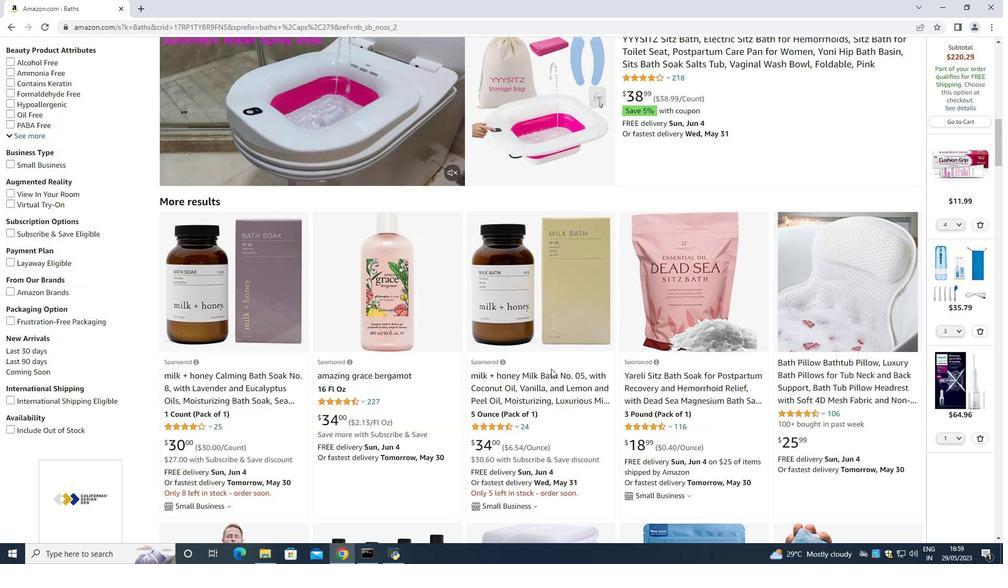 
Action: Mouse scrolled (551, 369) with delta (0, 0)
Screenshot: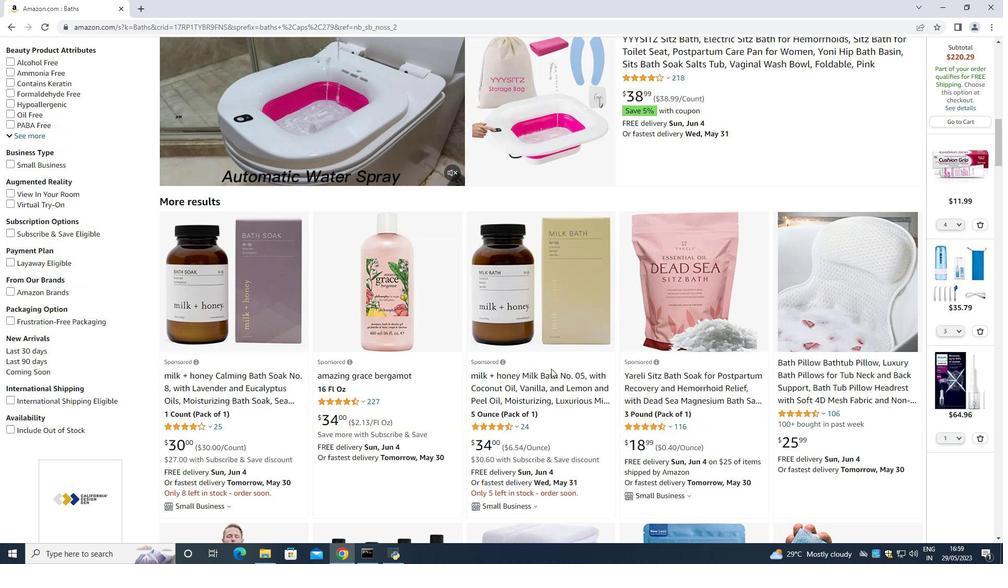 
Action: Mouse moved to (550, 368)
Screenshot: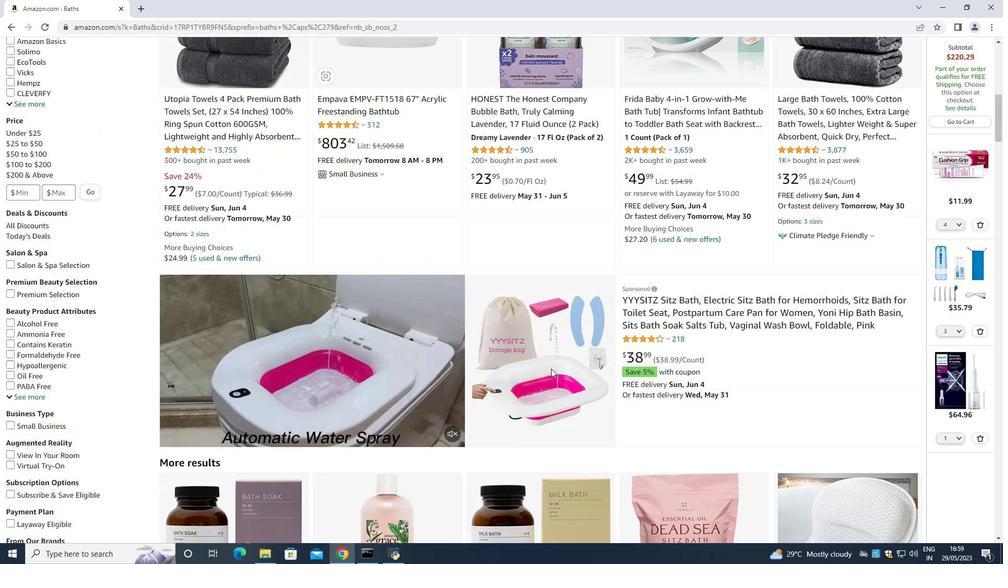 
Action: Mouse scrolled (550, 369) with delta (0, 0)
Screenshot: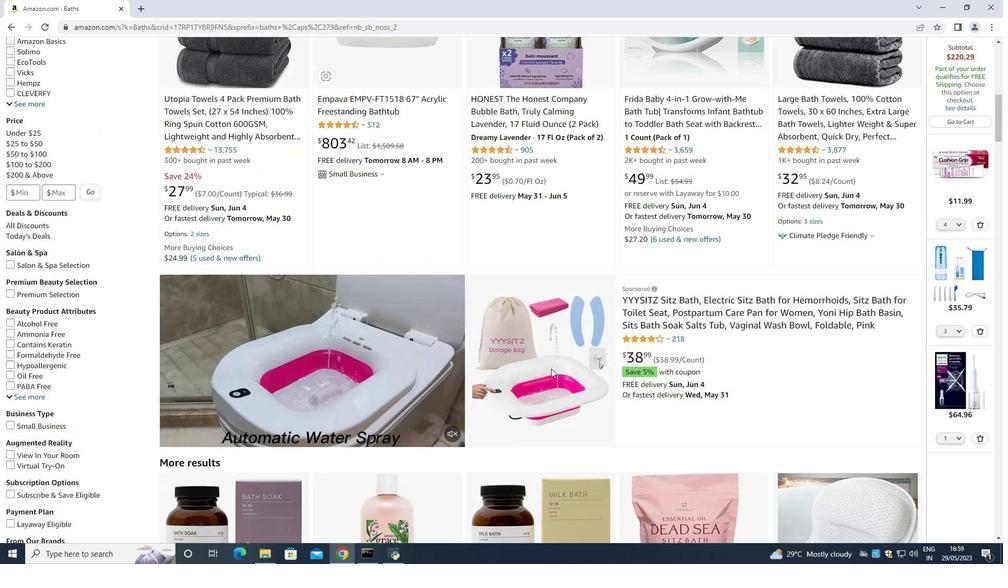 
Action: Mouse scrolled (550, 369) with delta (0, 0)
Screenshot: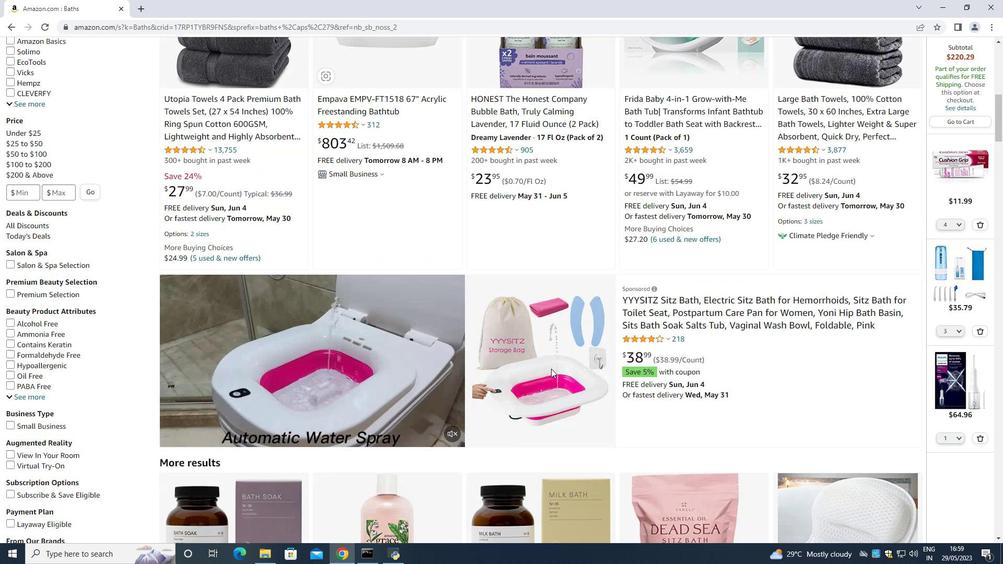 
Action: Mouse scrolled (550, 369) with delta (0, 0)
Screenshot: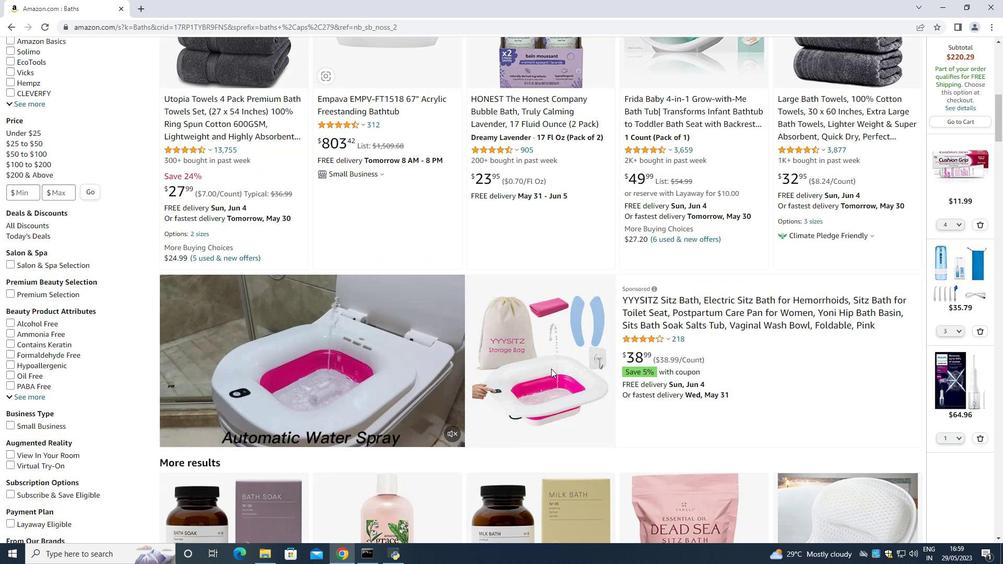 
Action: Mouse scrolled (550, 369) with delta (0, 0)
Screenshot: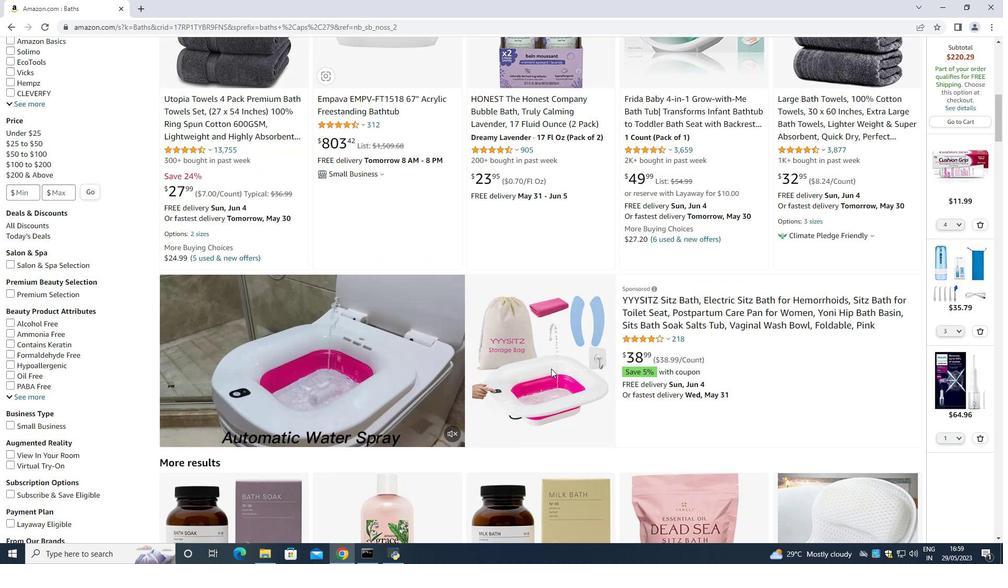 
Action: Mouse scrolled (550, 369) with delta (0, 0)
Screenshot: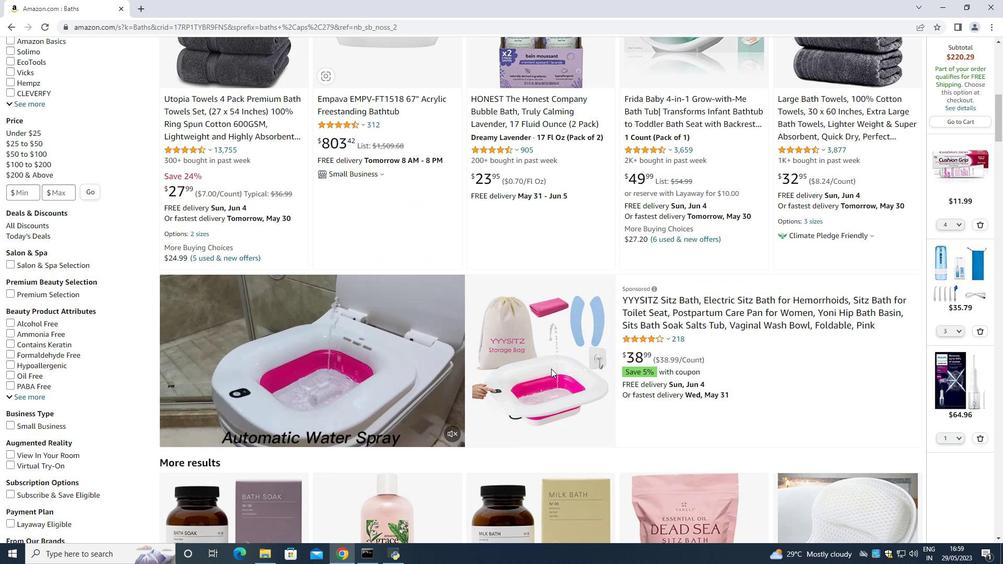 
Action: Mouse scrolled (550, 369) with delta (0, 0)
Screenshot: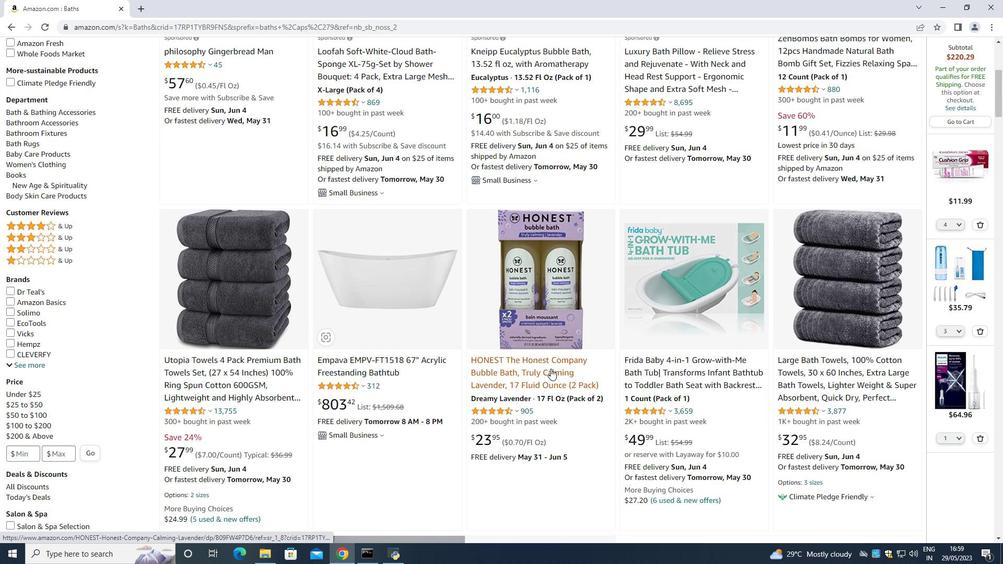 
Action: Mouse scrolled (550, 369) with delta (0, 0)
Screenshot: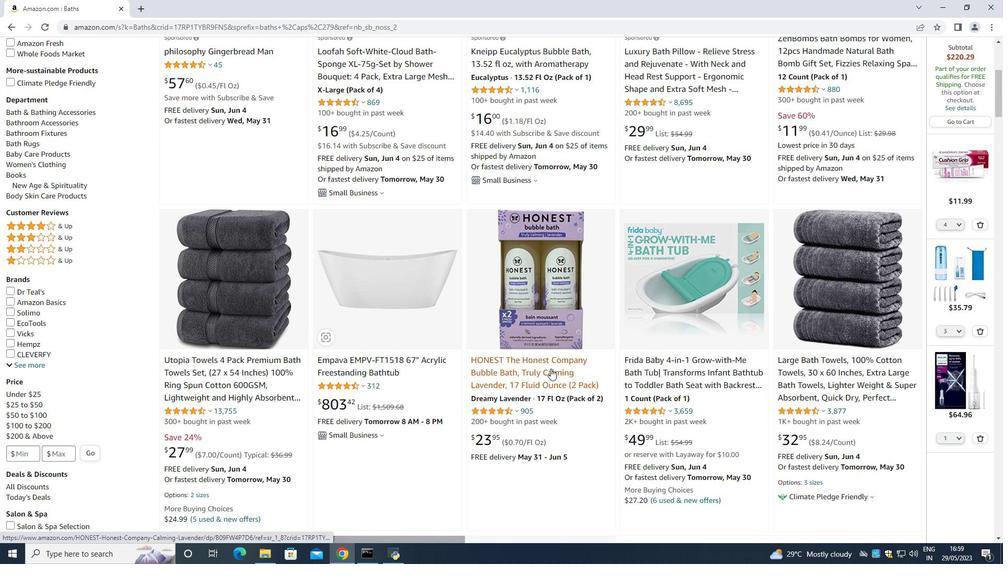 
Action: Mouse scrolled (550, 369) with delta (0, 0)
Screenshot: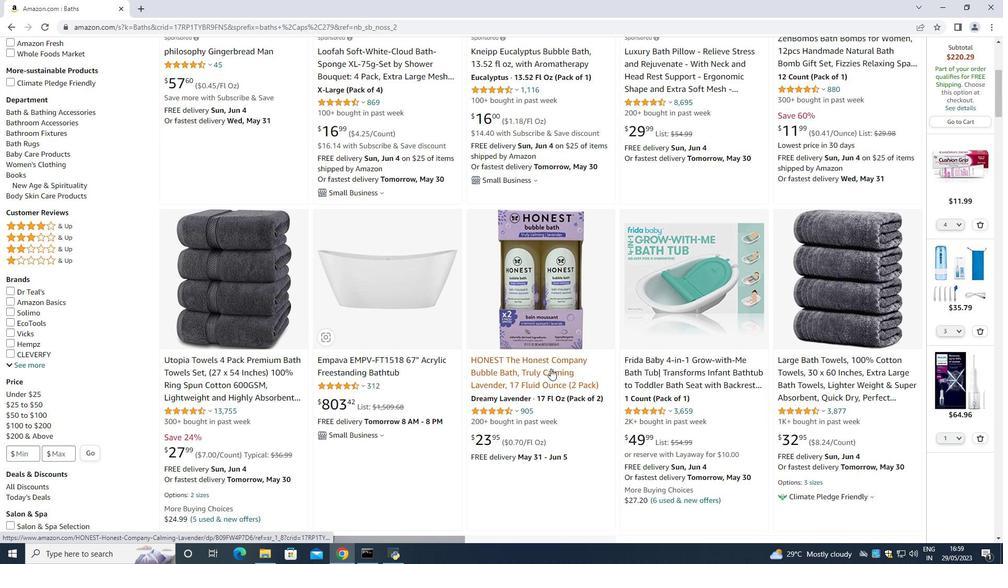 
Action: Mouse moved to (550, 368)
Screenshot: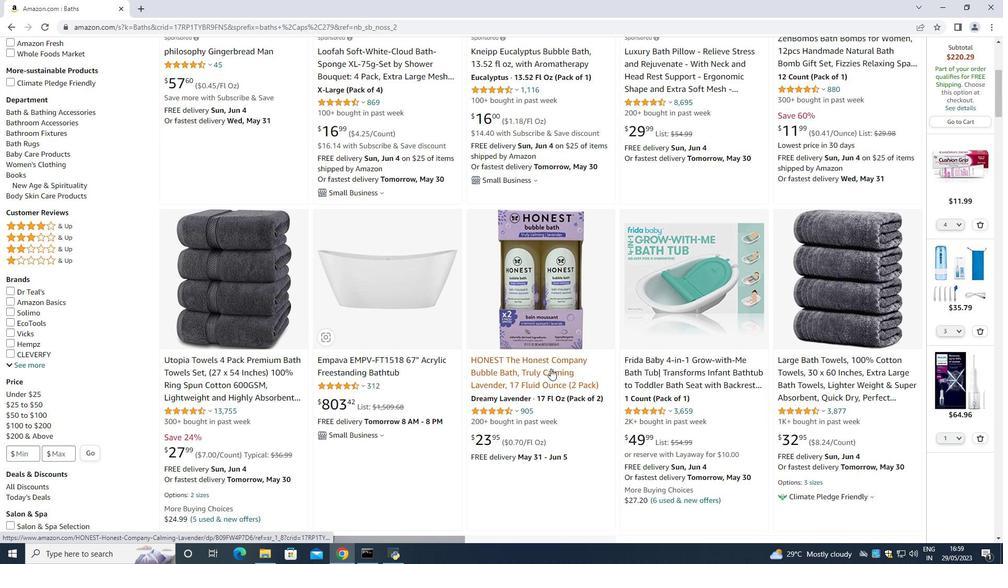 
Action: Mouse scrolled (550, 369) with delta (0, 0)
Screenshot: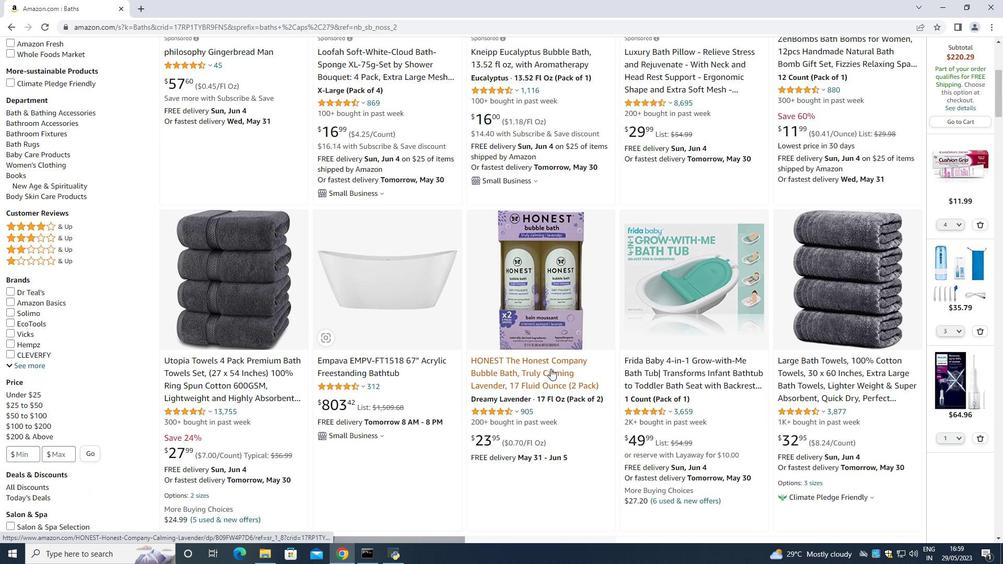 
Action: Mouse scrolled (550, 369) with delta (0, 0)
Screenshot: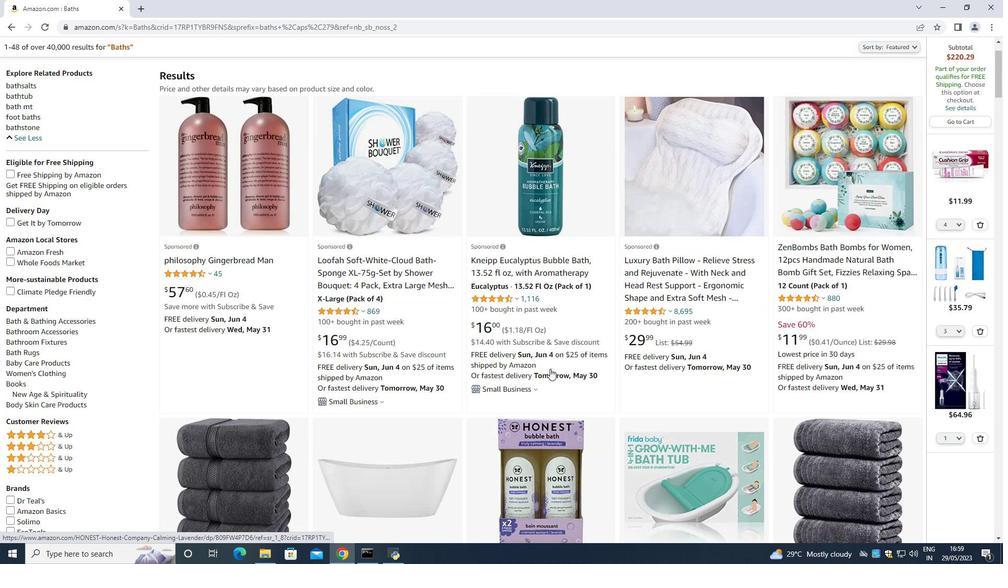 
Action: Mouse scrolled (550, 369) with delta (0, 0)
Screenshot: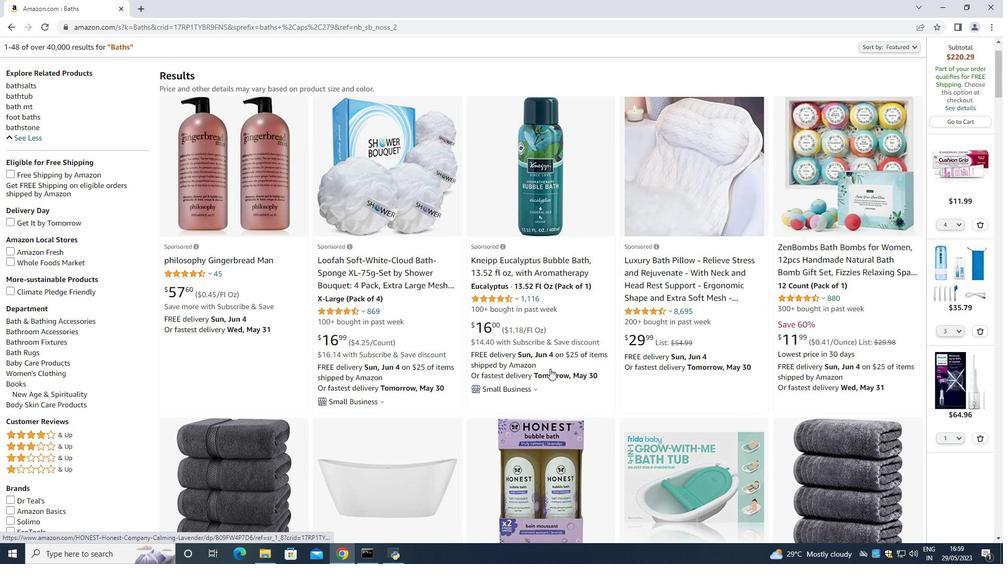 
Action: Mouse scrolled (550, 369) with delta (0, 0)
Screenshot: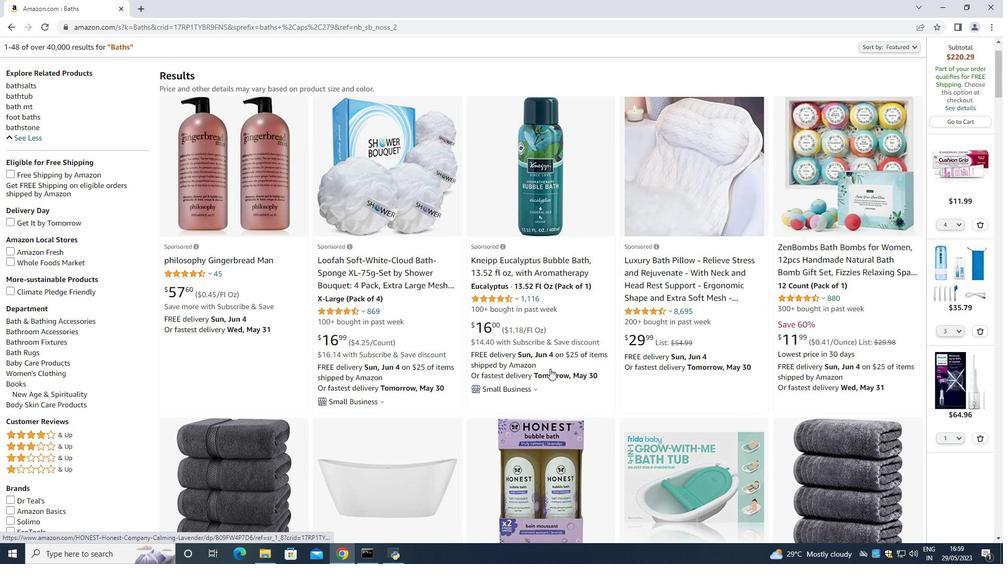 
Action: Mouse scrolled (550, 369) with delta (0, 0)
Screenshot: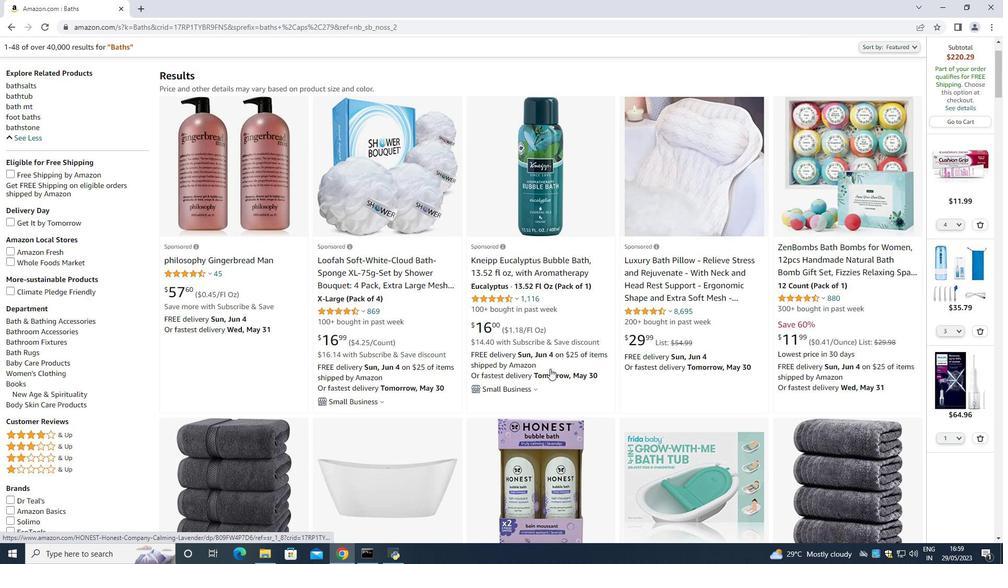 
Action: Mouse scrolled (550, 369) with delta (0, 0)
Screenshot: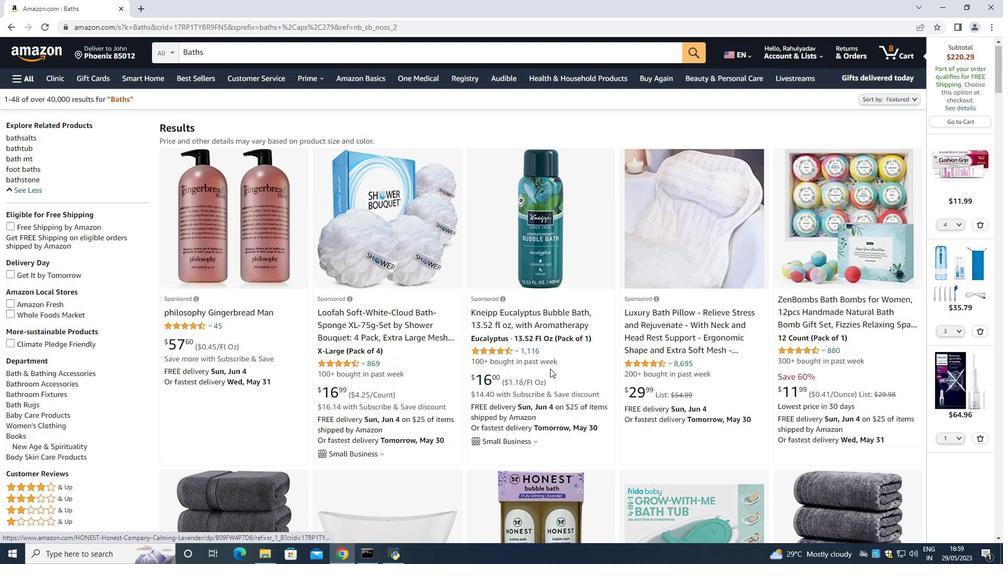 
Action: Mouse scrolled (550, 369) with delta (0, 0)
Screenshot: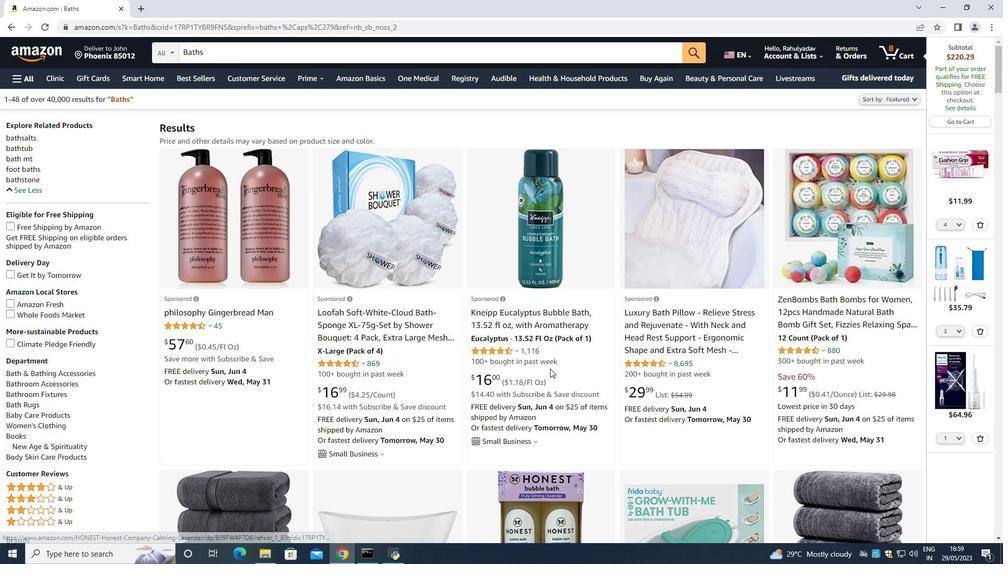 
Action: Mouse moved to (284, 54)
Screenshot: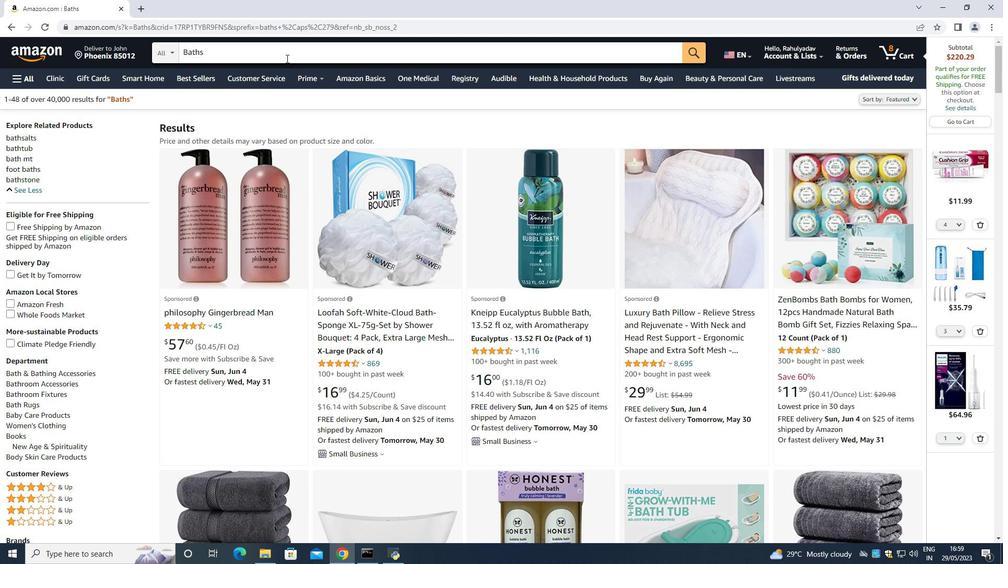 
Action: Mouse pressed left at (284, 54)
Screenshot: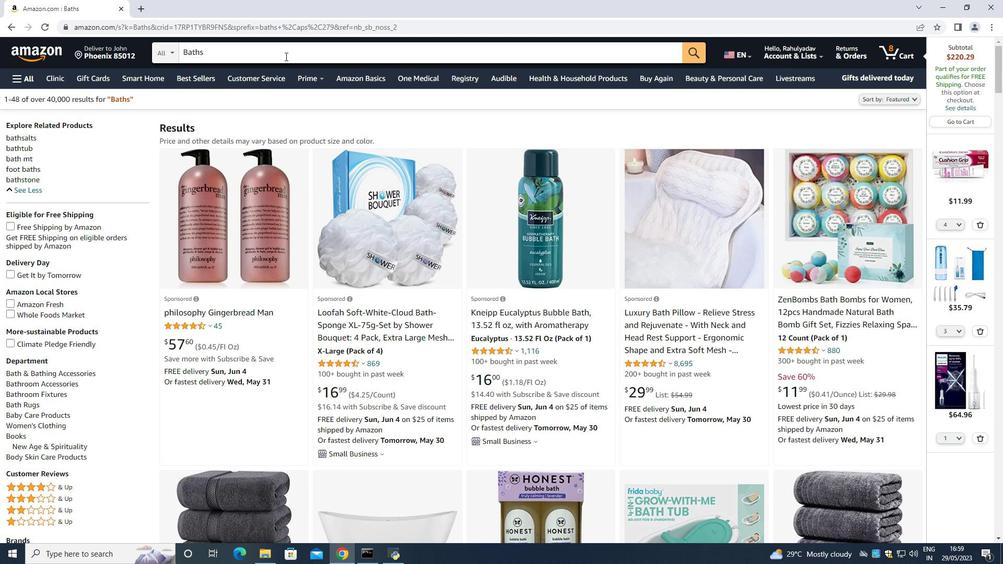 
Action: Mouse moved to (283, 54)
Screenshot: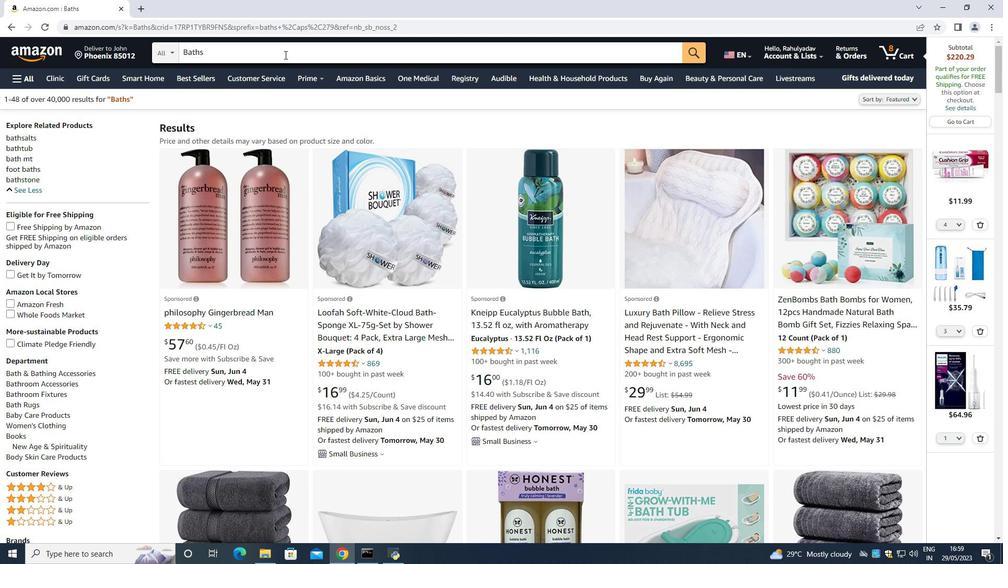 
Action: Key pressed <Key.space><Key.shift>From<Key.space><Key.shift><Key.shift><Key.shift><Key.shift><Key.shift><Key.shift><Key.shift><Key.shift><Key.shift><Key.shift><Key.shift><Key.shift><Key.shift><Key.shift><Key.shift><Key.shift><Key.shift><Key.shift><Key.shift><Key.shift><Key.shift><Key.shift><Key.shift><Key.shift><Key.shift><Key.shift><Key.shift><Key.shift><Key.shift><Key.shift><Key.shift><Key.shift><Key.shift>Oral<Key.space><Key.shift>Care<Key.enter>
Screenshot: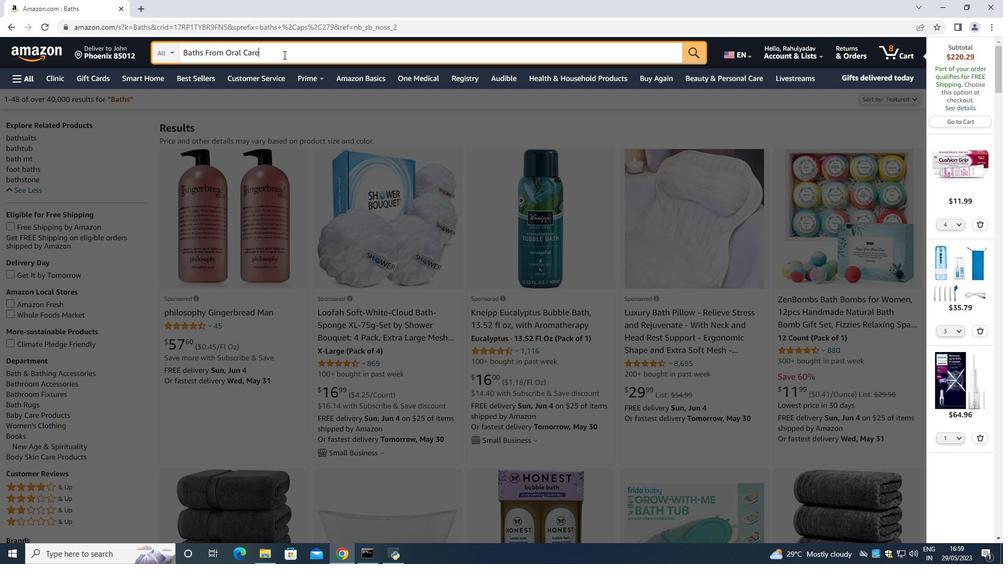 
Action: Mouse moved to (59, 213)
Screenshot: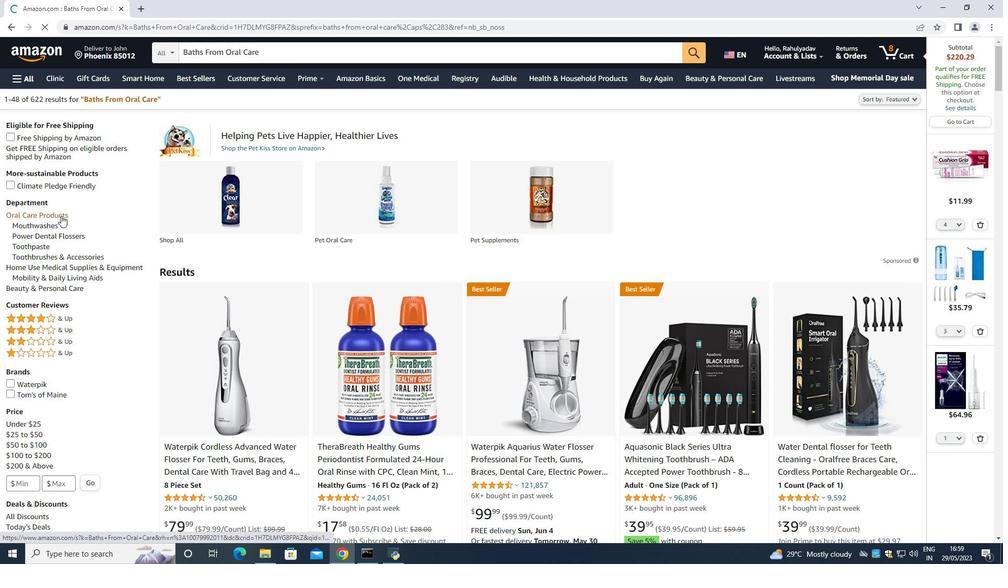 
Action: Mouse pressed left at (59, 213)
Screenshot: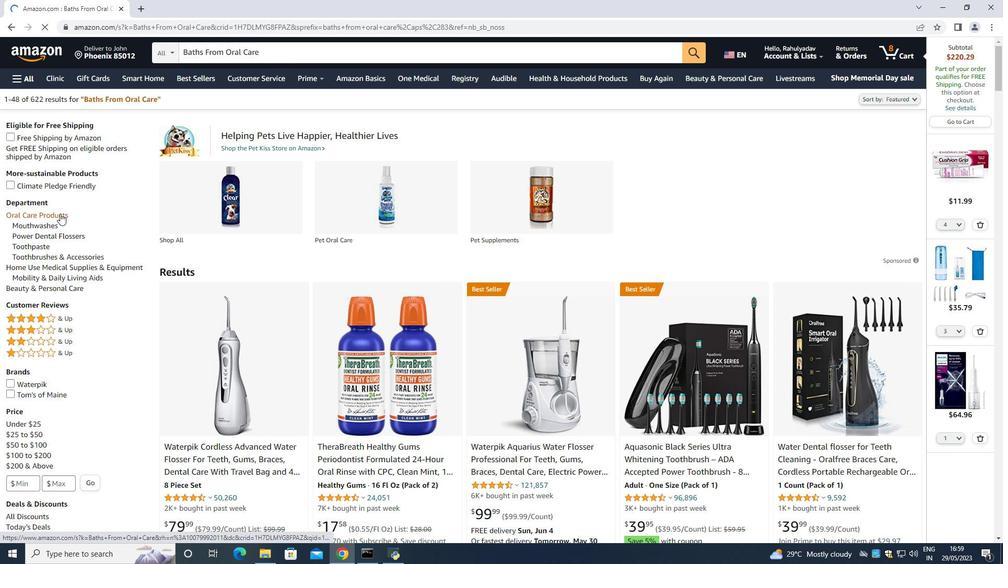 
Action: Mouse moved to (316, 65)
Screenshot: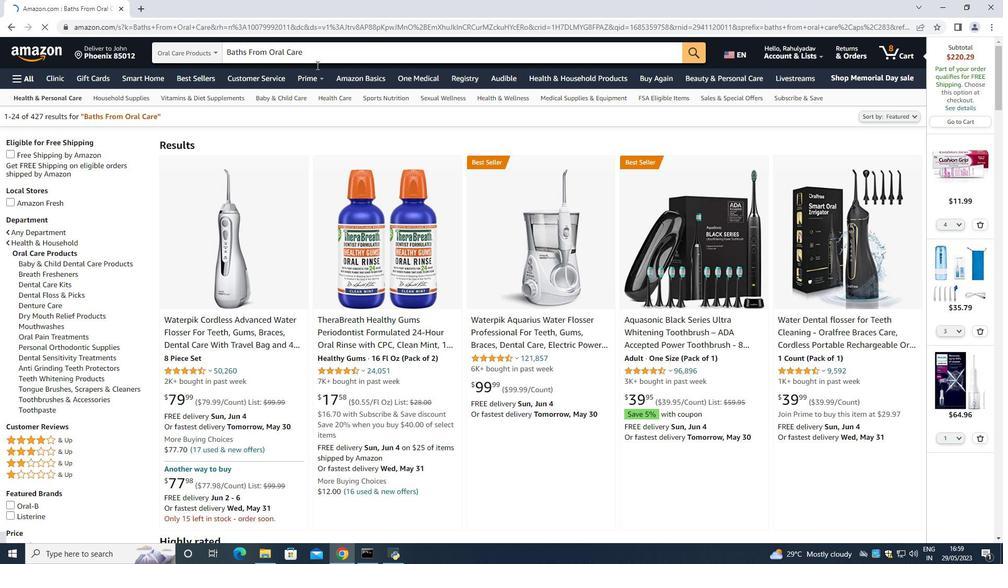 
Action: Mouse pressed left at (316, 65)
Screenshot: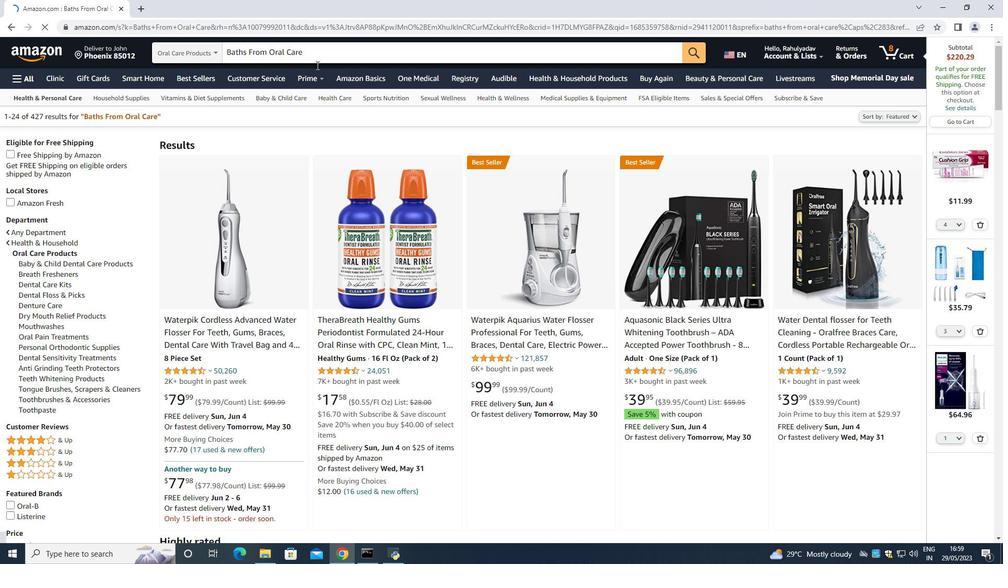 
Action: Mouse moved to (316, 58)
